 Task: Design a presentation showcasing the major breakthroughs in medical science
Action: Mouse moved to (676, 404)
Screenshot: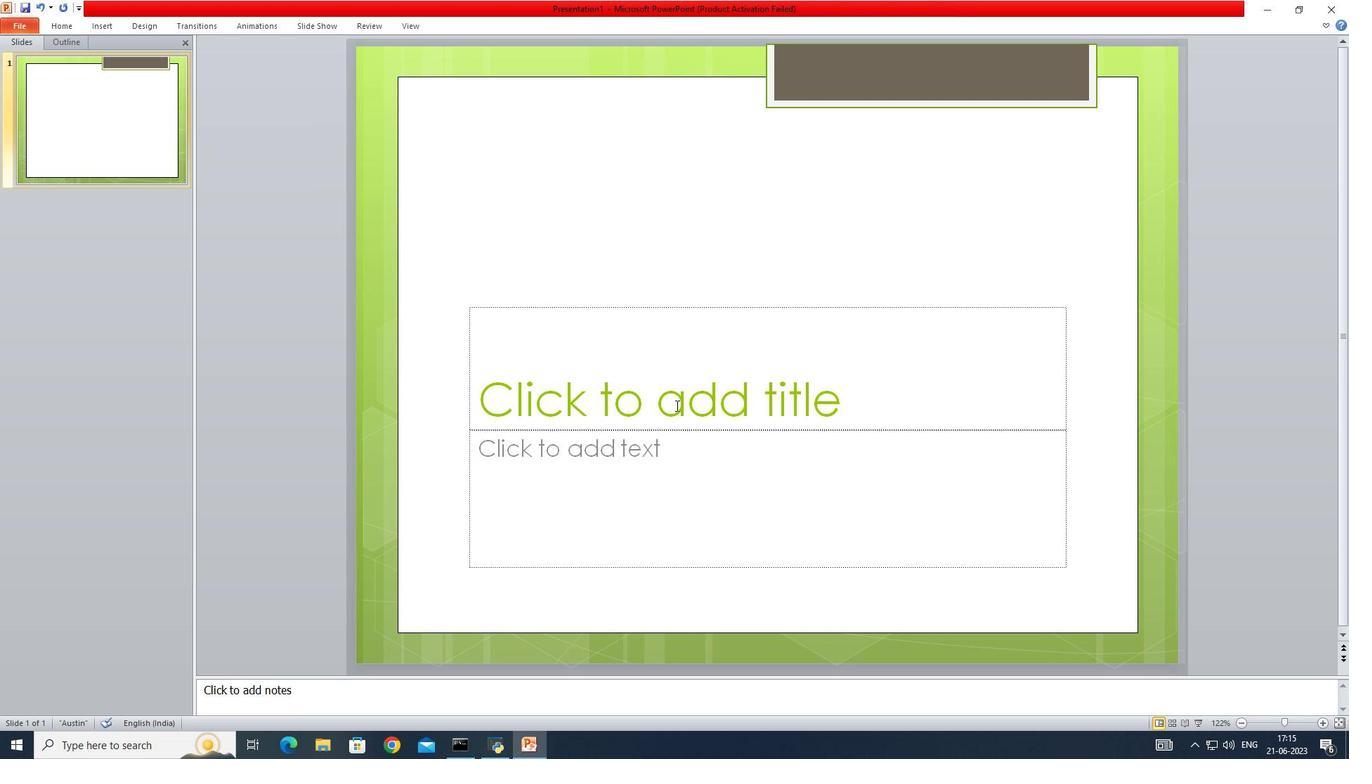 
Action: Mouse pressed left at (676, 404)
Screenshot: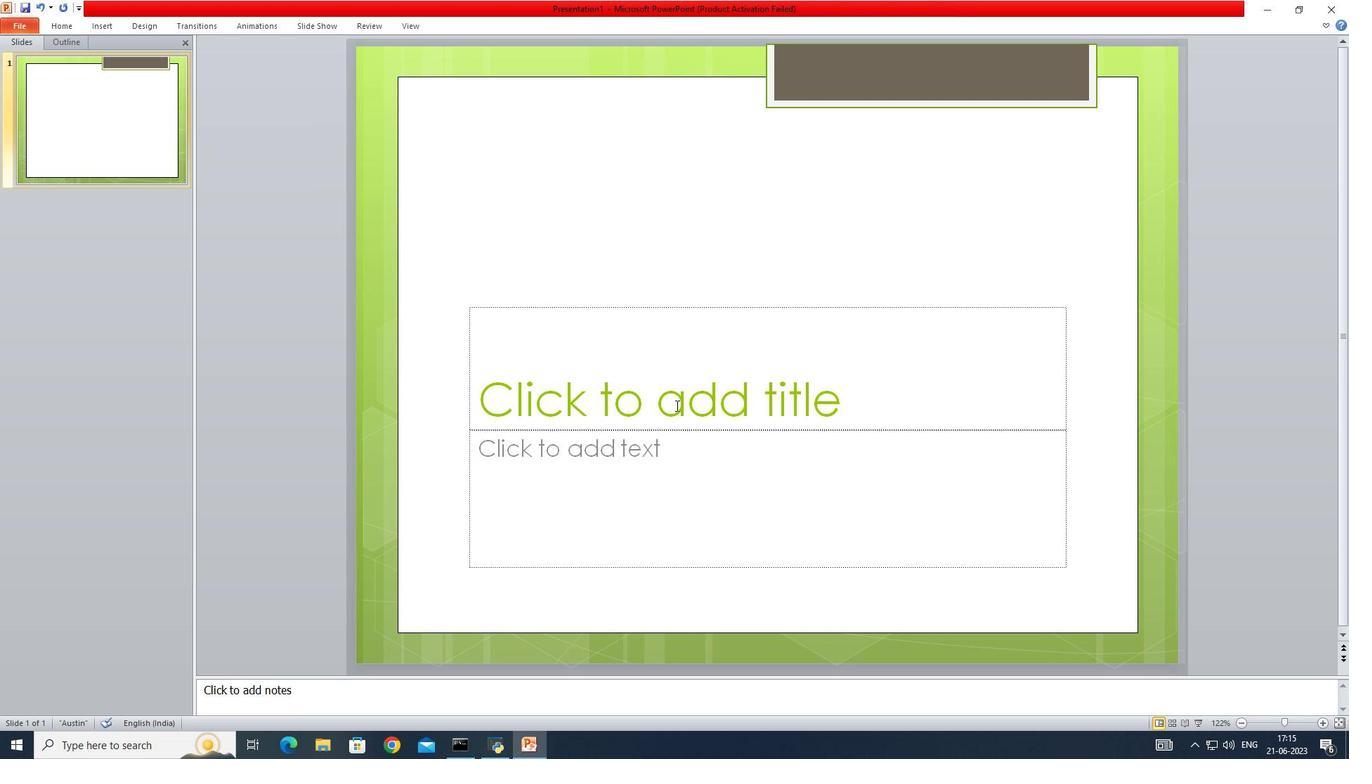 
Action: Mouse moved to (676, 402)
Screenshot: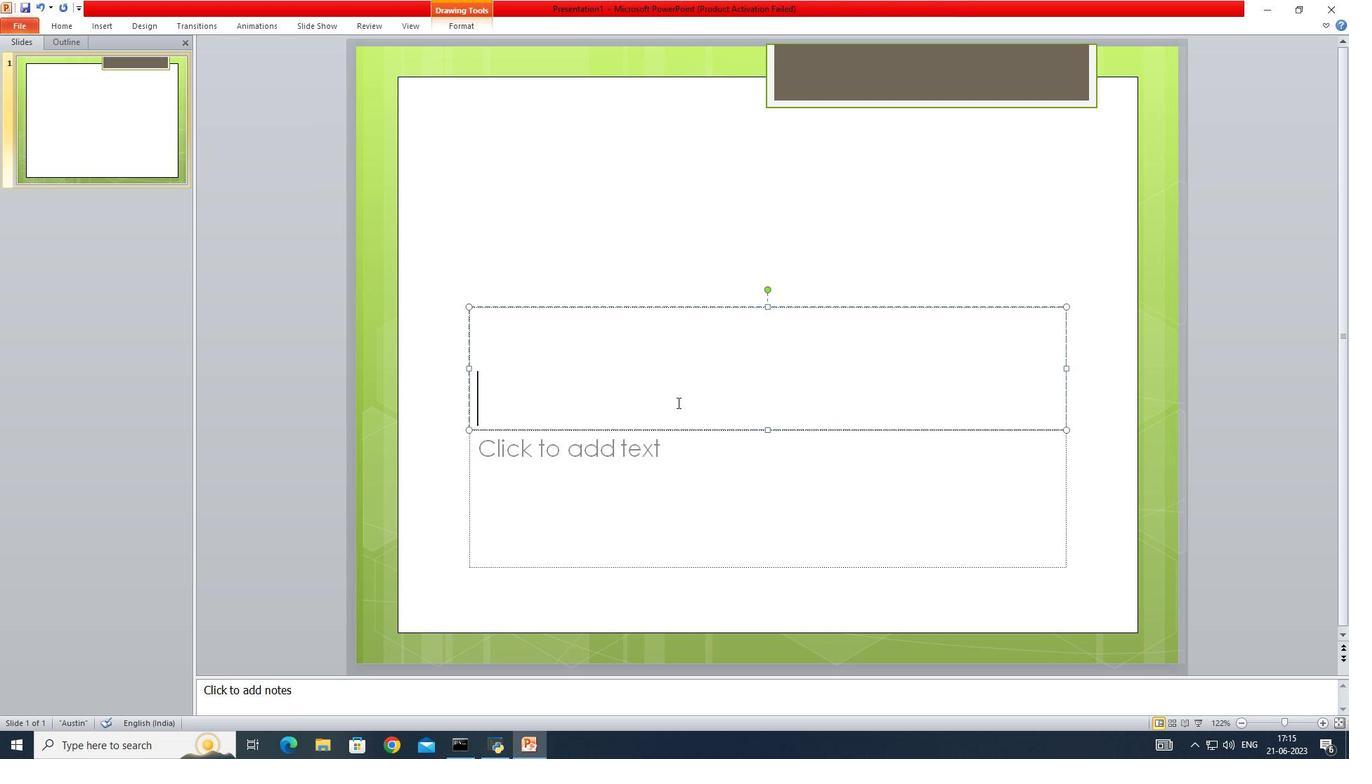 
Action: Key pressed <Key.shift><Key.shift><Key.shift><Key.shift><Key.shift><Key.shift><Key.shift><Key.shift><Key.shift><Key.shift><Key.shift><Key.shift><Key.shift><Key.shift><Key.shift><Key.shift><Key.shift><Key.shift><Key.shift><Key.shift><Key.shift><Key.shift><Key.shift><Key.shift><Key.shift><Key.shift><Key.shift><Key.shift><Key.shift><Key.shift><Key.shift><Key.shift><Key.shift><Key.shift><Key.shift><Key.shift><Key.shift><Key.shift><Key.shift><Key.shift><Key.shift><Key.shift><Key.shift><Key.shift>Breakk<Key.backspace><Key.space>through
Screenshot: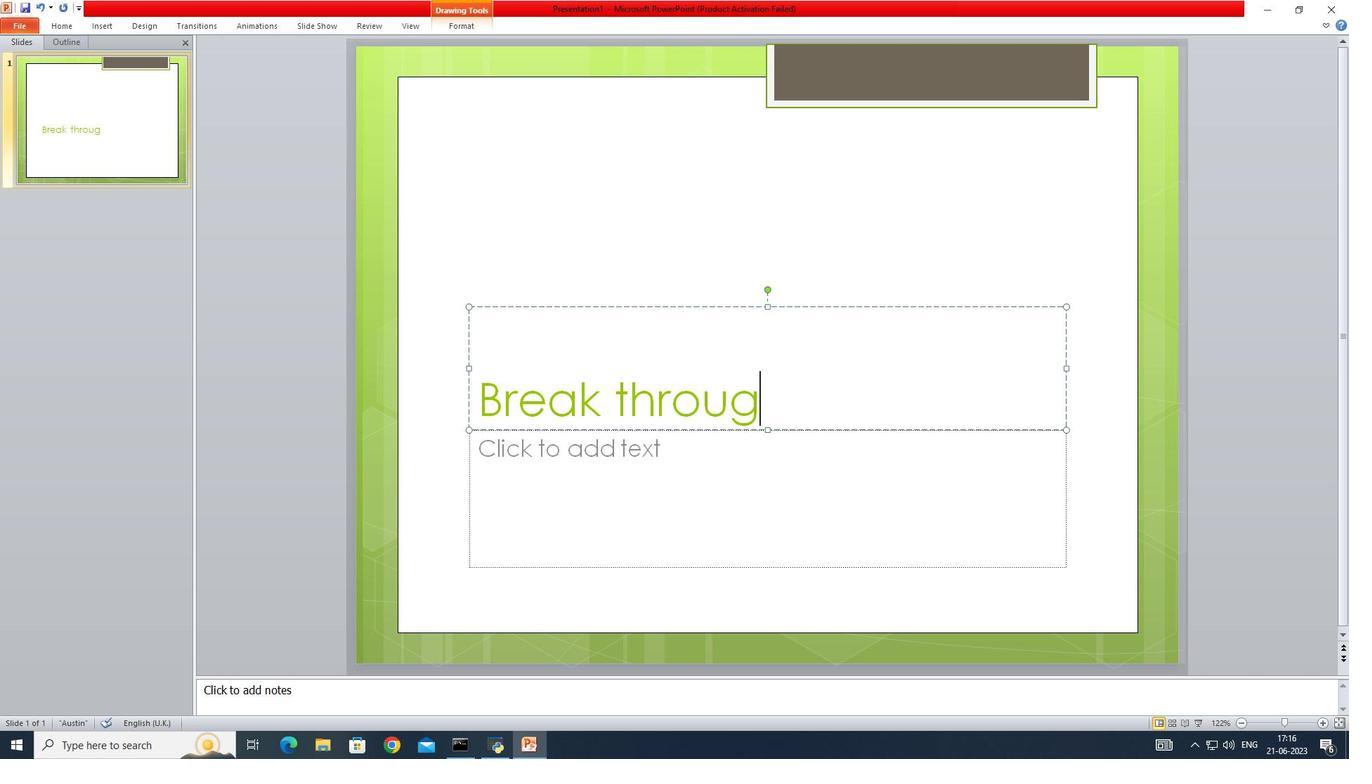 
Action: Mouse moved to (63, 24)
Screenshot: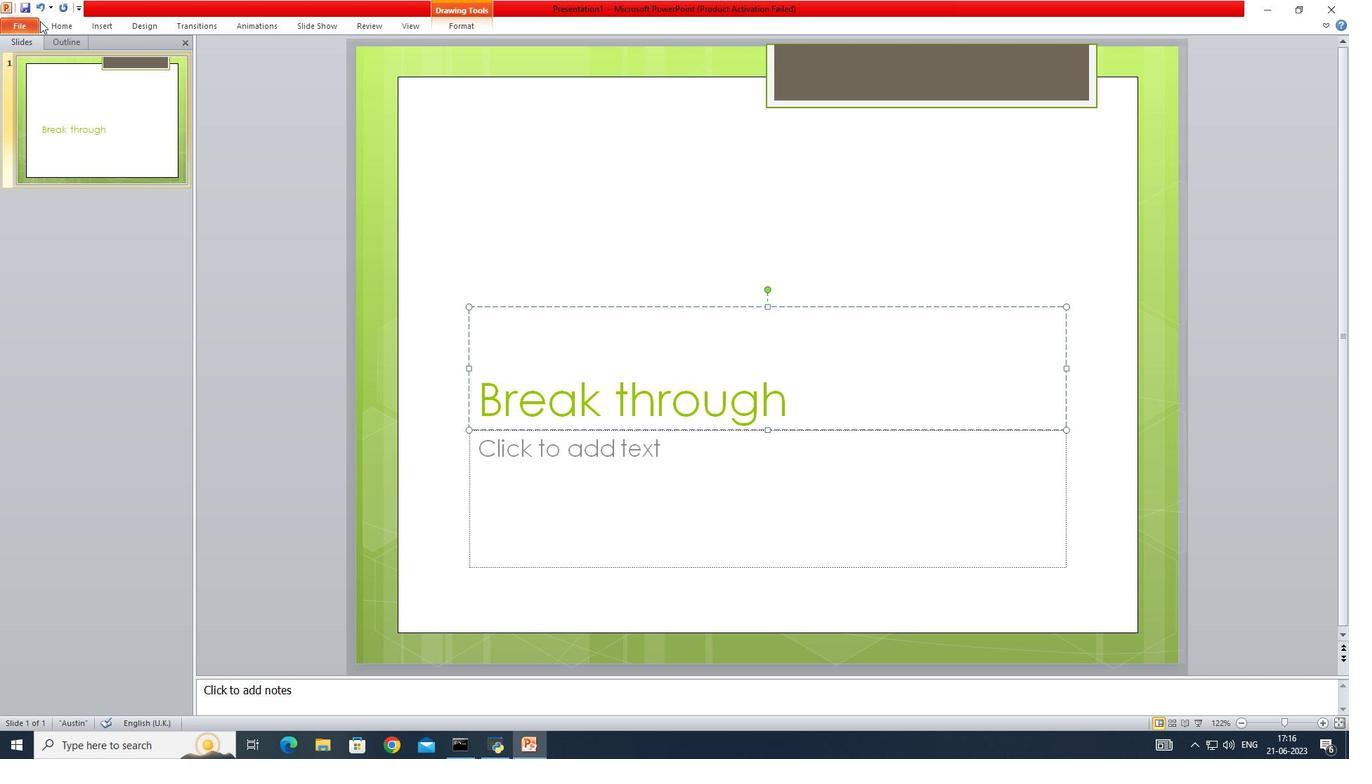 
Action: Mouse pressed left at (63, 24)
Screenshot: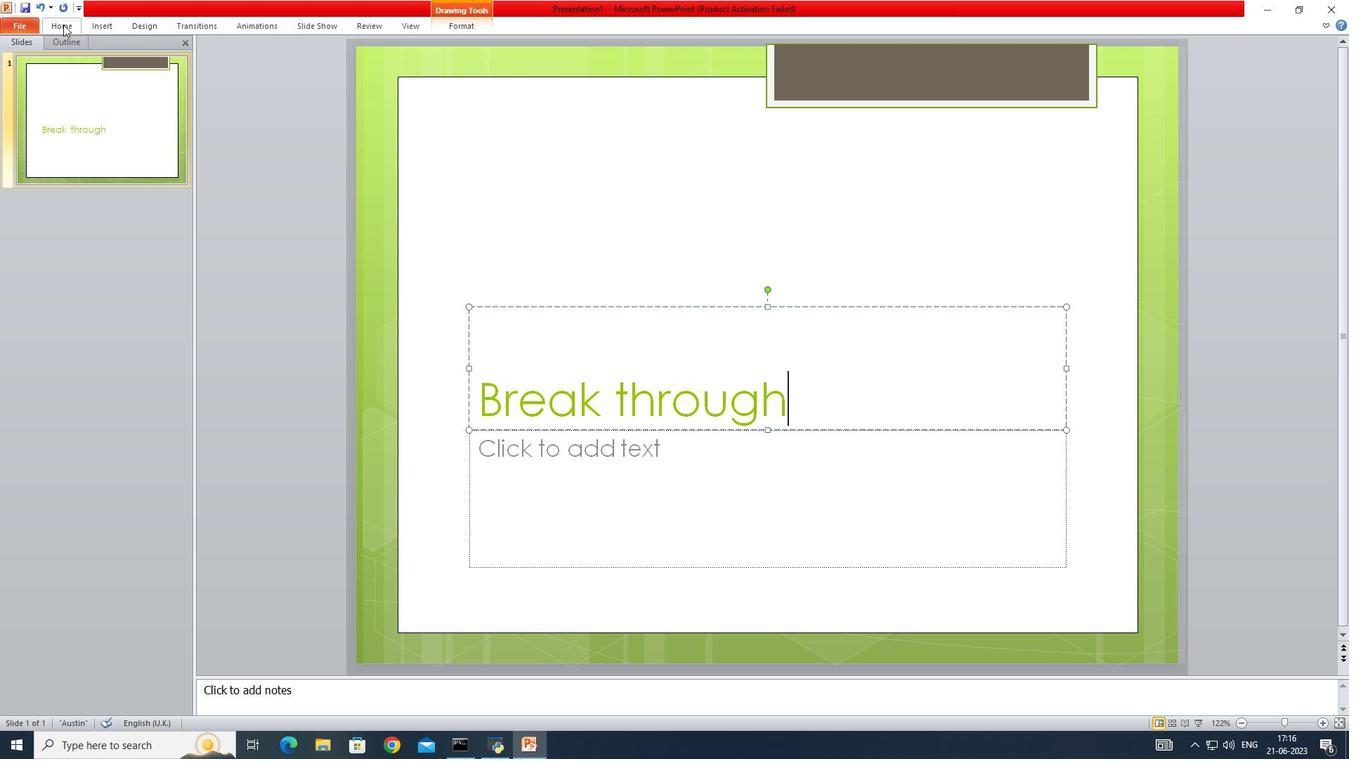 
Action: Mouse moved to (130, 73)
Screenshot: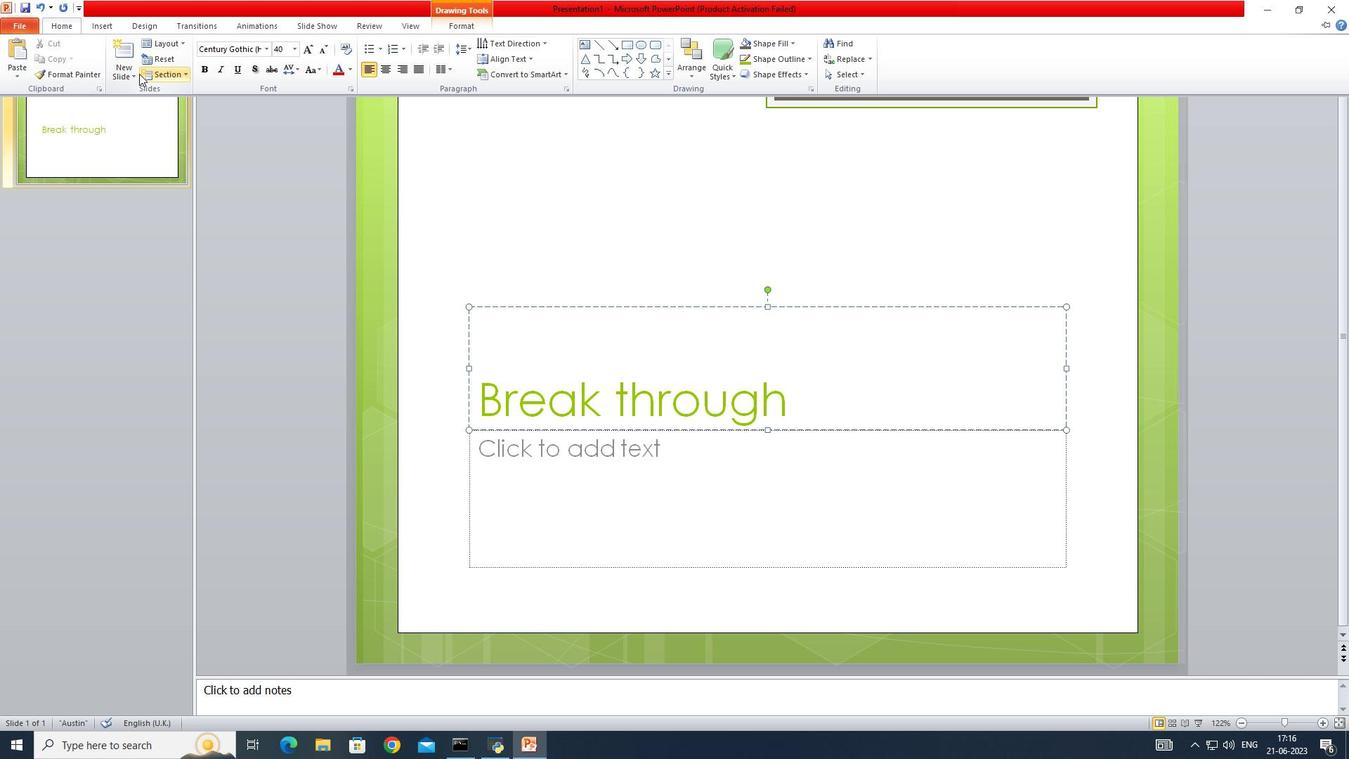 
Action: Mouse pressed left at (130, 73)
Screenshot: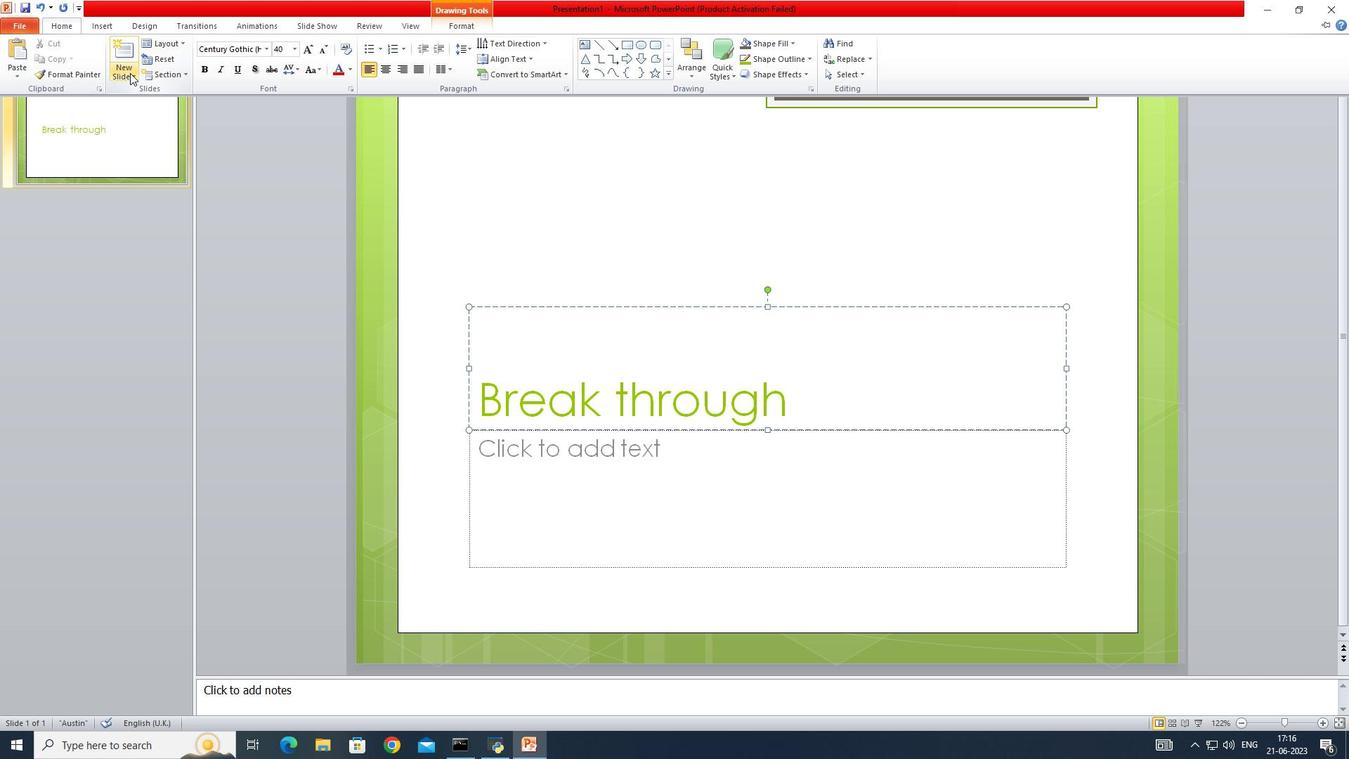 
Action: Mouse moved to (229, 135)
Screenshot: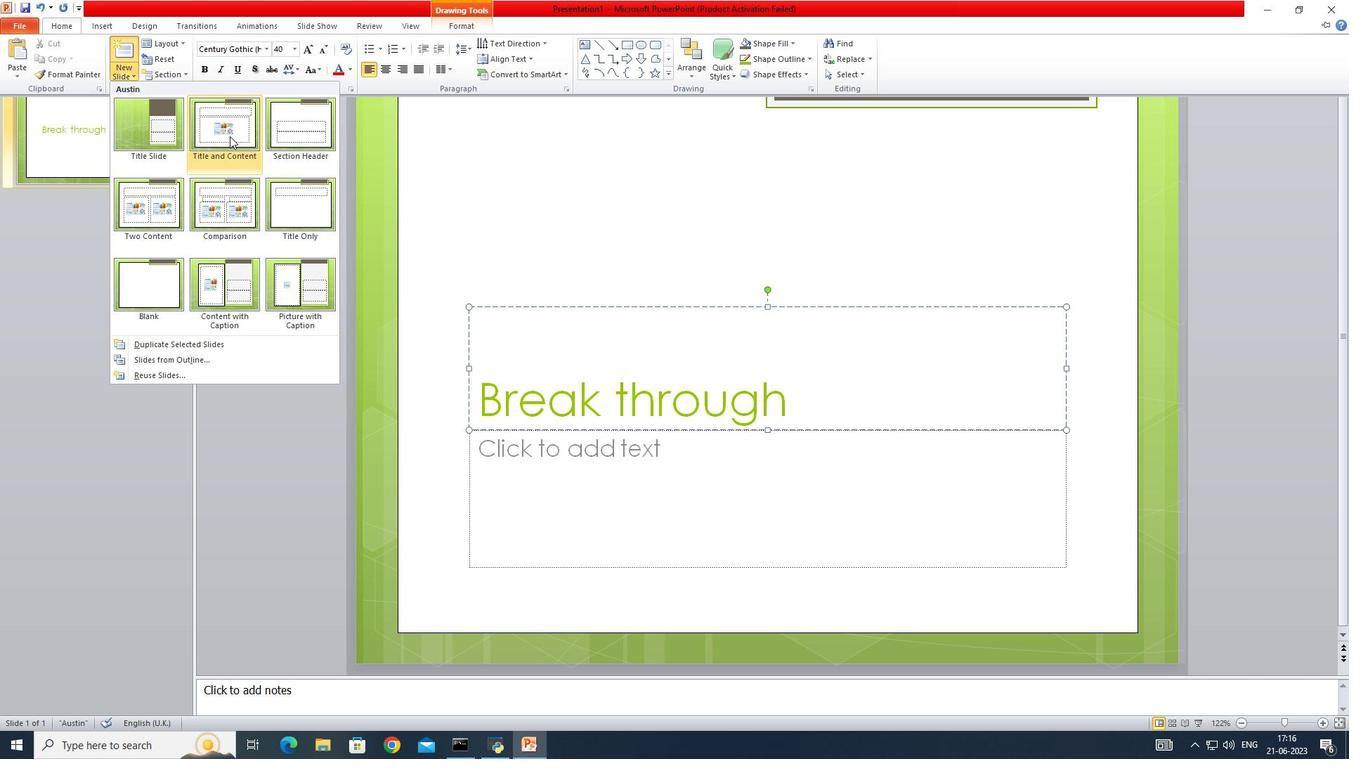 
Action: Mouse pressed left at (229, 135)
Screenshot: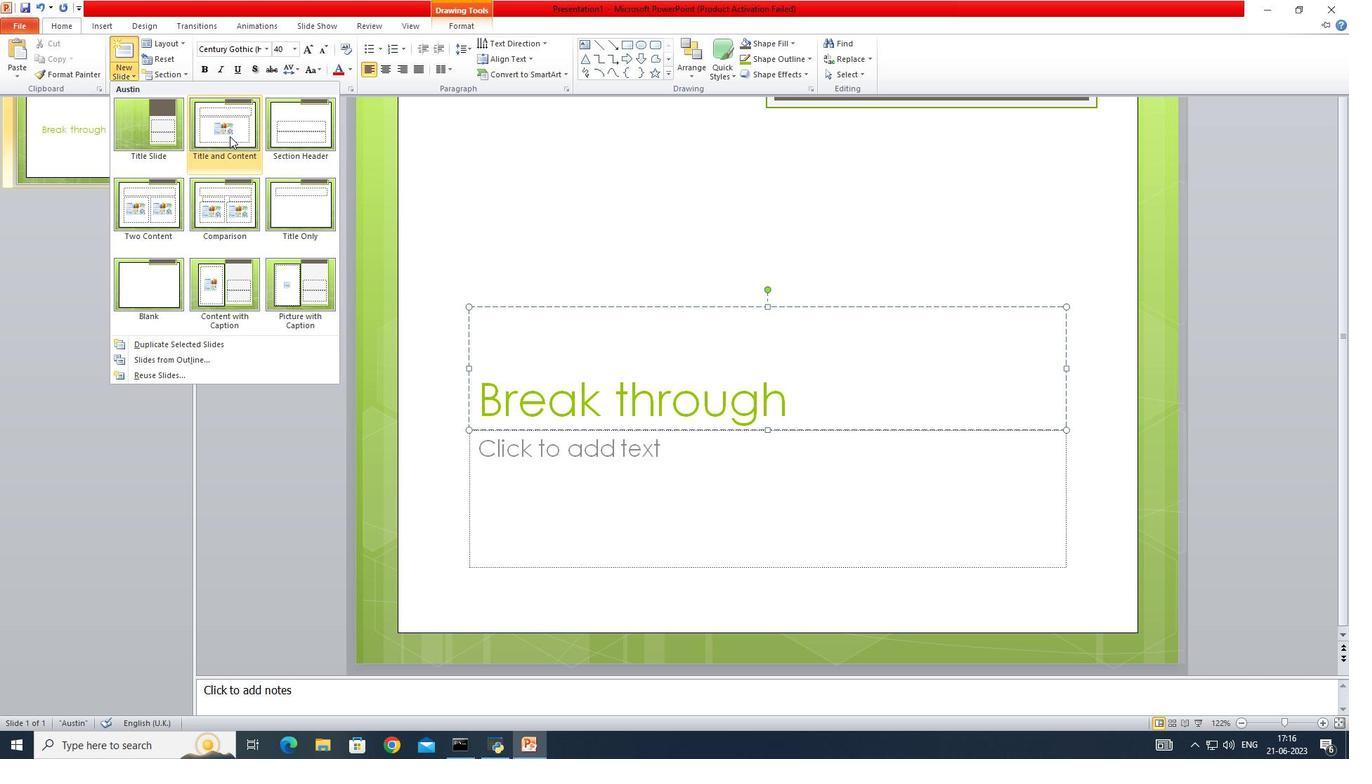 
Action: Mouse moved to (618, 218)
Screenshot: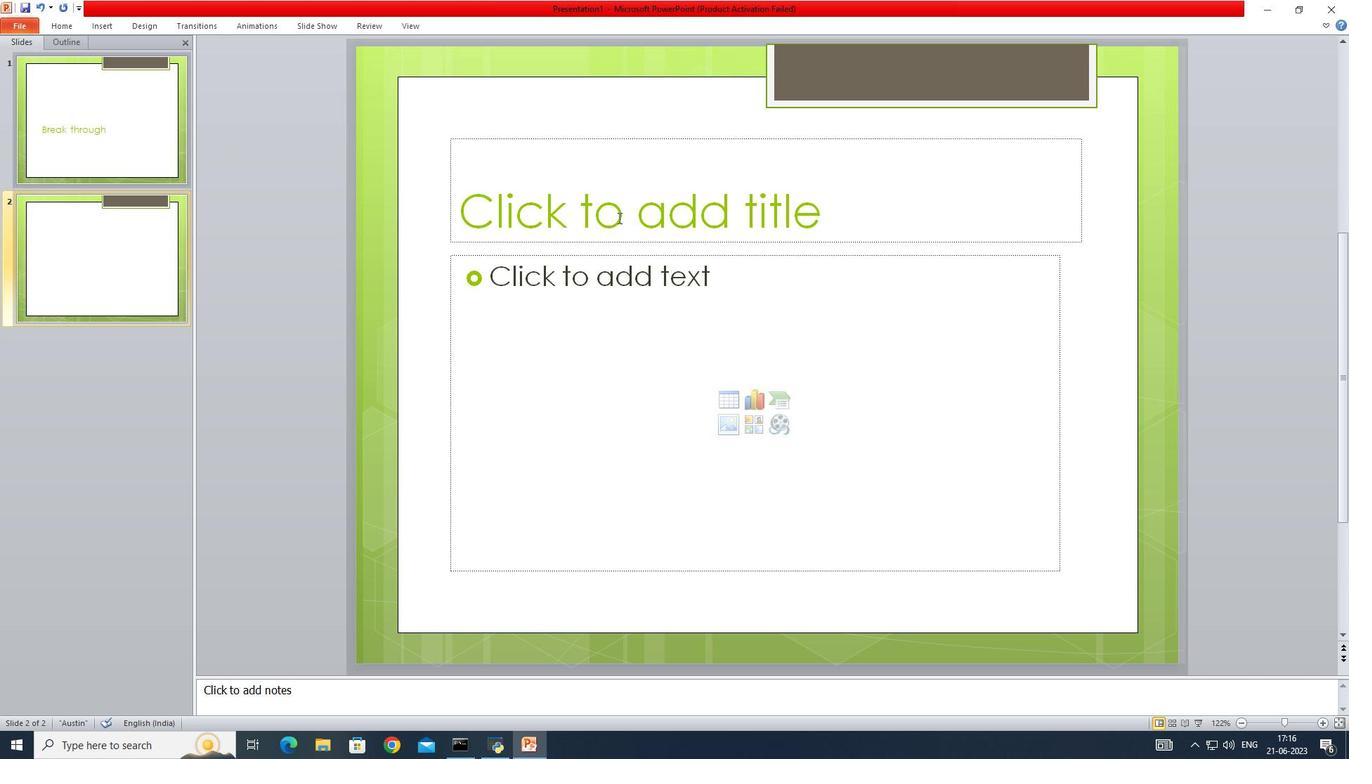 
Action: Mouse pressed left at (618, 218)
Screenshot: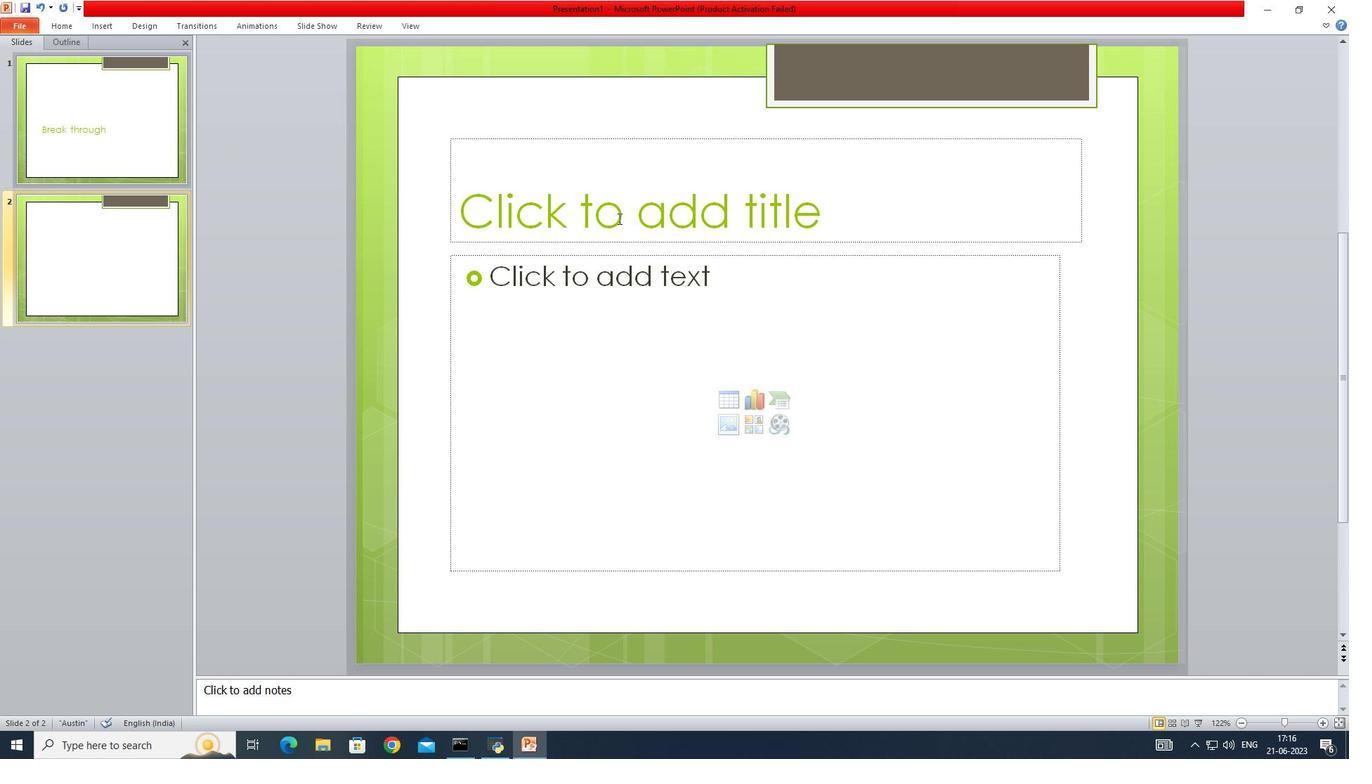 
Action: Mouse moved to (616, 218)
Screenshot: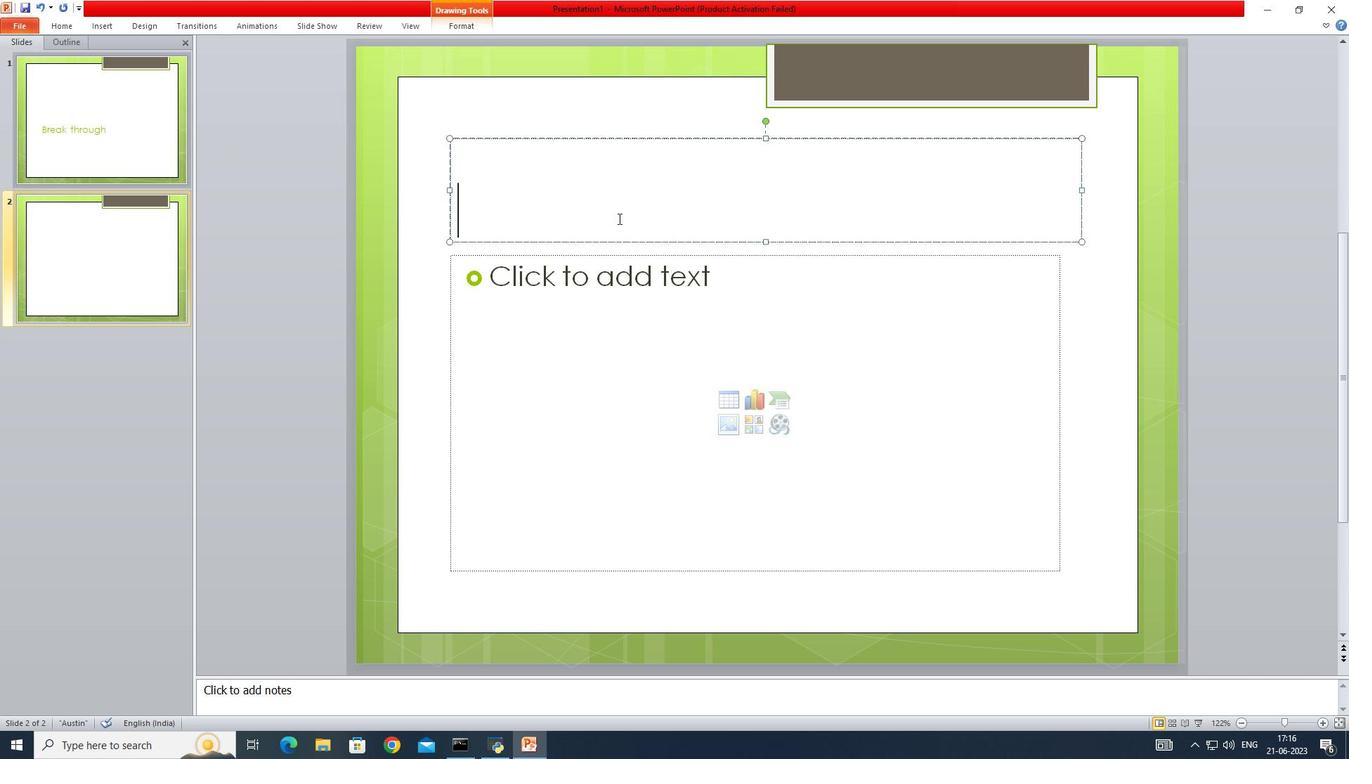 
Action: Key pressed <Key.shift>Table<Key.space>of<Key.space>contents
Screenshot: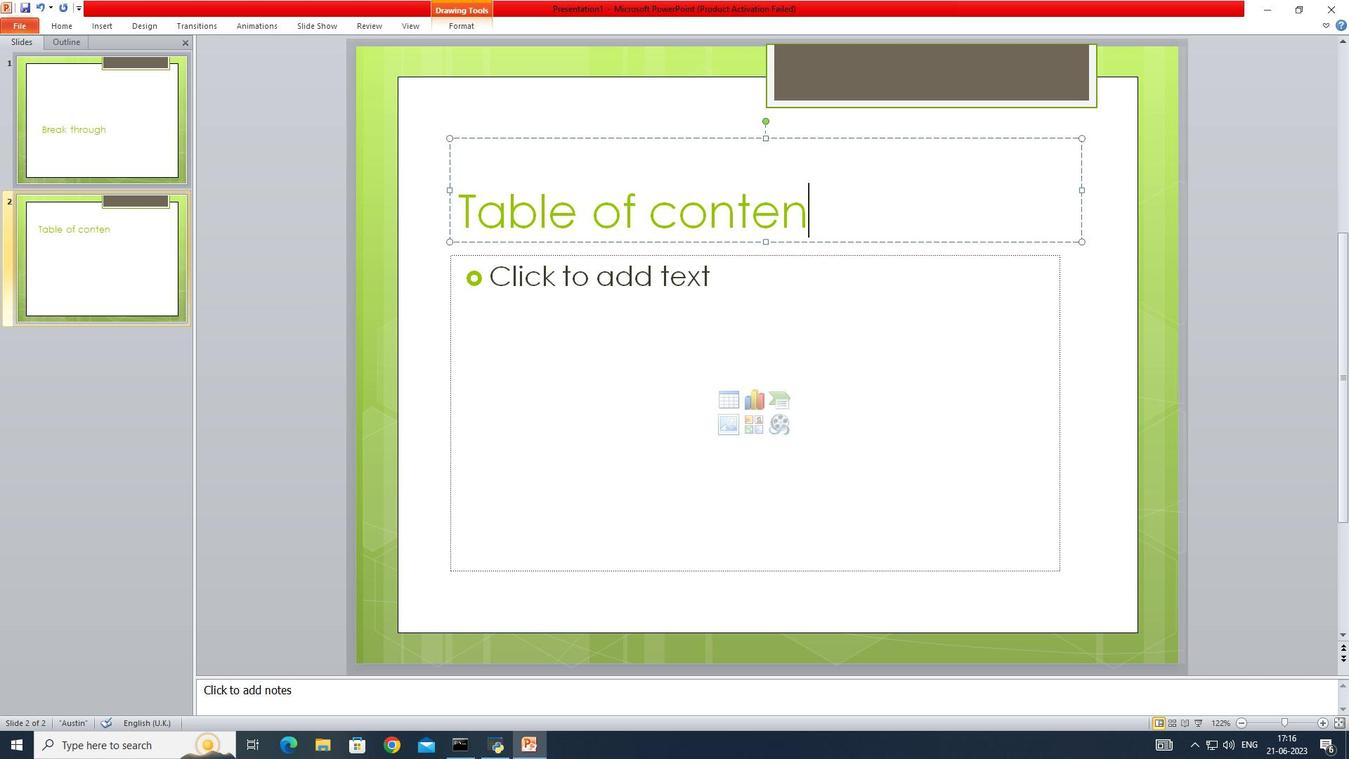 
Action: Mouse moved to (632, 277)
Screenshot: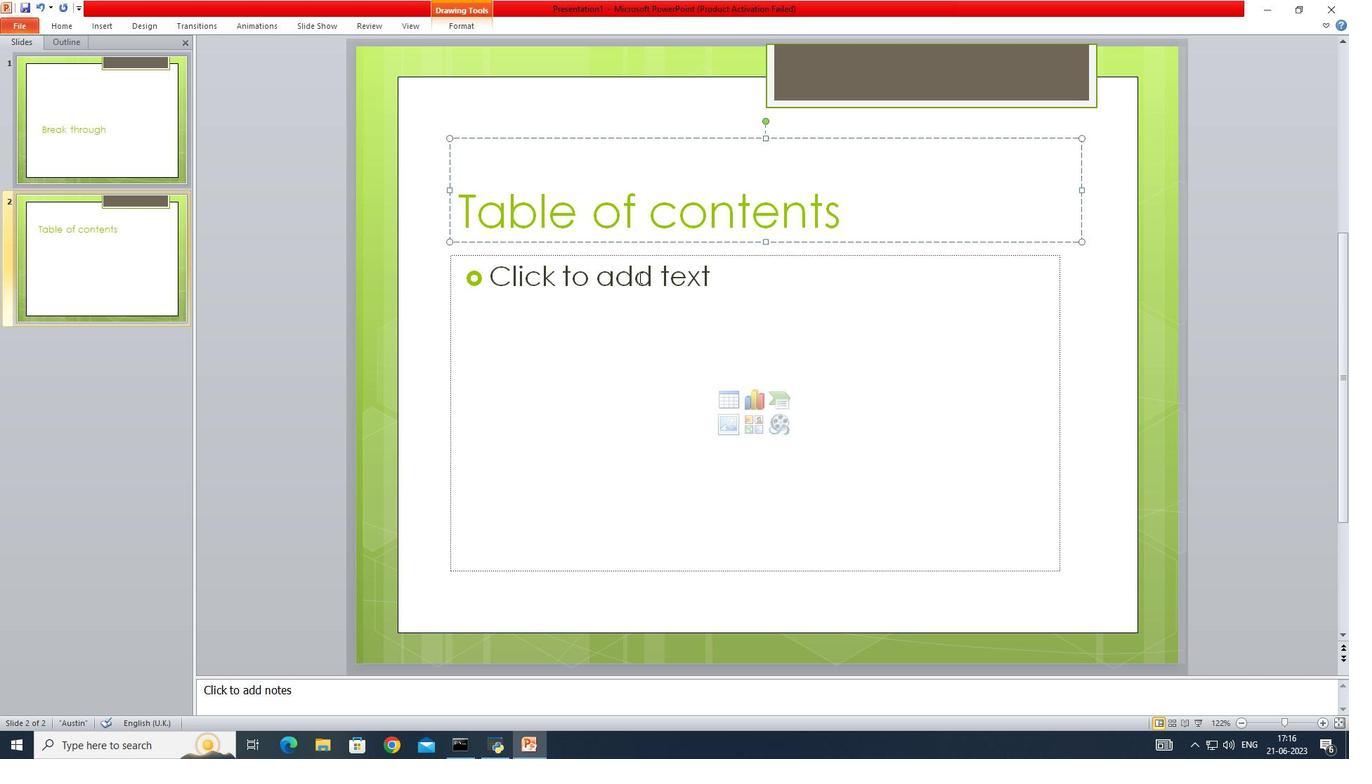 
Action: Mouse pressed left at (632, 277)
Screenshot: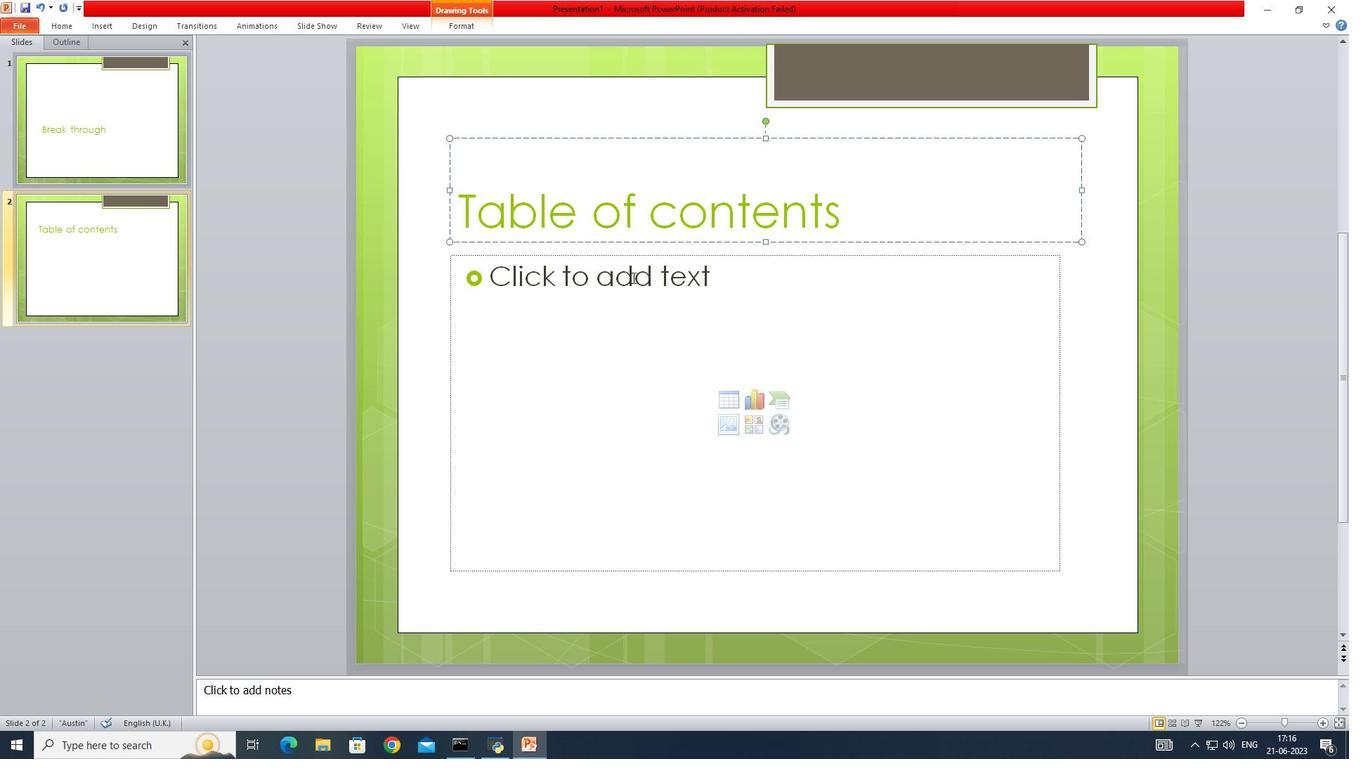 
Action: Mouse moved to (105, 23)
Screenshot: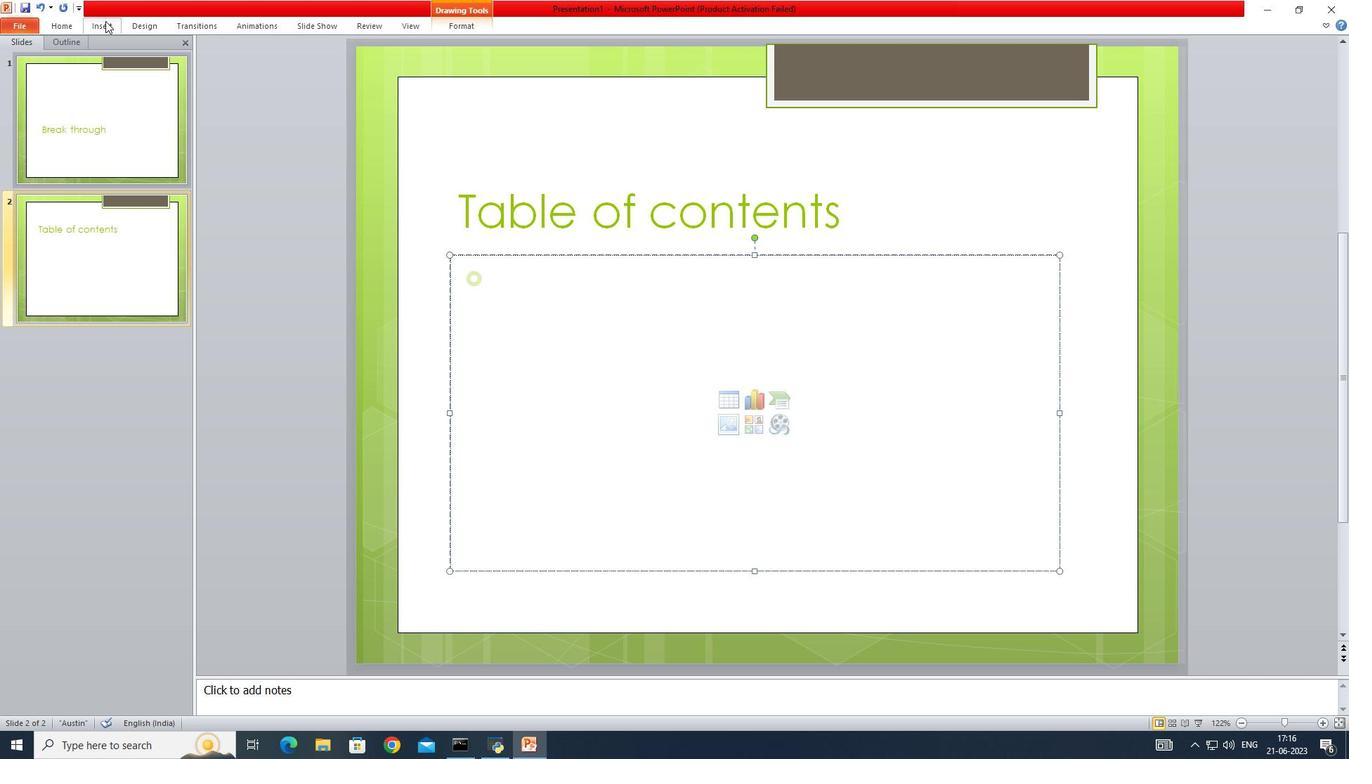 
Action: Mouse pressed left at (105, 23)
Screenshot: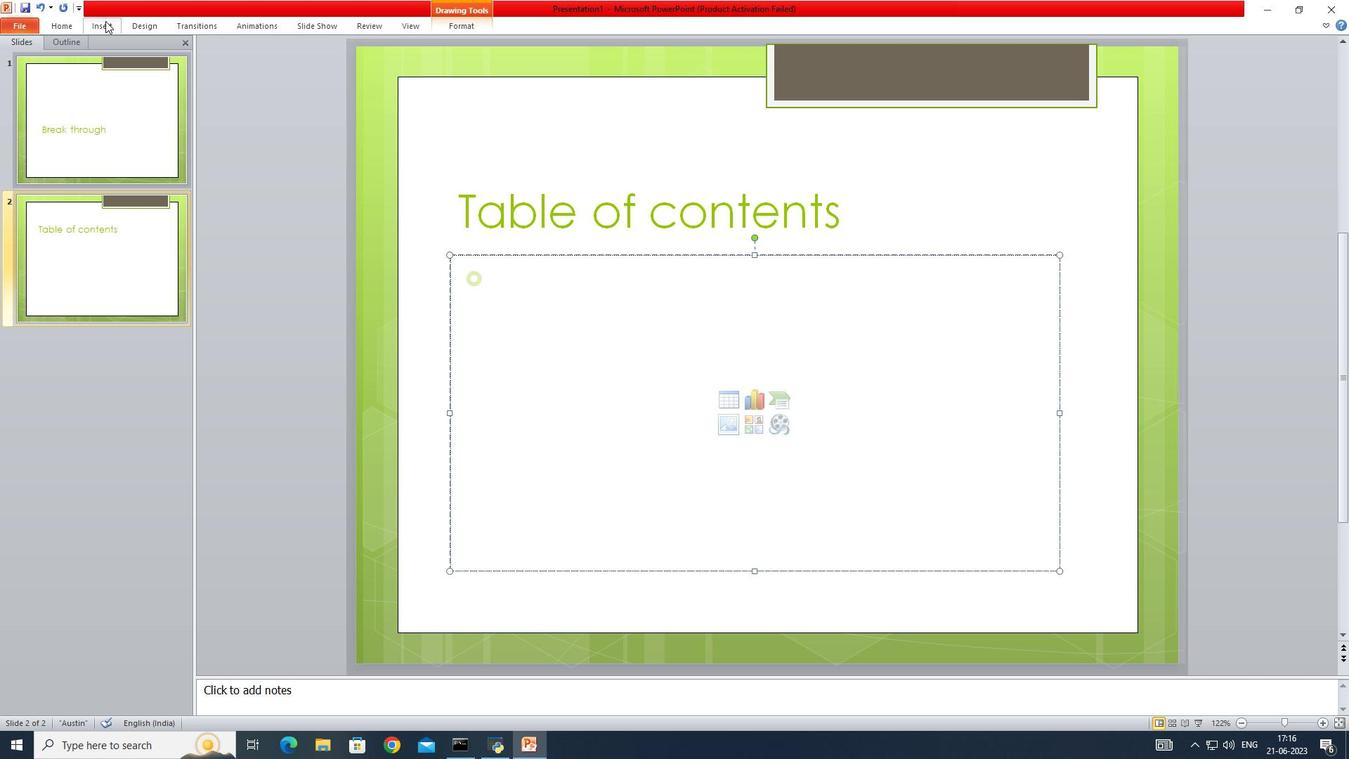 
Action: Mouse moved to (65, 23)
Screenshot: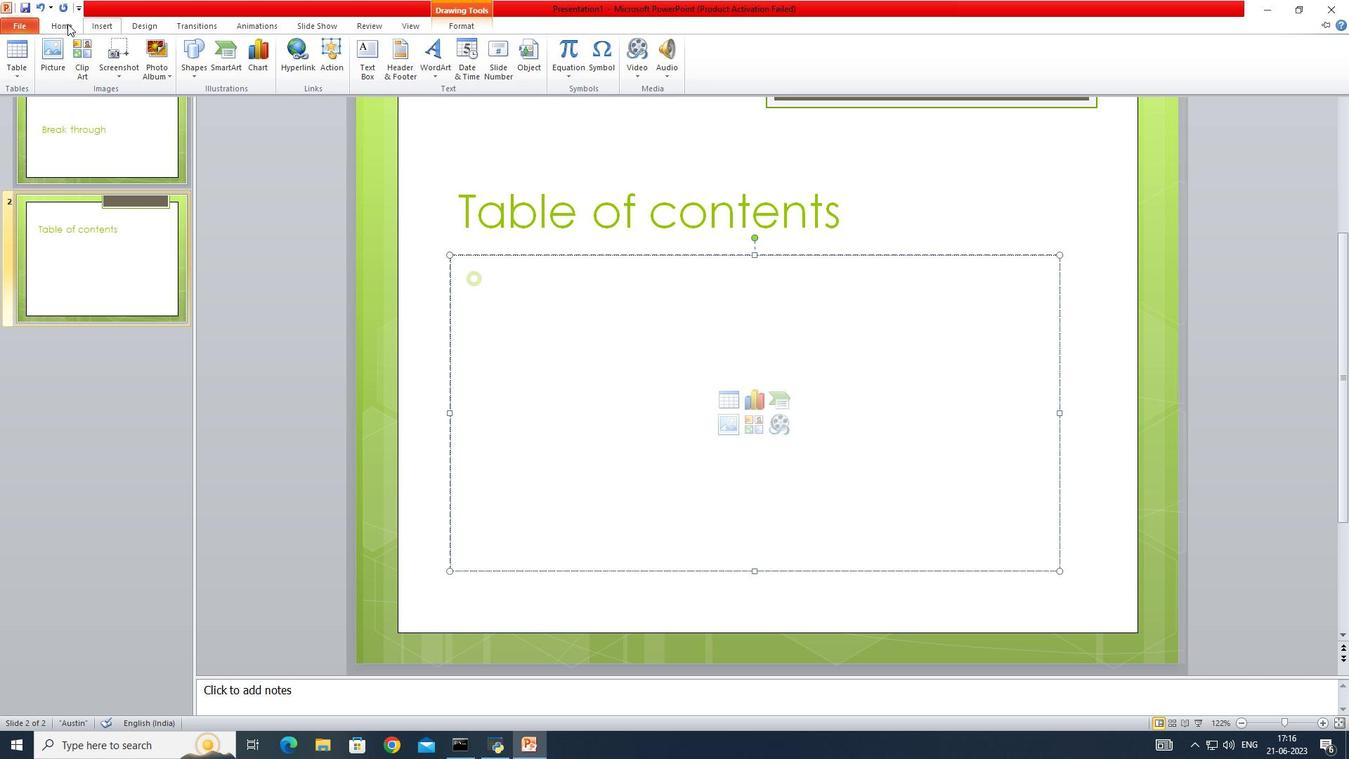 
Action: Mouse pressed left at (65, 23)
Screenshot: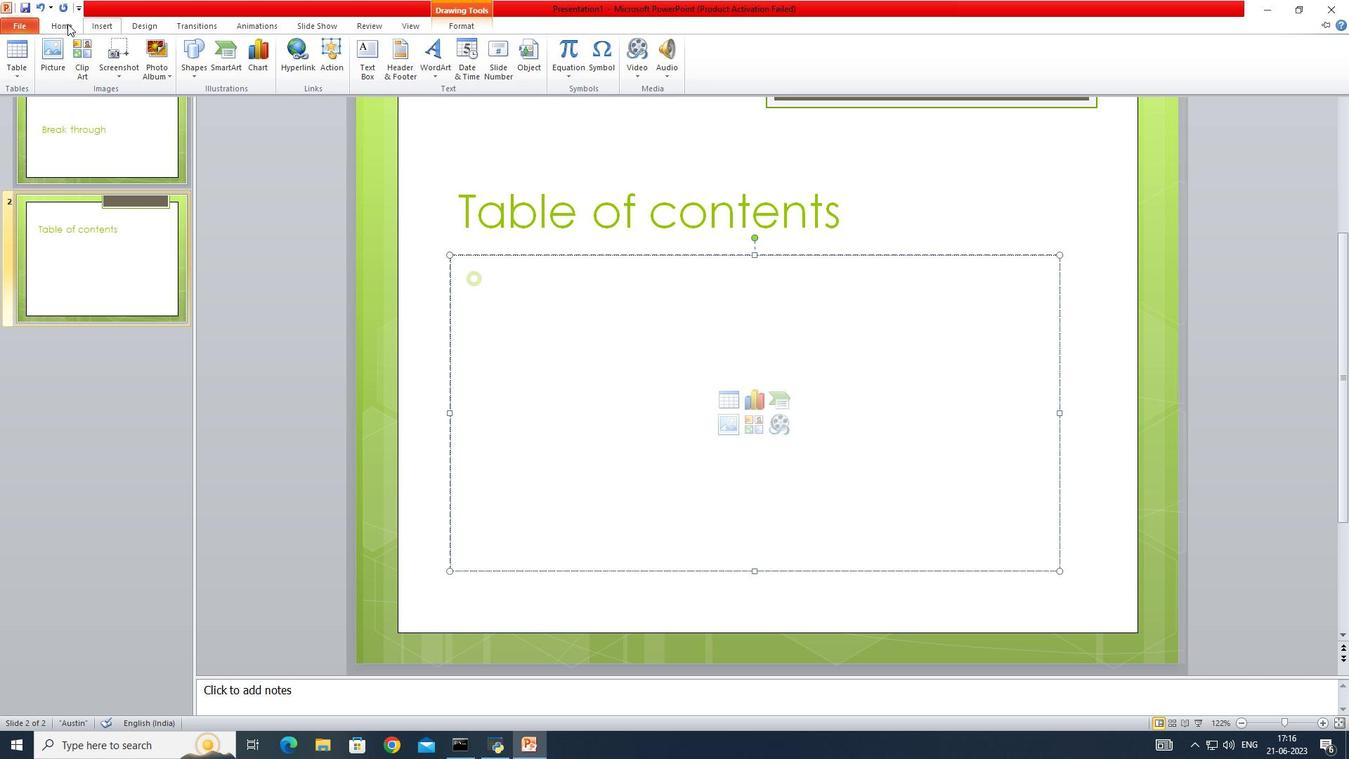
Action: Mouse moved to (399, 52)
Screenshot: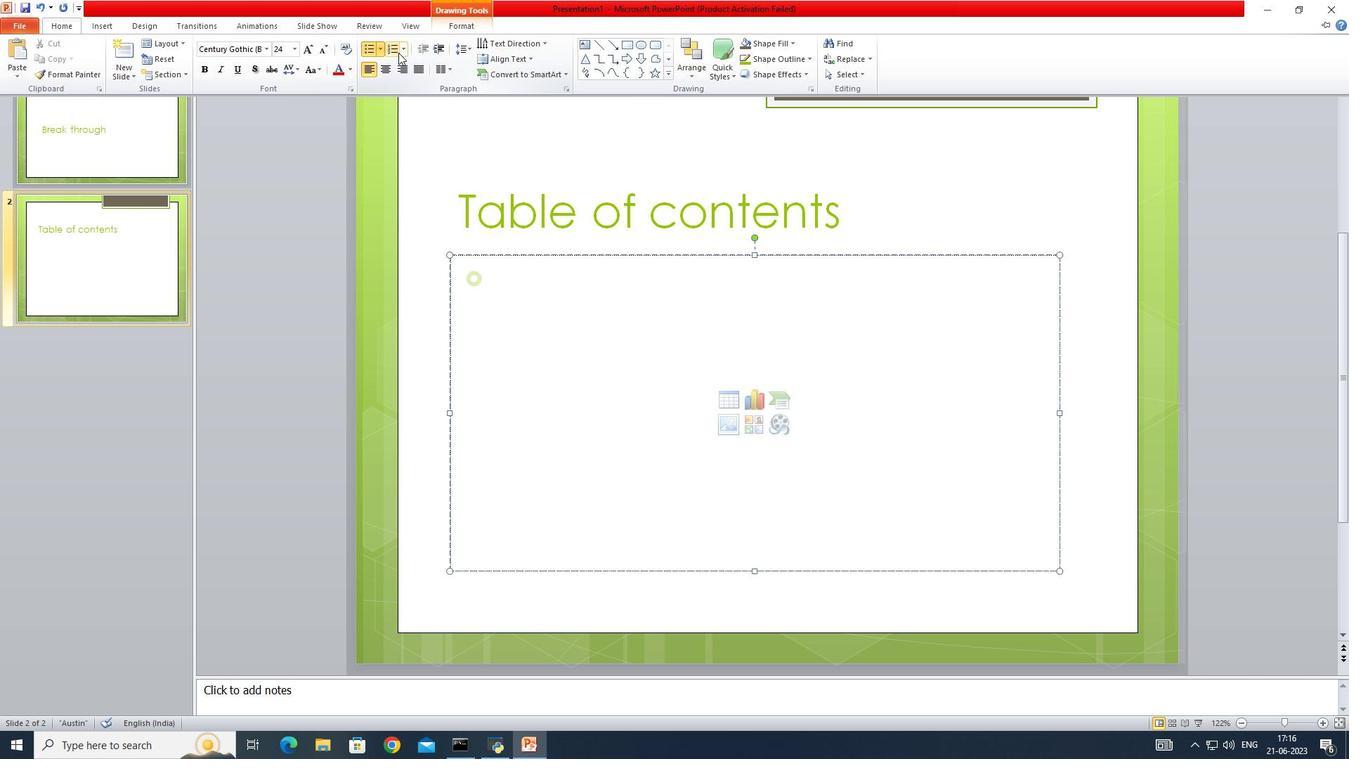 
Action: Mouse pressed left at (399, 52)
Screenshot: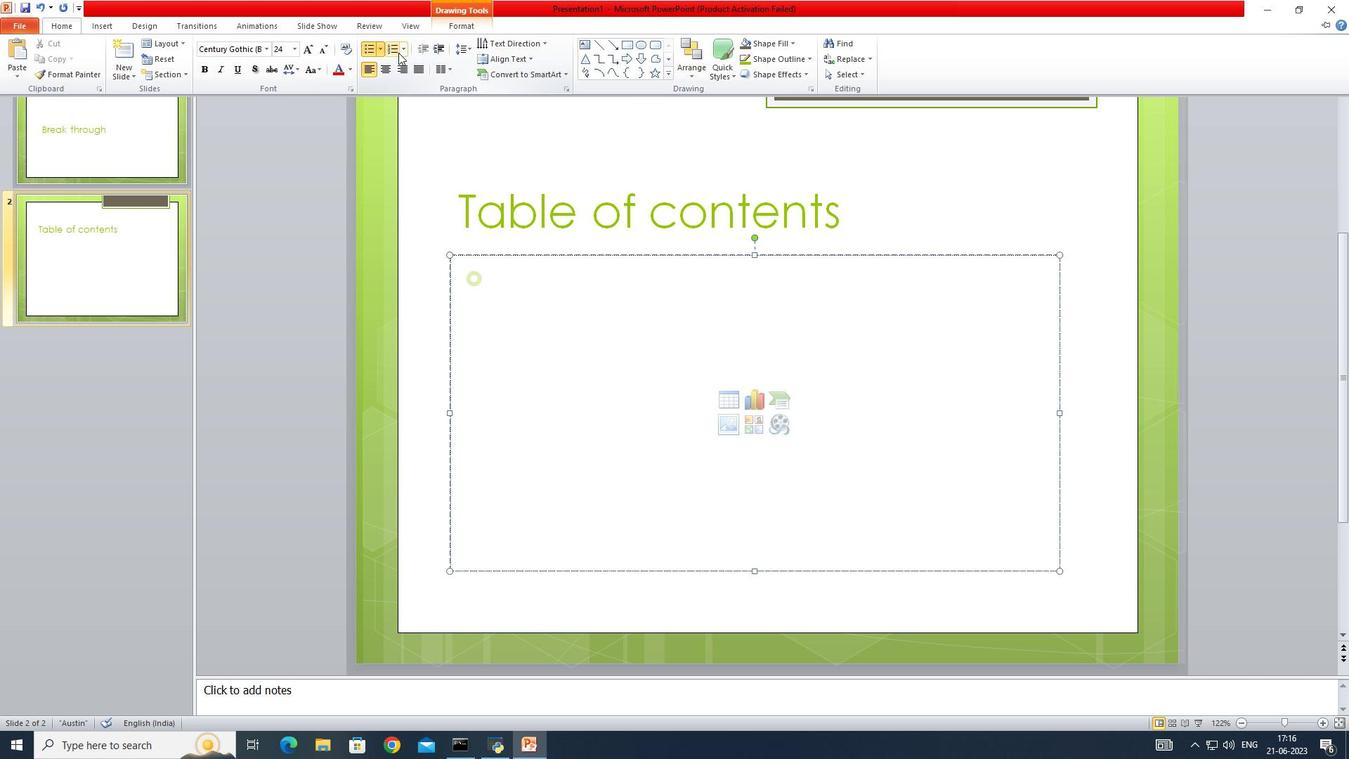 
Action: Mouse moved to (56, 22)
Screenshot: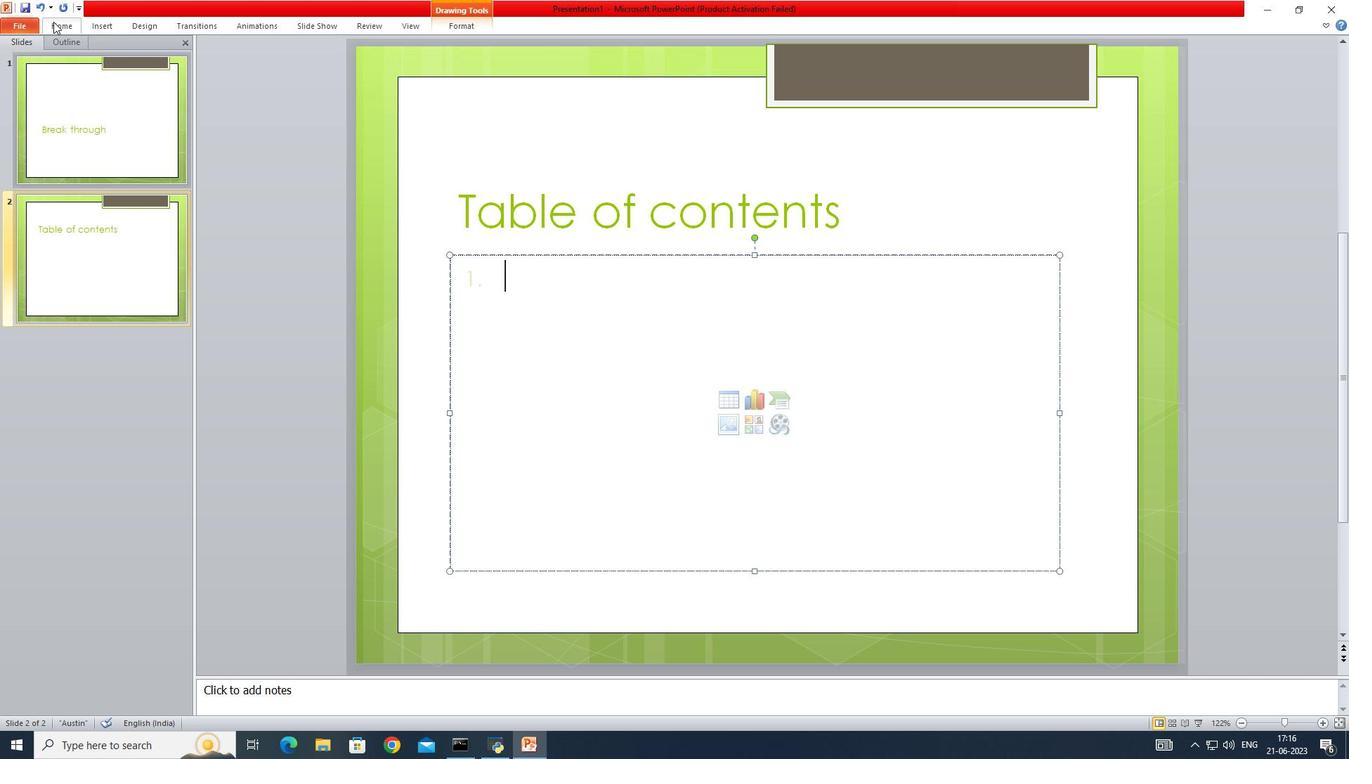 
Action: Mouse pressed left at (56, 22)
Screenshot: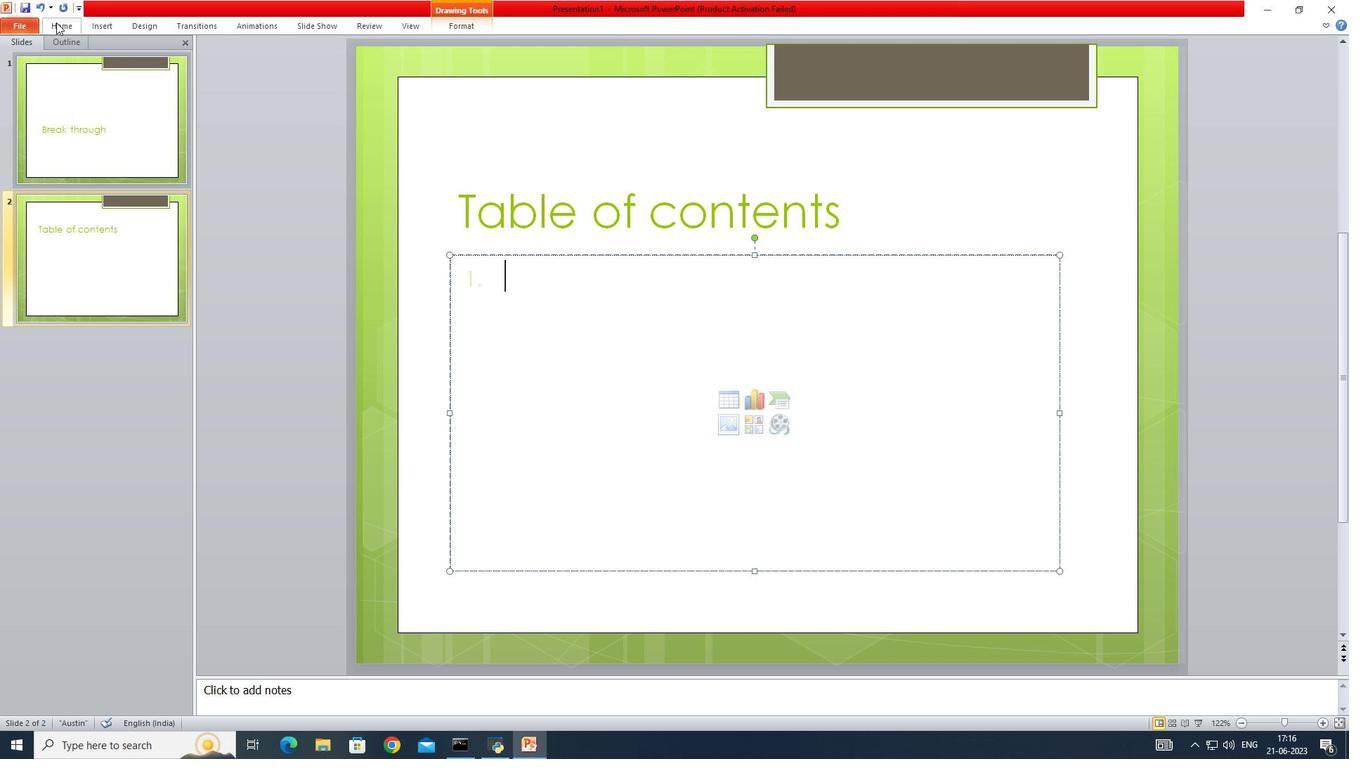 
Action: Mouse moved to (406, 51)
Screenshot: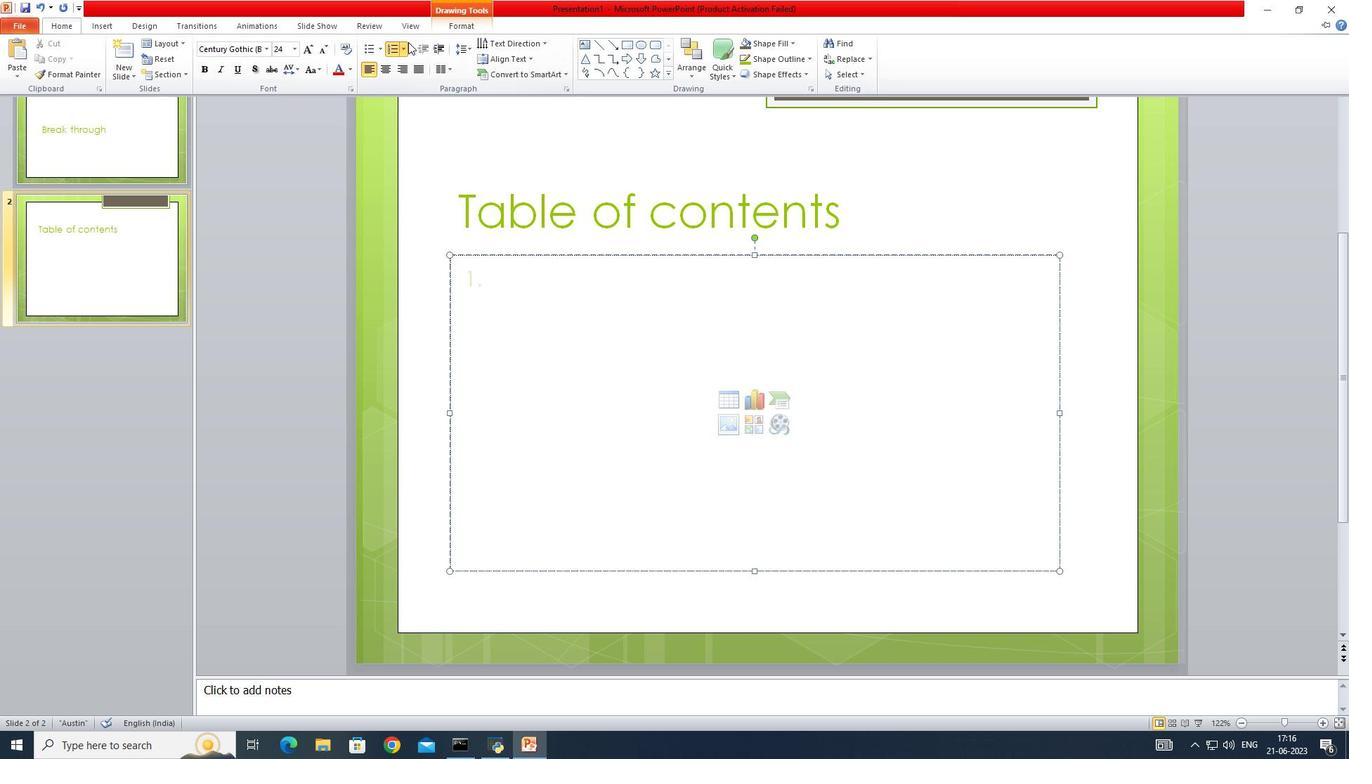 
Action: Mouse pressed left at (406, 51)
Screenshot: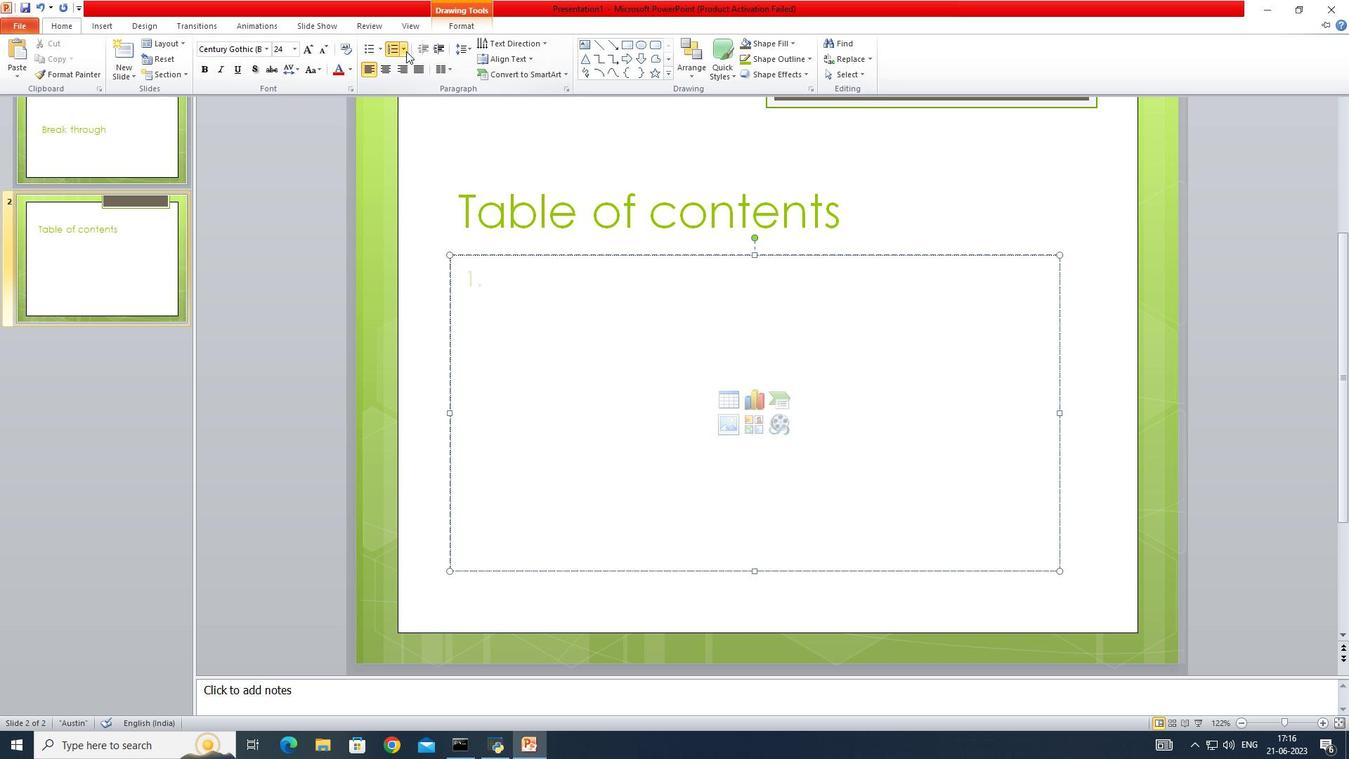 
Action: Mouse moved to (481, 105)
Screenshot: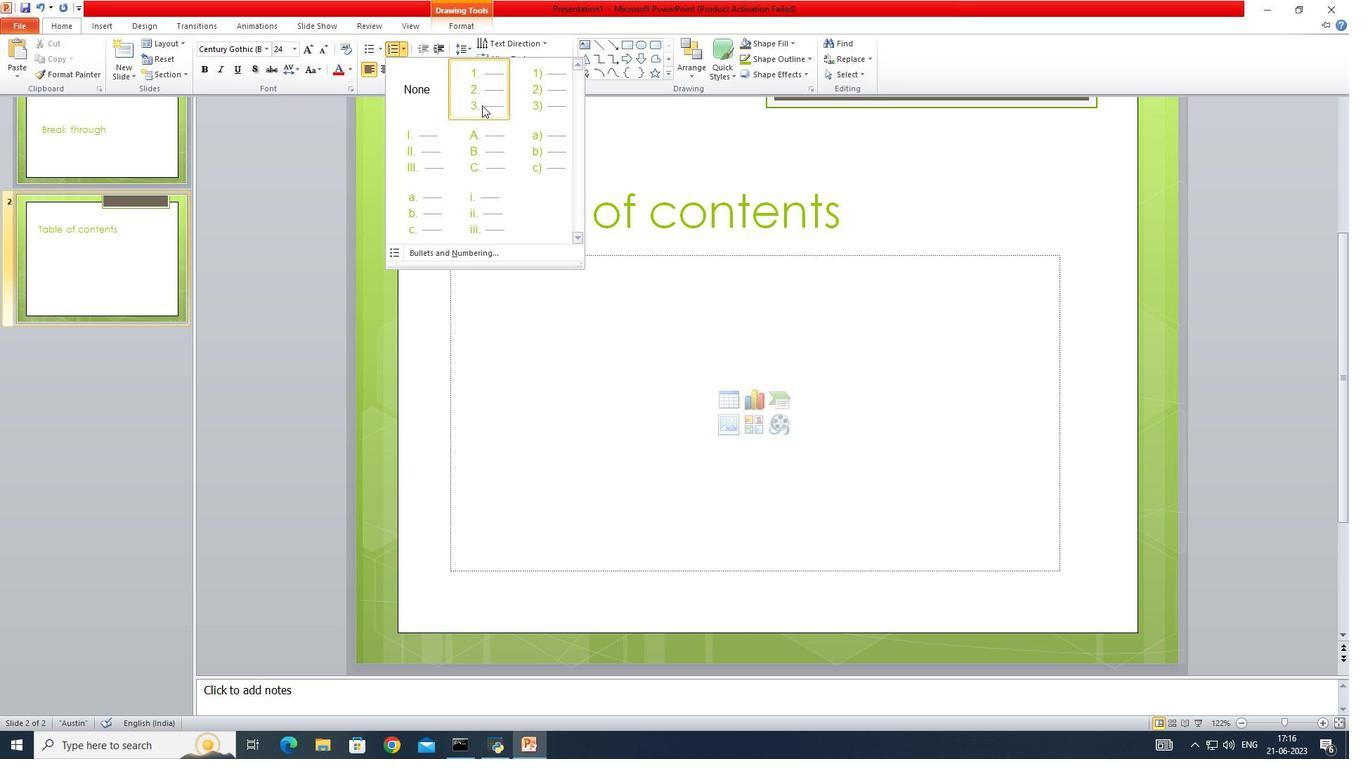 
Action: Mouse pressed left at (481, 105)
Screenshot: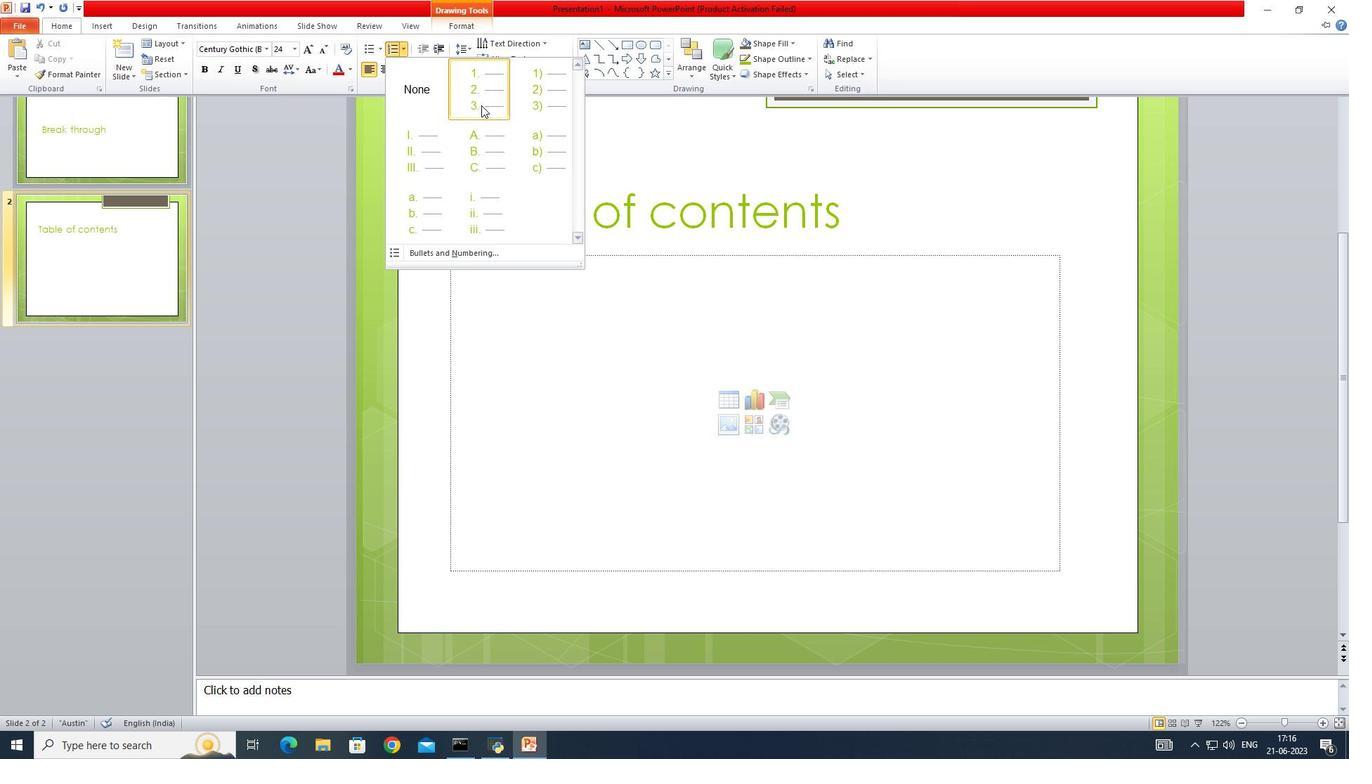 
Action: Mouse moved to (510, 151)
Screenshot: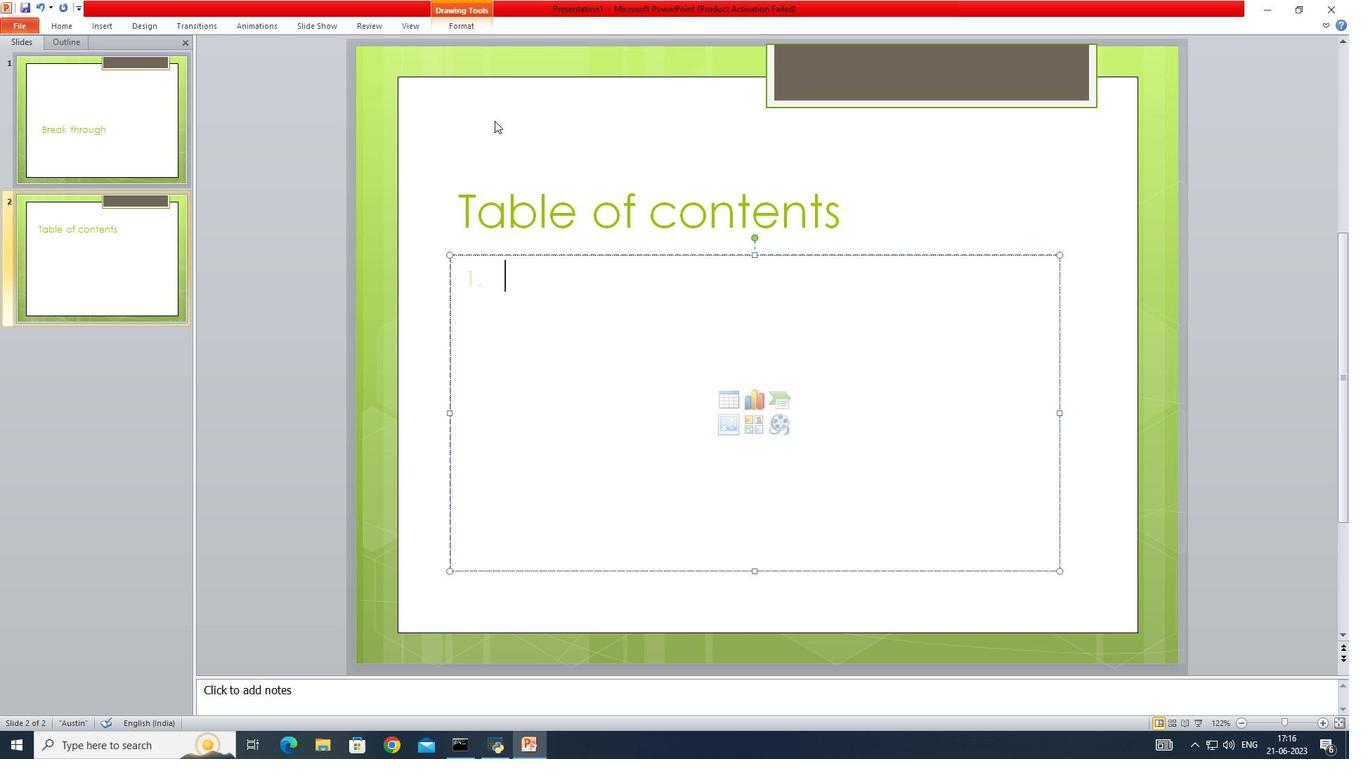 
Action: Key pressed <Key.shift>Introduction<Key.enter><Key.shift>ba<Key.backspace><Key.backspace><Key.shift>Backgroung<Key.enter><Key.shift>Methodology<Key.enter>
Screenshot: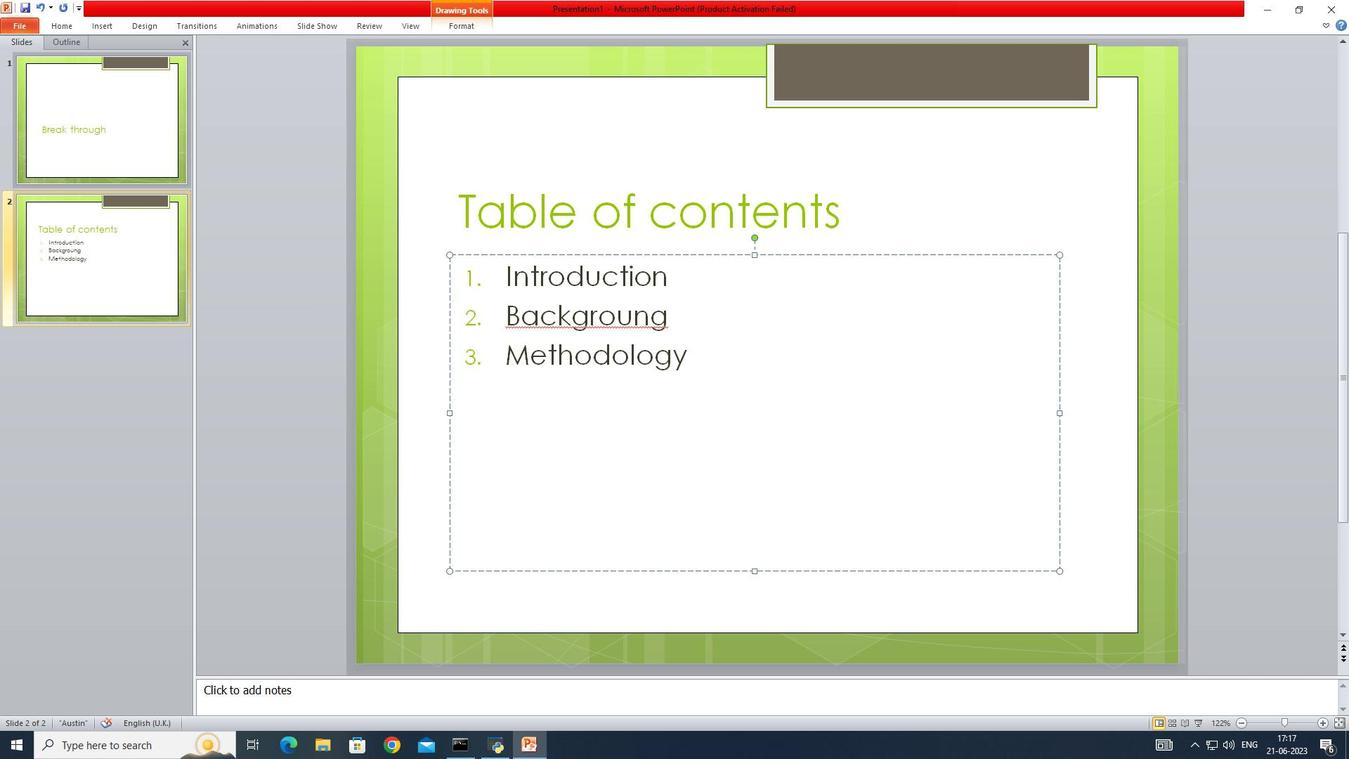 
Action: Mouse moved to (669, 321)
Screenshot: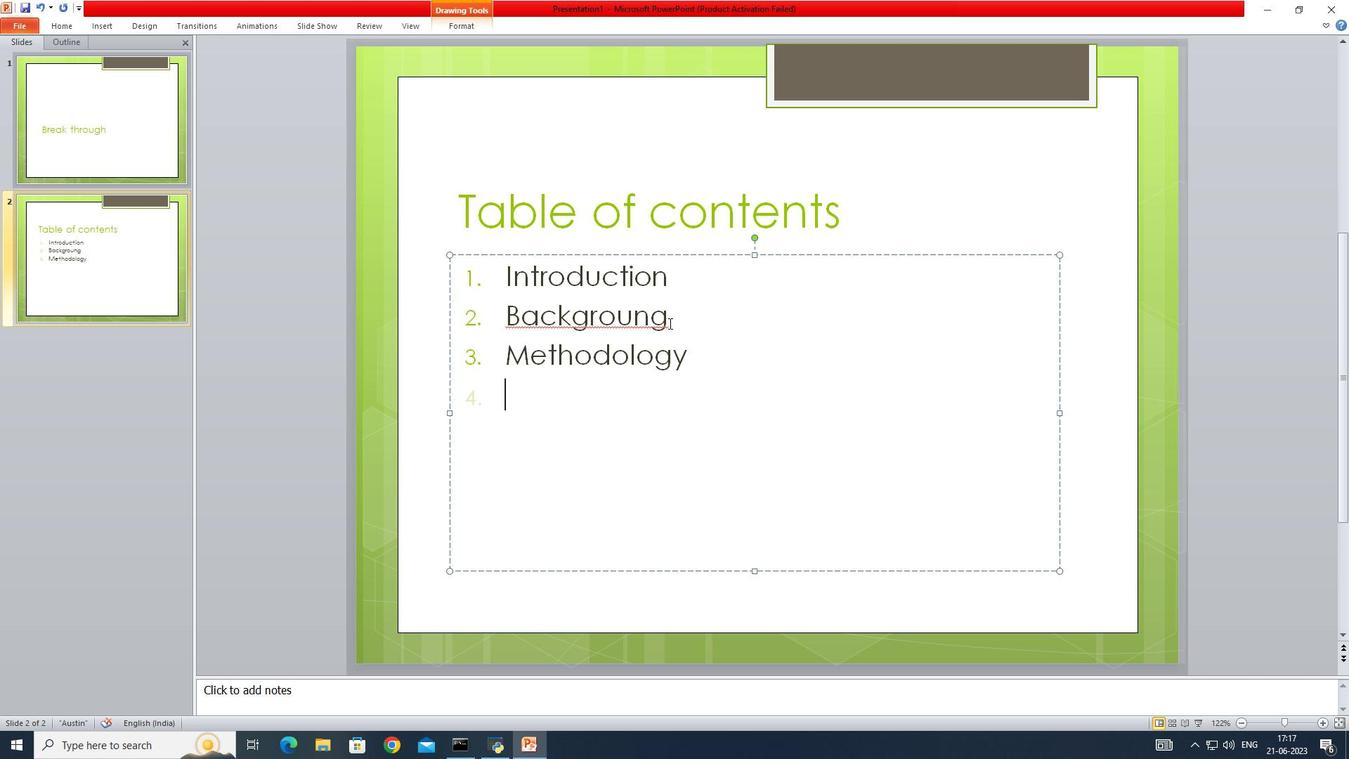 
Action: Mouse pressed left at (669, 321)
Screenshot: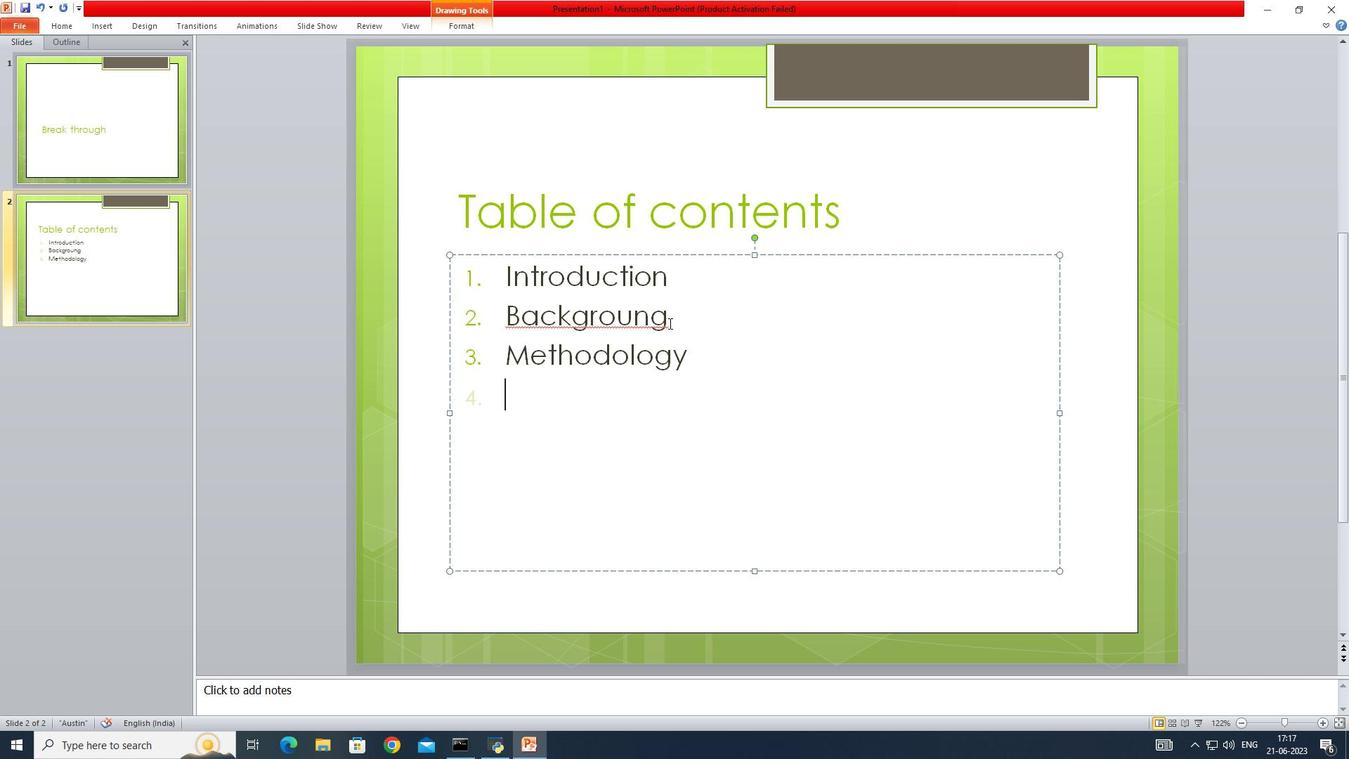 
Action: Mouse moved to (669, 321)
Screenshot: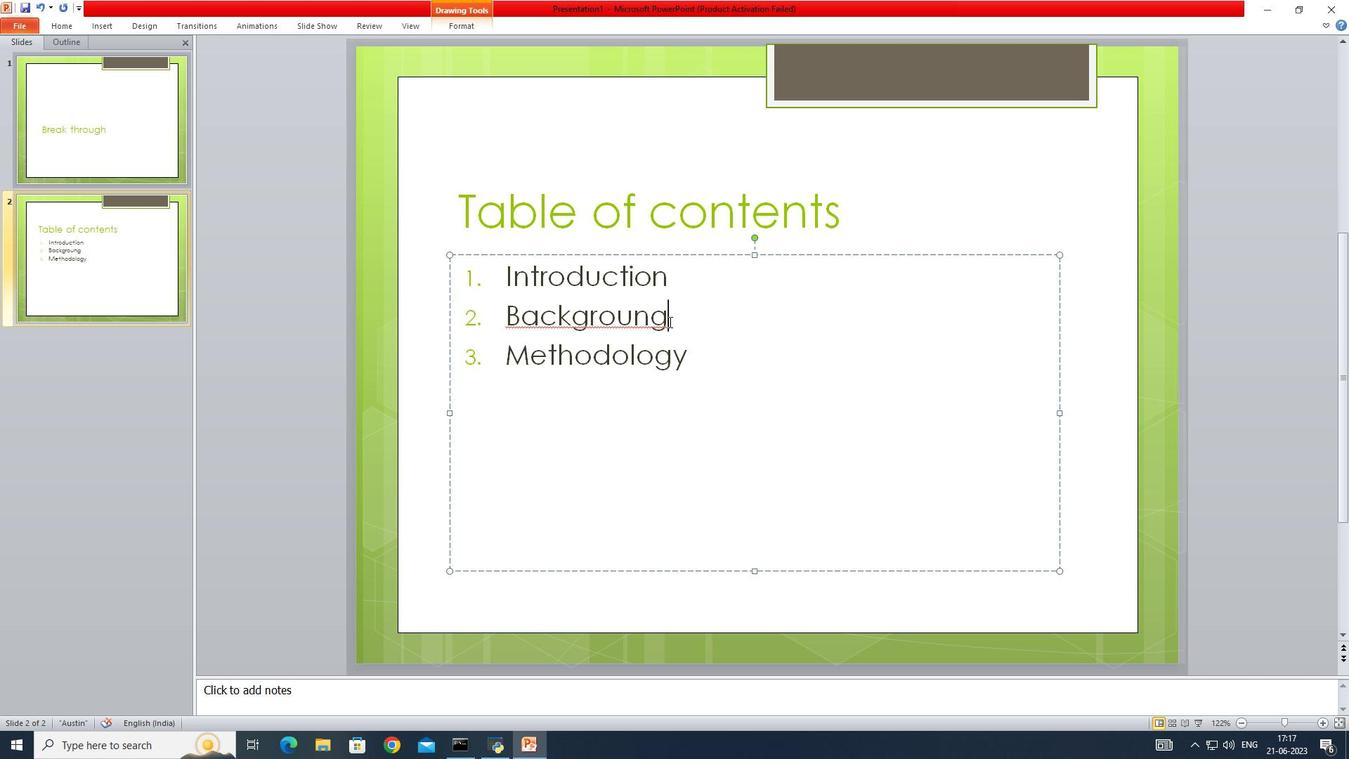 
Action: Key pressed <Key.backspace><Key.backspace>d
Screenshot: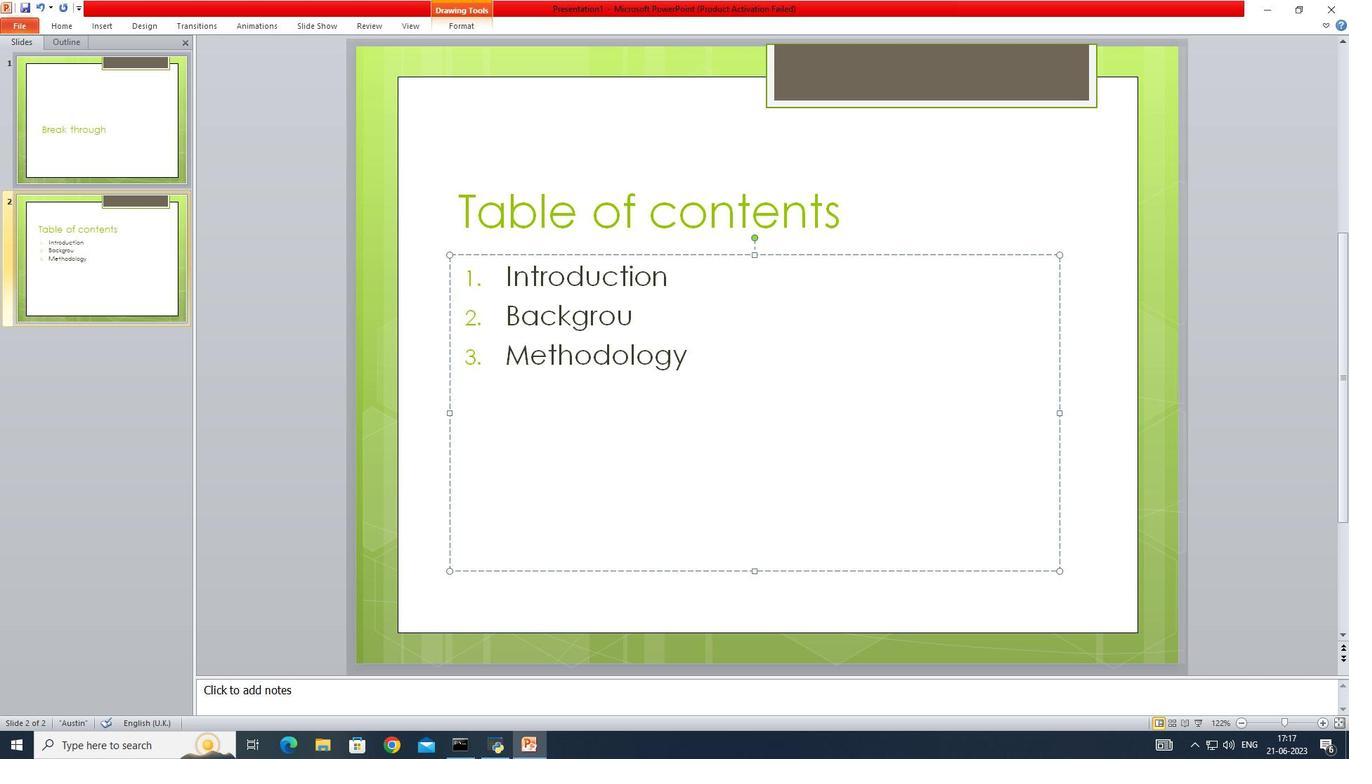 
Action: Mouse moved to (685, 364)
Screenshot: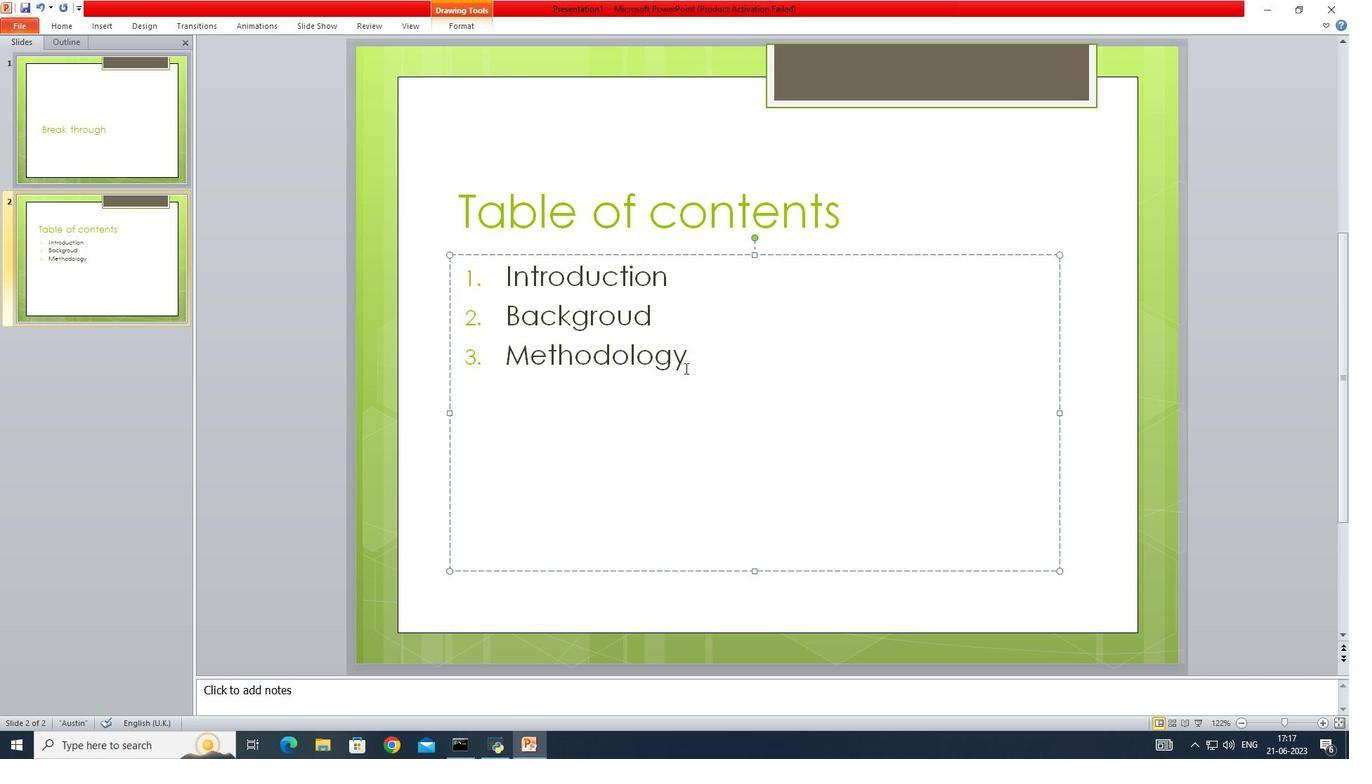 
Action: Mouse pressed left at (685, 364)
Screenshot: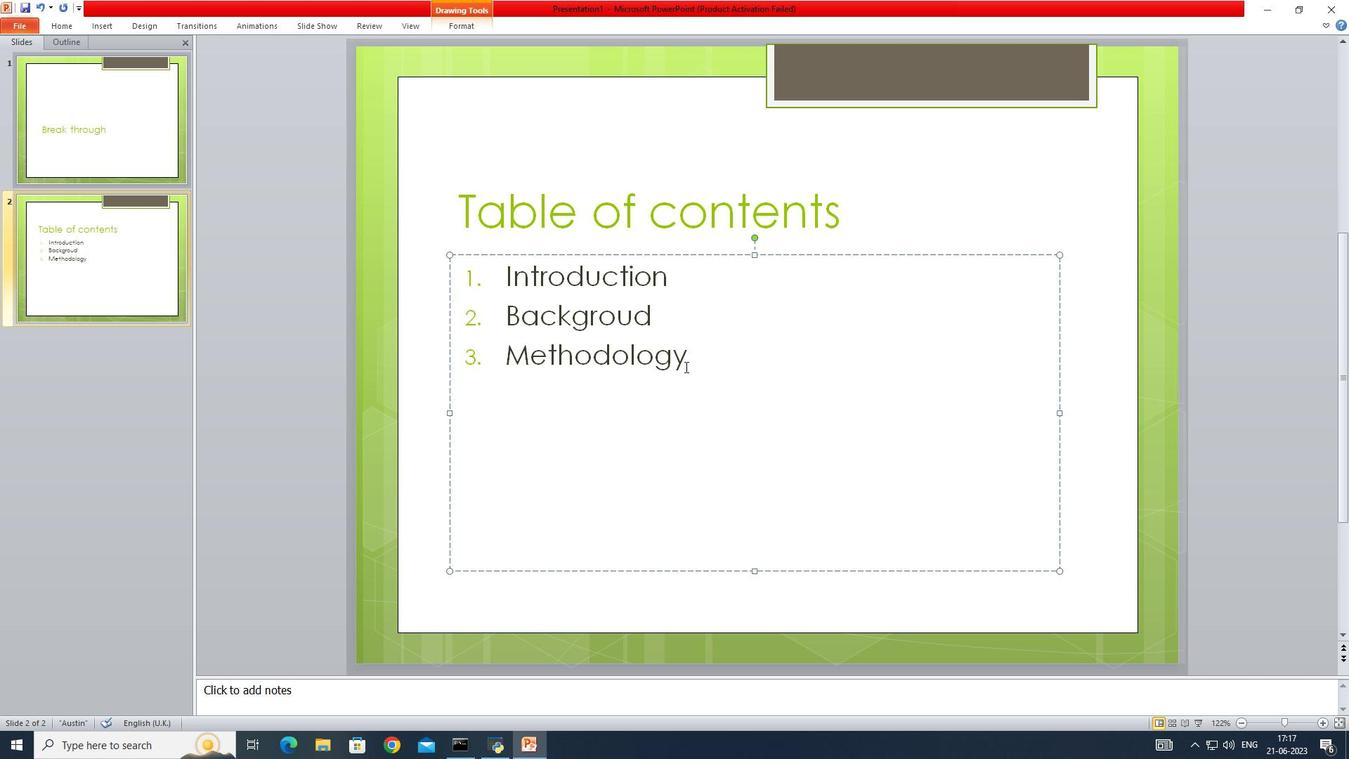 
Action: Mouse moved to (684, 364)
Screenshot: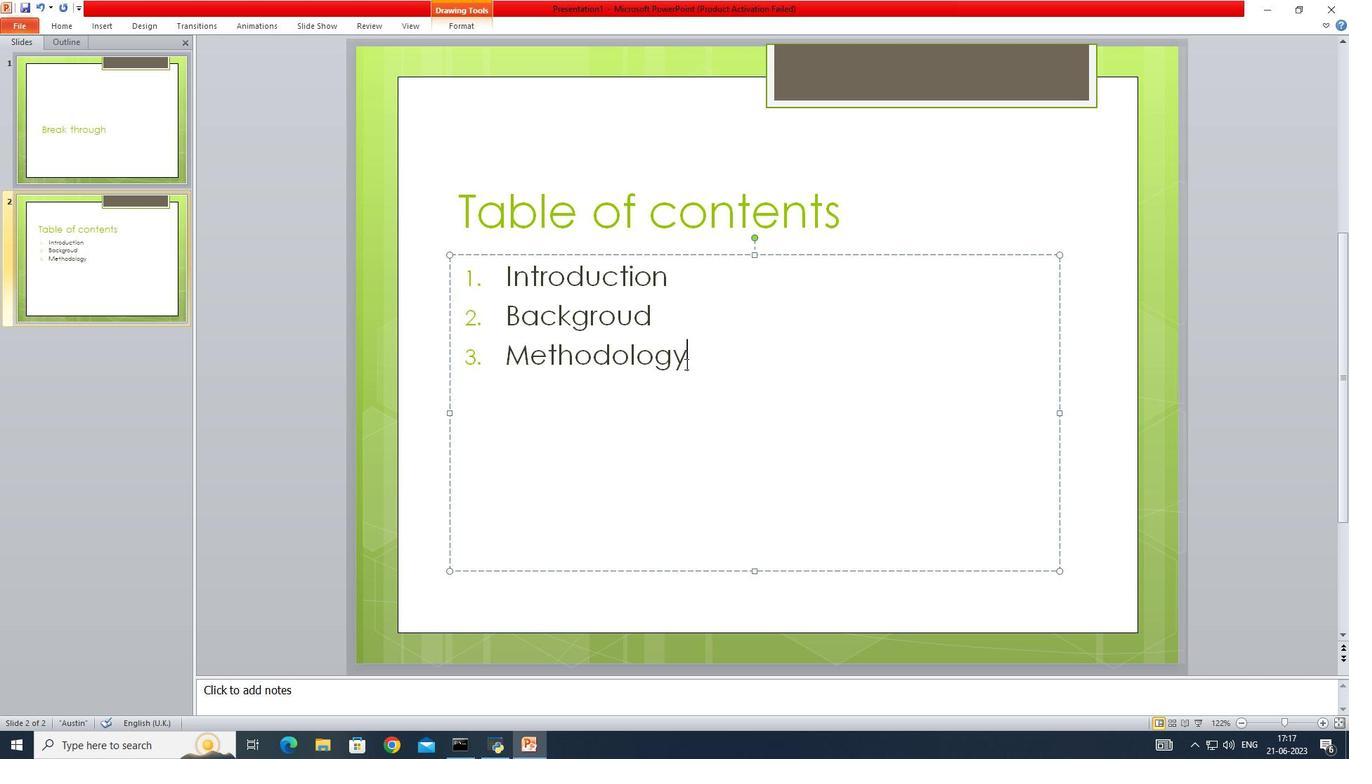 
Action: Key pressed <Key.enter>
Screenshot: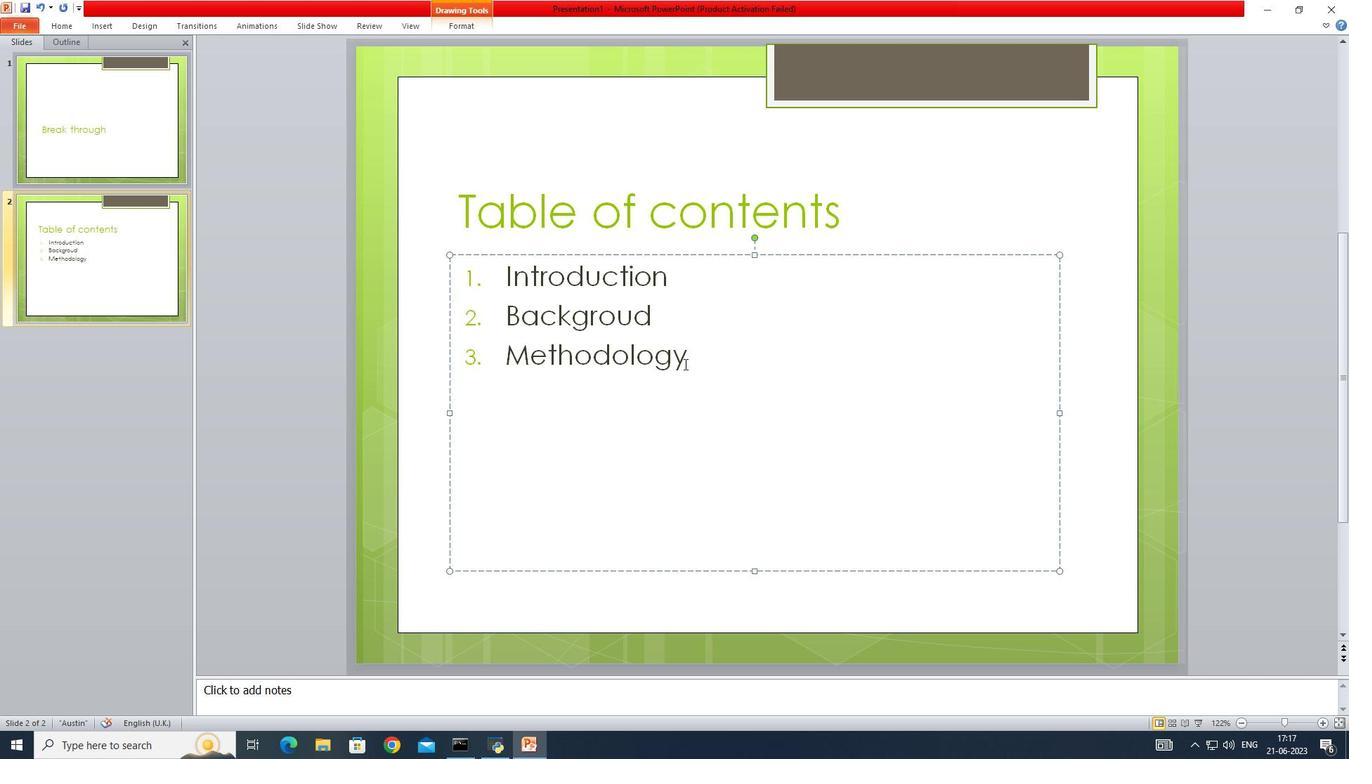 
Action: Mouse moved to (686, 320)
Screenshot: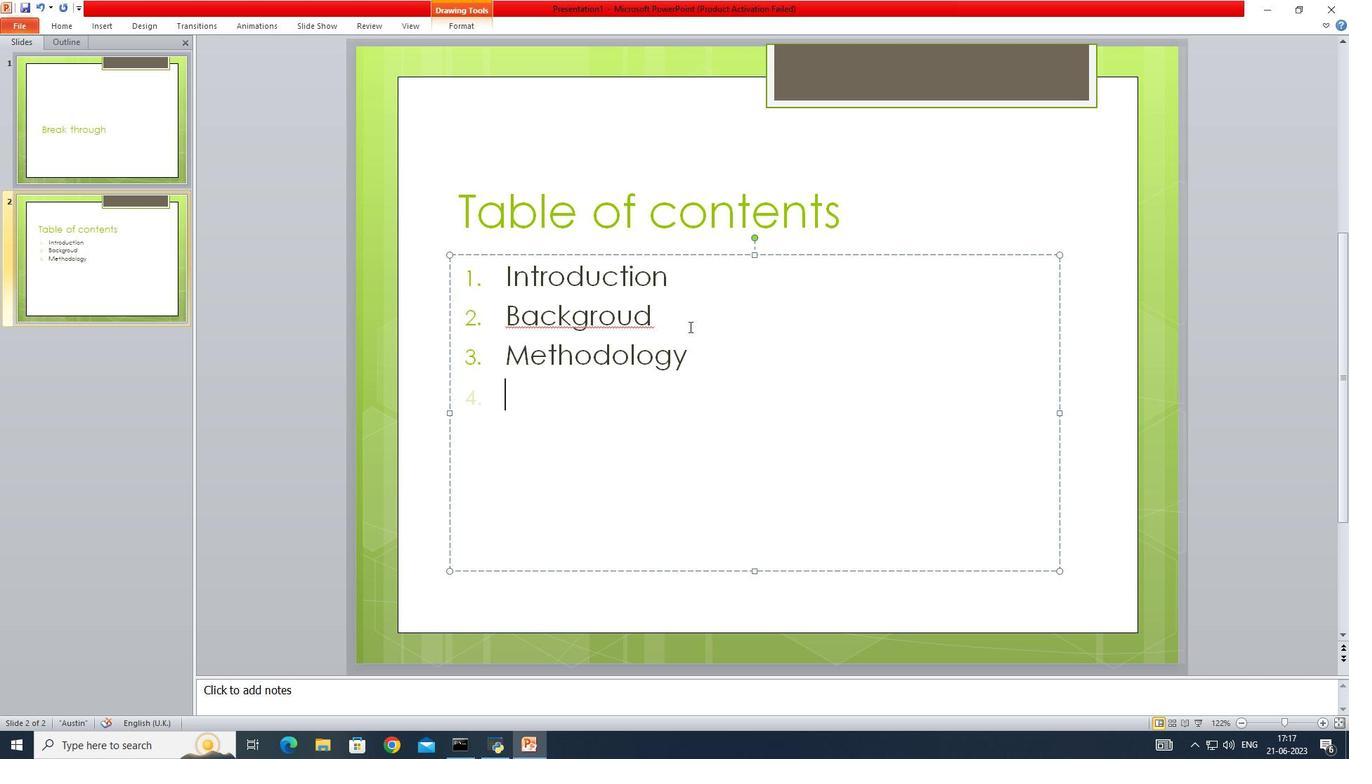 
Action: Mouse pressed left at (686, 320)
Screenshot: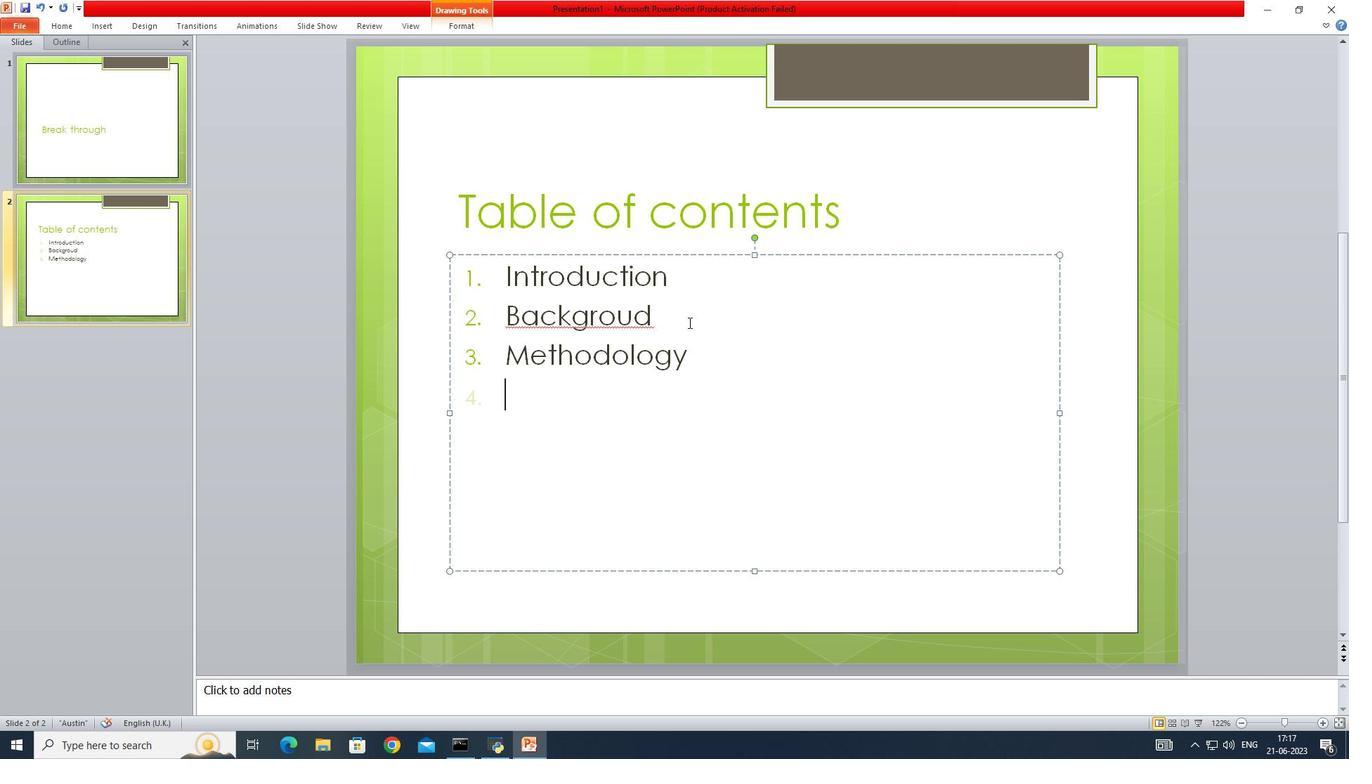
Action: Mouse moved to (680, 320)
Screenshot: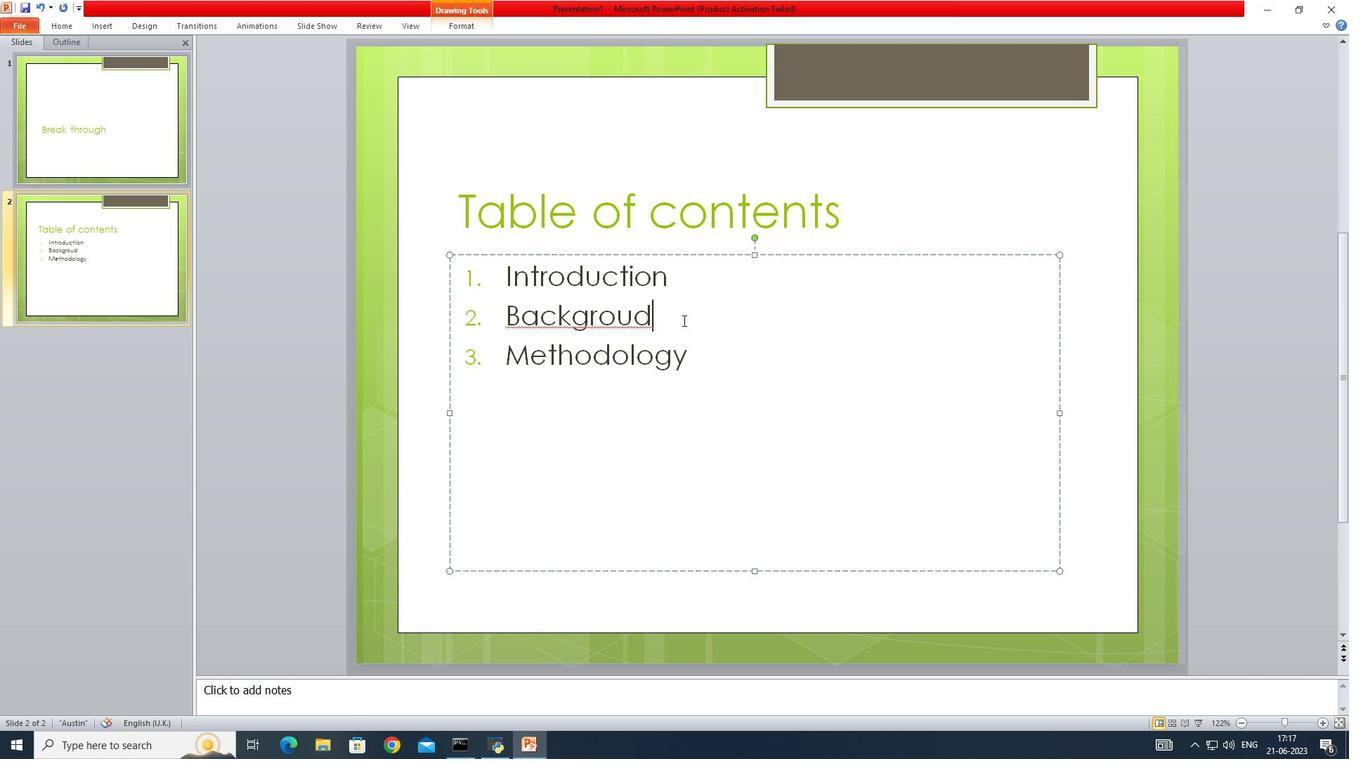 
Action: Key pressed <Key.backspace><Key.backspace><Key.backspace><Key.backspace><Key.backspace><Key.space>ground
Screenshot: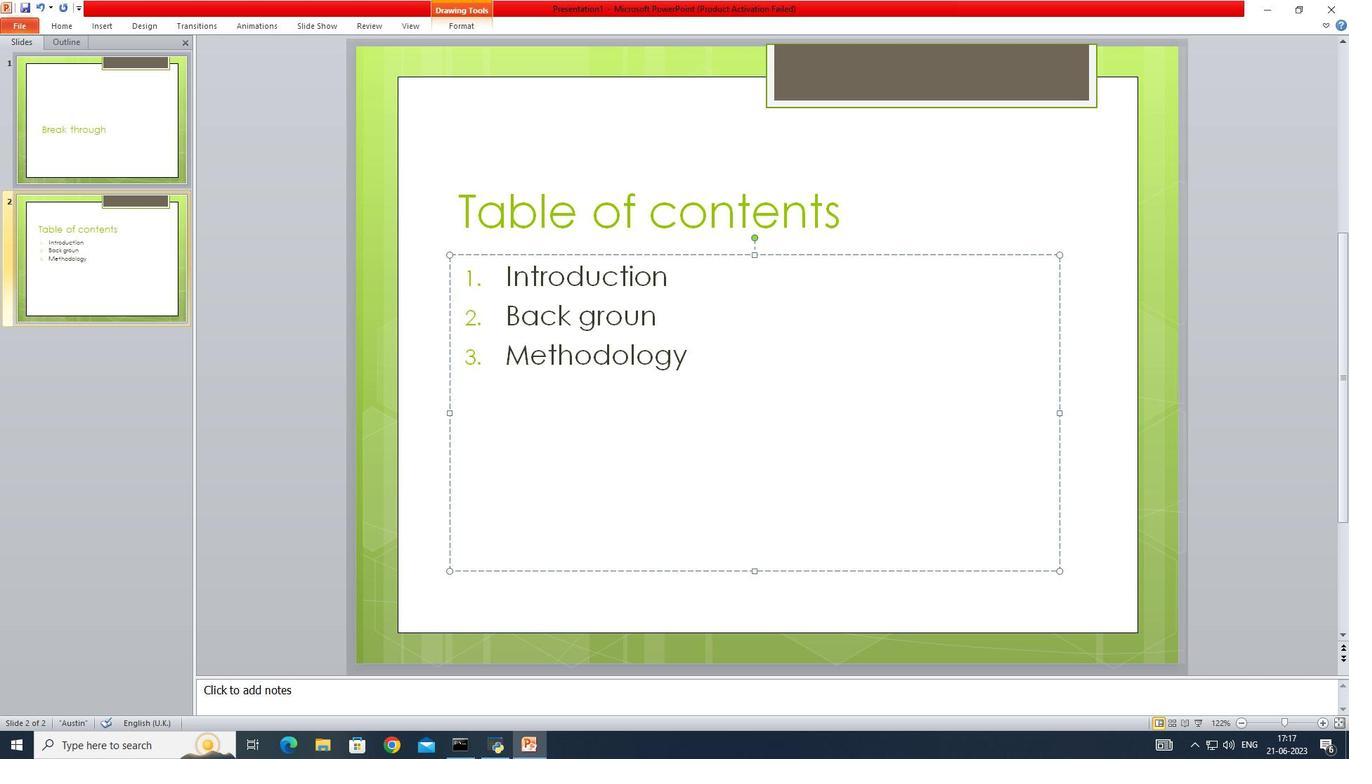 
Action: Mouse moved to (692, 364)
Screenshot: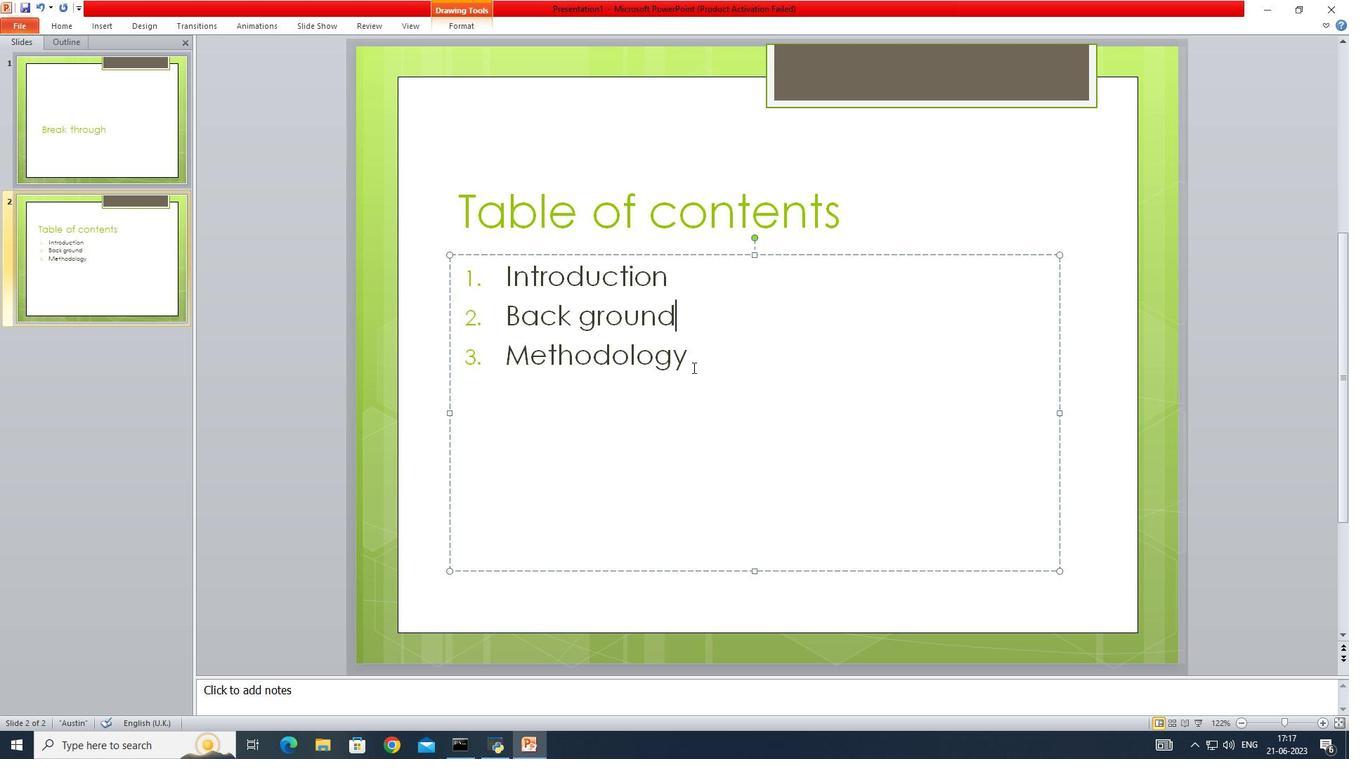 
Action: Mouse pressed left at (692, 364)
Screenshot: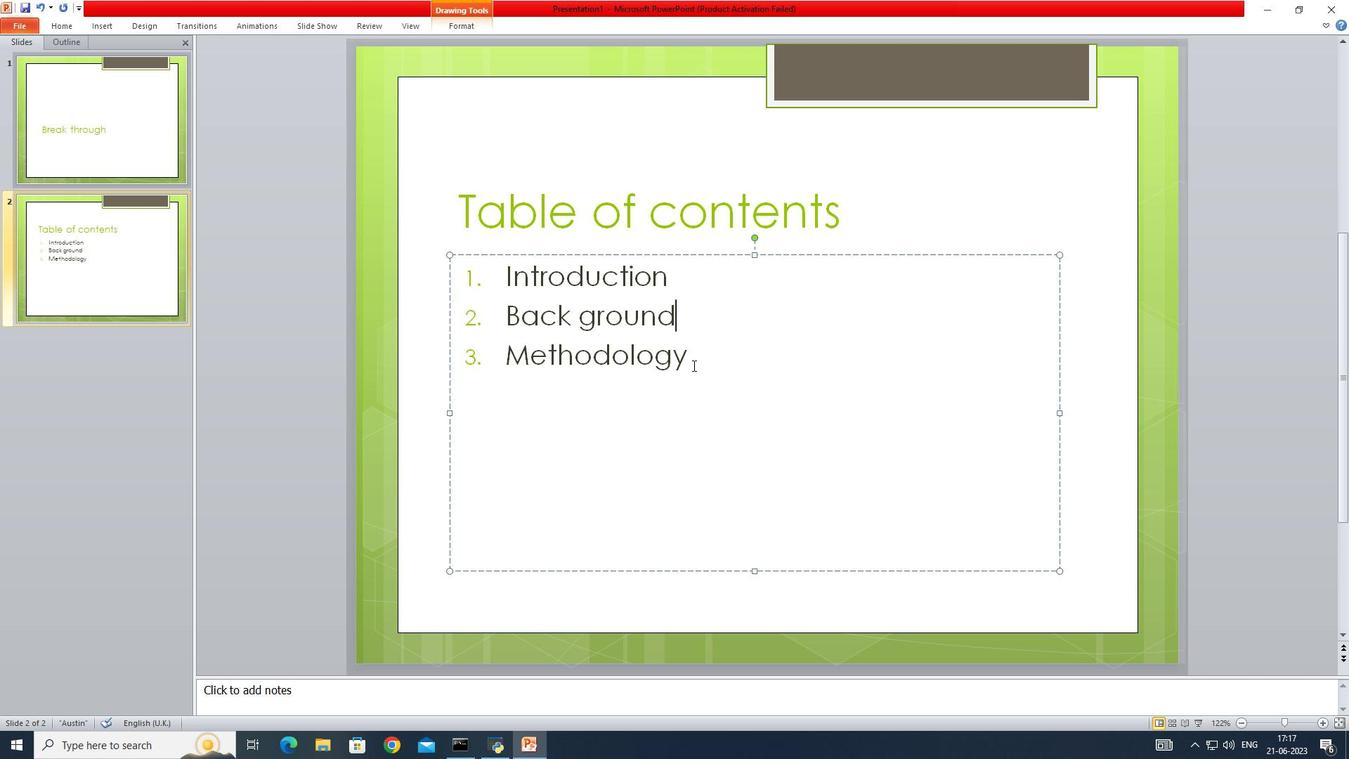 
Action: Key pressed <Key.enter><Key.shift>Results<Key.space><Key.enter><Key.shift>Discussion<Key.enter><Key.shift>Conclusion
Screenshot: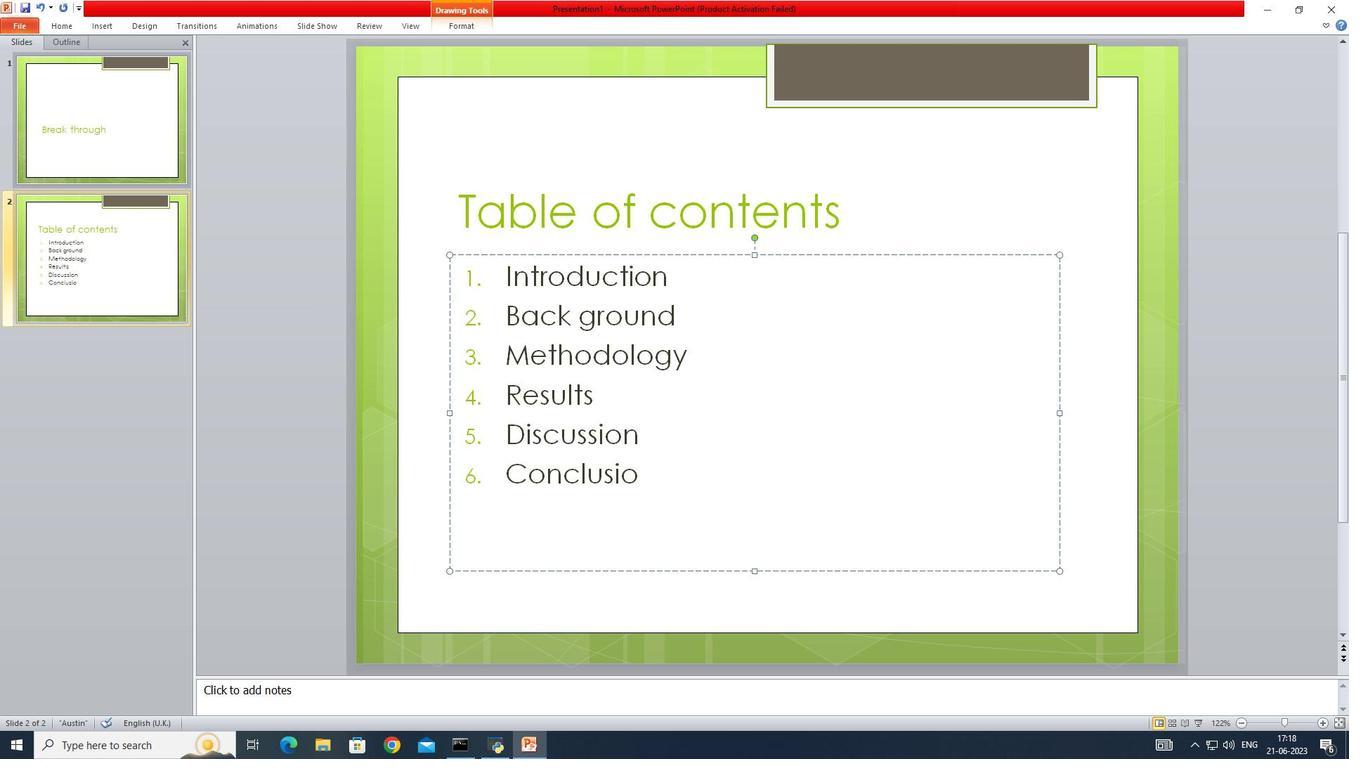 
Action: Mouse moved to (52, 30)
Screenshot: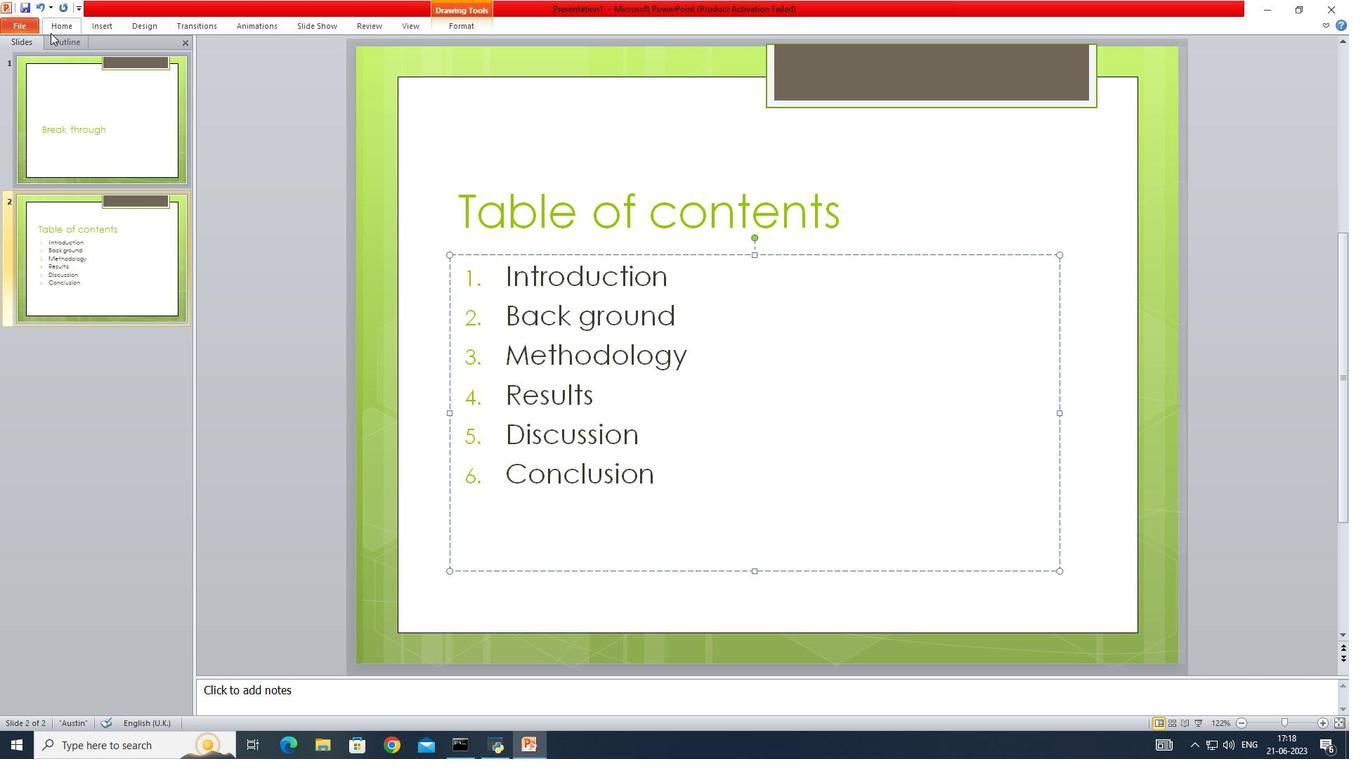 
Action: Mouse pressed left at (52, 30)
Screenshot: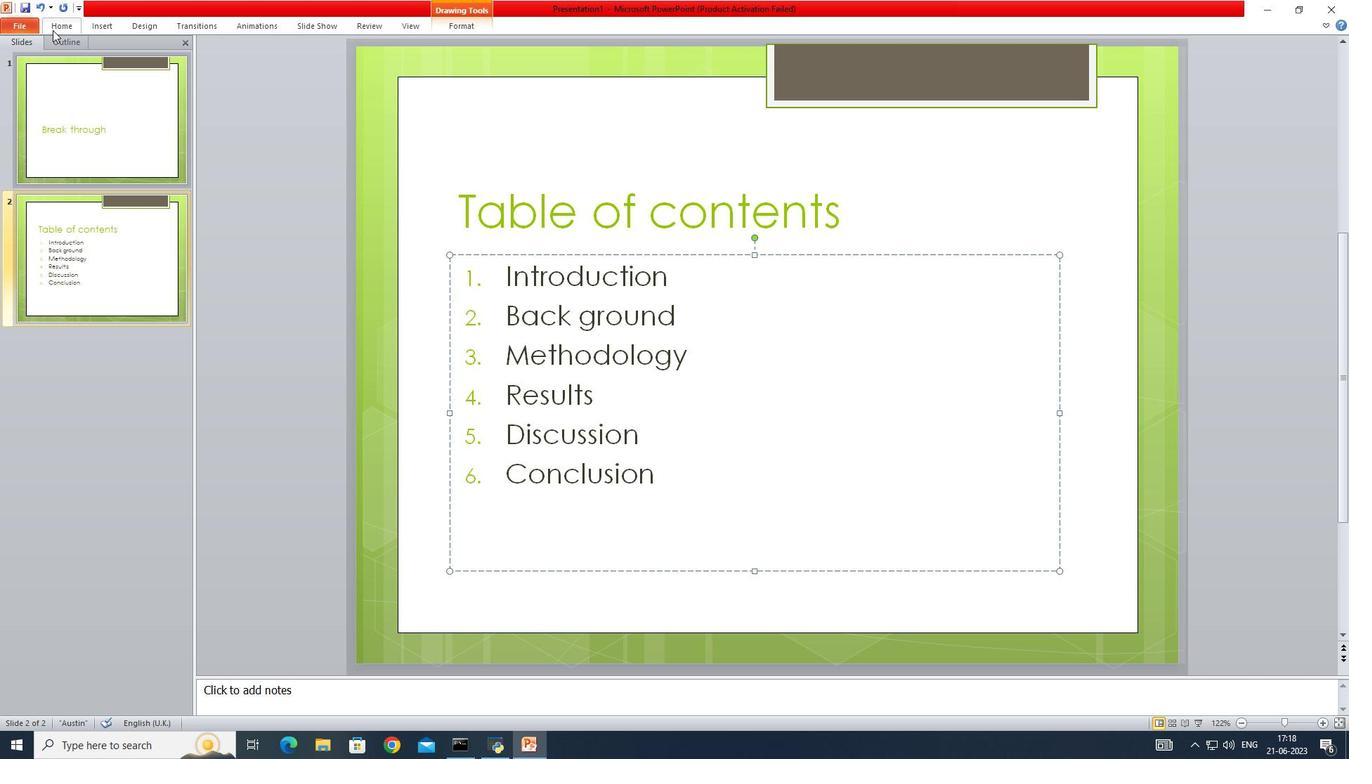 
Action: Mouse moved to (129, 76)
Screenshot: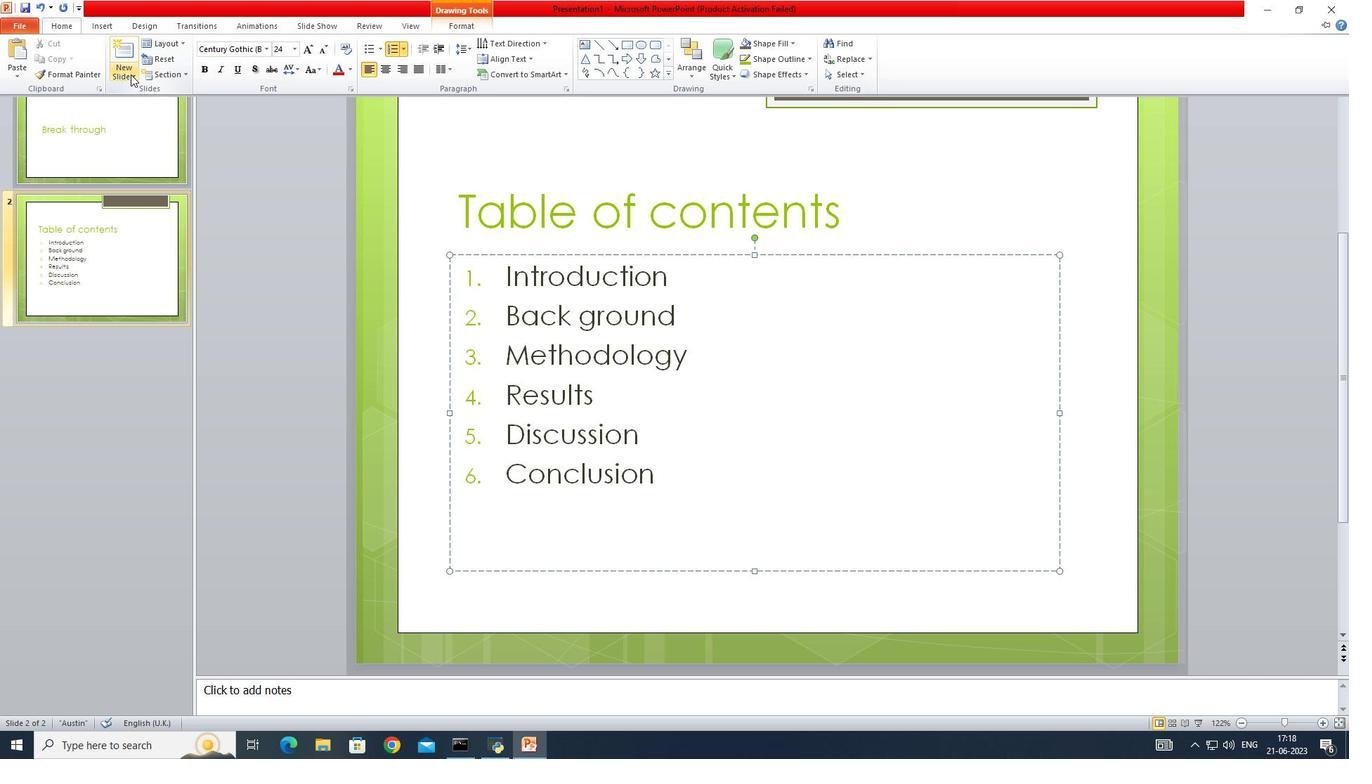 
Action: Mouse pressed left at (129, 76)
Screenshot: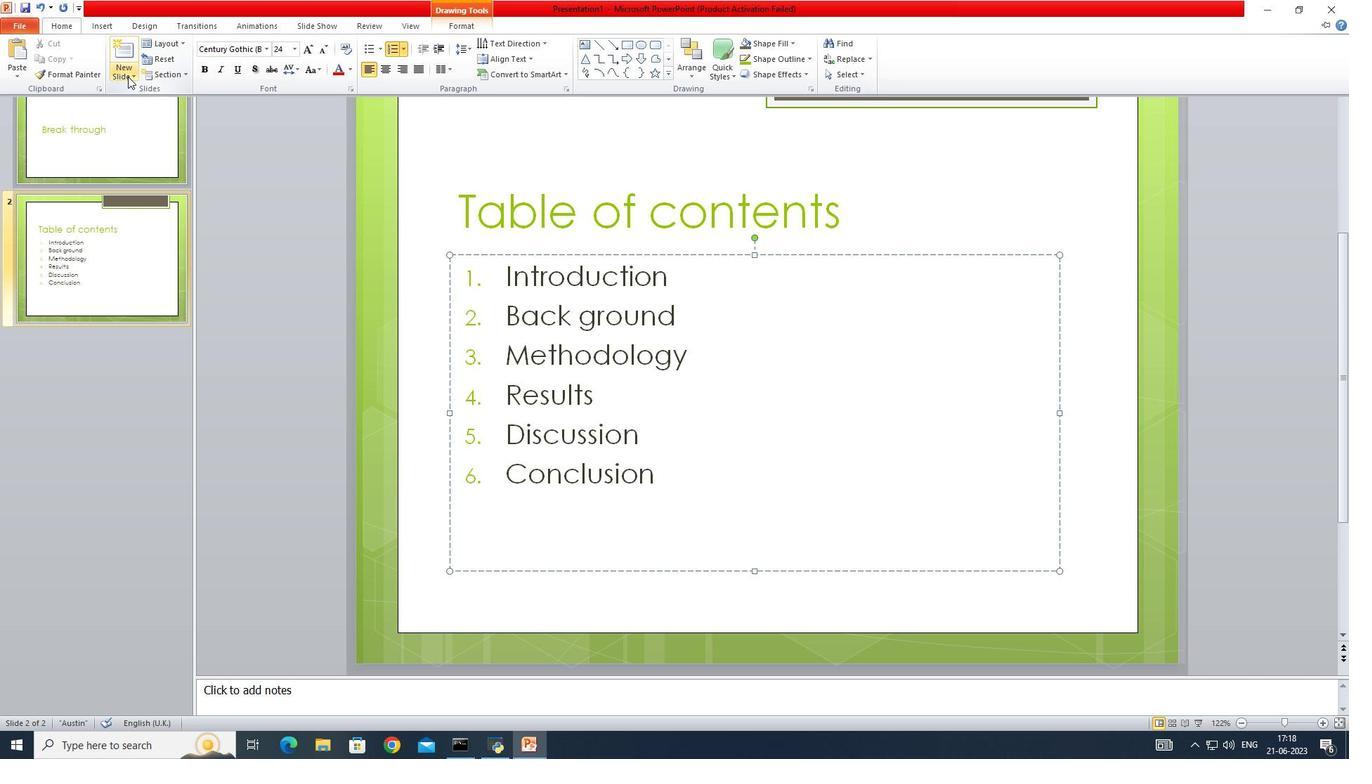 
Action: Mouse moved to (216, 124)
Screenshot: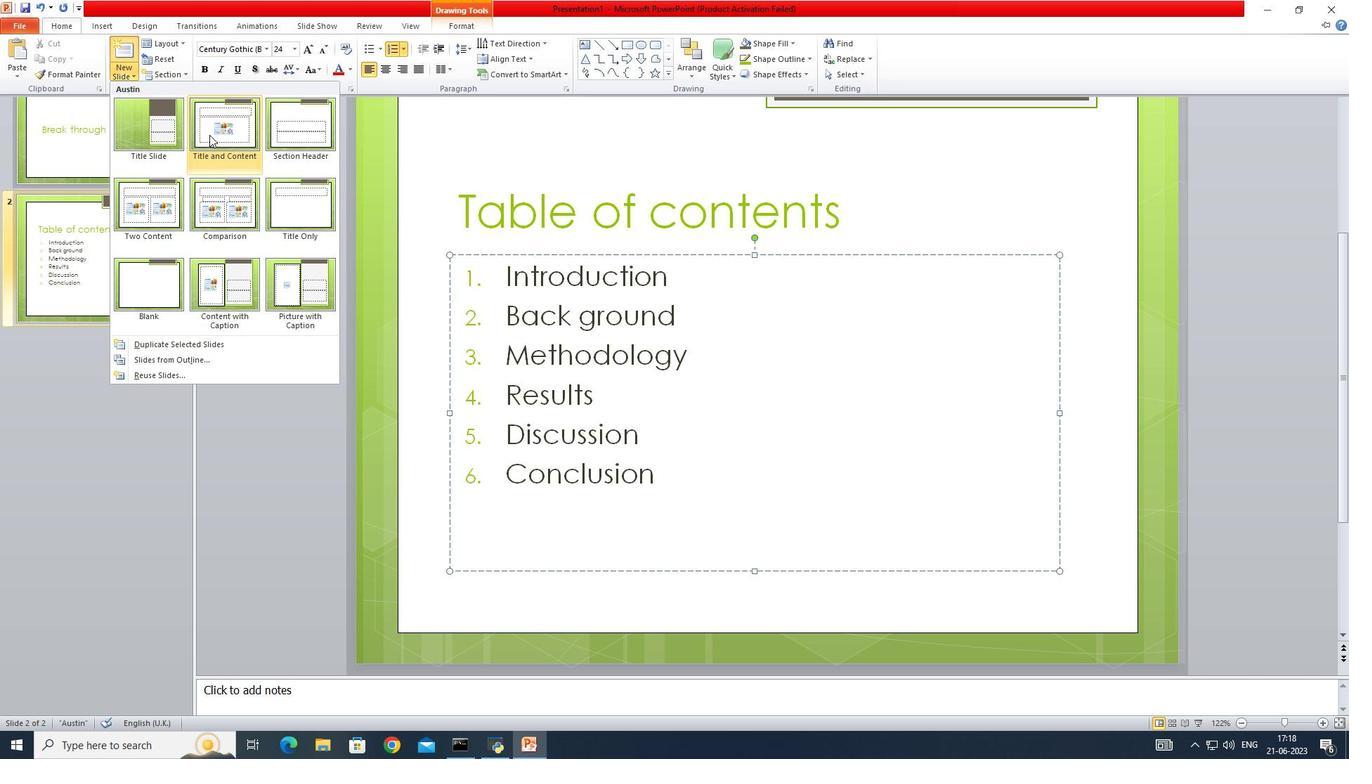 
Action: Mouse pressed left at (216, 124)
Screenshot: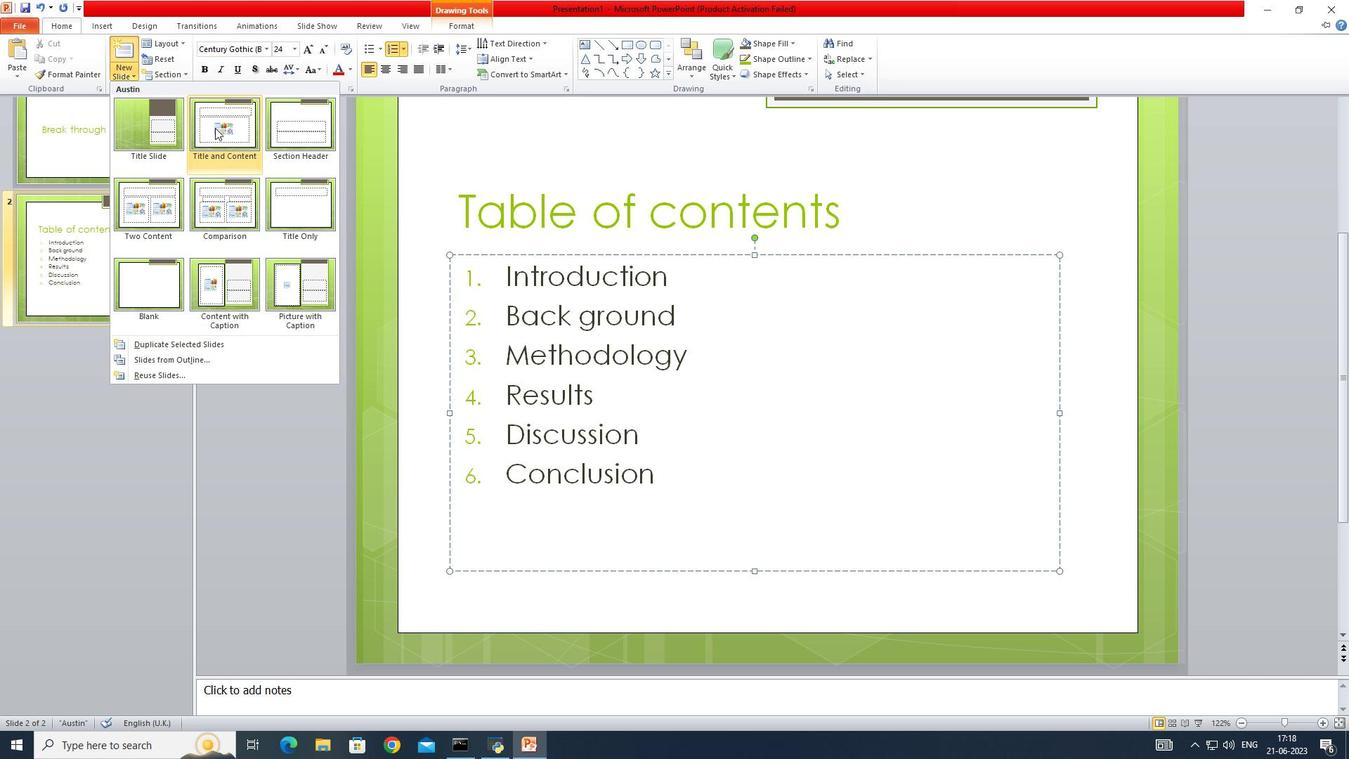 
Action: Mouse moved to (555, 220)
Screenshot: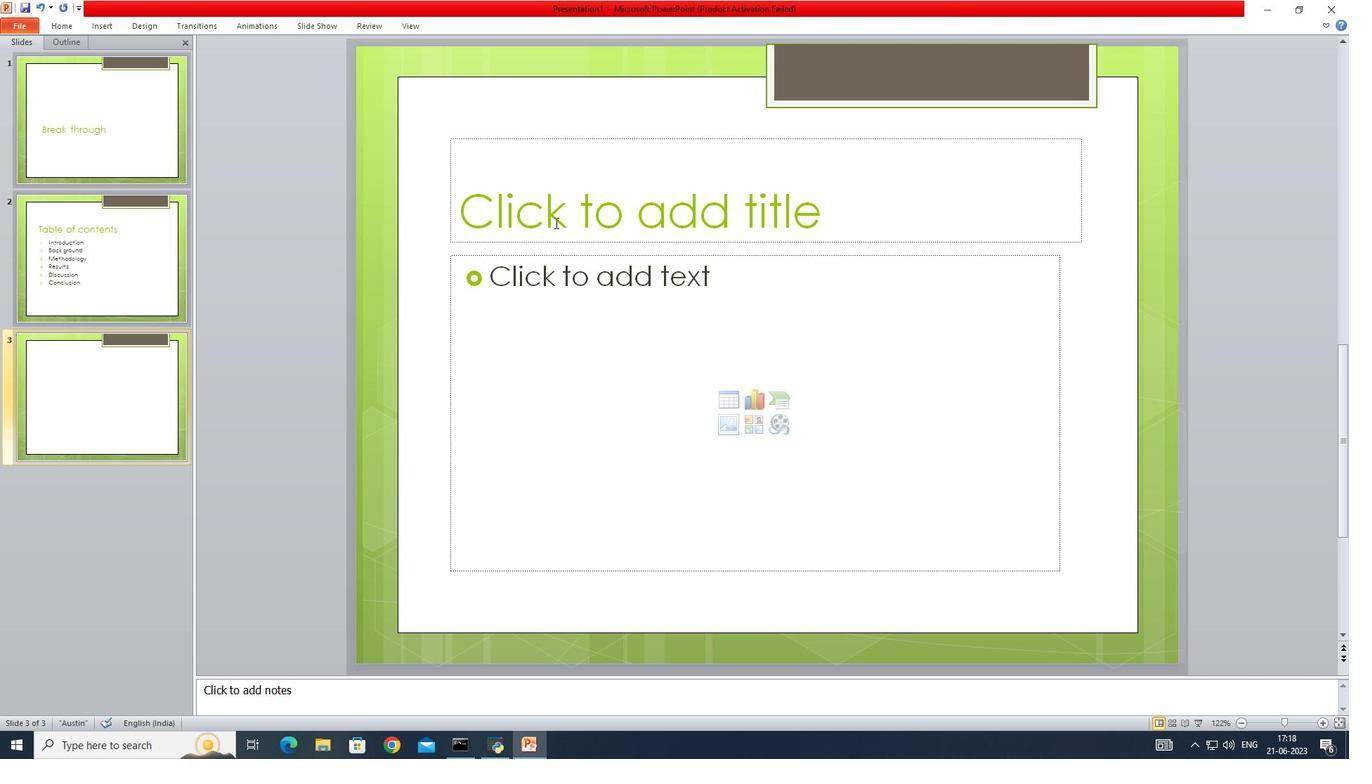 
Action: Mouse pressed left at (555, 220)
Screenshot: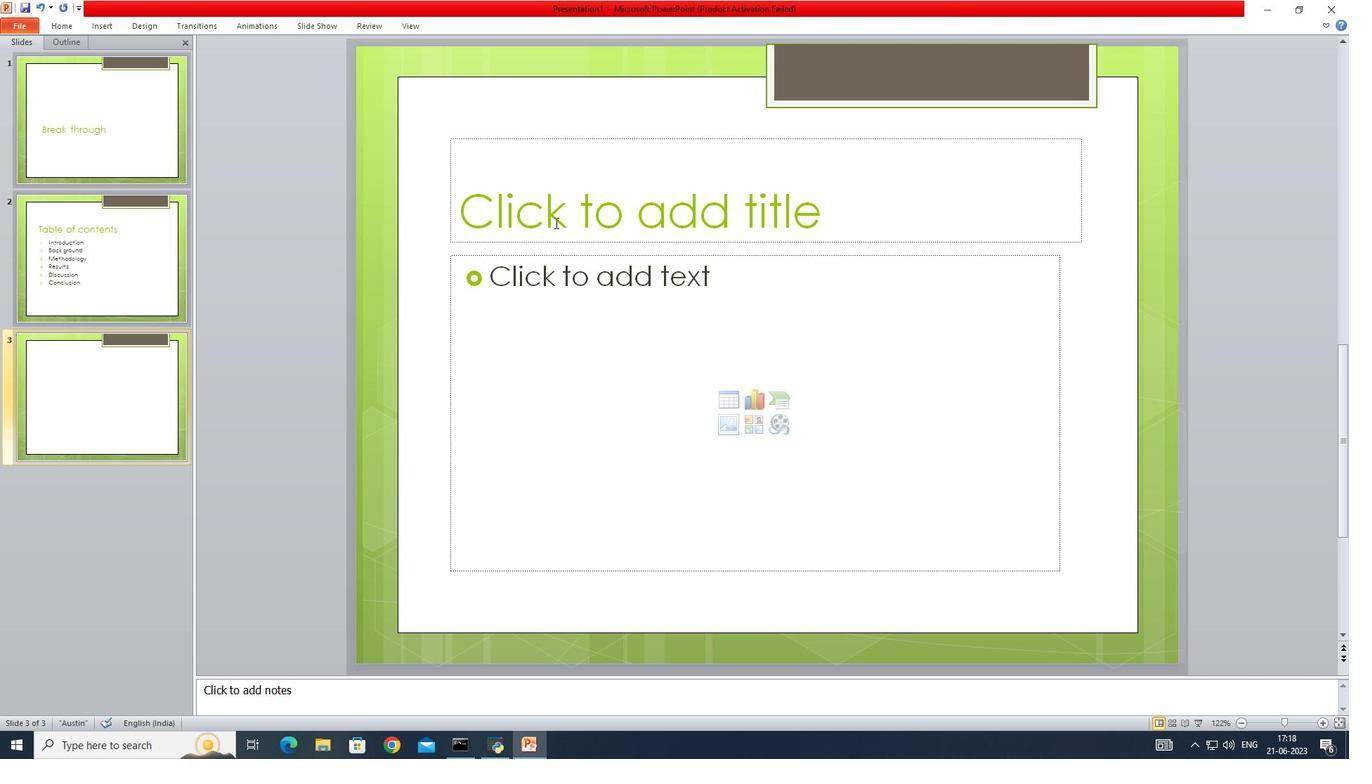 
Action: Mouse moved to (554, 220)
Screenshot: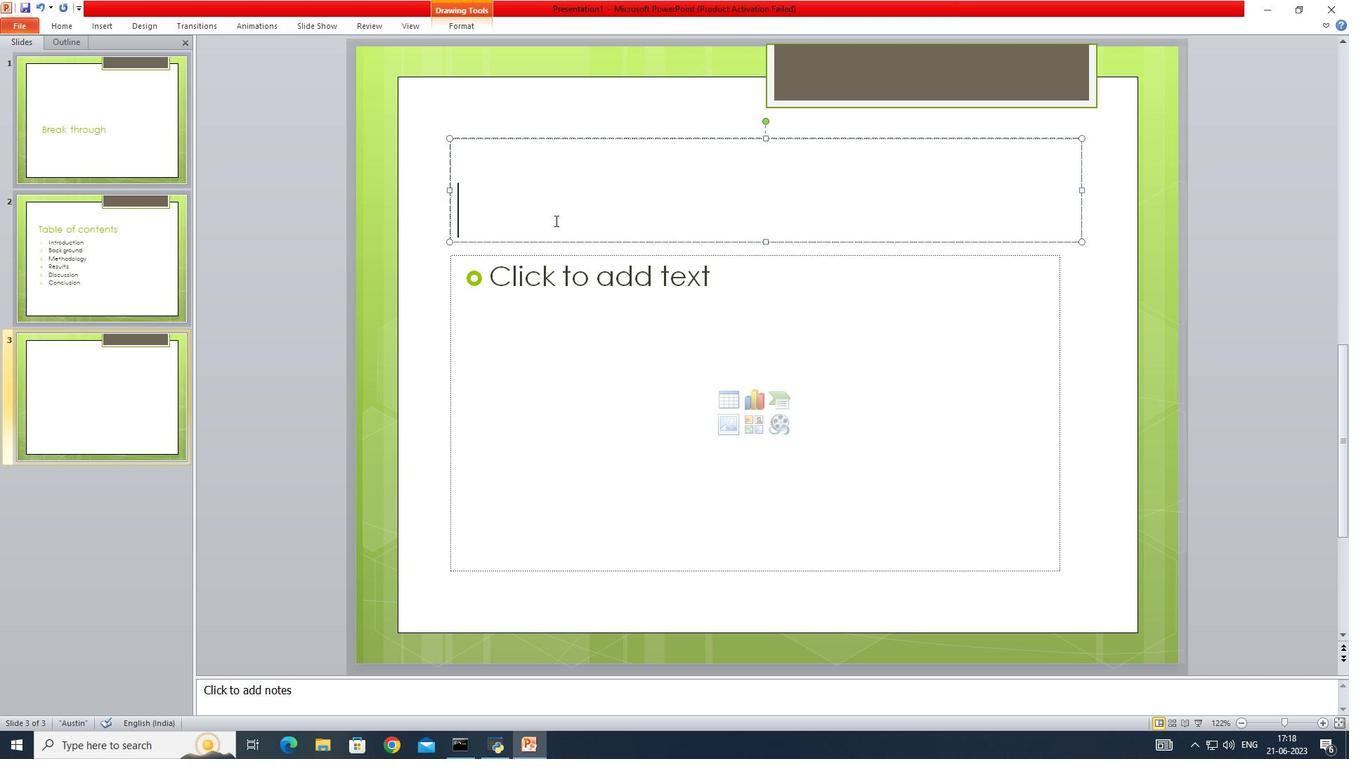 
Action: Key pressed <Key.shift>Whate<Key.space>is<Key.space><Key.backspace><Key.backspace><Key.backspace><Key.backspace><Key.backspace><Key.backspace>t<Key.space>is<Key.space>a<Key.space>,<Key.backspace>medical<Key.space>brakthrough<Key.shift><Key.shift><Key.shift><Key.shift><Key.shift><Key.shift><Key.shift><Key.shift><Key.shift><Key.shift><Key.shift><Key.shift><Key.shift><Key.shift><Key.shift><Key.shift><Key.shift><Key.shift><Key.shift><Key.shift><Key.shift><Key.shift><Key.shift><Key.shift><Key.shift><Key.shift><Key.shift><Key.shift><Key.backspace>h
Screenshot: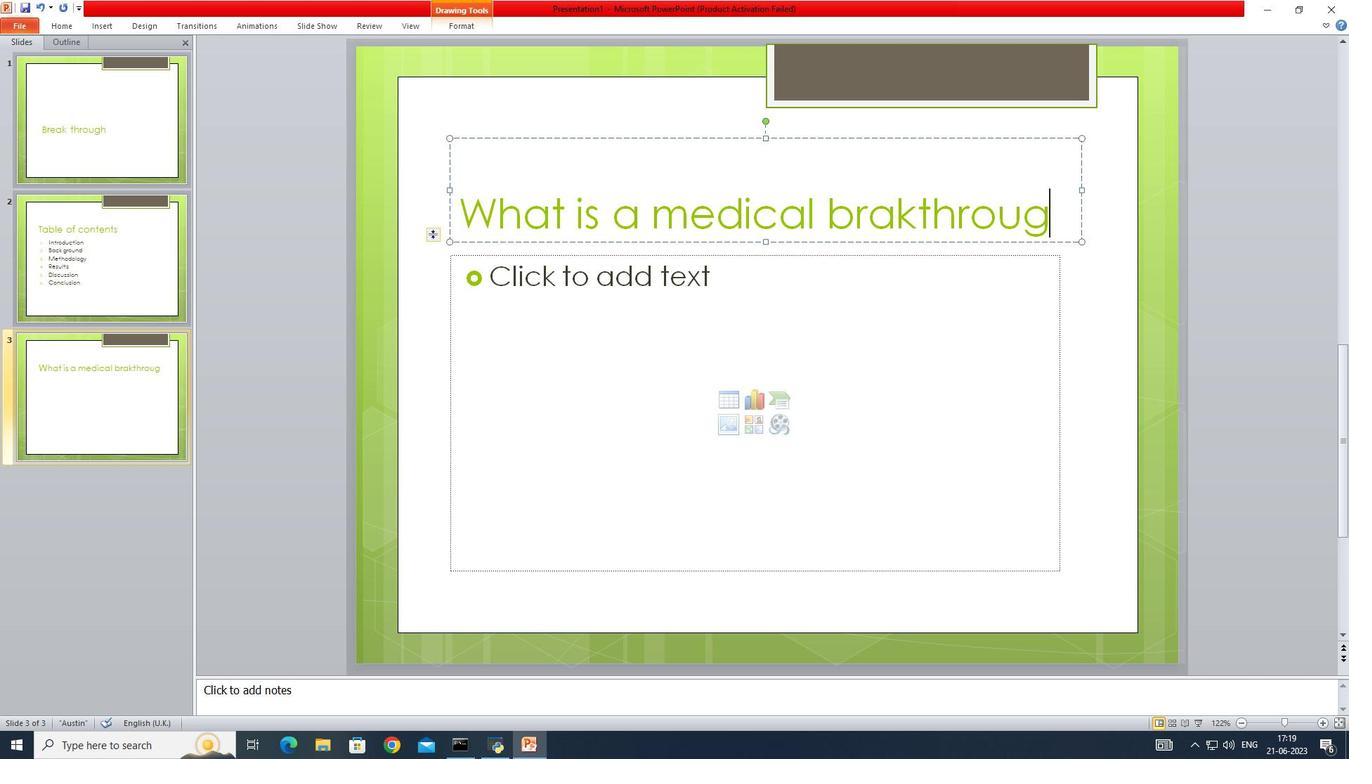 
Action: Mouse moved to (561, 286)
Screenshot: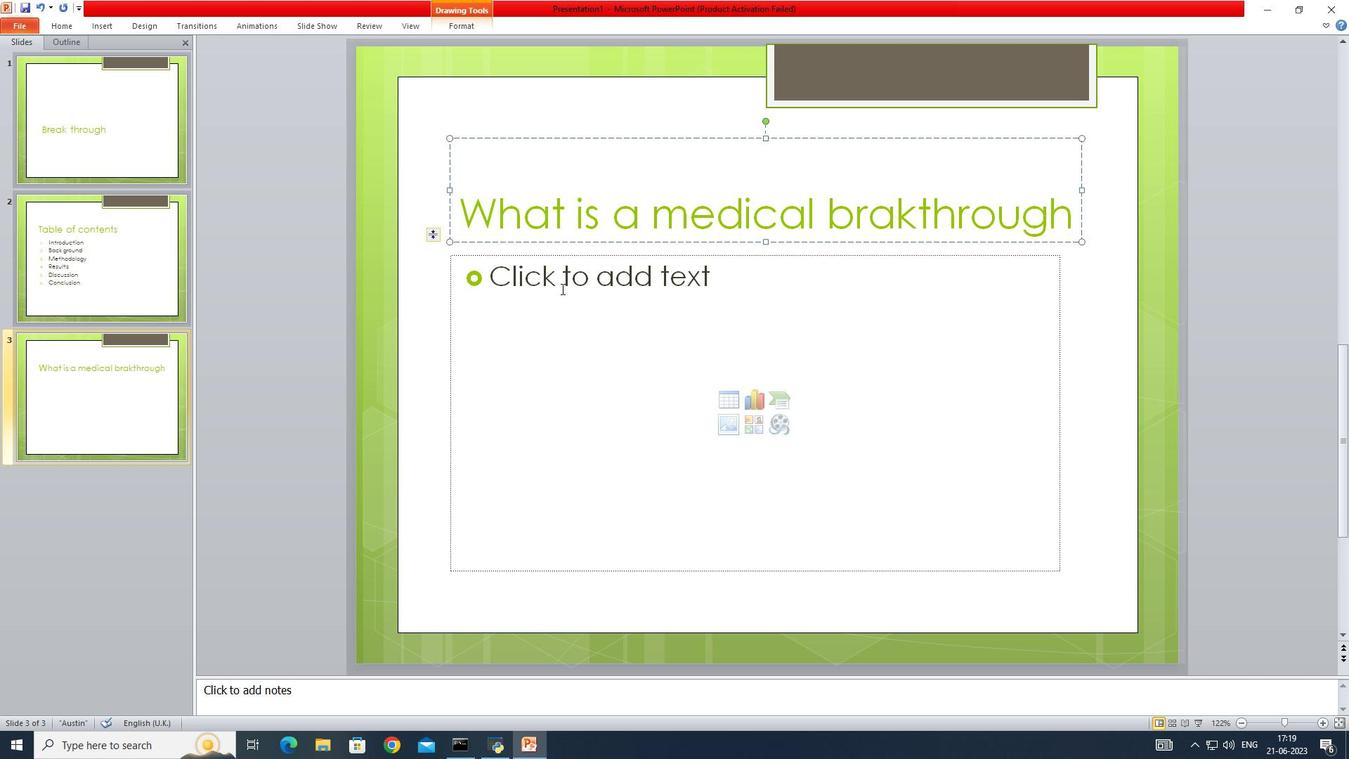 
Action: Mouse pressed left at (561, 286)
Screenshot: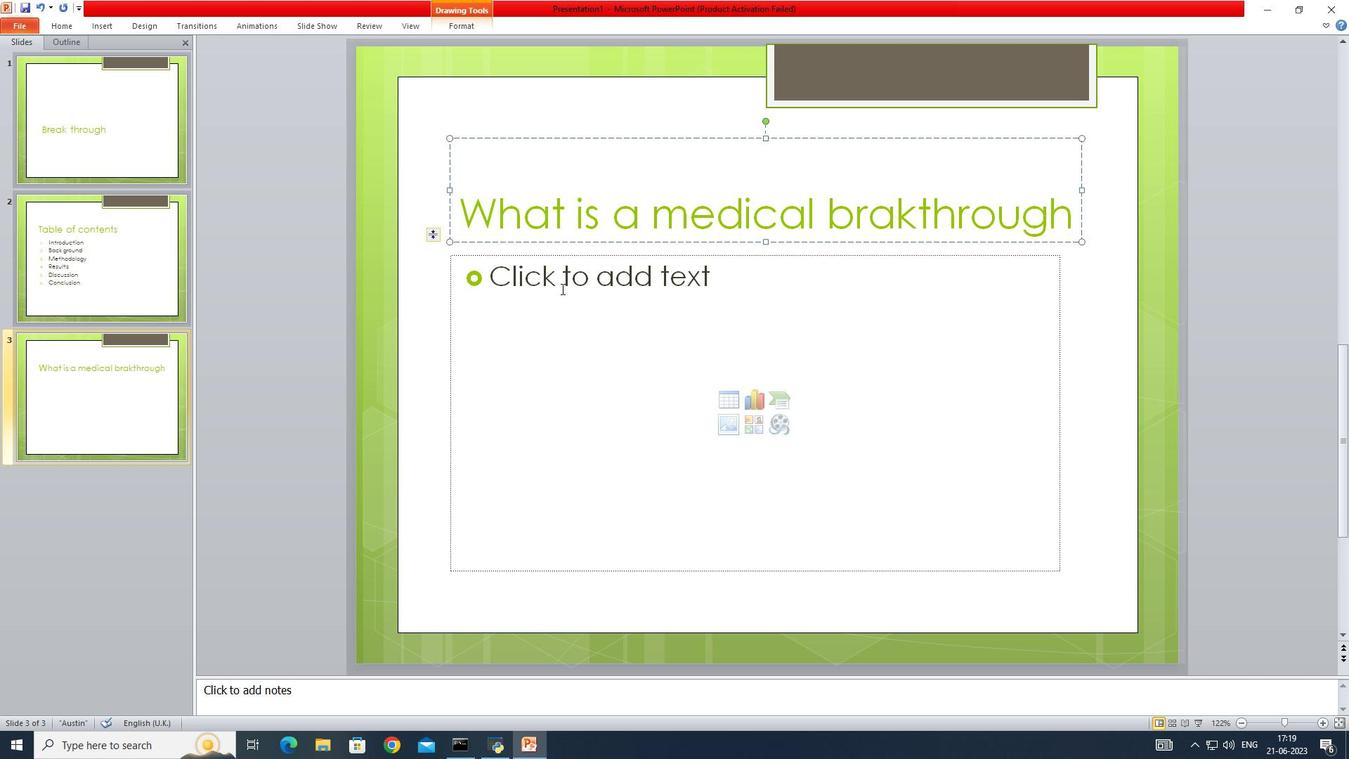 
Action: Mouse moved to (560, 286)
Screenshot: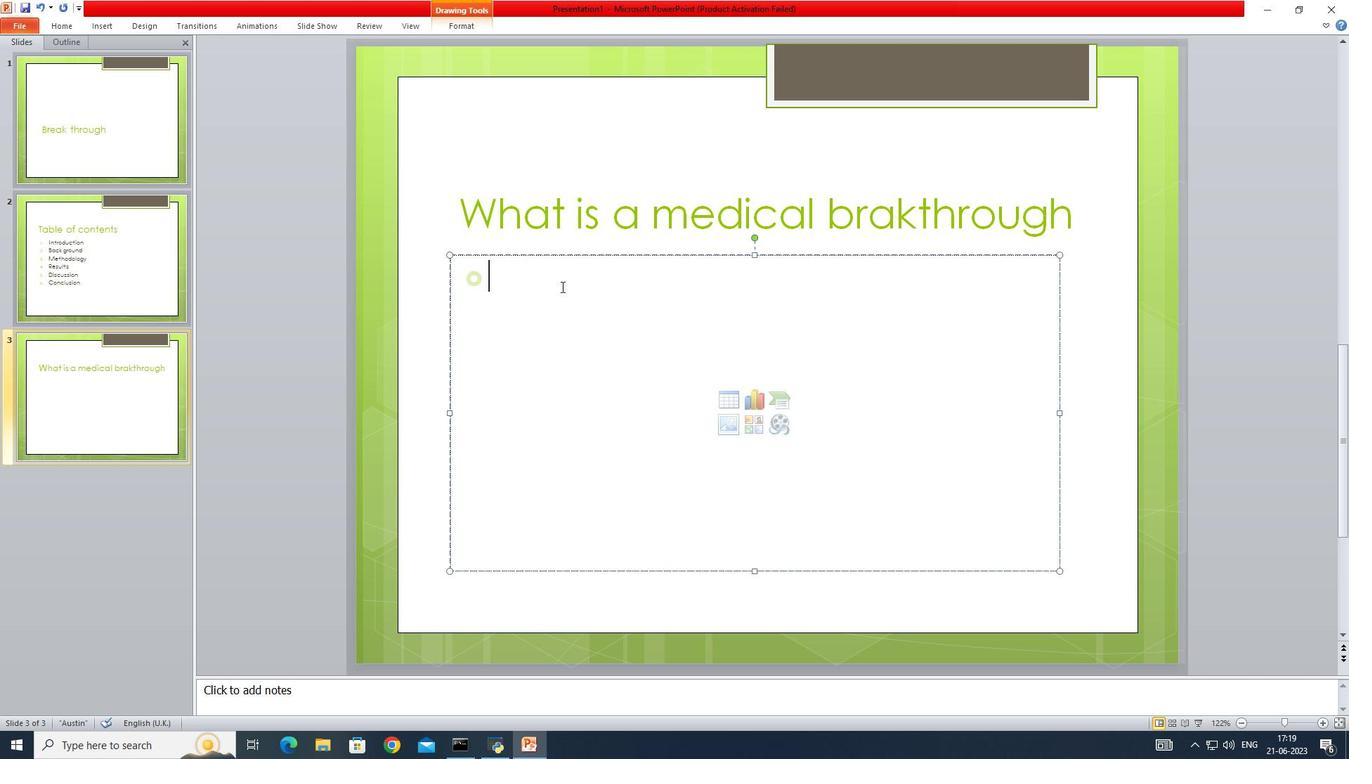 
Action: Key pressed <Key.shift>A<Key.space>medical<Key.space>breakth
Screenshot: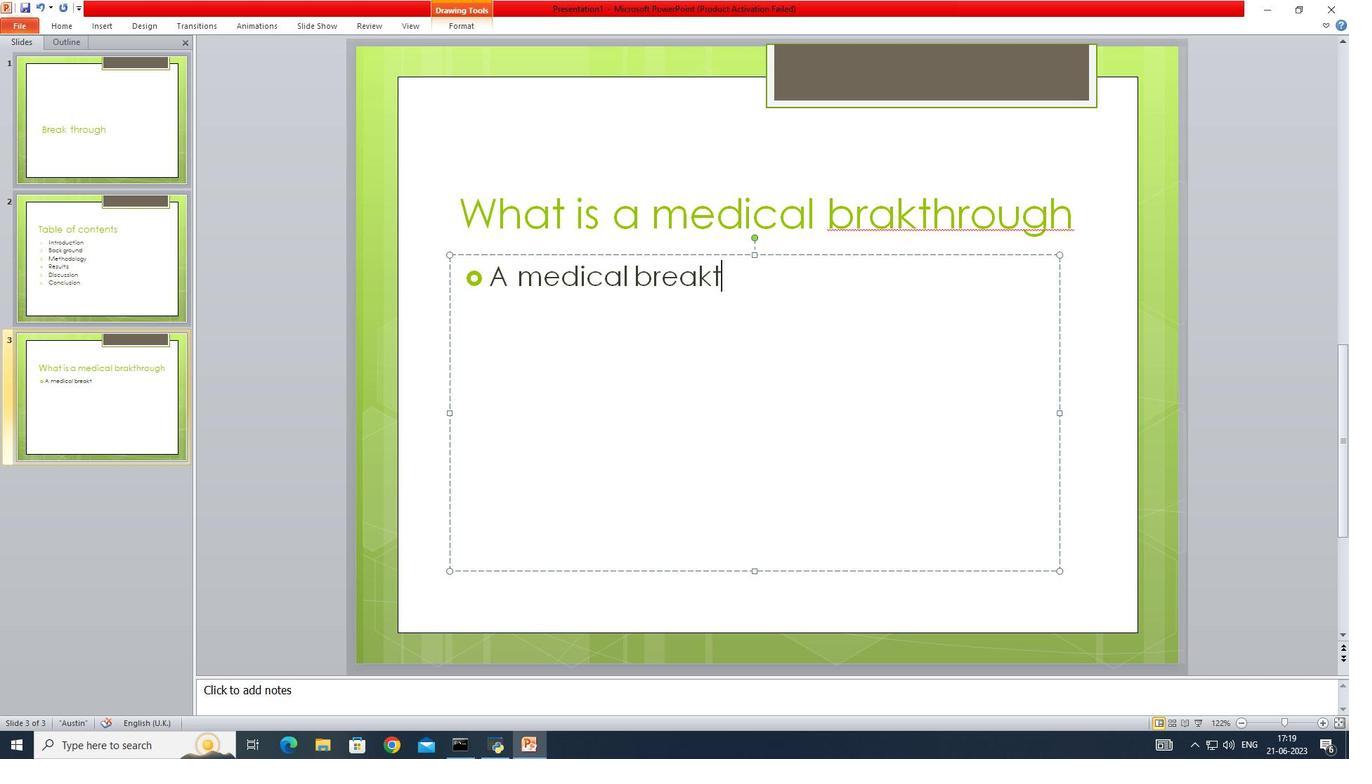 
Action: Mouse moved to (917, 206)
Screenshot: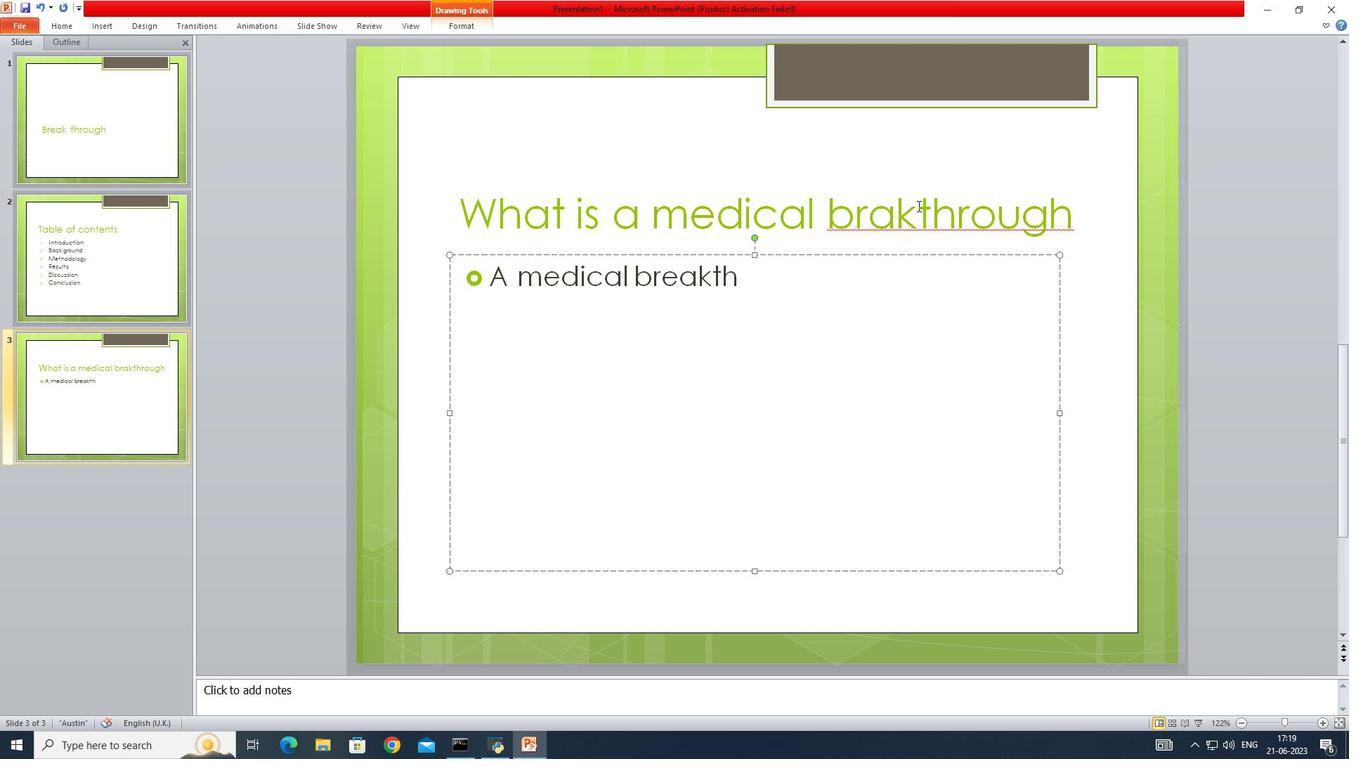 
Action: Mouse pressed left at (917, 206)
Screenshot: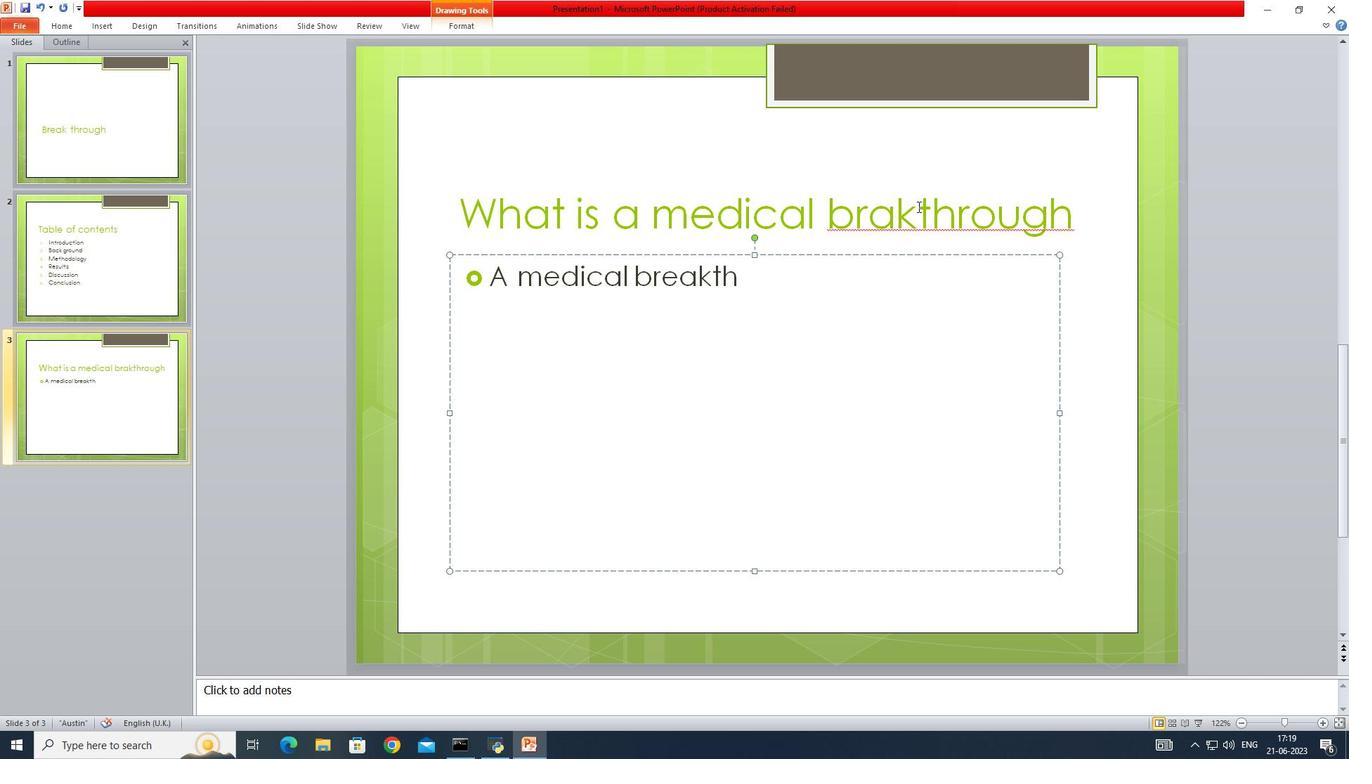 
Action: Key pressed <Key.space>
Screenshot: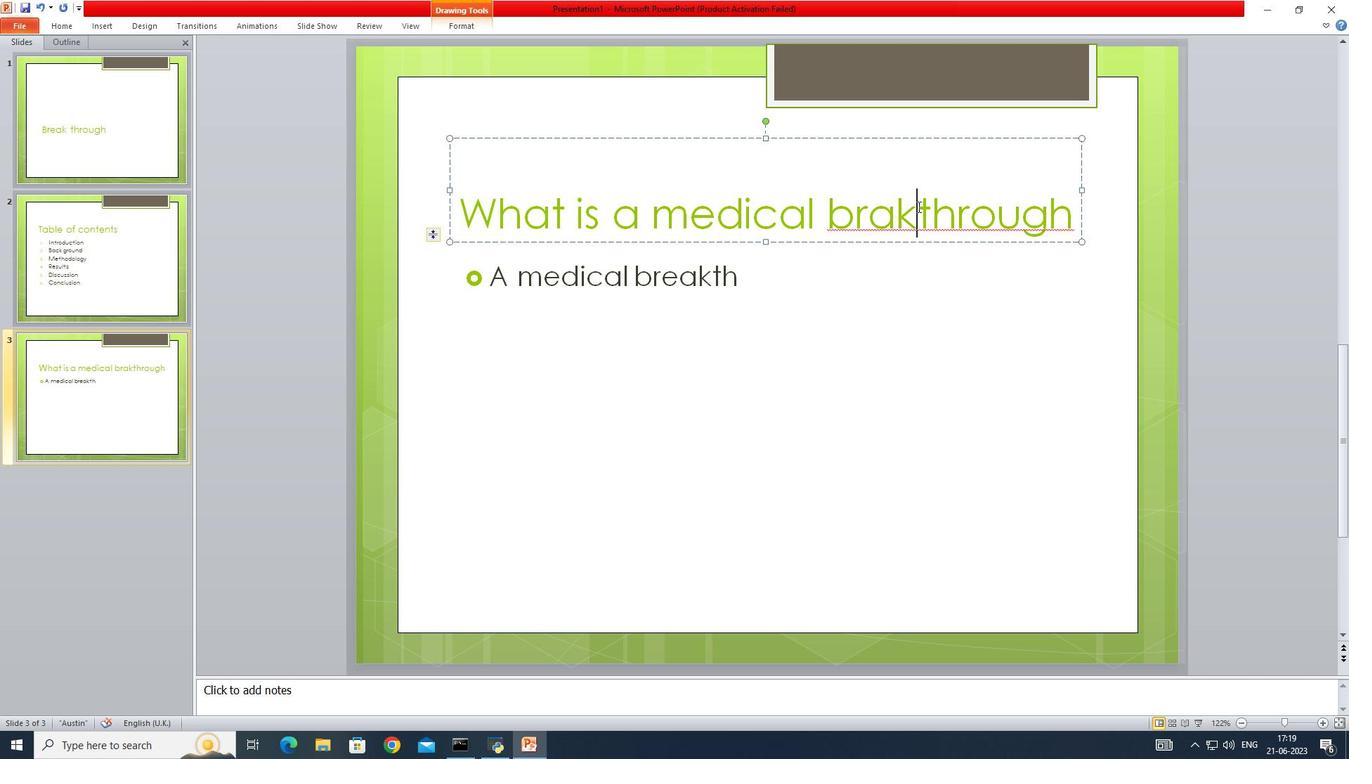 
Action: Mouse moved to (746, 270)
Screenshot: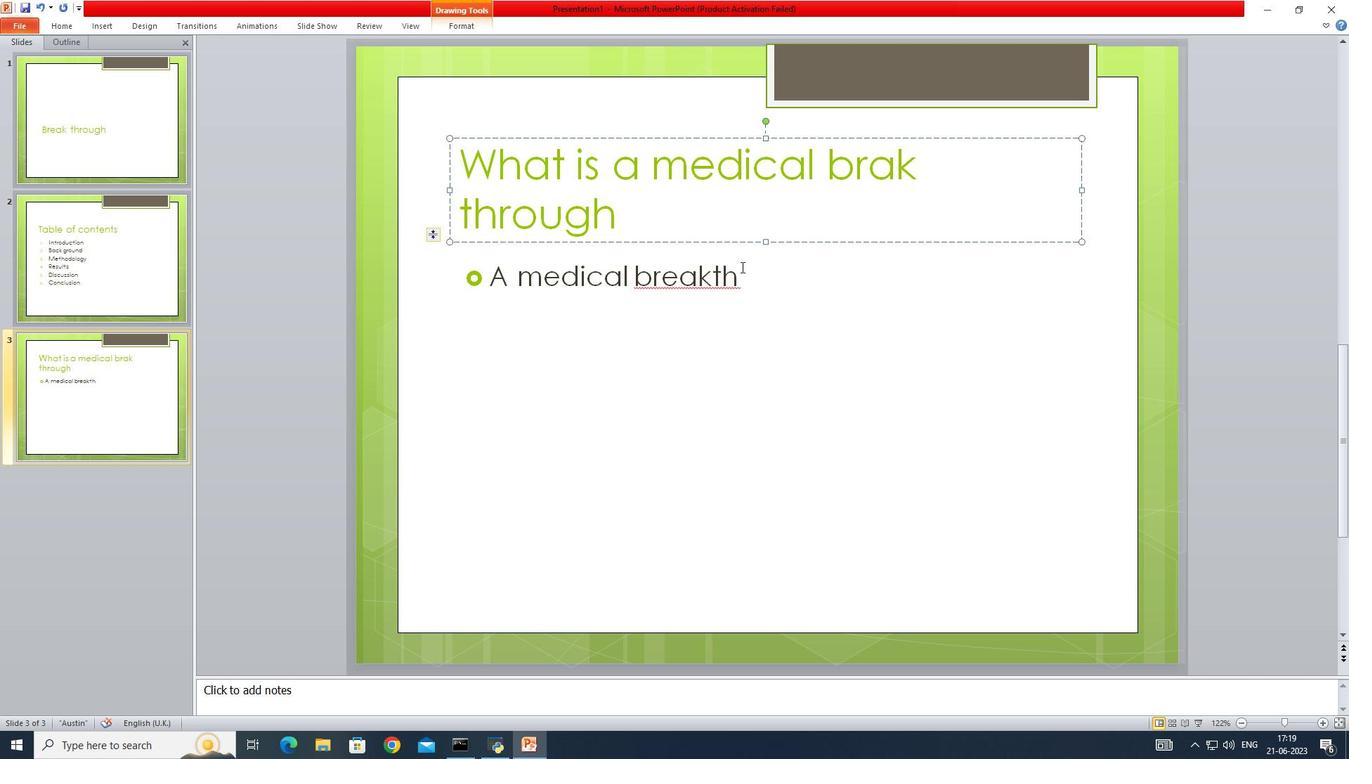 
Action: Mouse pressed left at (746, 270)
Screenshot: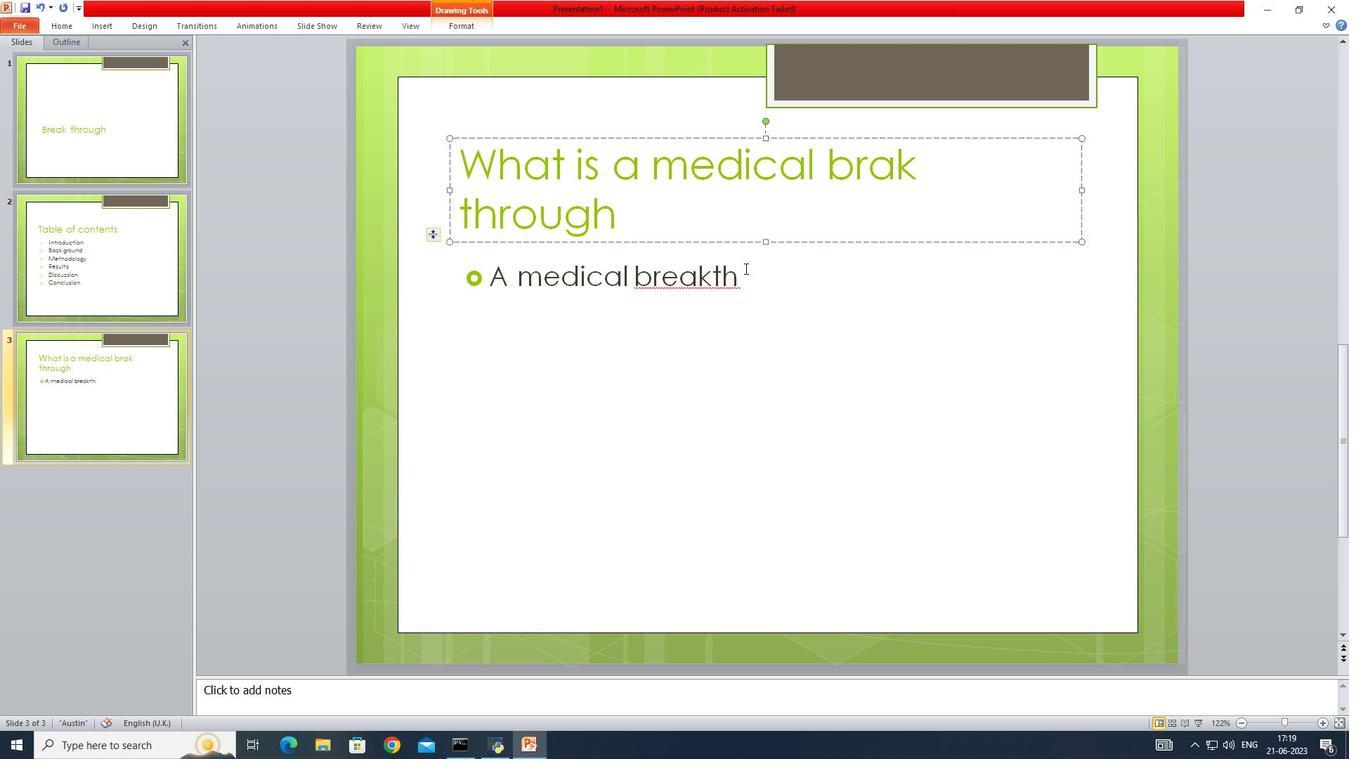 
Action: Mouse moved to (711, 274)
Screenshot: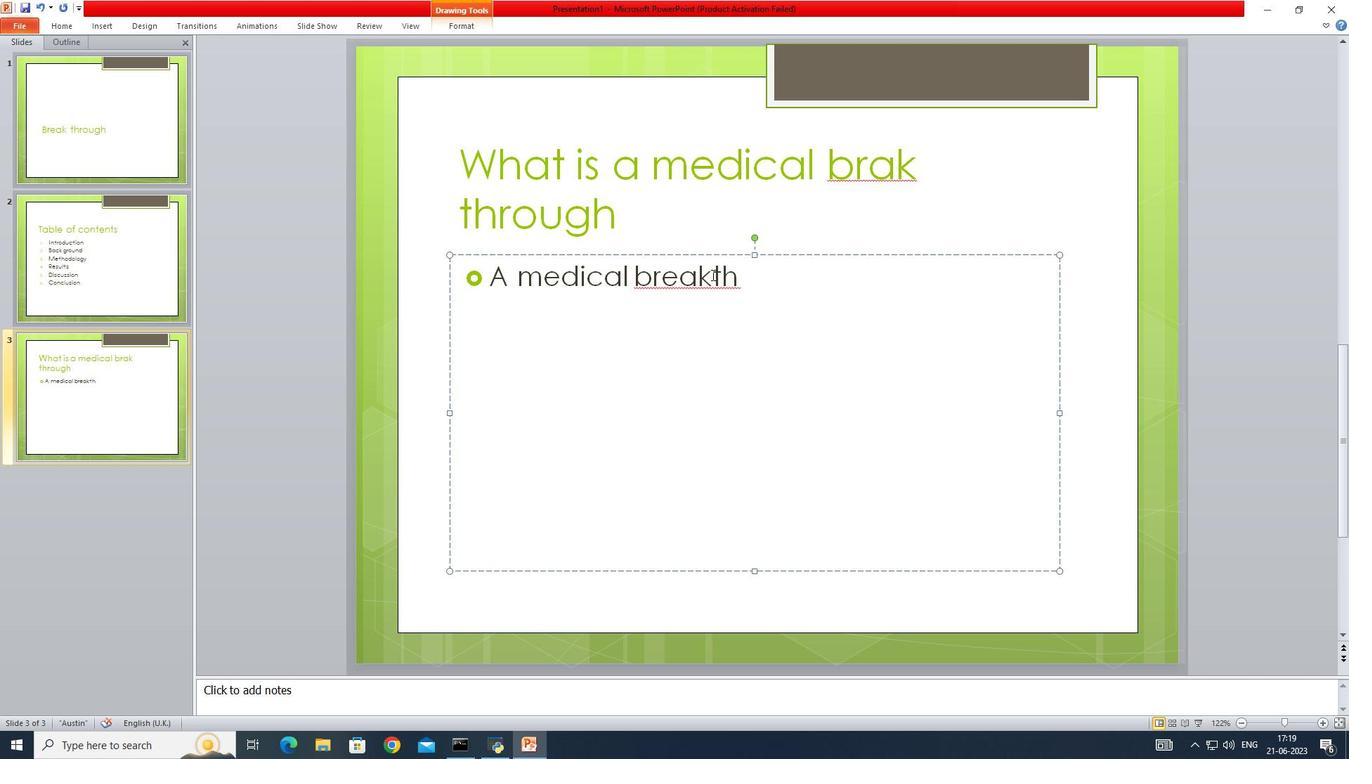 
Action: Mouse pressed left at (711, 274)
Screenshot: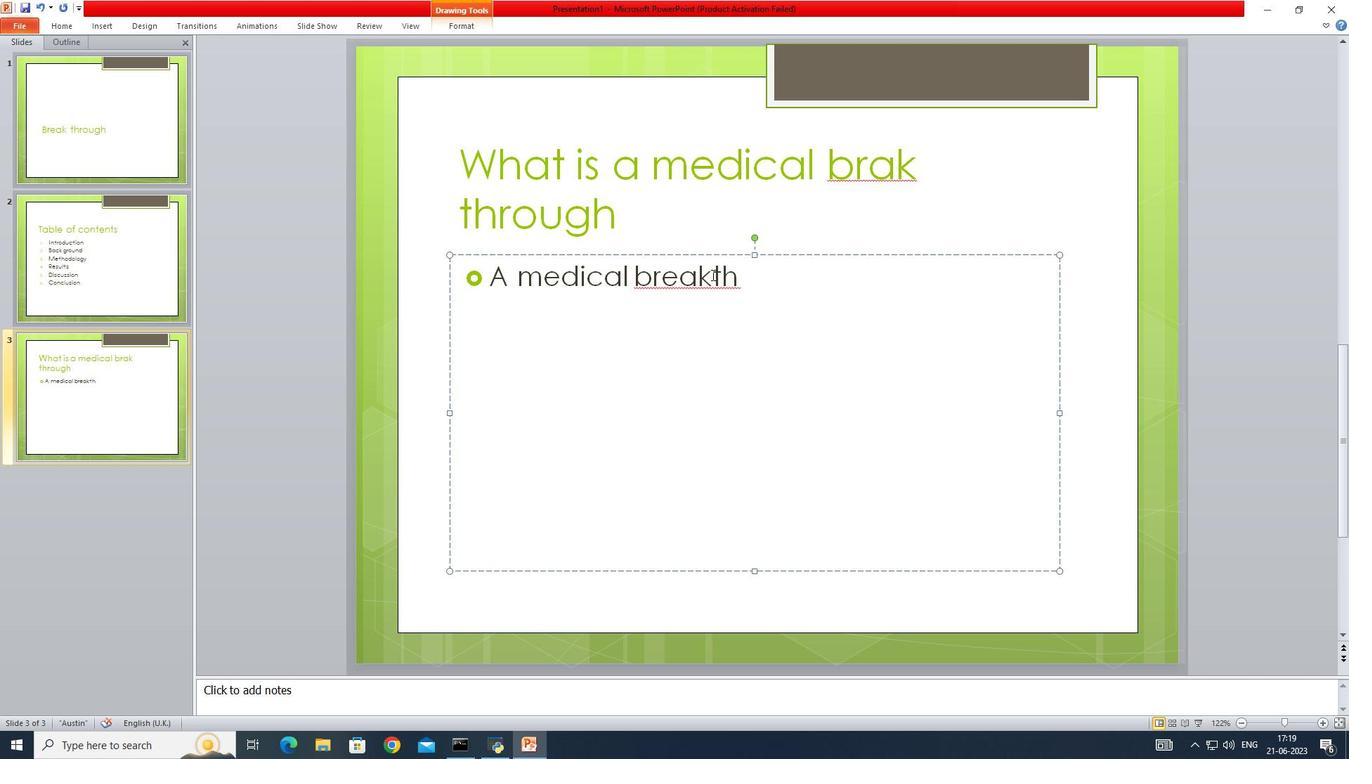 
Action: Mouse moved to (711, 274)
Screenshot: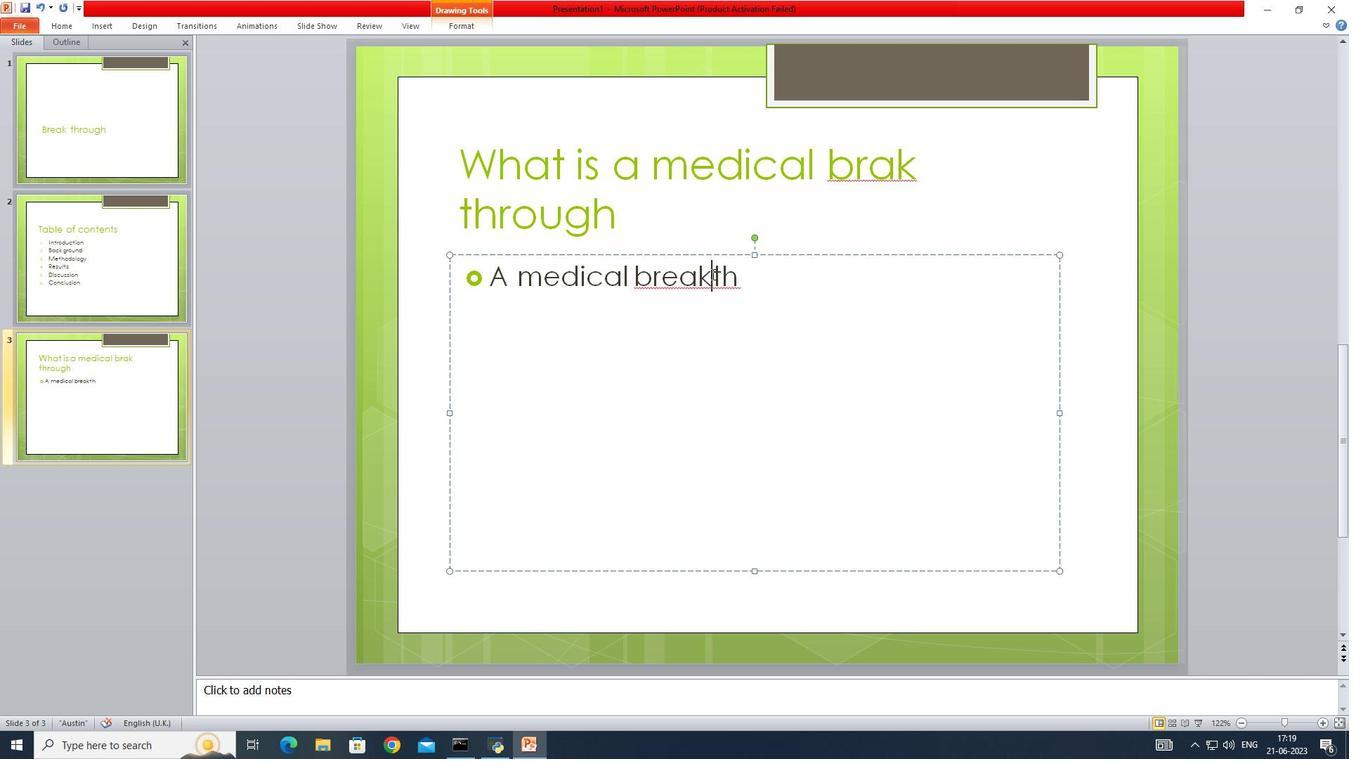 
Action: Key pressed <Key.space>
Screenshot: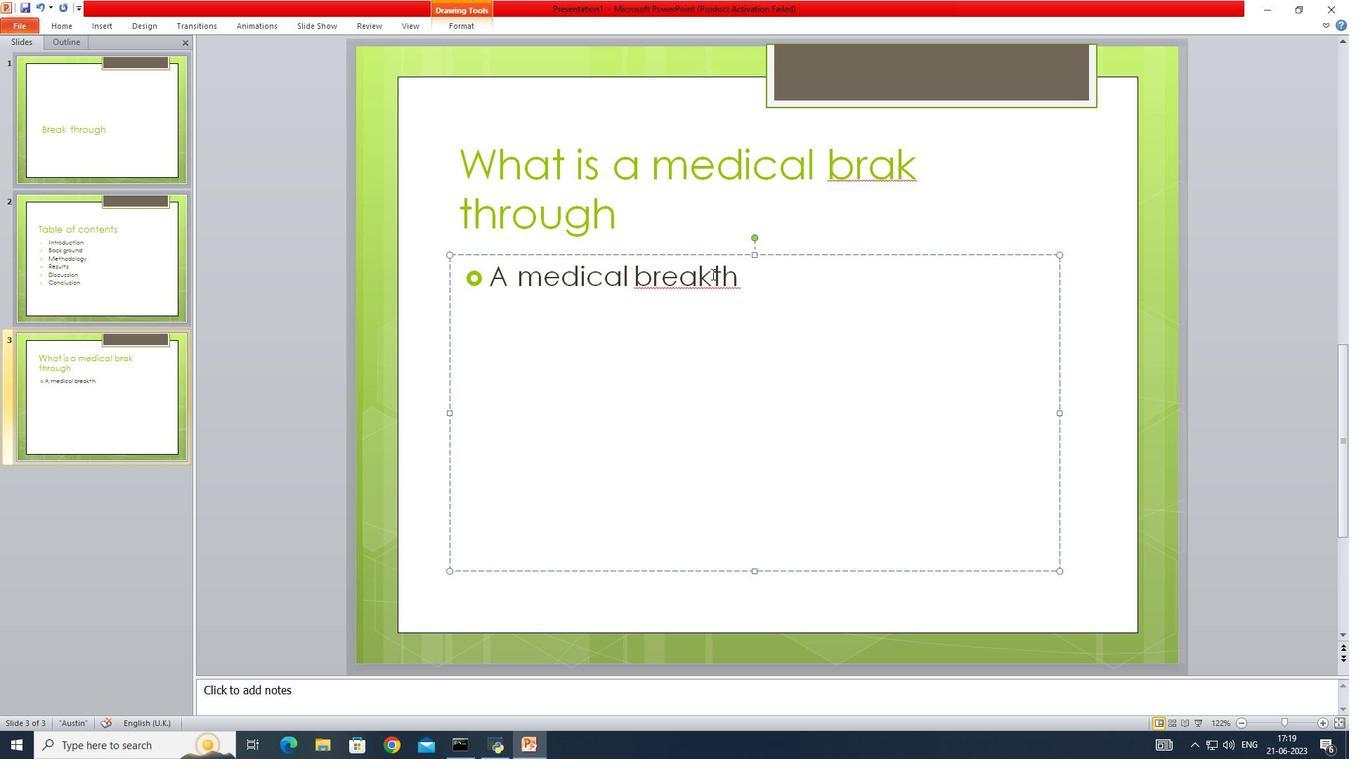 
Action: Mouse moved to (750, 270)
Screenshot: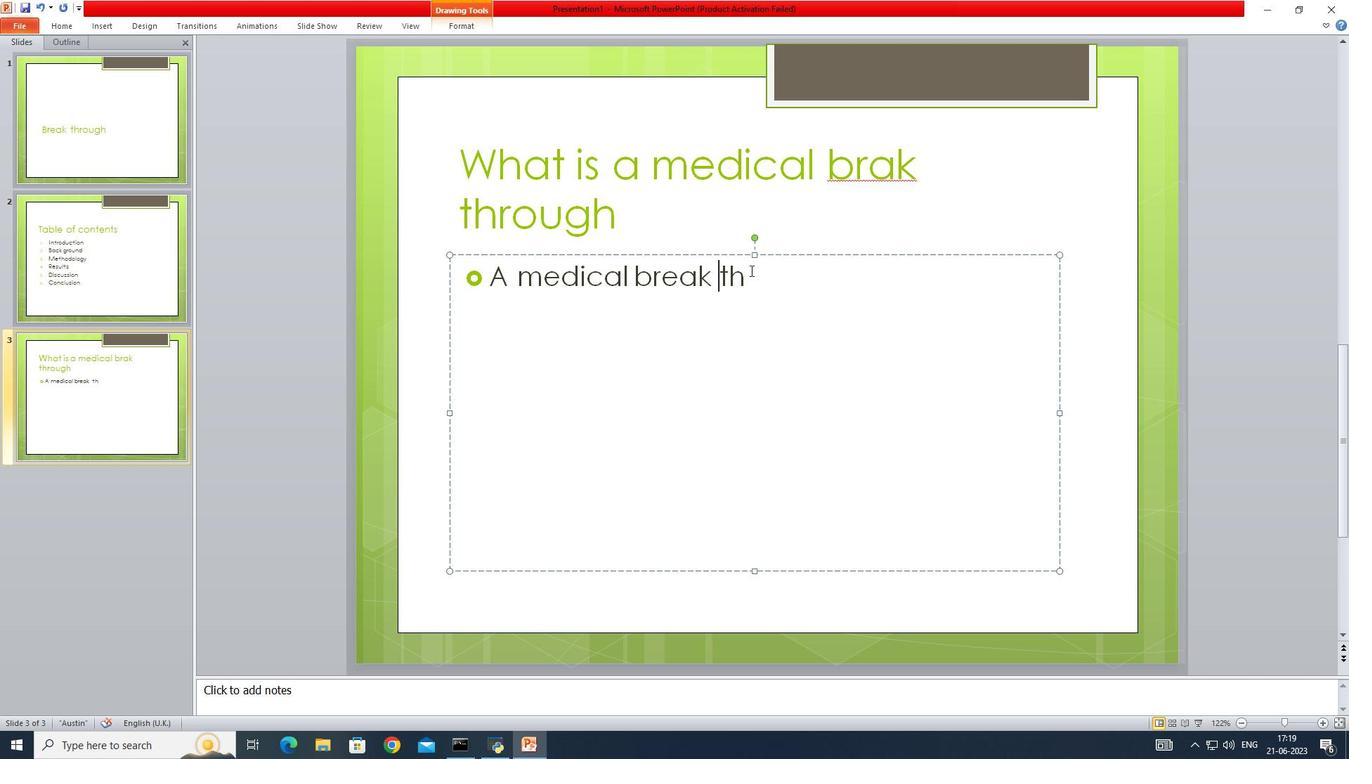
Action: Mouse pressed left at (750, 270)
Screenshot: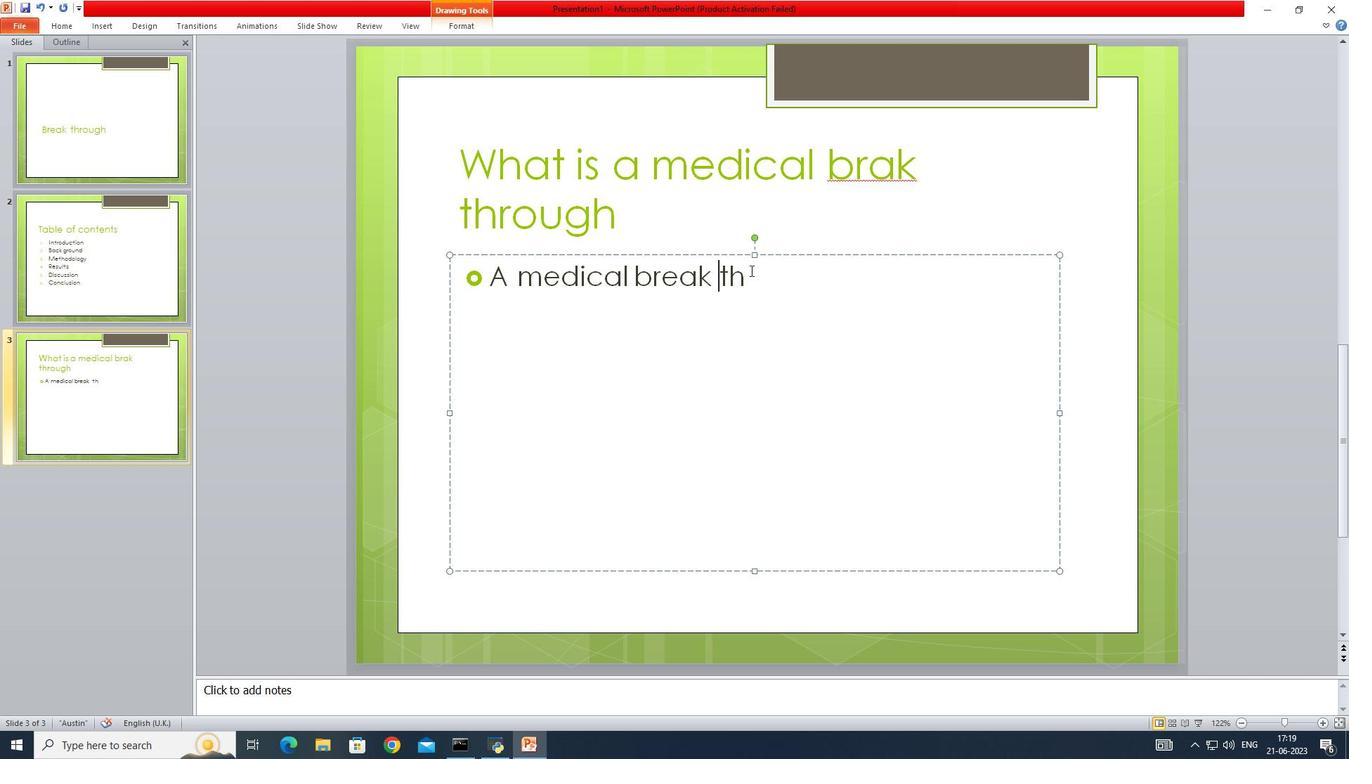 
Action: Mouse moved to (761, 270)
Screenshot: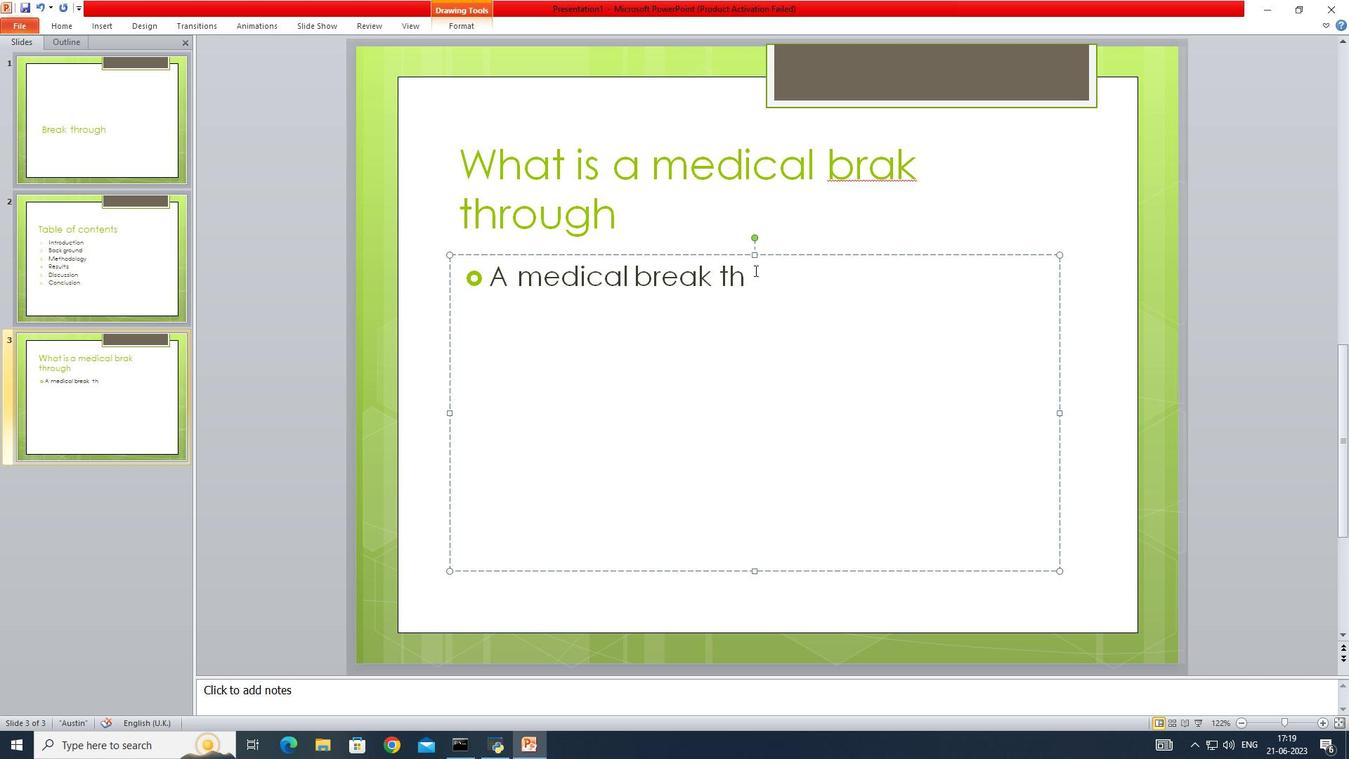 
Action: Key pressed rough<Key.shift>:<Key.enter>
Screenshot: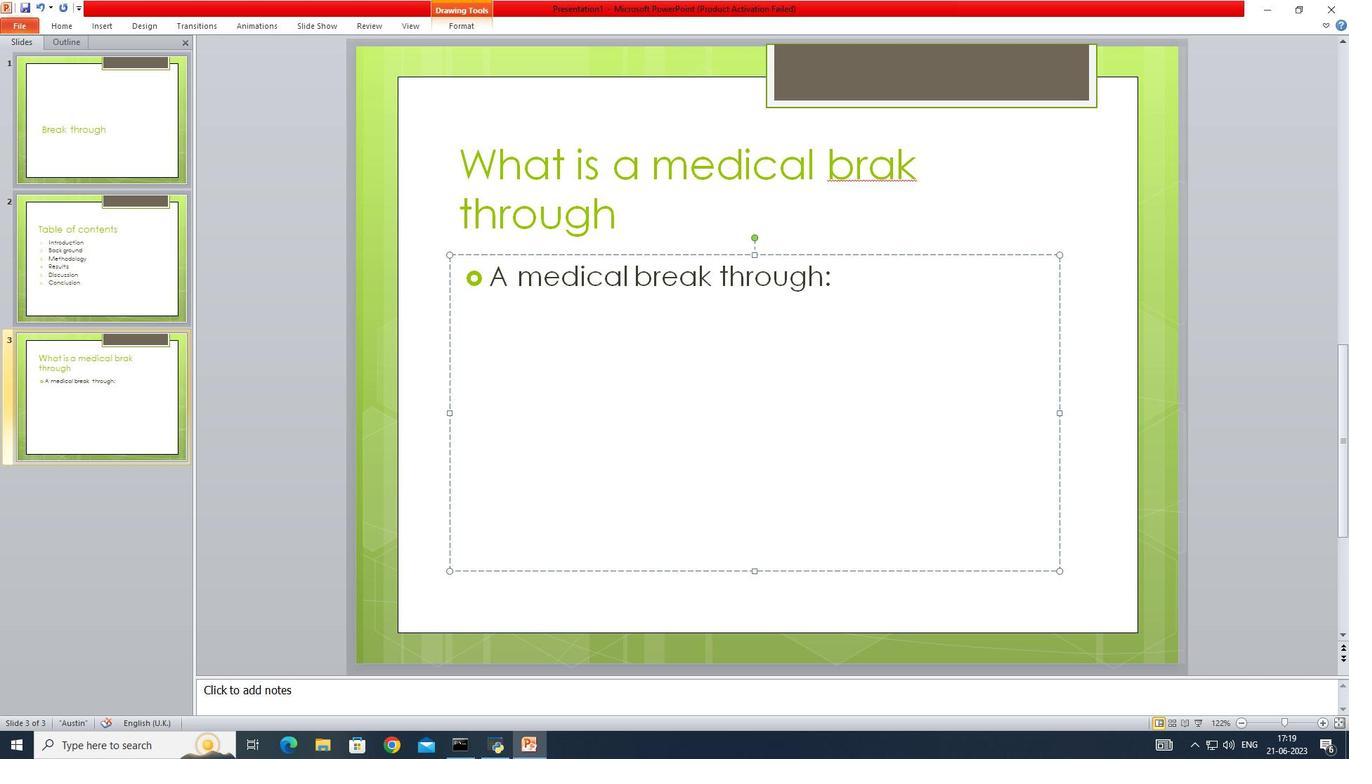 
Action: Mouse moved to (523, 352)
Screenshot: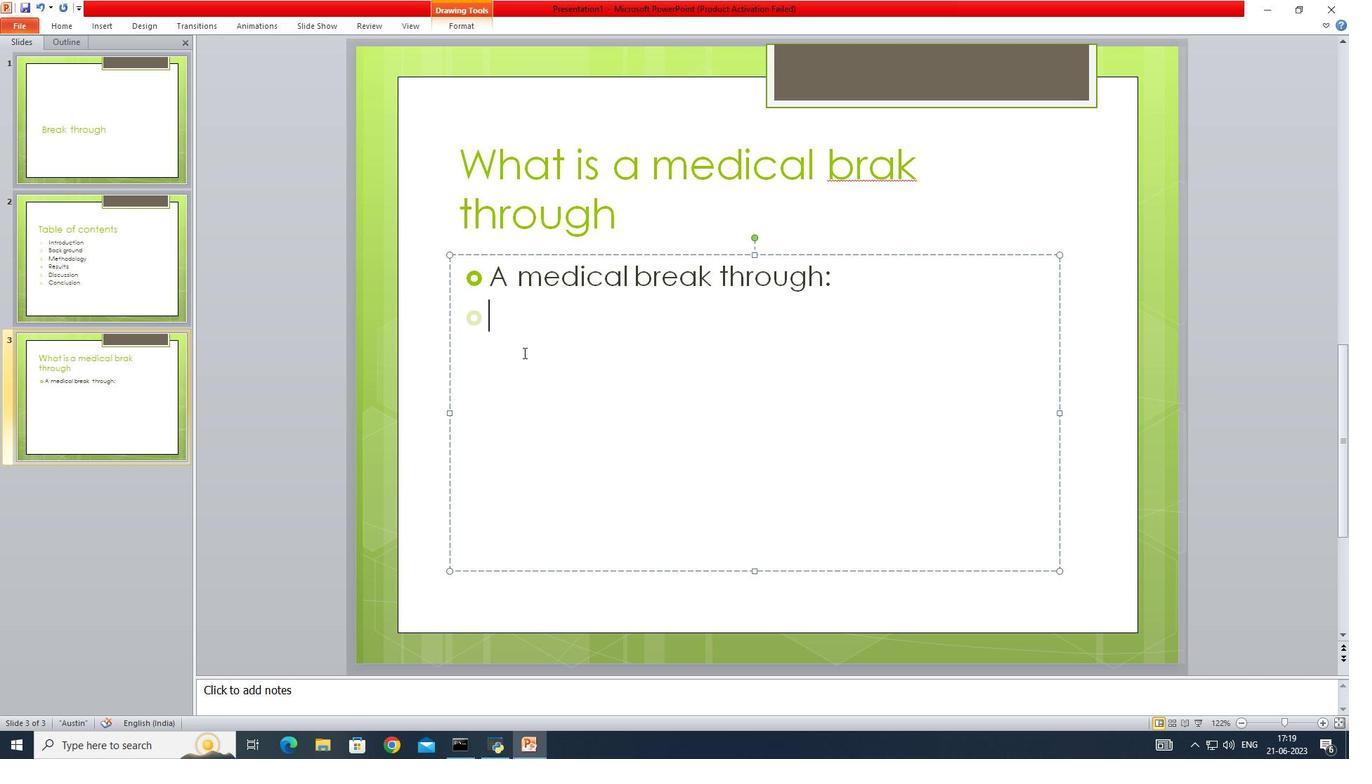 
Action: Key pressed <Key.backspace>
Screenshot: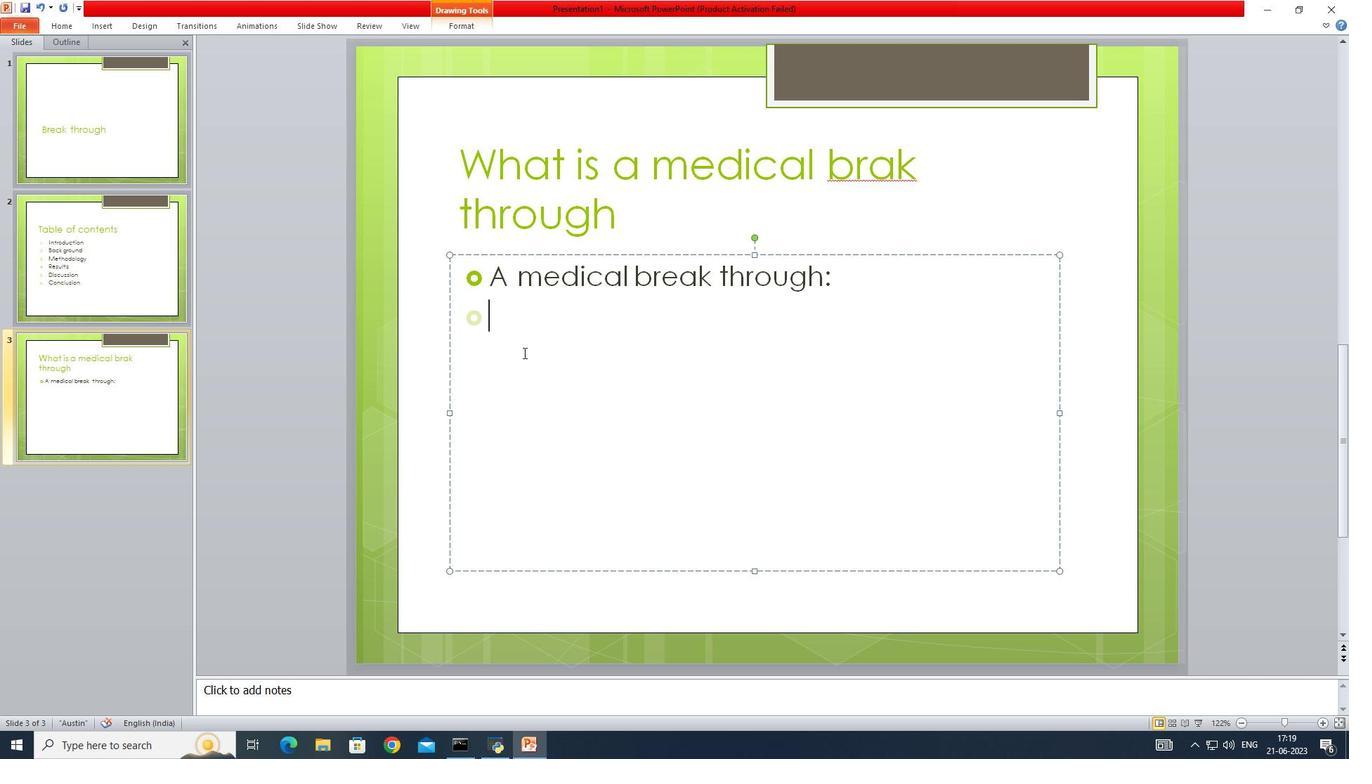 
Action: Mouse moved to (484, 276)
Screenshot: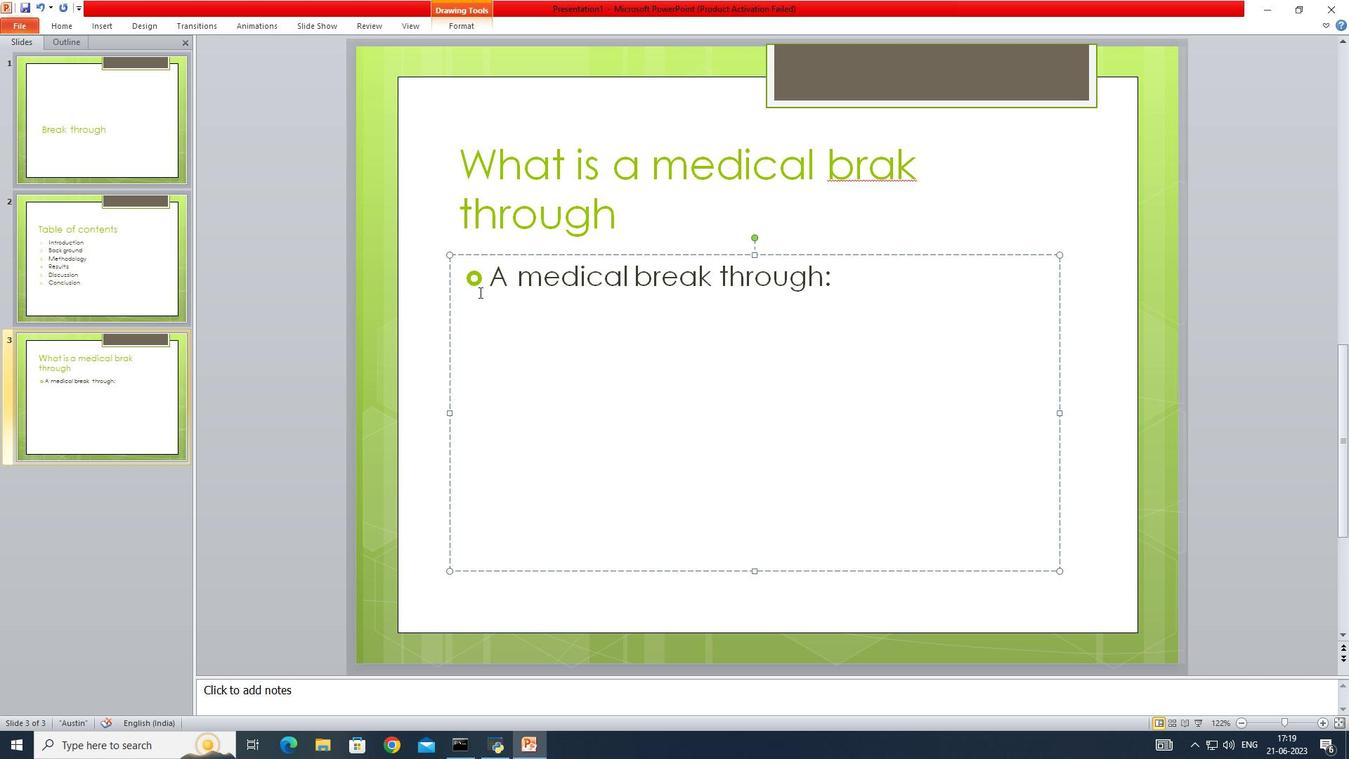 
Action: Mouse pressed left at (484, 276)
Screenshot: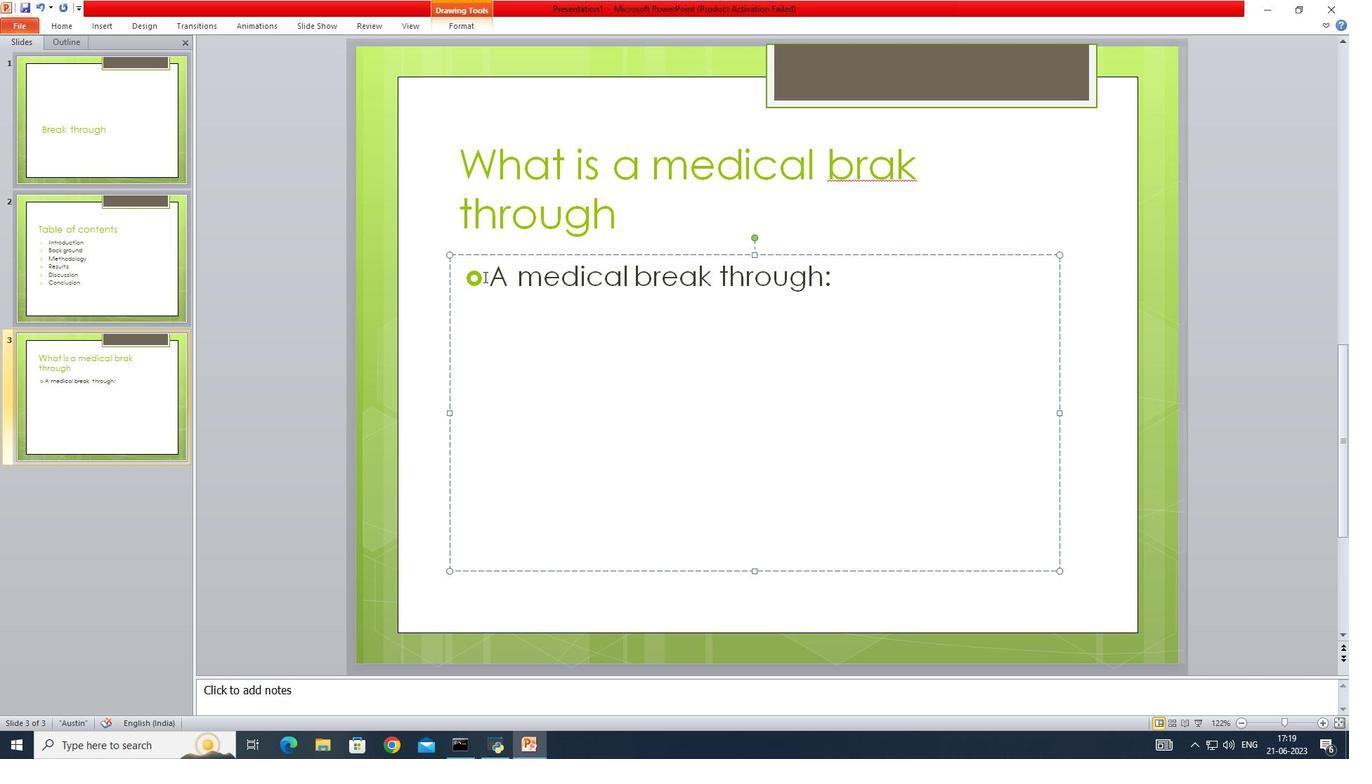 
Action: Mouse moved to (106, 24)
Screenshot: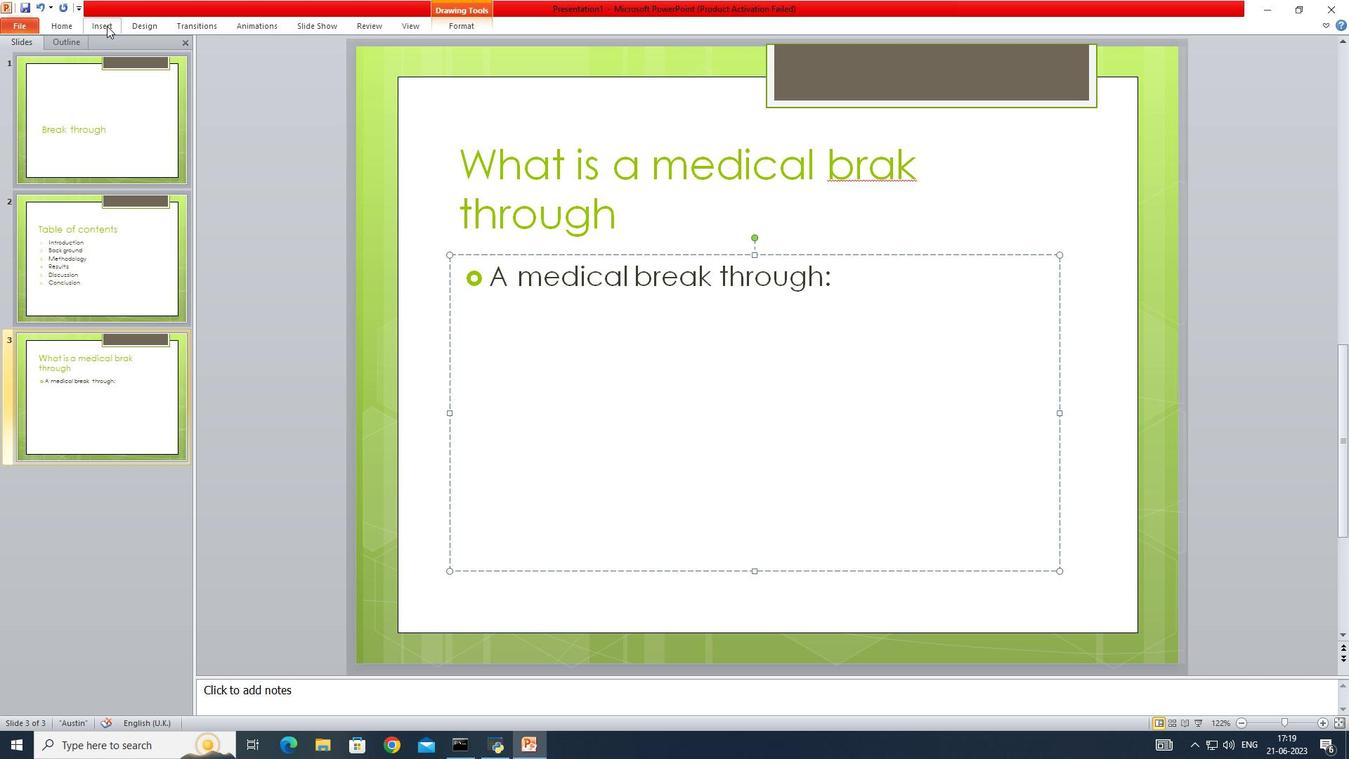 
Action: Mouse pressed left at (106, 24)
Screenshot: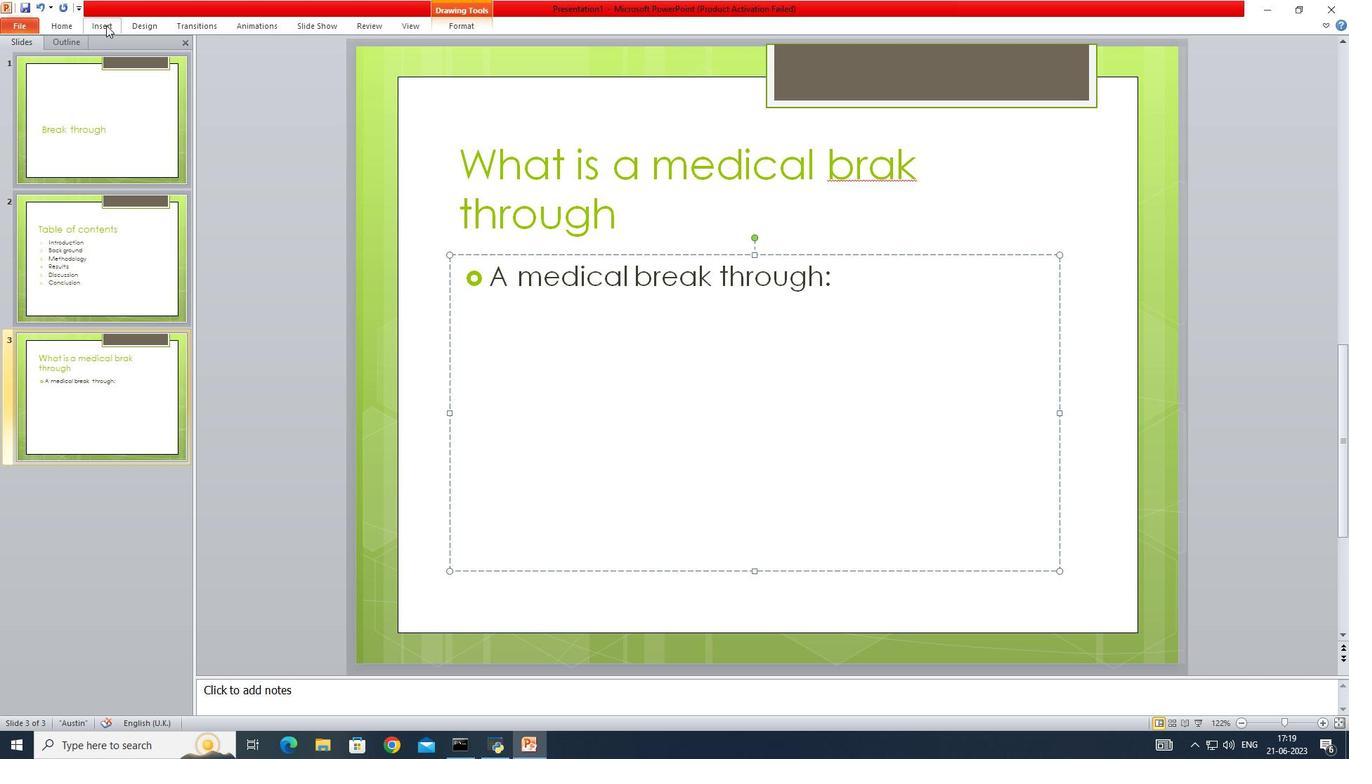 
Action: Mouse moved to (68, 23)
Screenshot: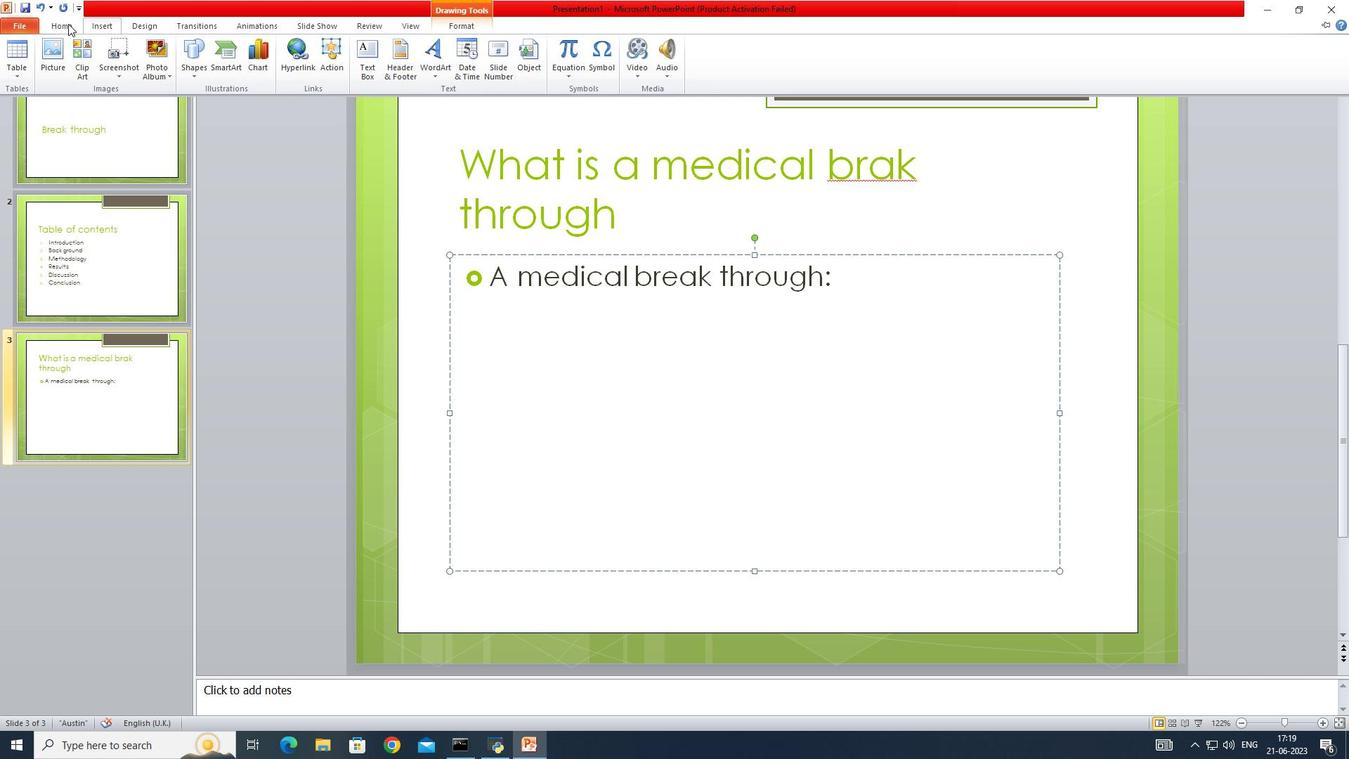 
Action: Mouse pressed left at (68, 23)
Screenshot: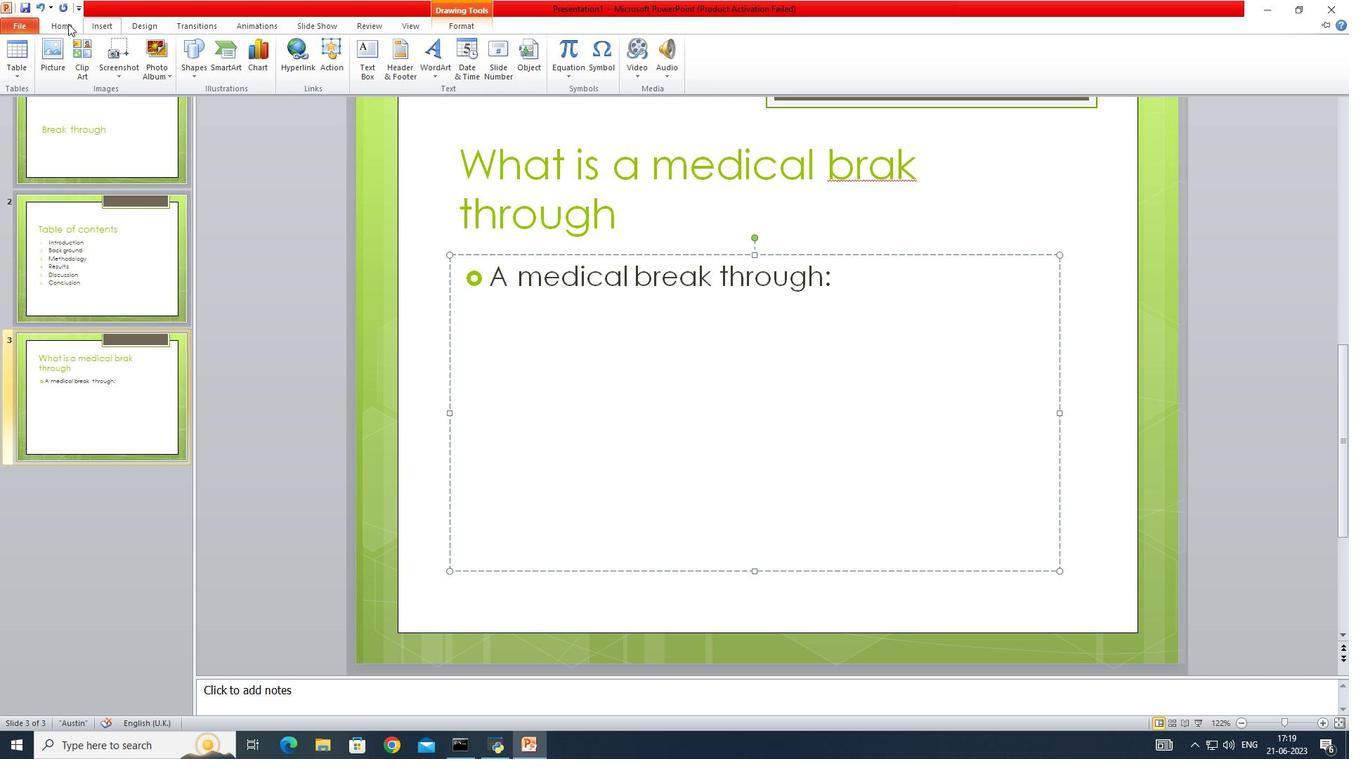
Action: Mouse moved to (379, 49)
Screenshot: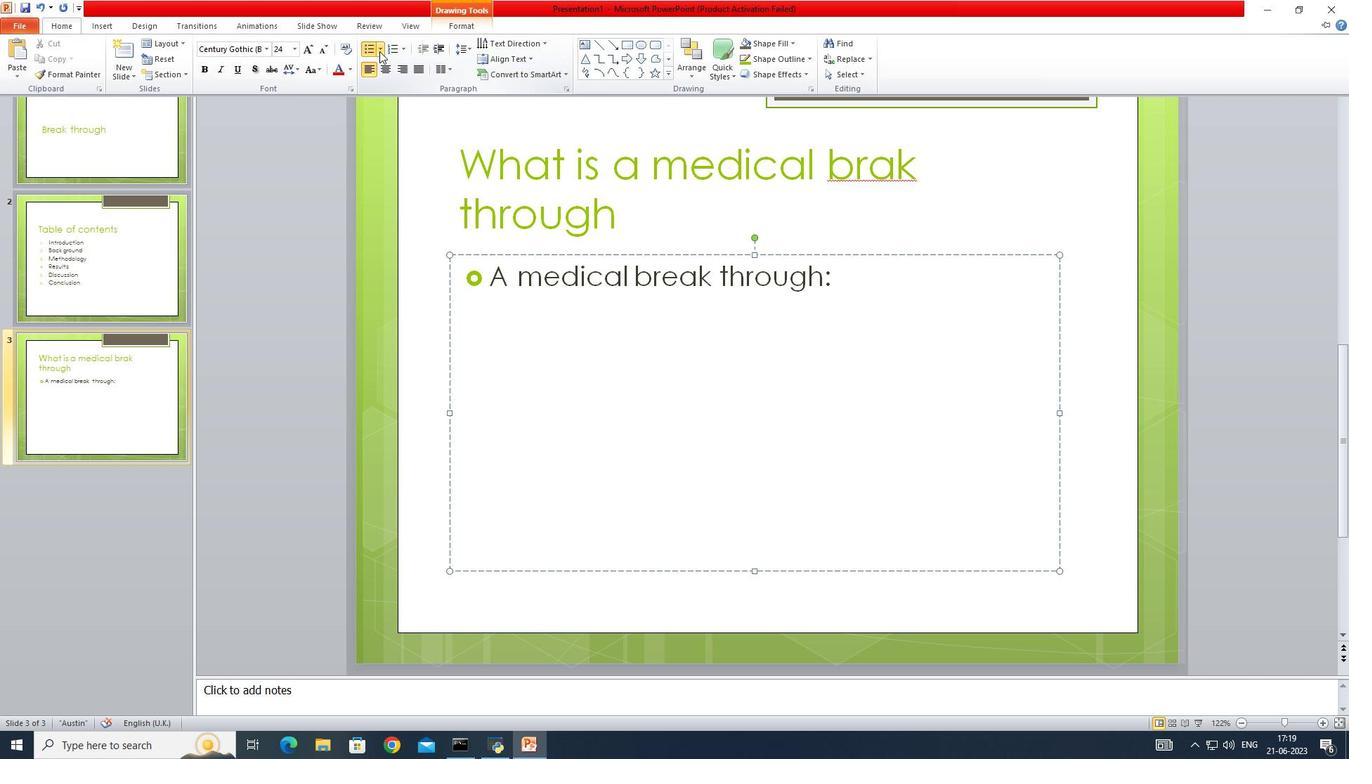
Action: Mouse pressed left at (379, 49)
Screenshot: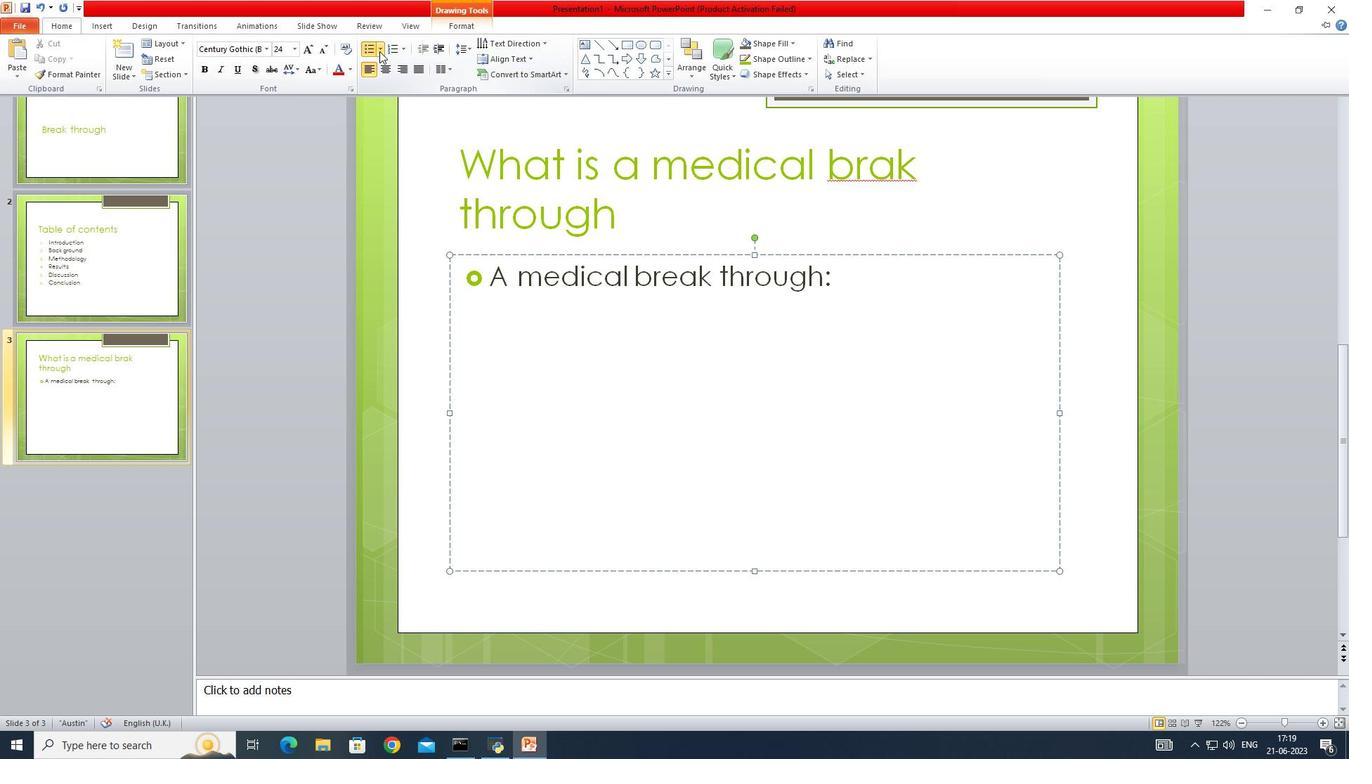 
Action: Mouse moved to (380, 90)
Screenshot: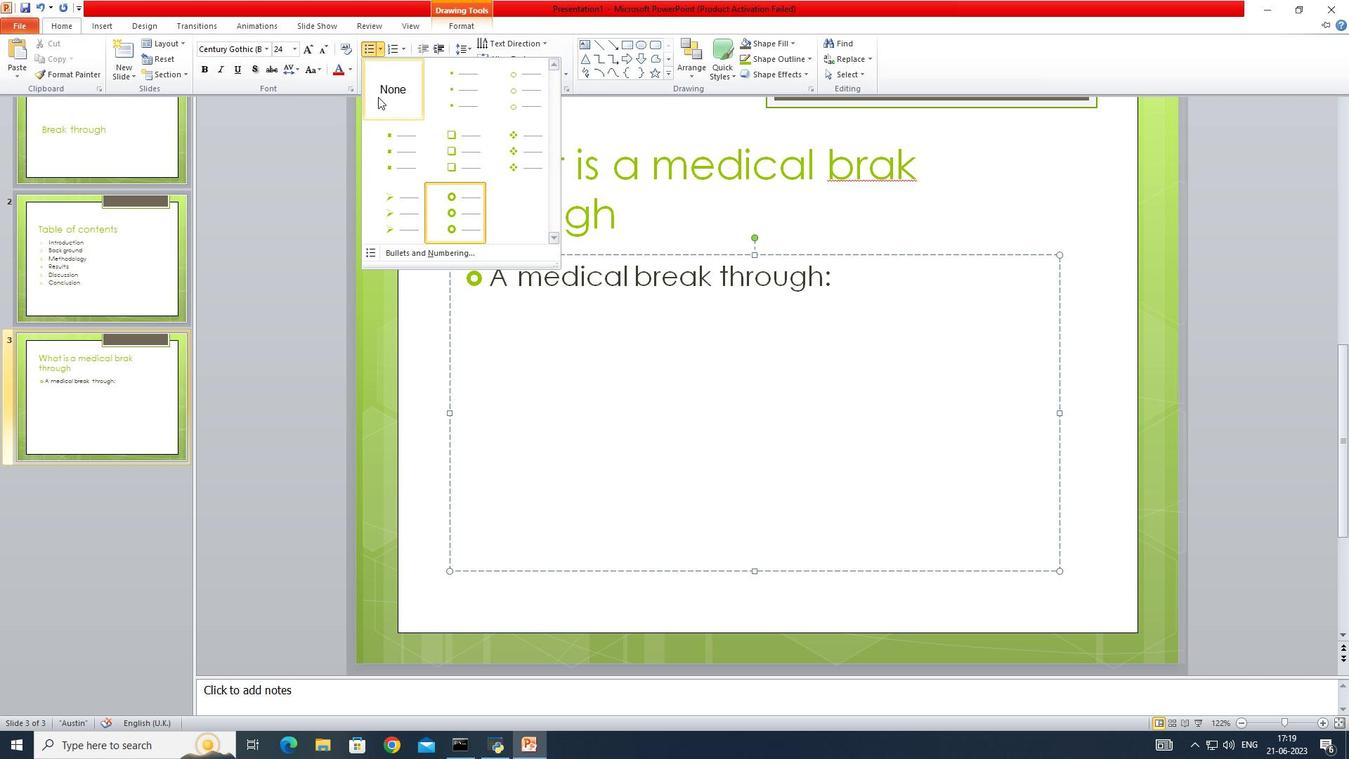 
Action: Mouse pressed left at (380, 90)
Screenshot: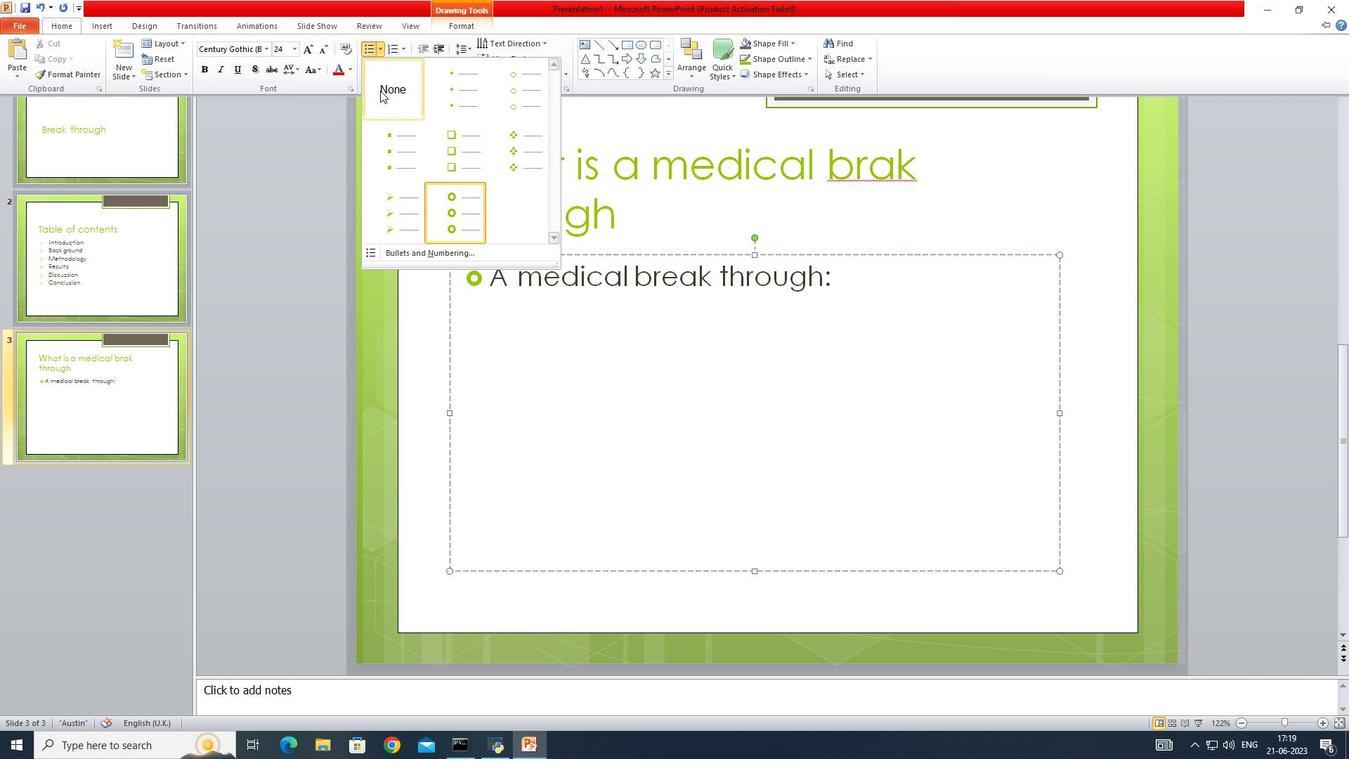 
Action: Mouse moved to (821, 274)
Screenshot: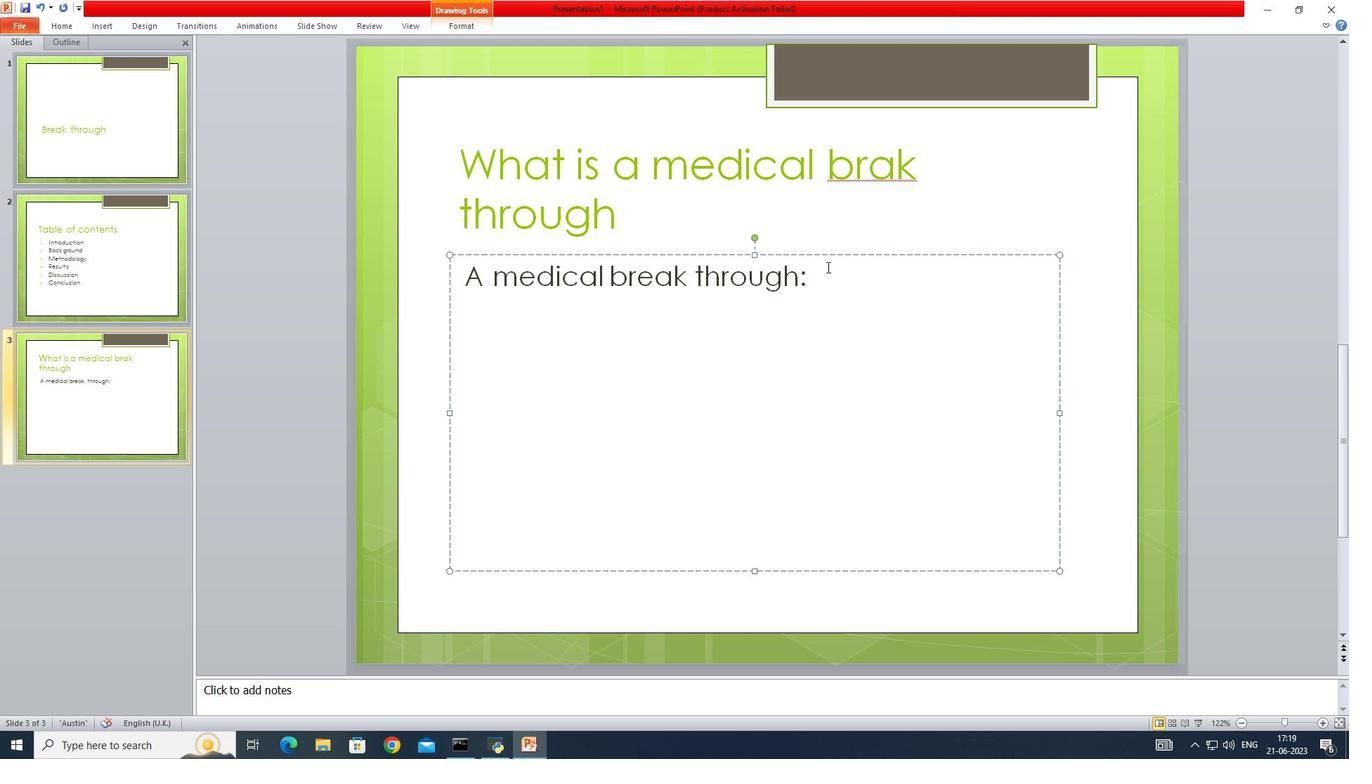 
Action: Mouse pressed left at (821, 274)
Screenshot: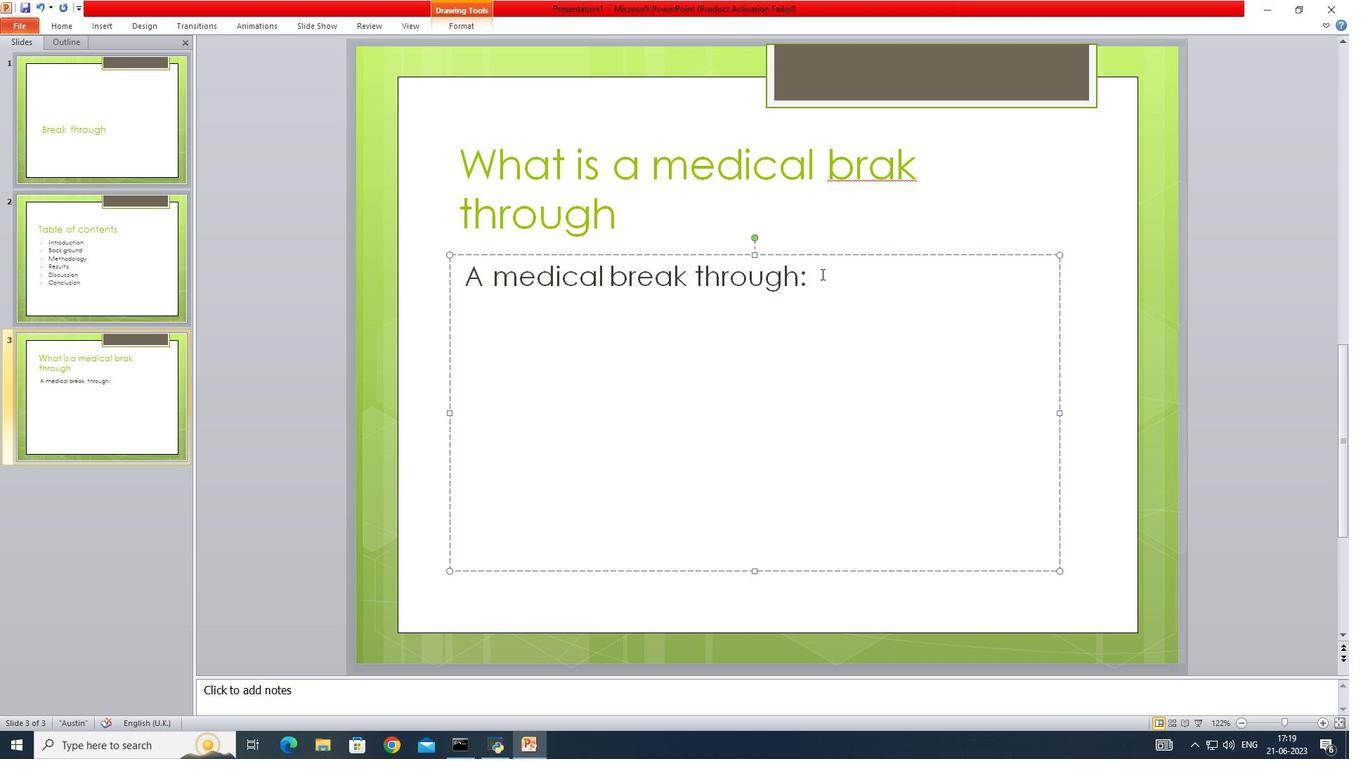 
Action: Mouse moved to (819, 274)
Screenshot: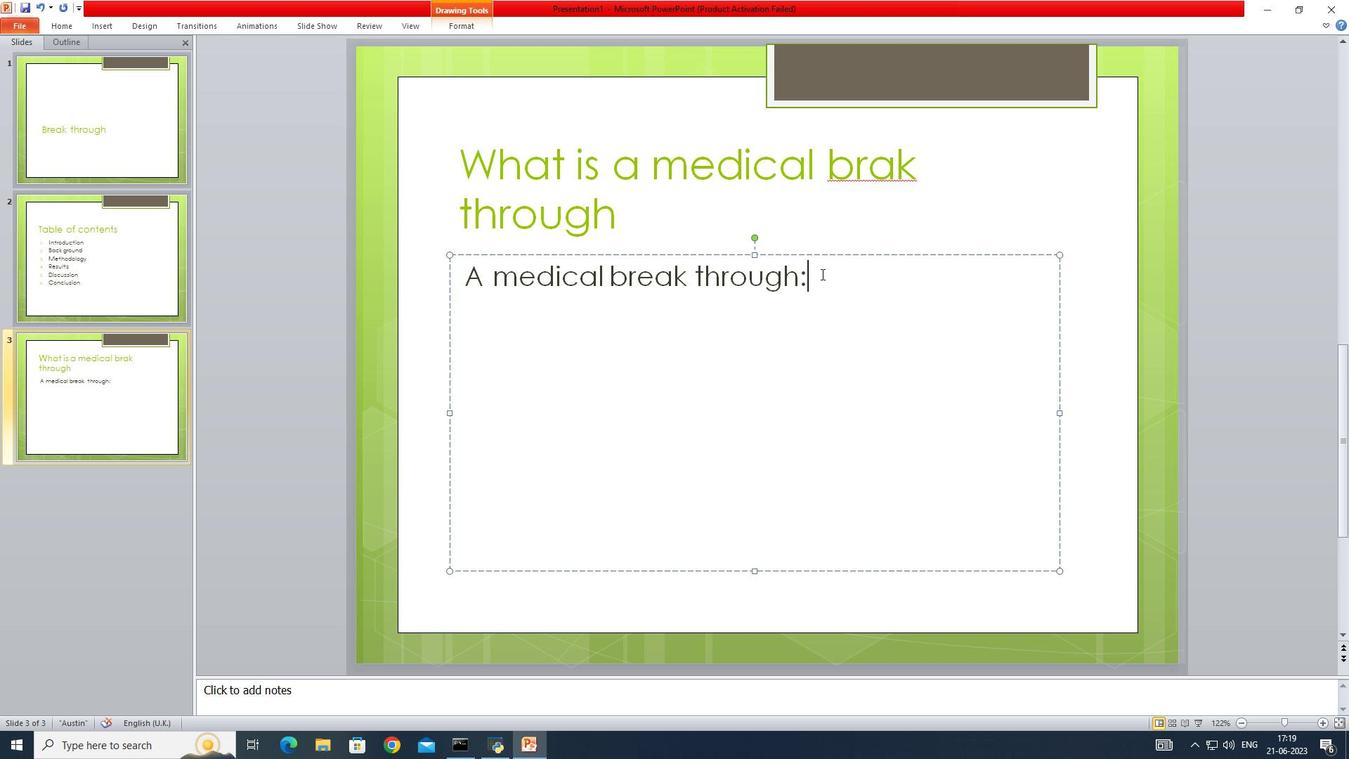 
Action: Key pressed <Key.enter>
Screenshot: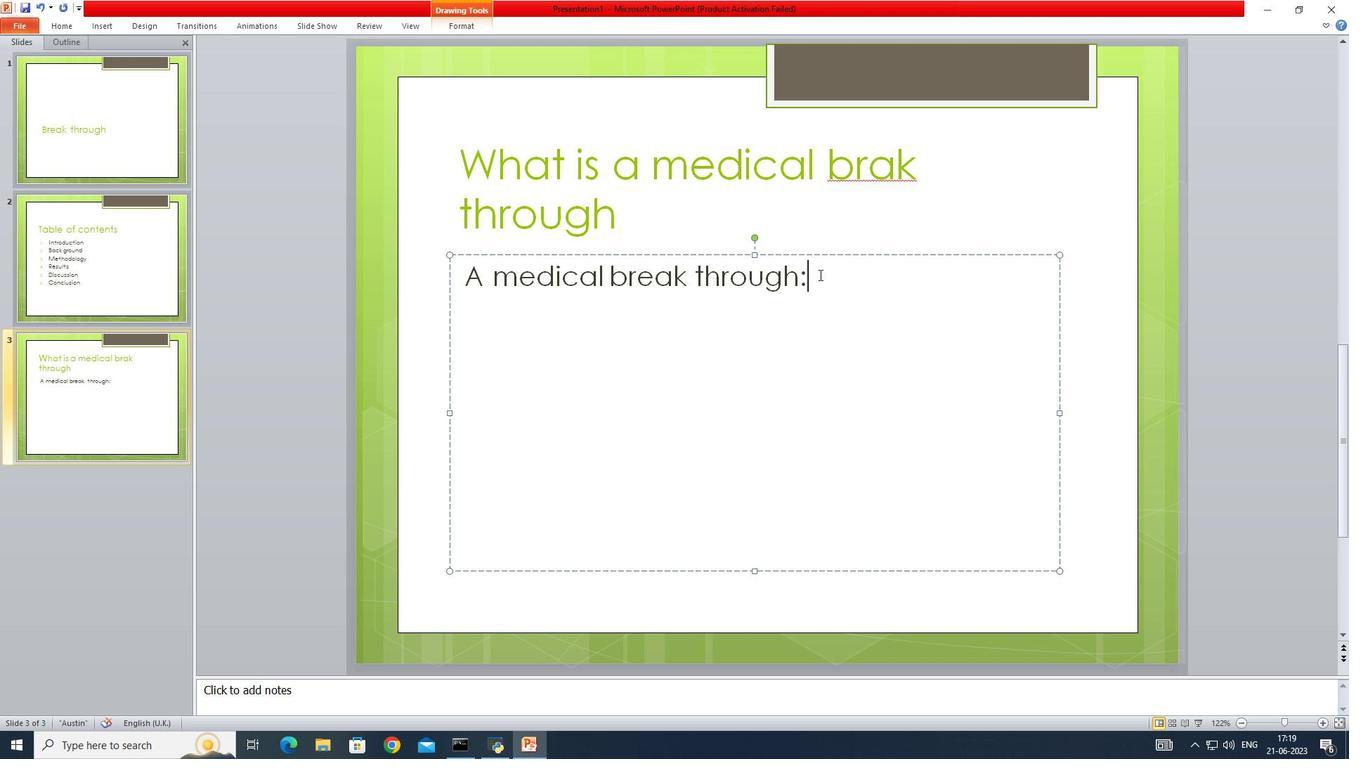 
Action: Mouse moved to (52, 19)
Screenshot: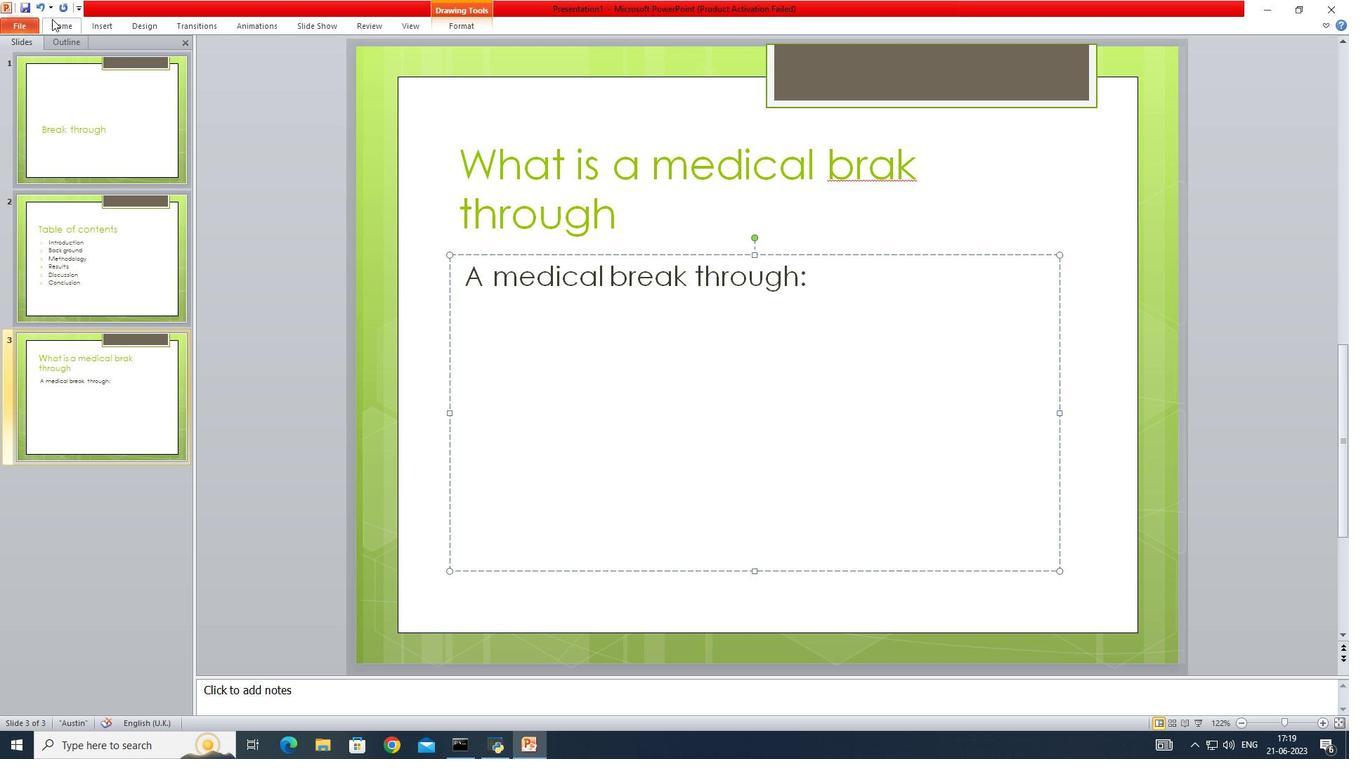 
Action: Mouse pressed left at (52, 19)
Screenshot: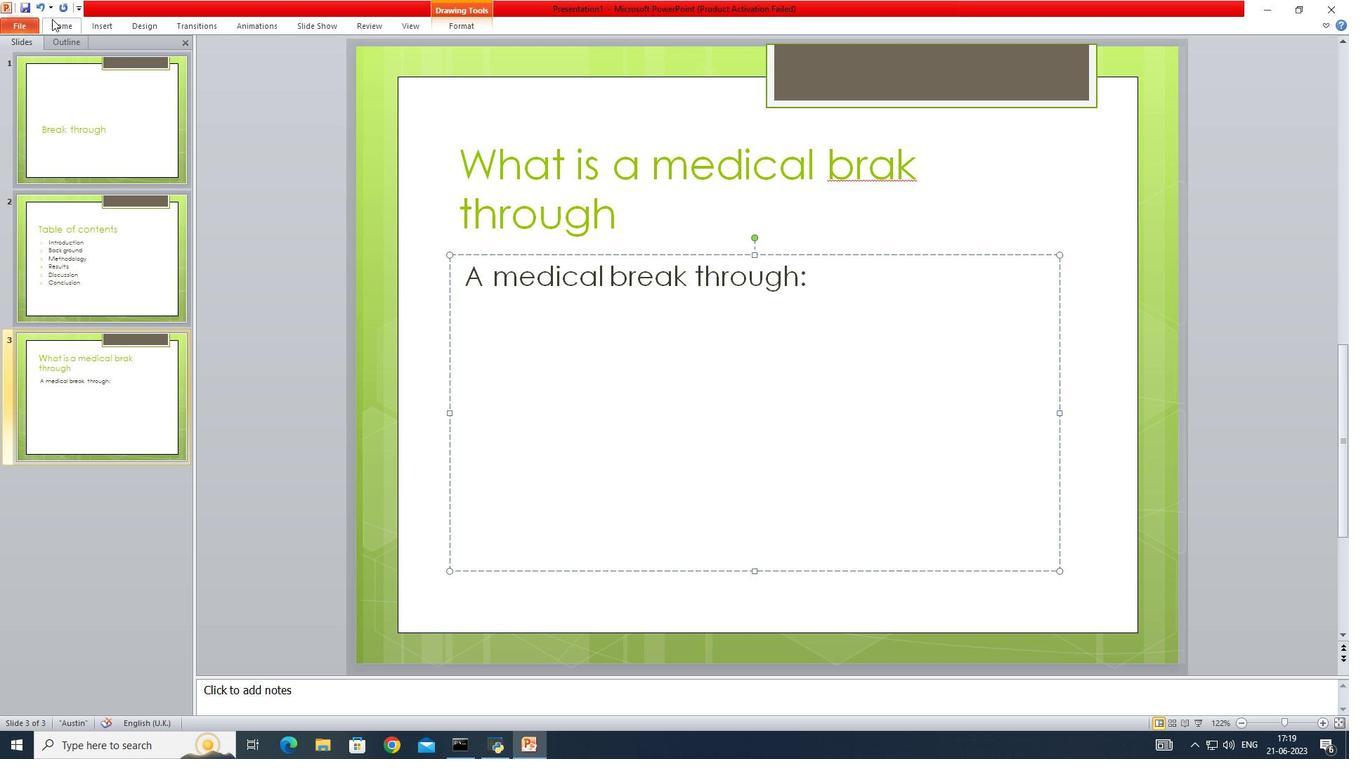 
Action: Mouse moved to (378, 48)
Screenshot: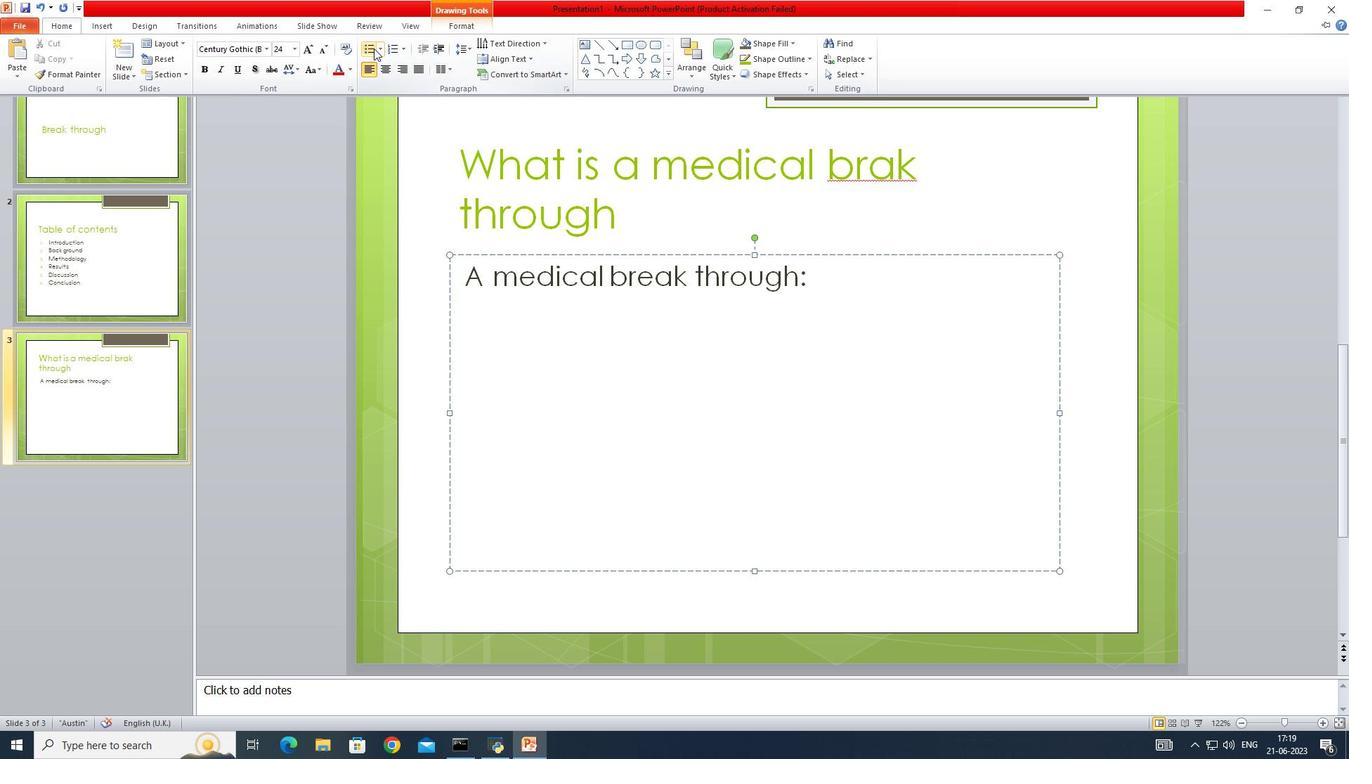 
Action: Mouse pressed left at (378, 48)
Screenshot: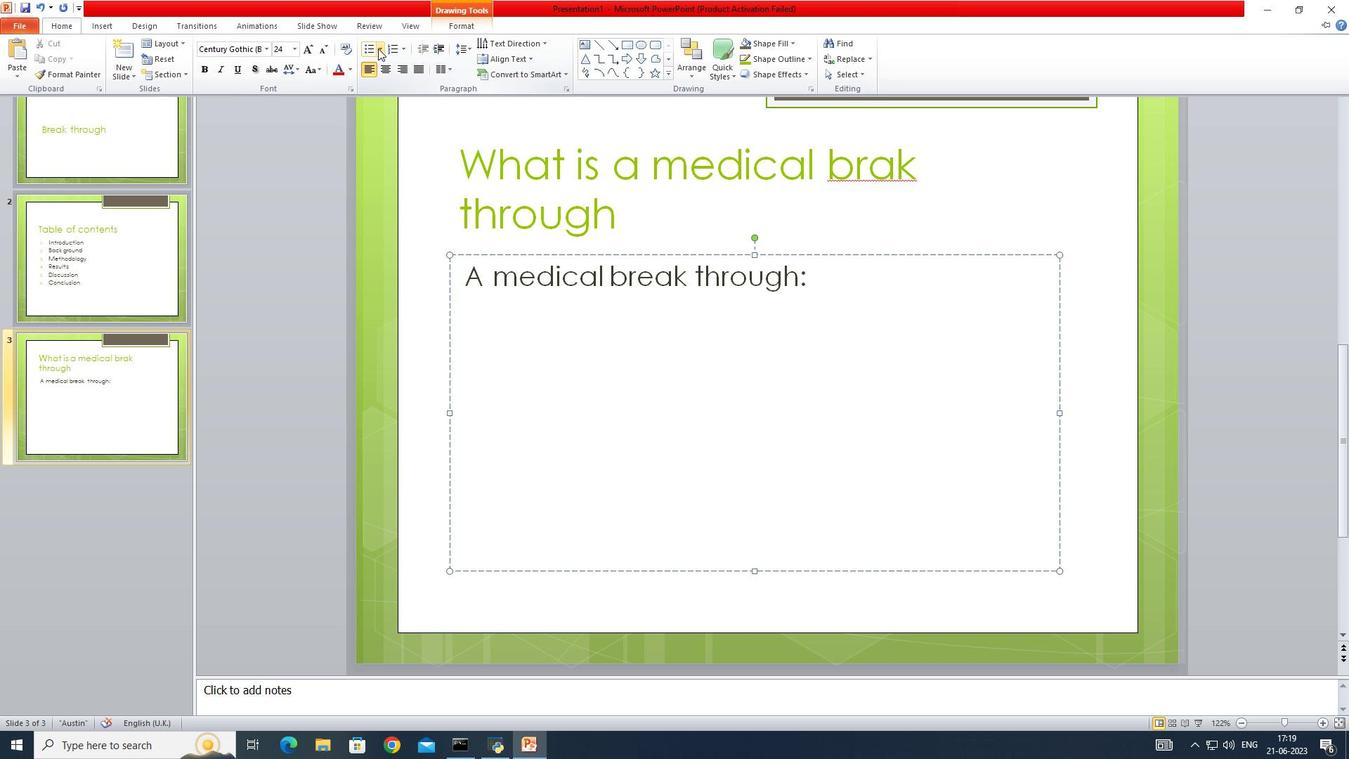 
Action: Mouse moved to (520, 87)
Screenshot: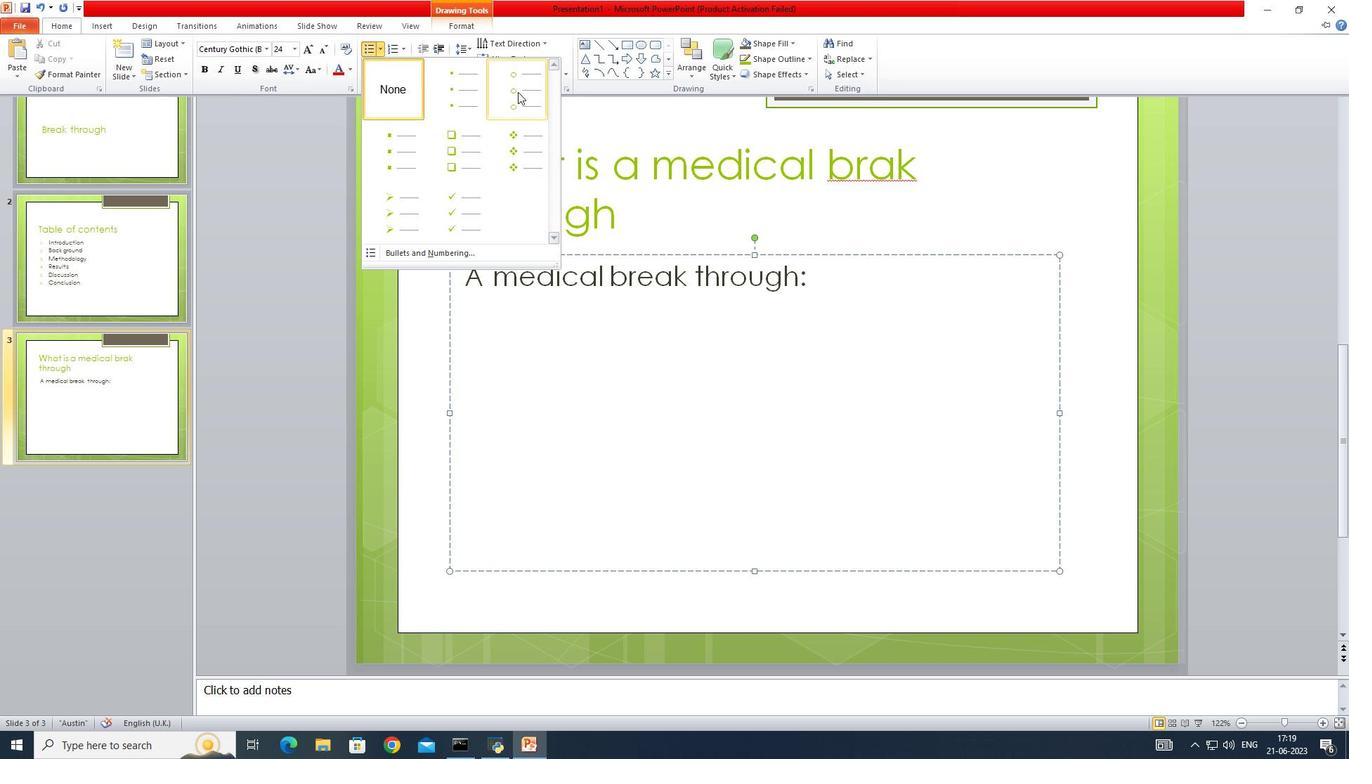 
Action: Mouse pressed left at (520, 87)
Screenshot: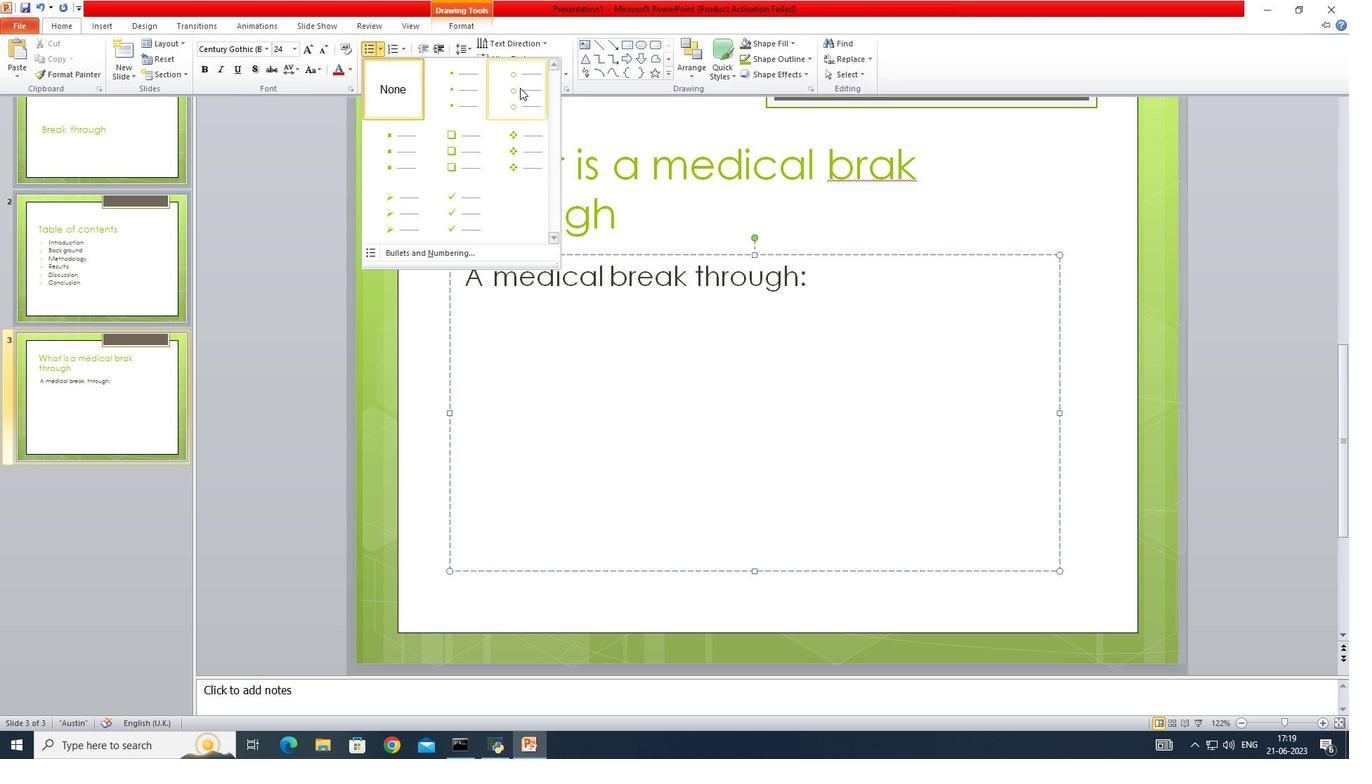 
Action: Mouse moved to (565, 157)
Screenshot: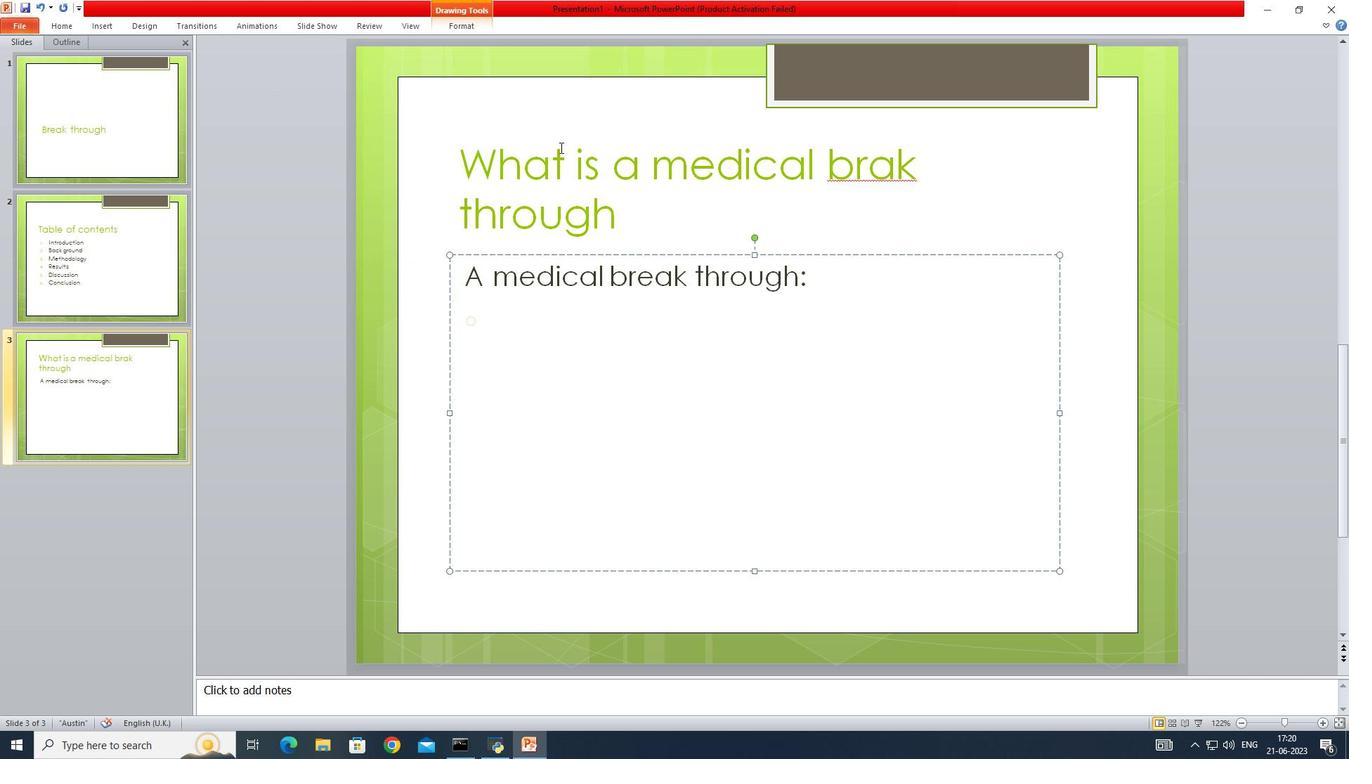 
Action: Key pressed <Key.shift>Represents<Key.space>a<Key.space>significant<Key.space>advancement<Key.space>in<Key.space>h<Key.backspace>the<Key.space>fields<Key.space>of<Key.space>mef<Key.backspace>dicine<Key.space><Key.enter><Key.shift>Challenges<Key.space>conventional<Key.space>medical<Key.space>practices<Key.space>and<Key.space>belir<Key.backspace>efs<Key.enter><Key.shift>holds<Key.space>the<Key.space>potential<Key.space>tio<Key.backspace><Key.backspace>o<Key.space>revolutionizw<Key.backspace>e<Key.space>treatments<Key.space><Key.backspace>,<Key.space>improve<Key.space>patients<Key.space>outcomes<Key.space>and<Key.space>save<Key.space>lives<Key.space>
Screenshot: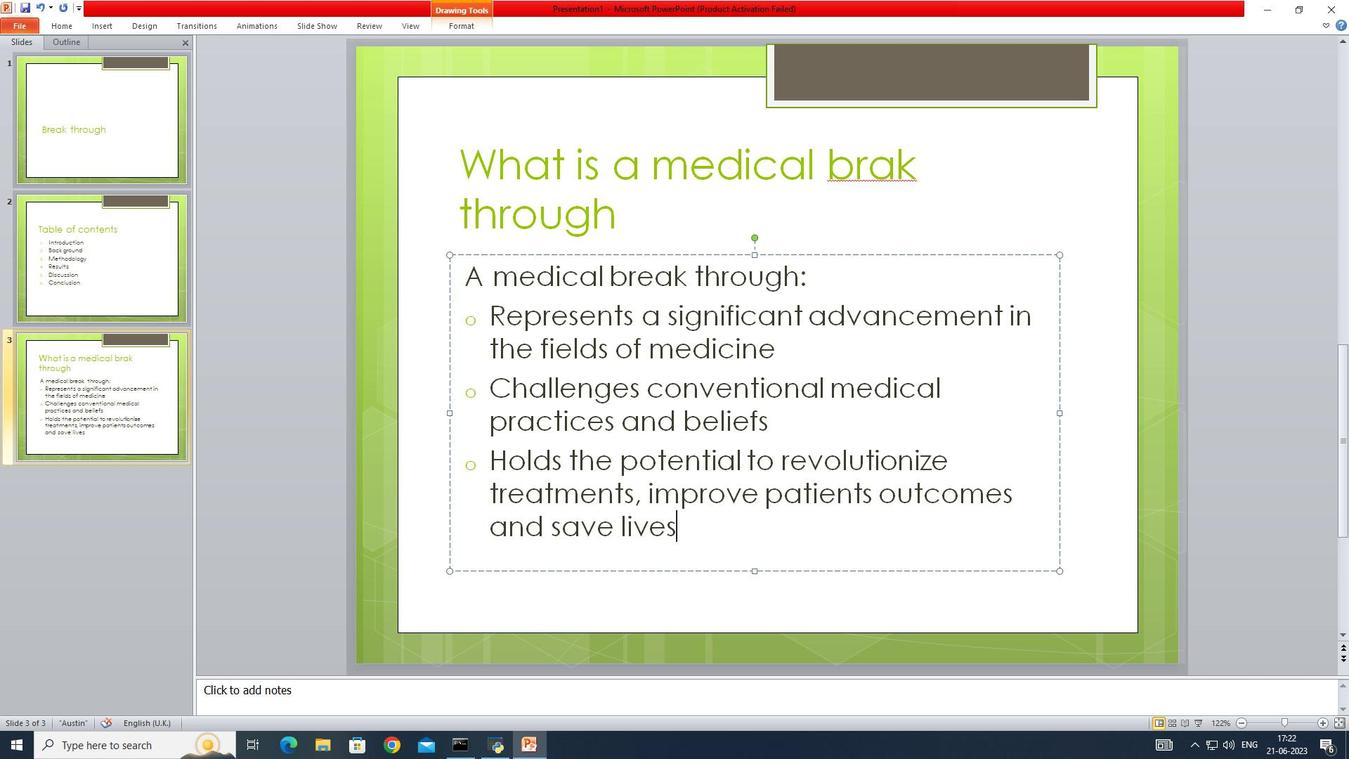 
Action: Mouse moved to (134, 21)
Screenshot: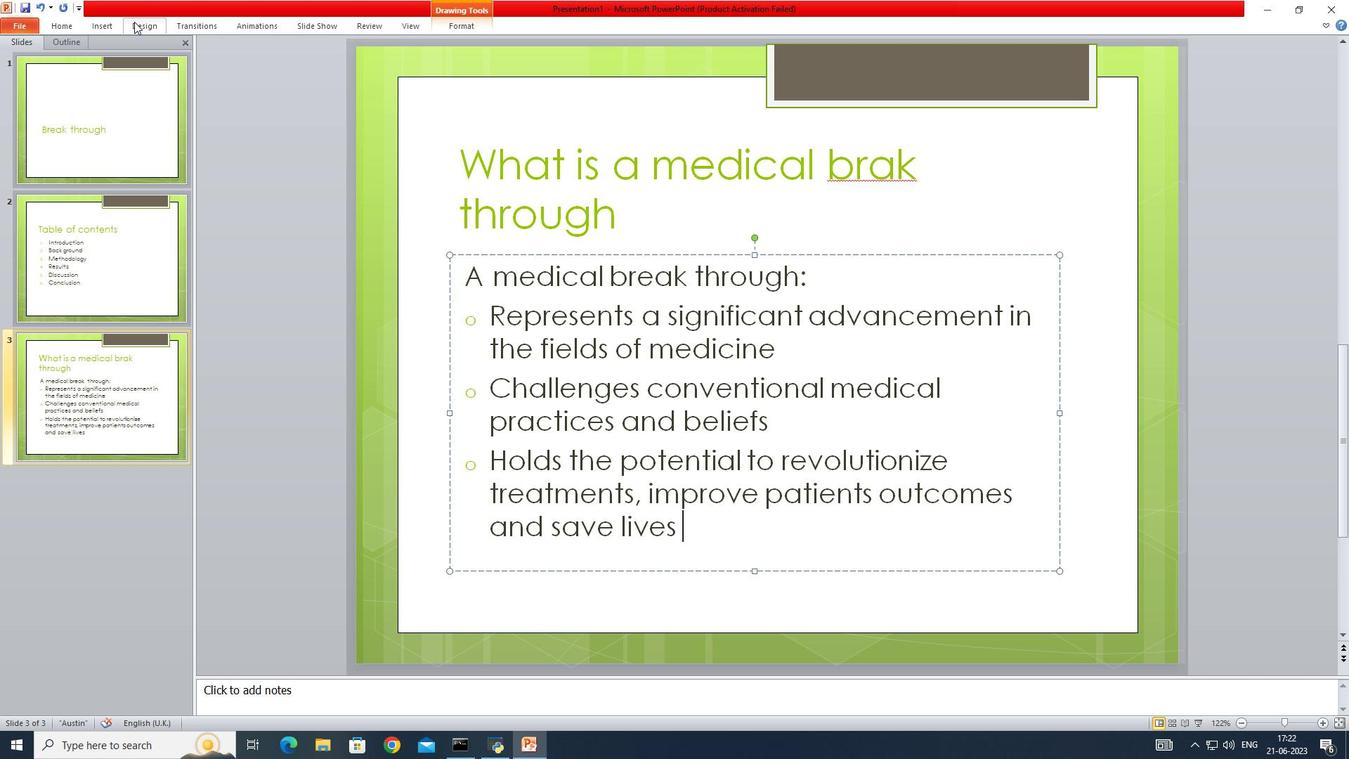 
Action: Mouse pressed left at (134, 21)
Screenshot: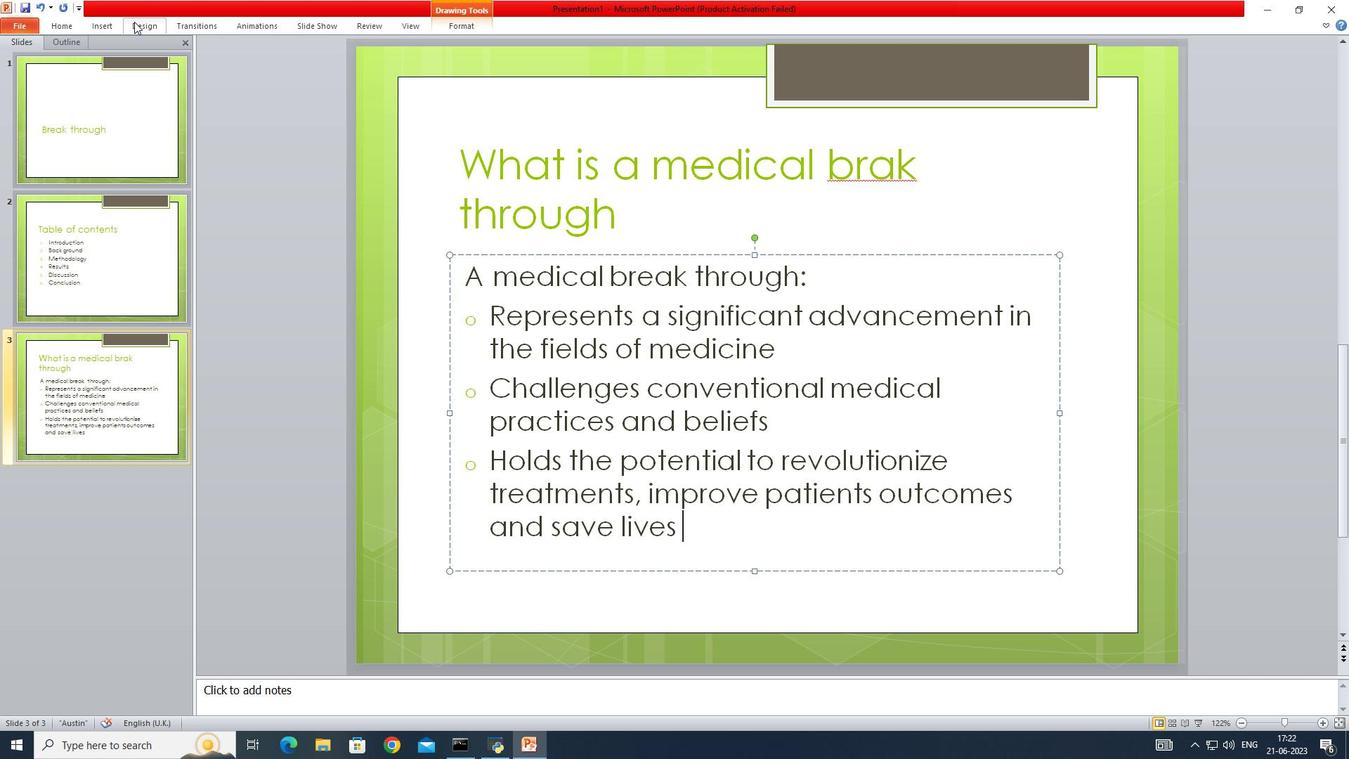 
Action: Mouse moved to (104, 26)
Screenshot: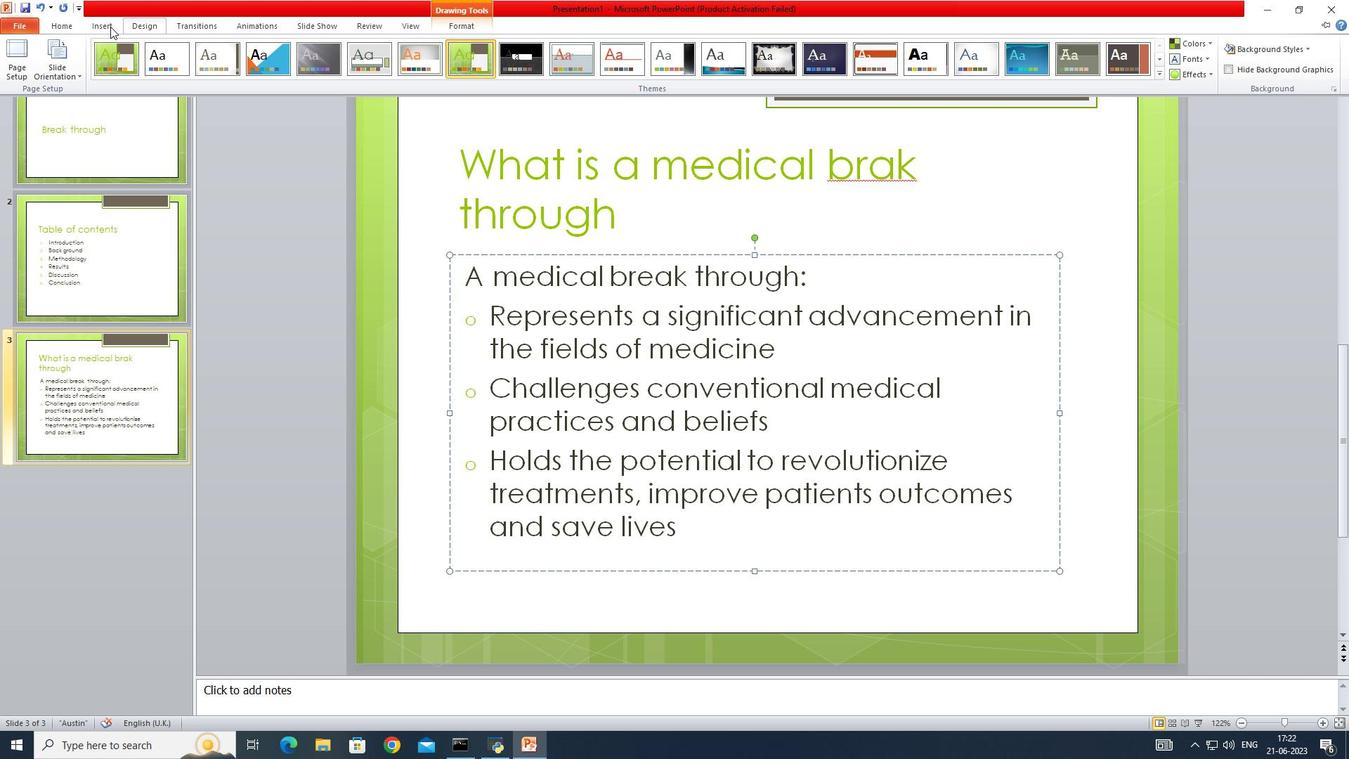 
Action: Mouse pressed left at (104, 26)
Screenshot: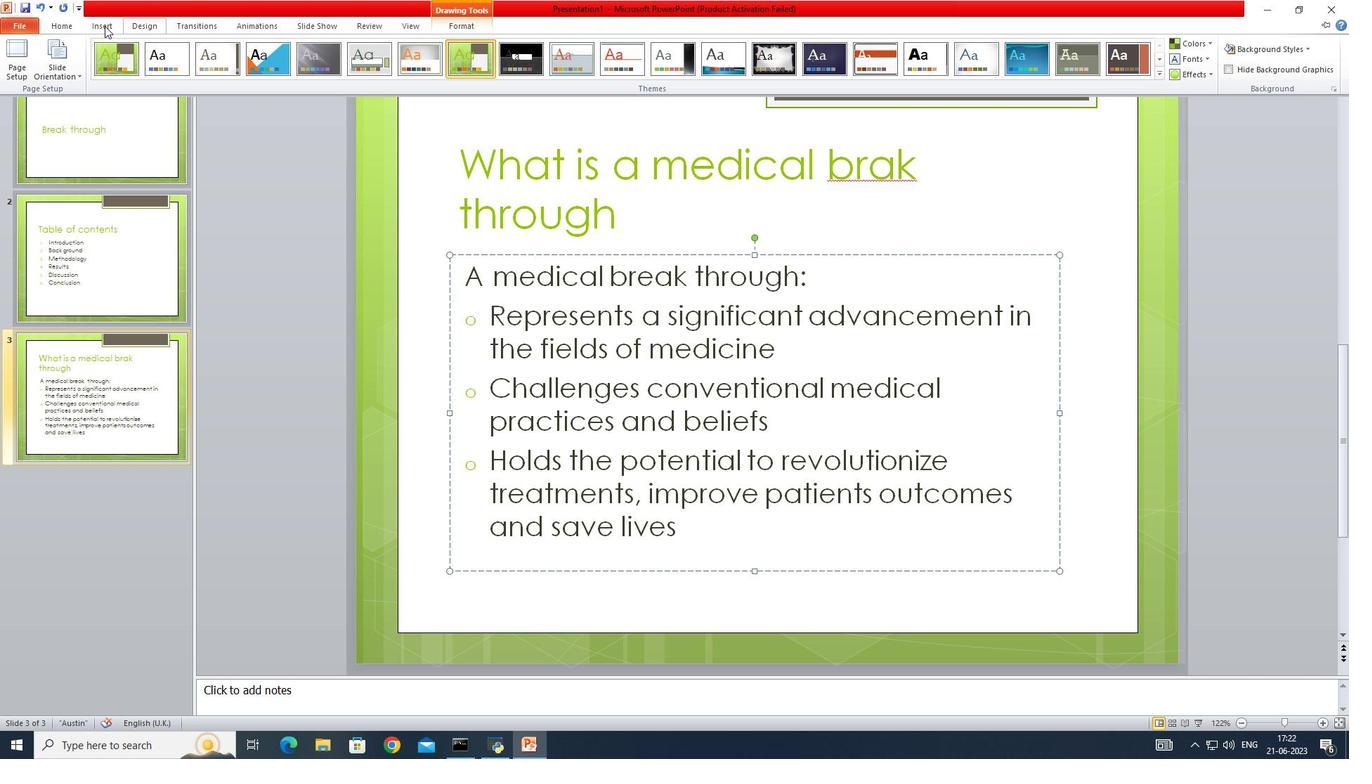 
Action: Mouse moved to (68, 24)
Screenshot: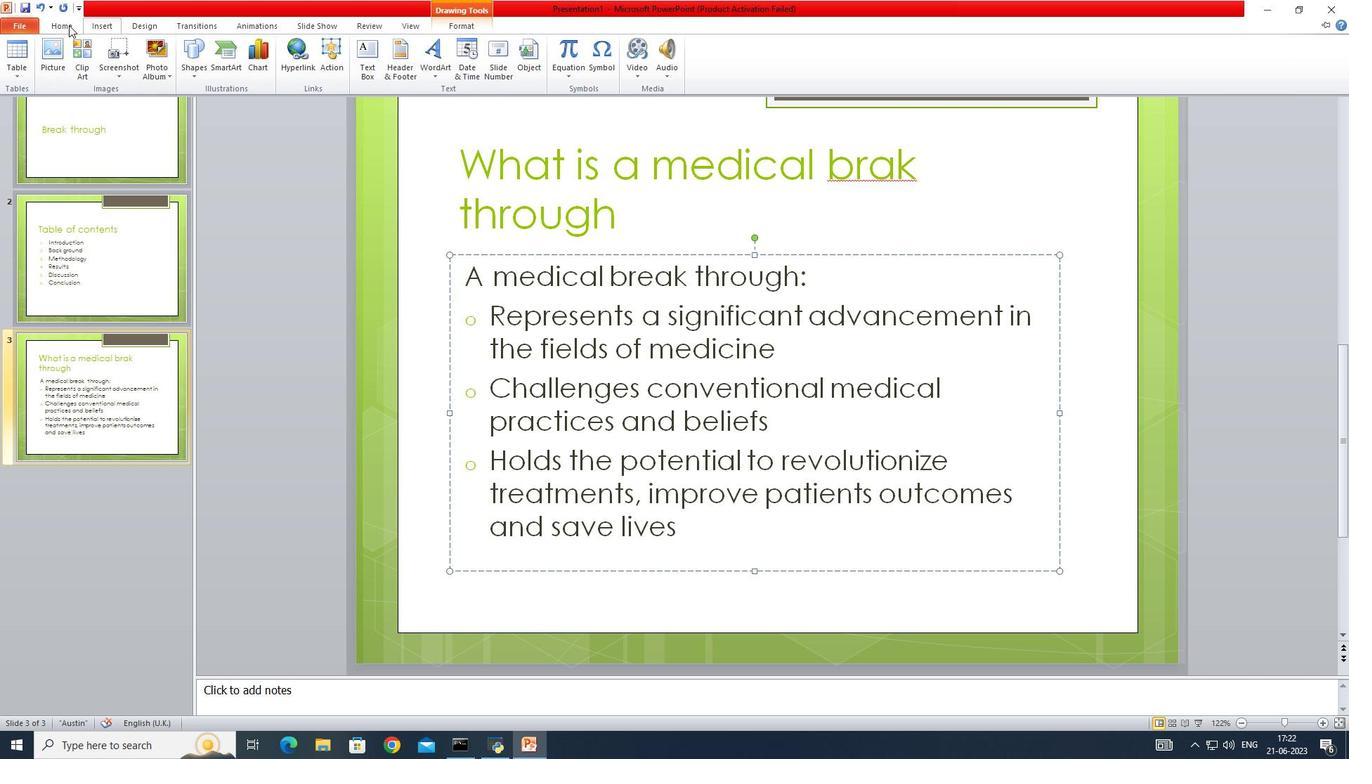 
Action: Mouse pressed left at (68, 24)
Screenshot: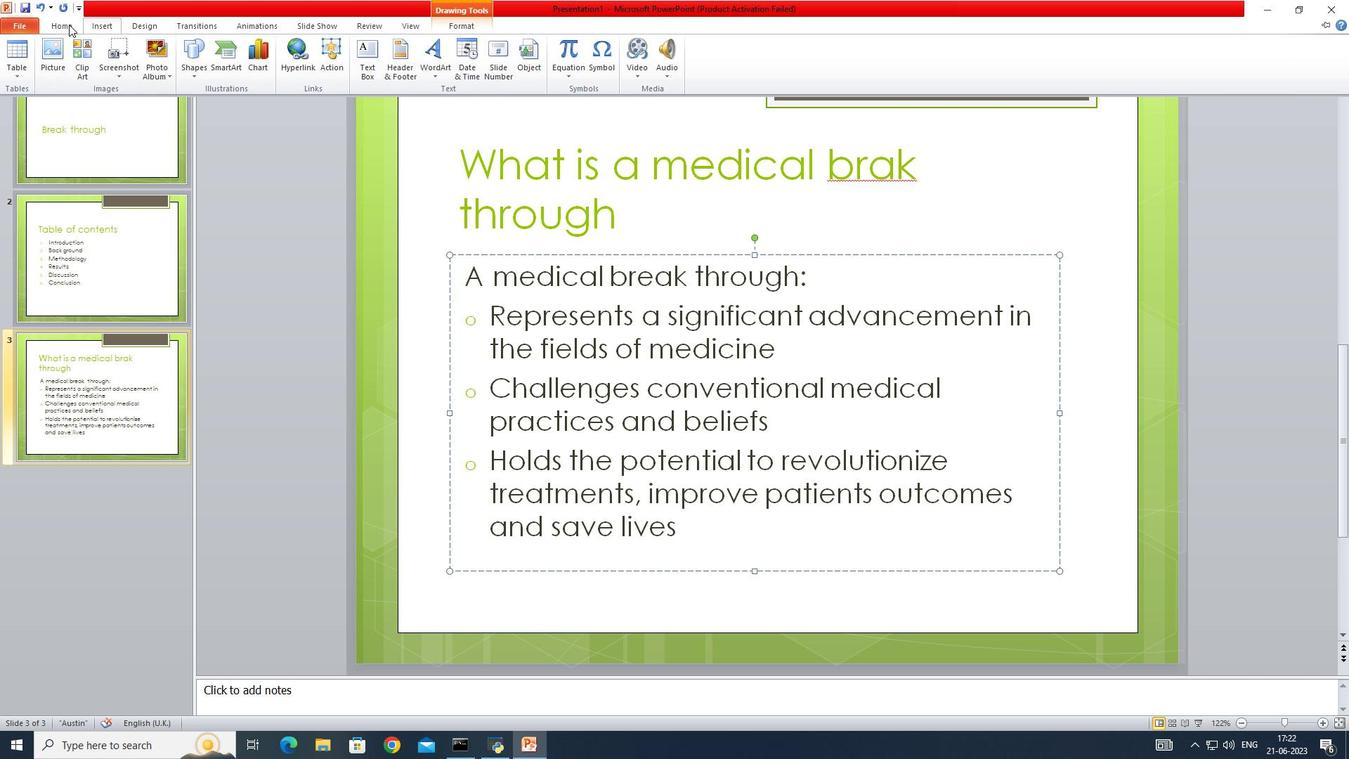 
Action: Mouse moved to (681, 528)
Screenshot: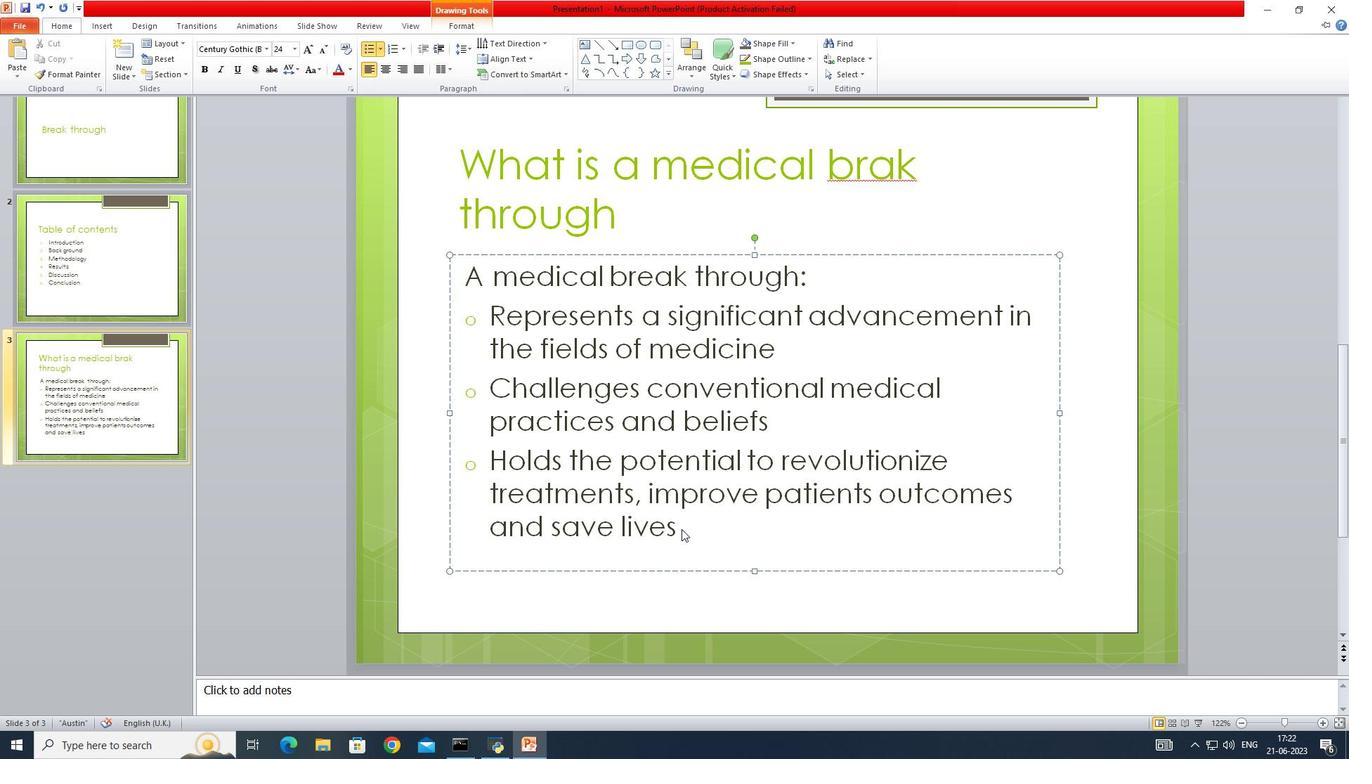 
Action: Mouse pressed left at (681, 528)
Screenshot: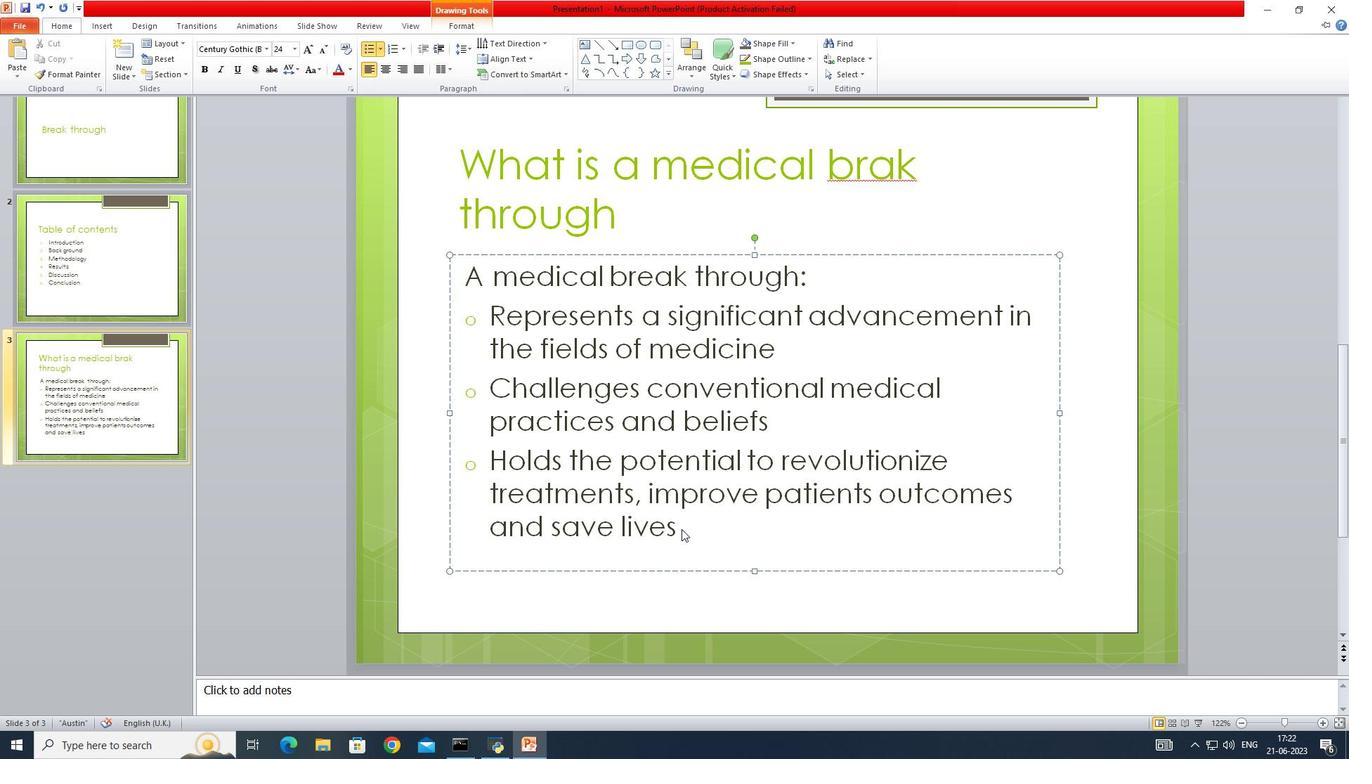 
Action: Mouse moved to (681, 527)
Screenshot: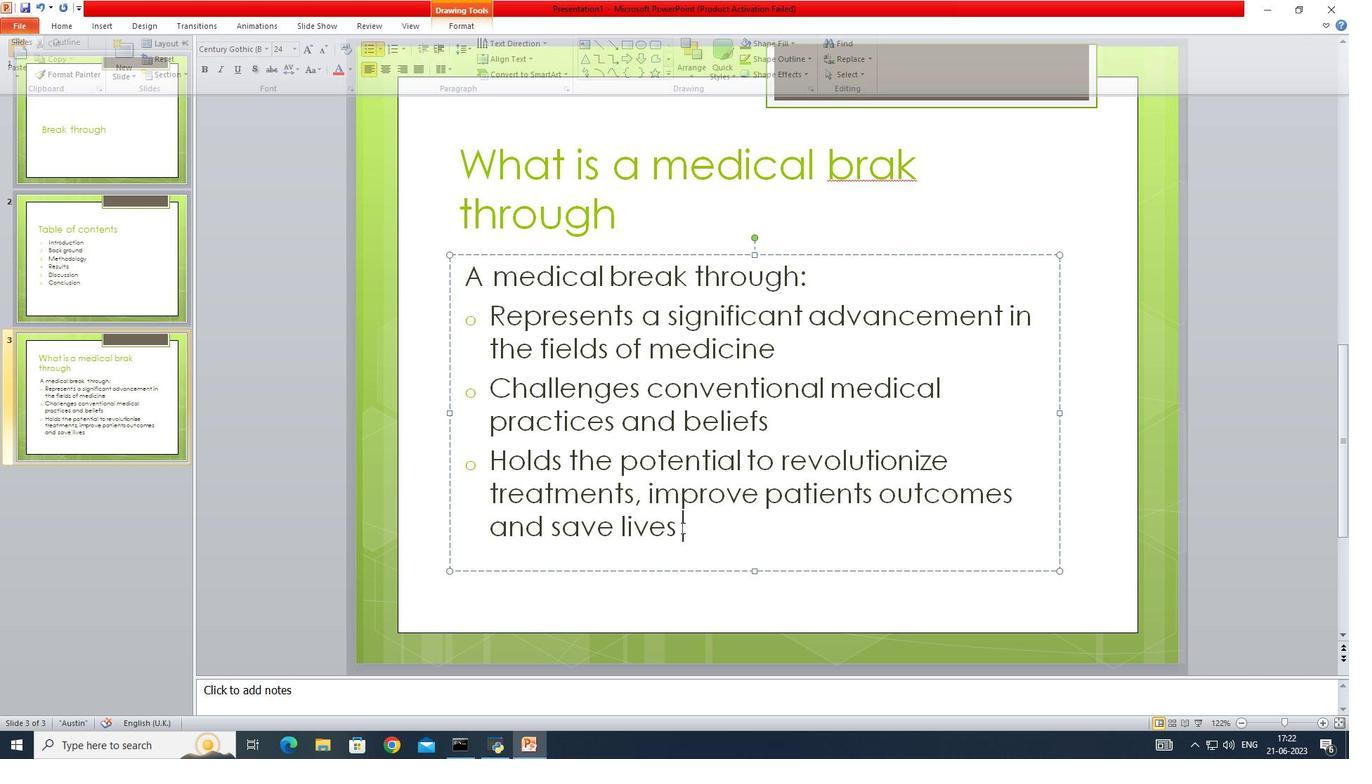 
Action: Key pressed <Key.enter>
Screenshot: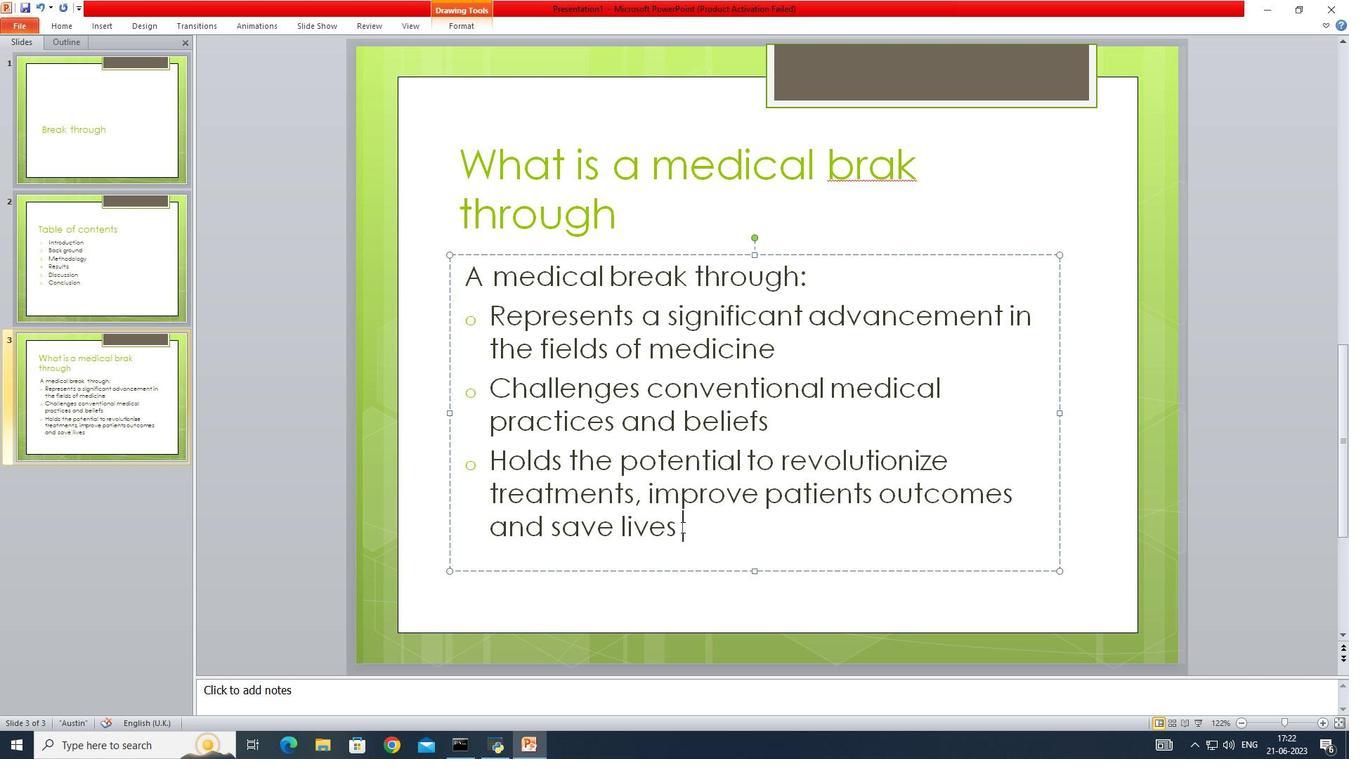
Action: Mouse moved to (68, 25)
Screenshot: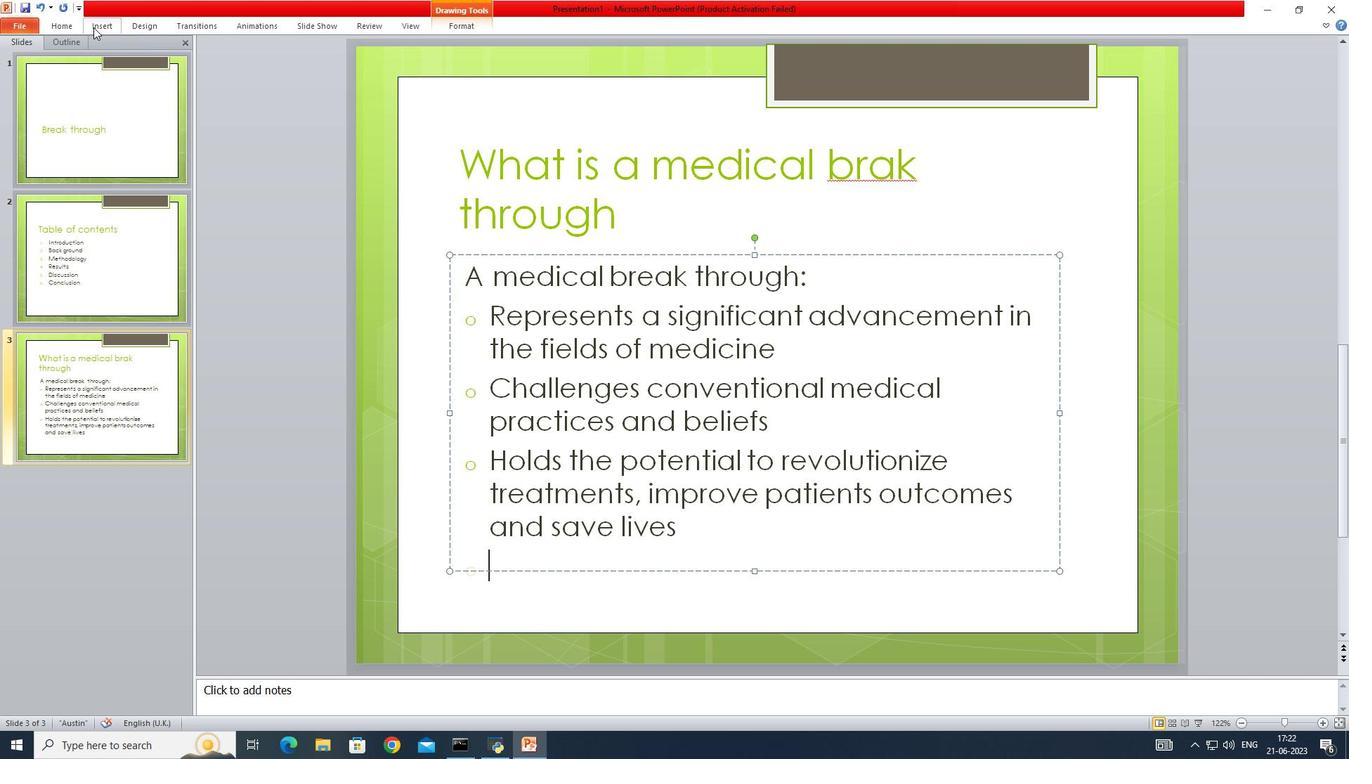 
Action: Mouse pressed left at (68, 25)
Screenshot: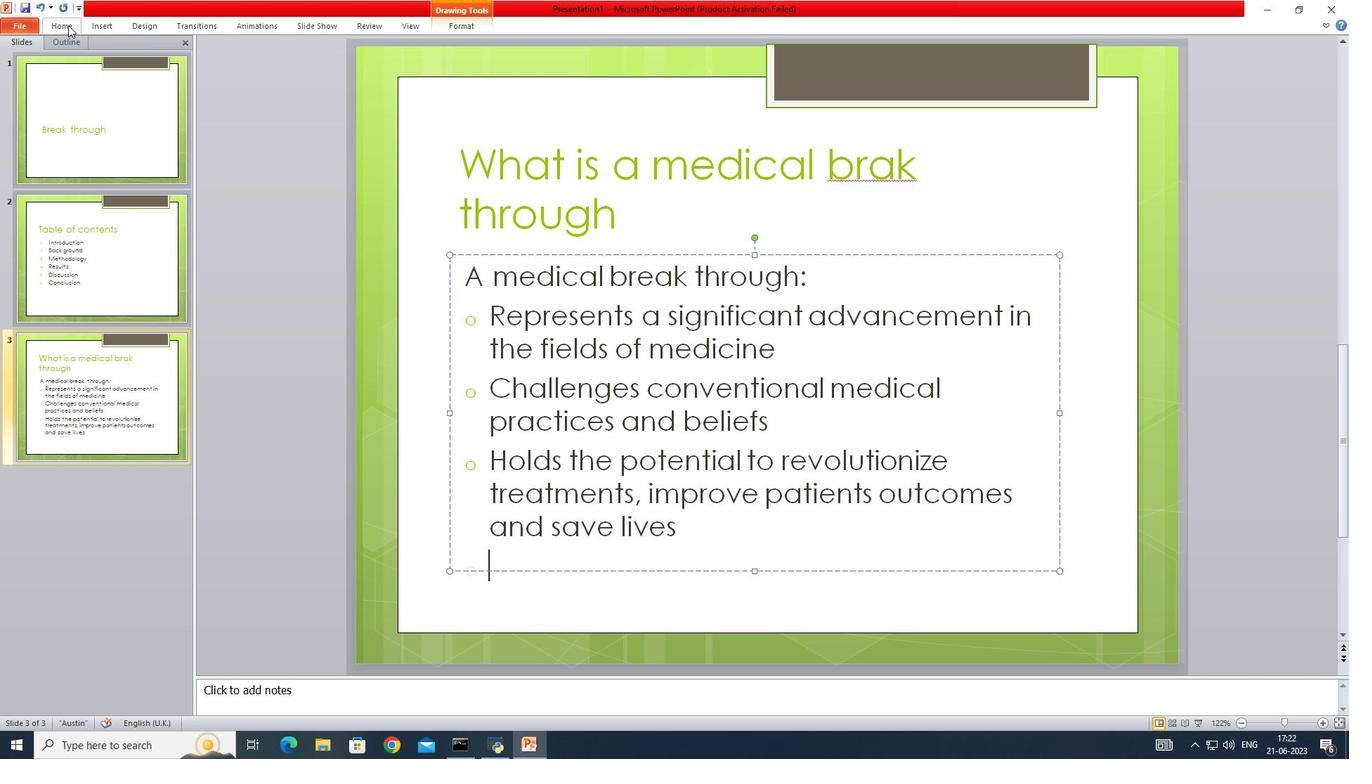 
Action: Mouse moved to (381, 49)
Screenshot: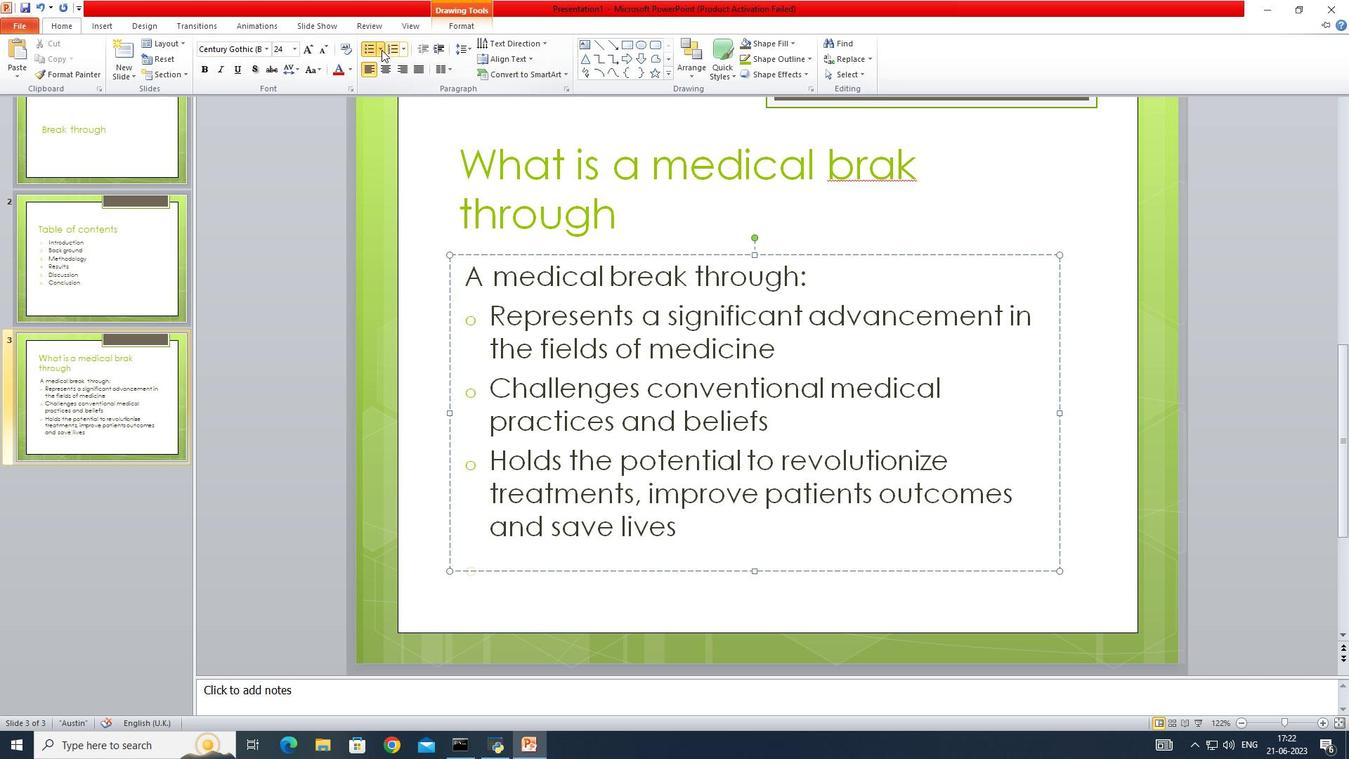 
Action: Mouse pressed left at (381, 49)
Screenshot: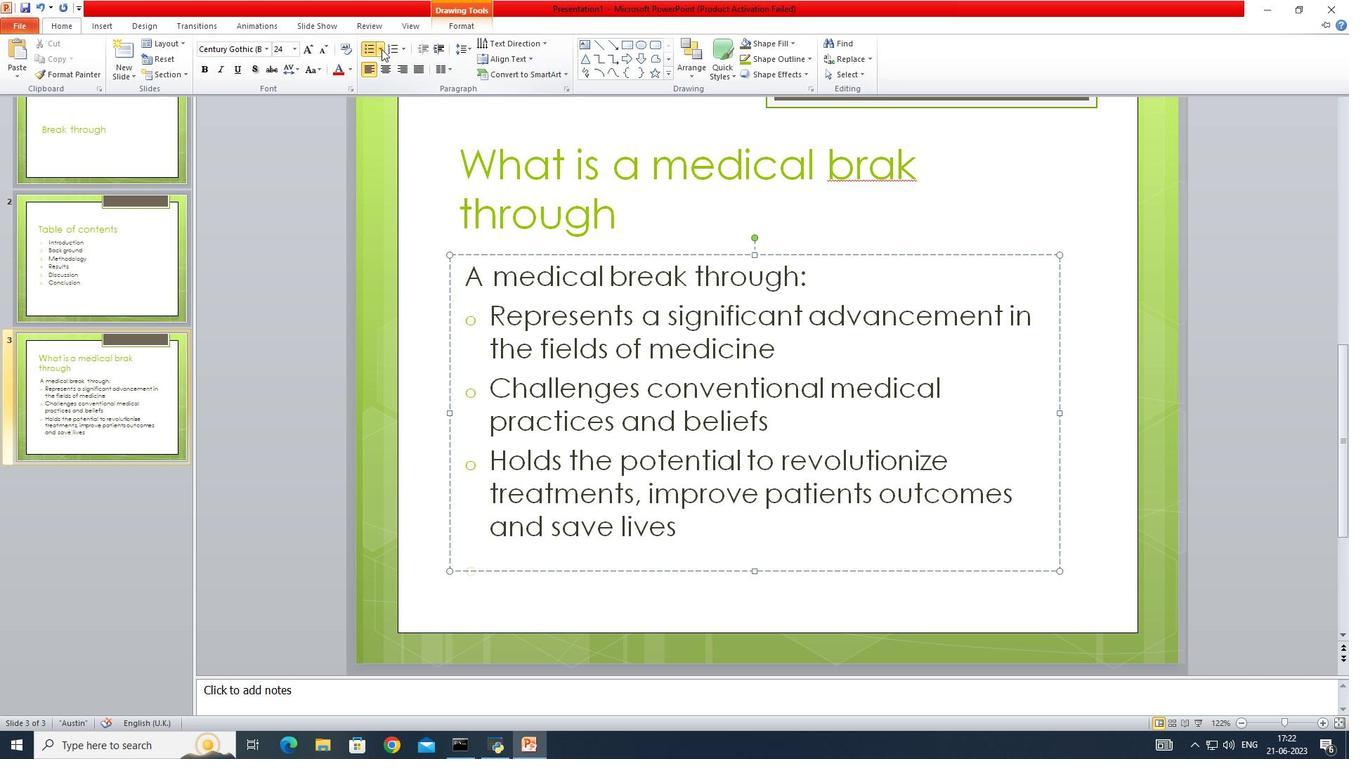 
Action: Mouse moved to (375, 91)
Screenshot: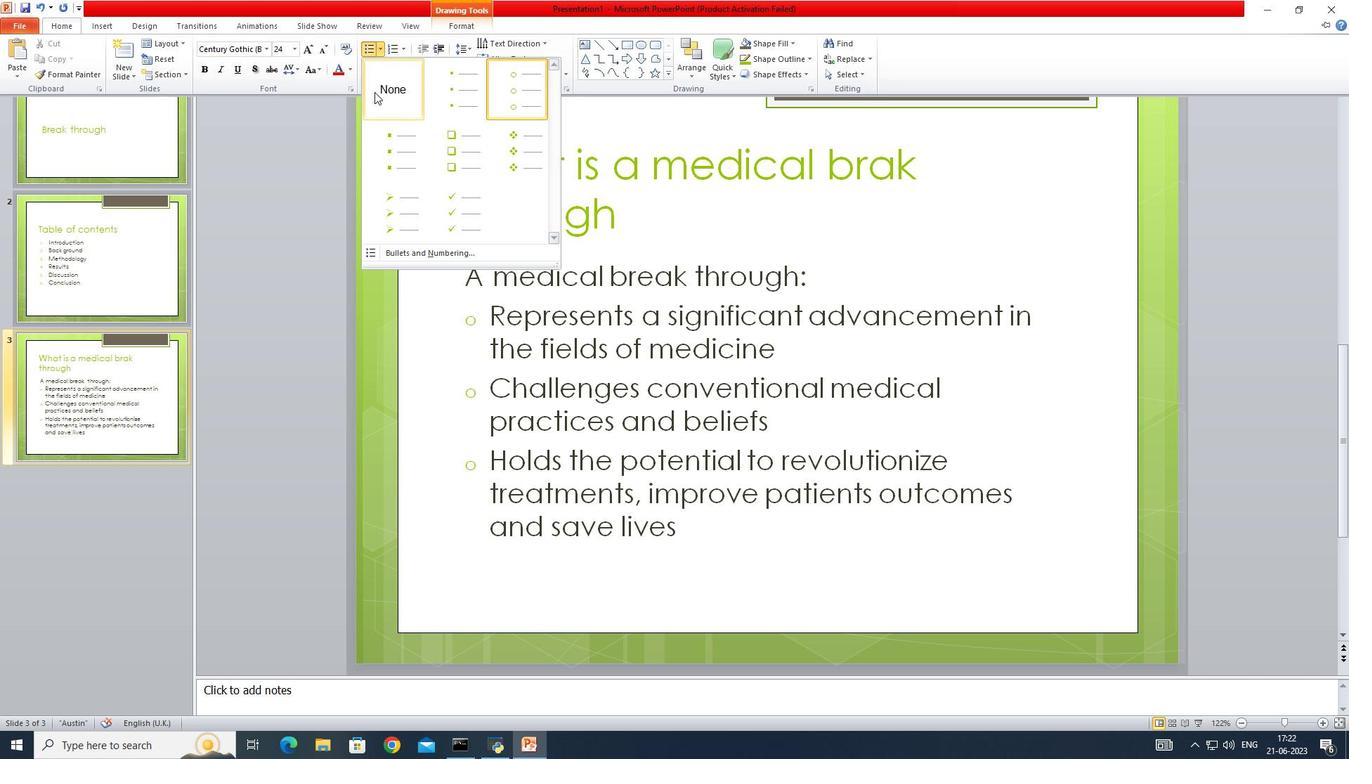 
Action: Mouse pressed left at (375, 91)
Screenshot: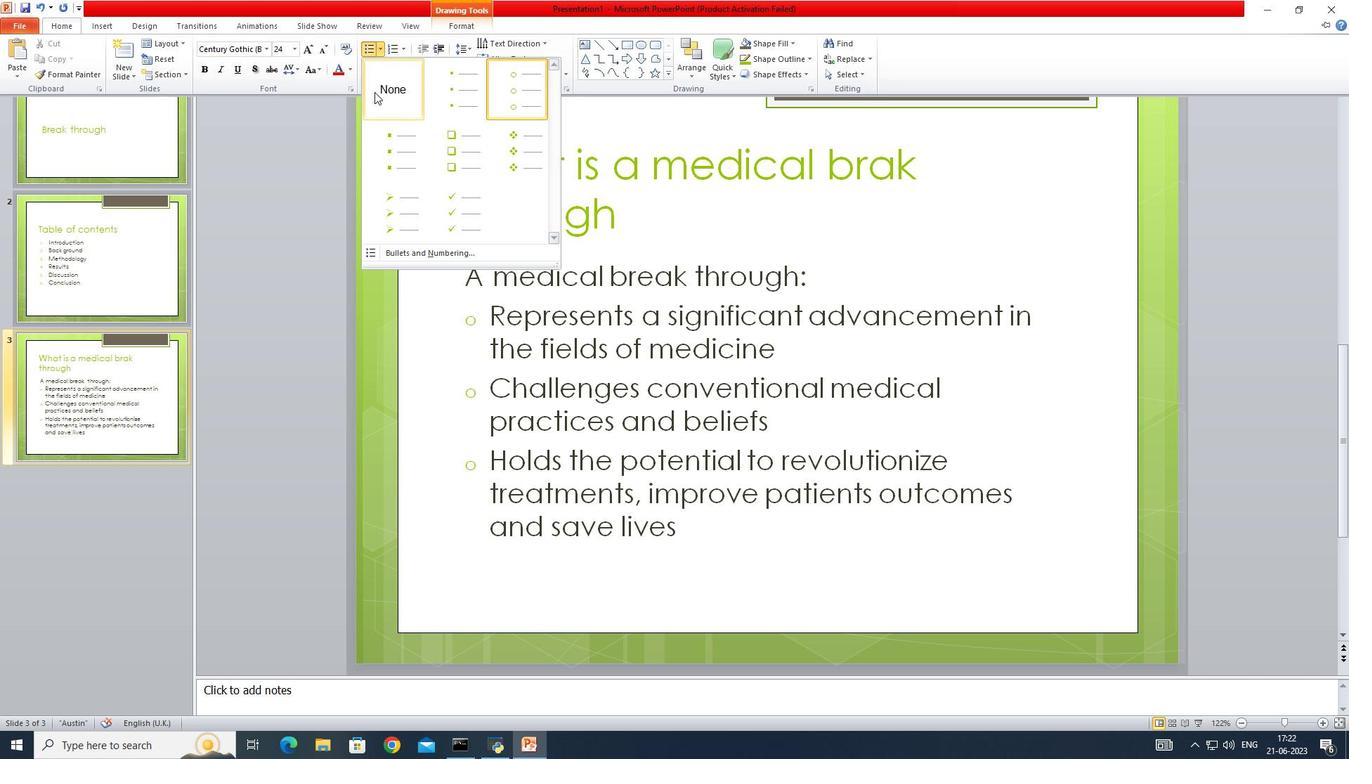 
Action: Mouse moved to (490, 227)
Screenshot: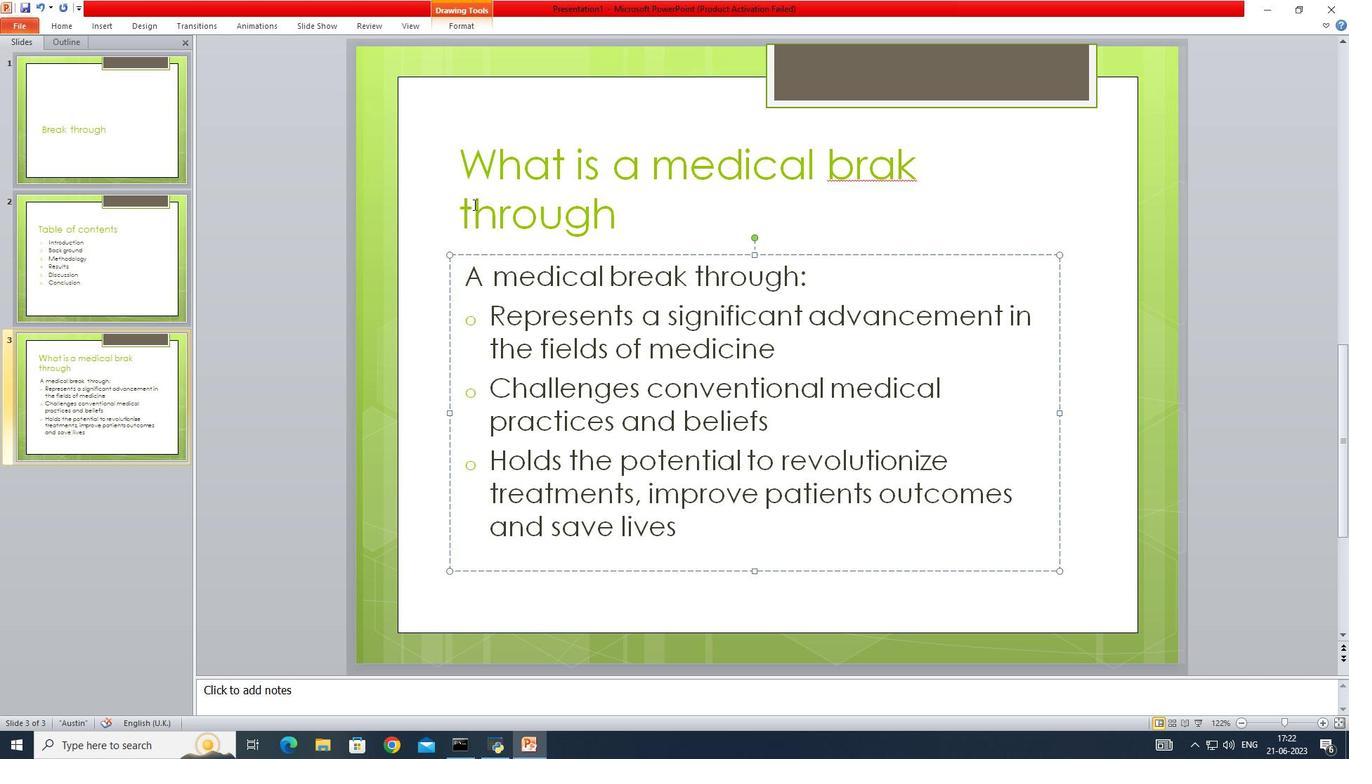 
Action: Key pressed <Key.shift>In<Key.space>summary,<Key.space>a<Key.space>medical<Key.space>break<Key.space>through<Key.space>can<Key.space>revolutionize<Key.space>medical<Key.space>care<Key.space>and<Key.space>improve<Key.space>patient<Key.space>lives
Screenshot: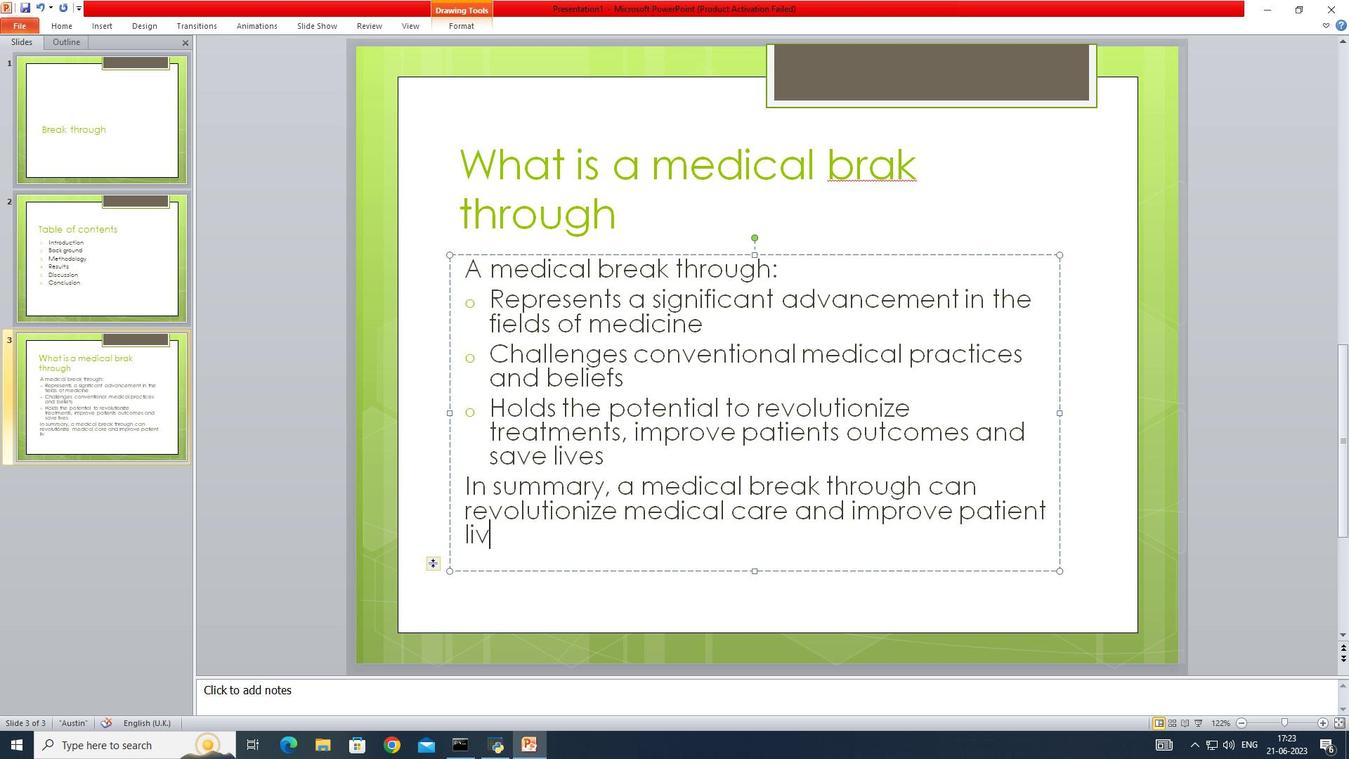 
Action: Mouse moved to (100, 23)
Screenshot: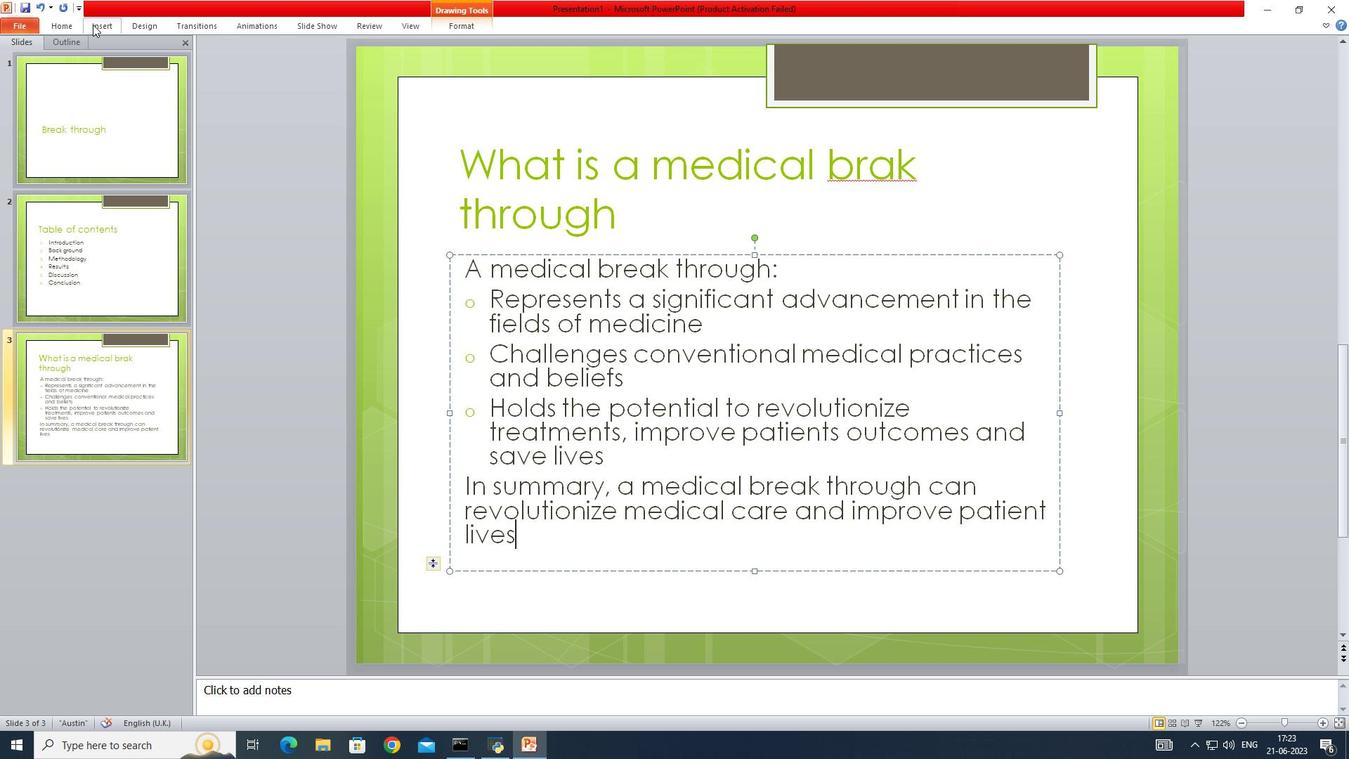 
Action: Mouse pressed left at (100, 23)
Screenshot: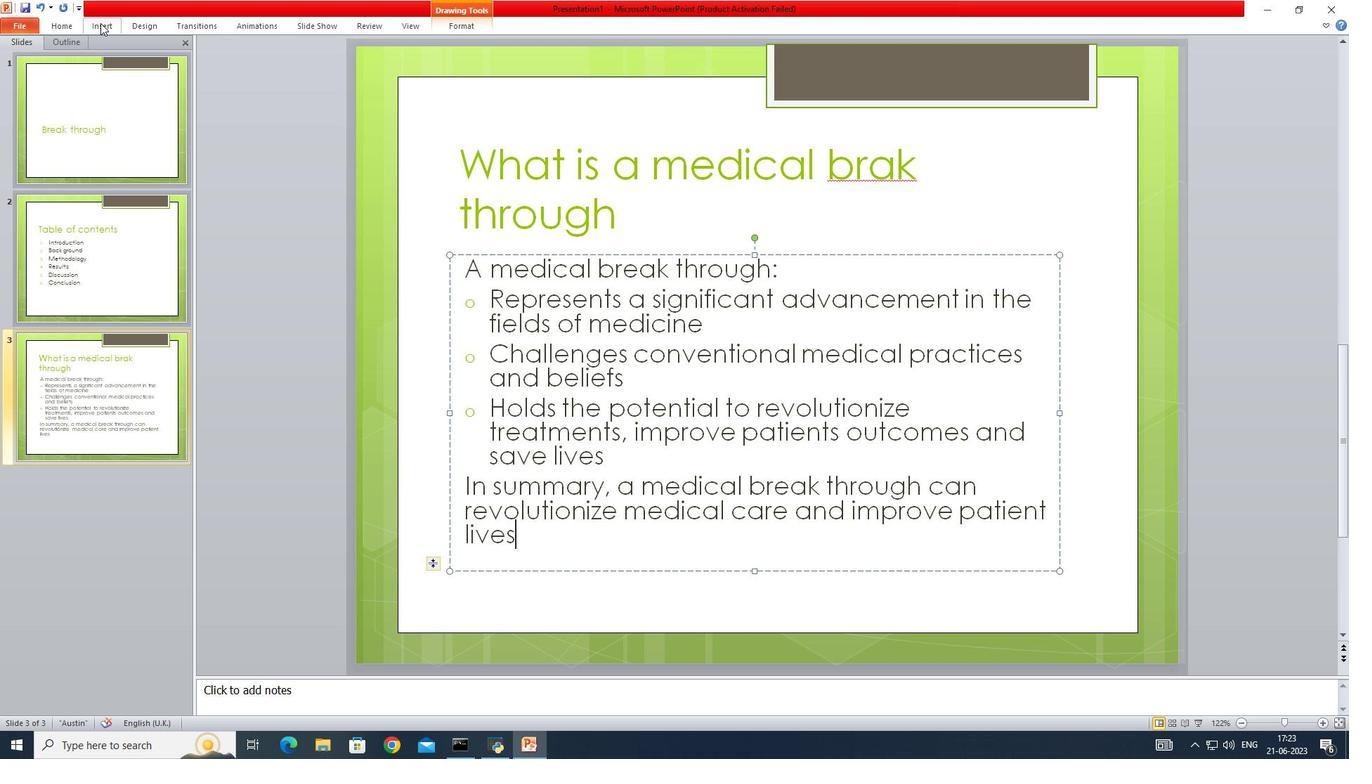
Action: Mouse moved to (53, 28)
Screenshot: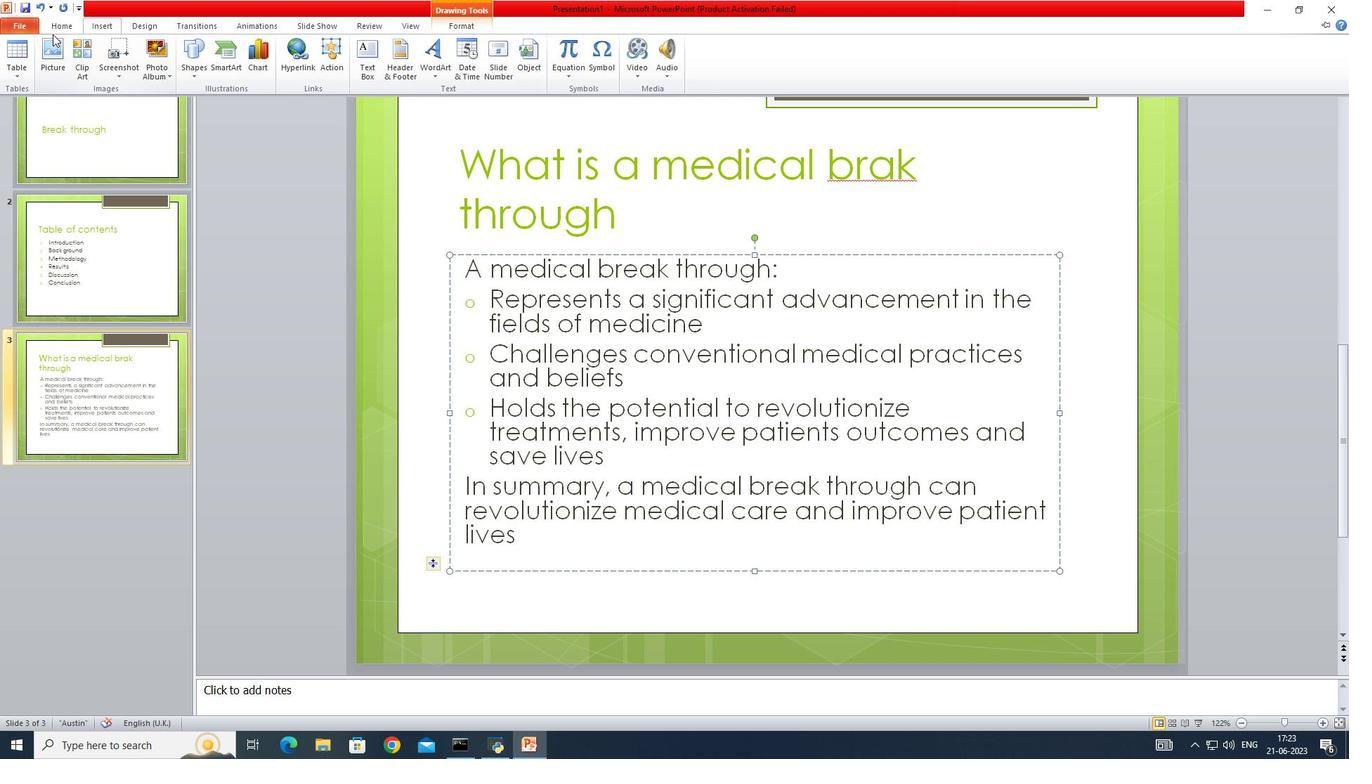 
Action: Mouse pressed left at (53, 28)
Screenshot: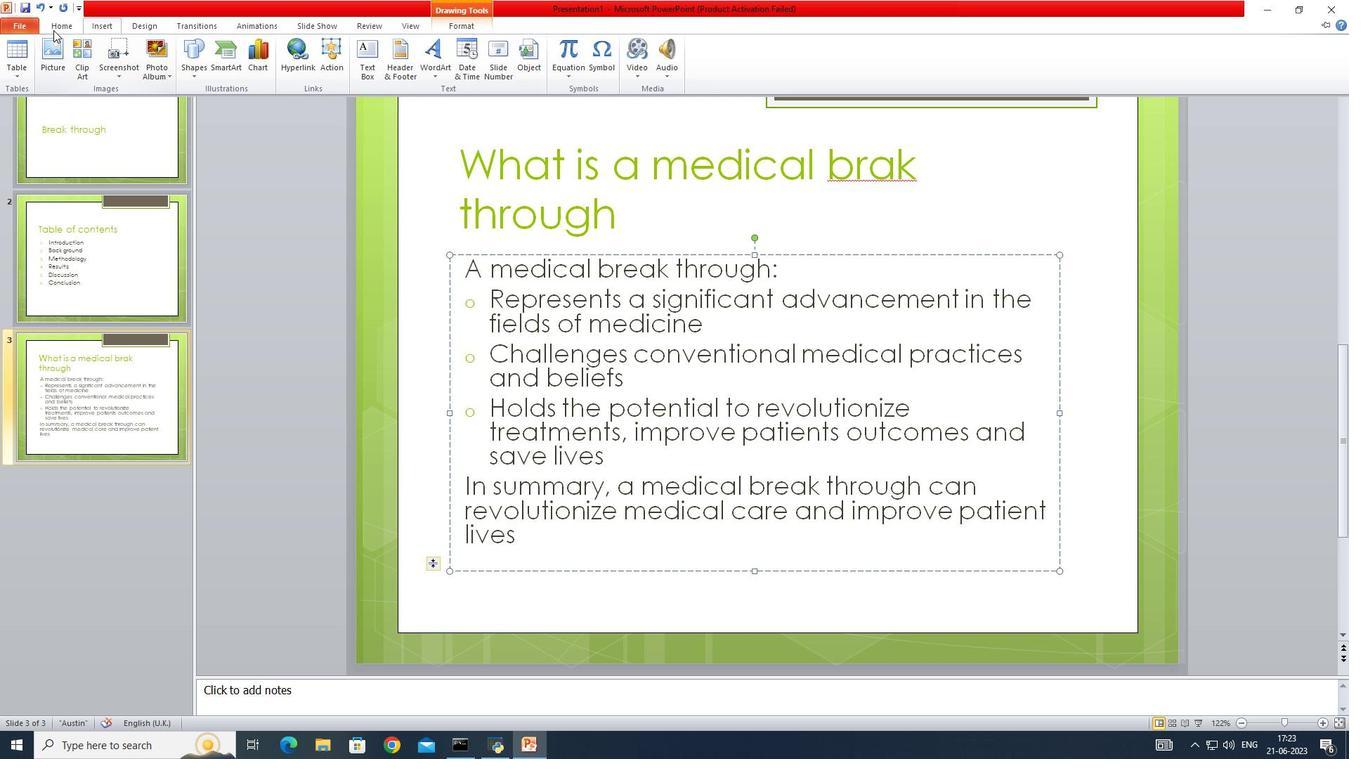 
Action: Mouse moved to (130, 72)
Screenshot: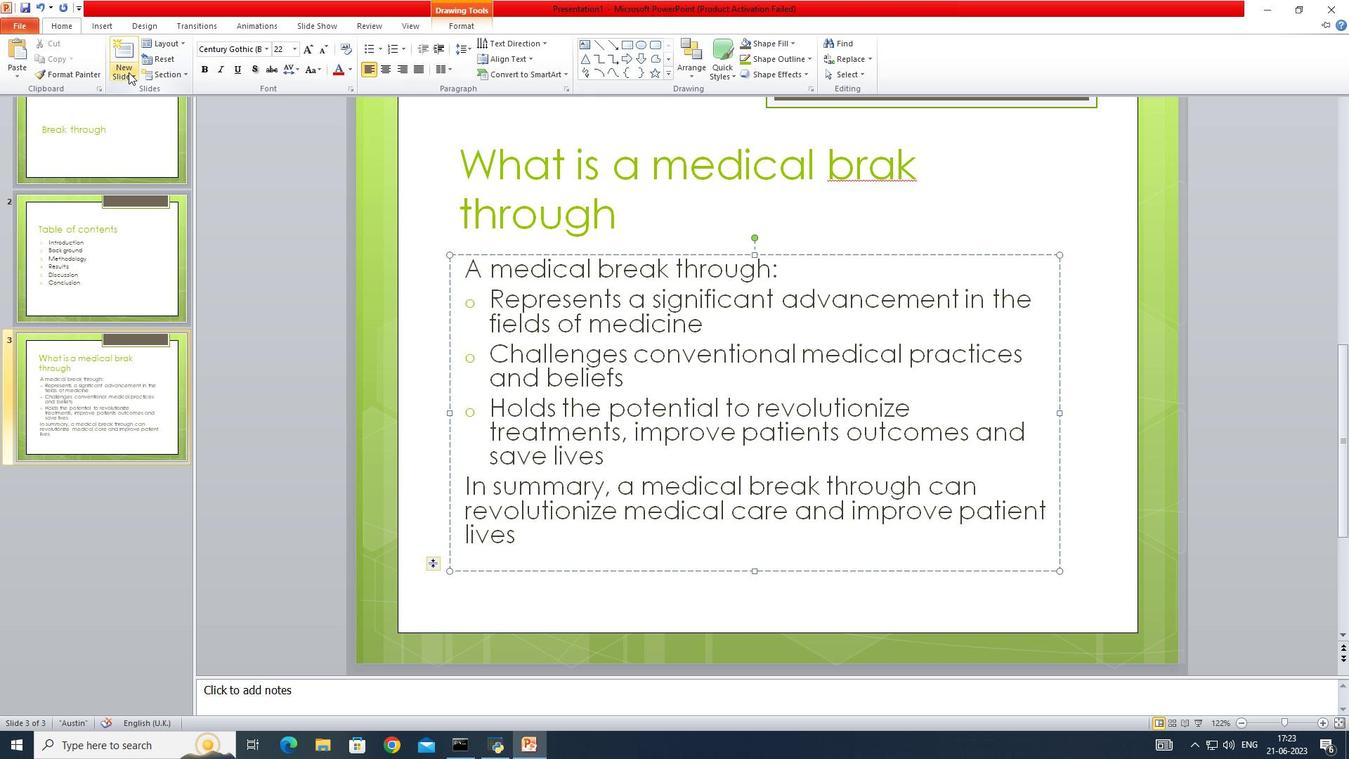 
Action: Mouse pressed left at (129, 72)
Screenshot: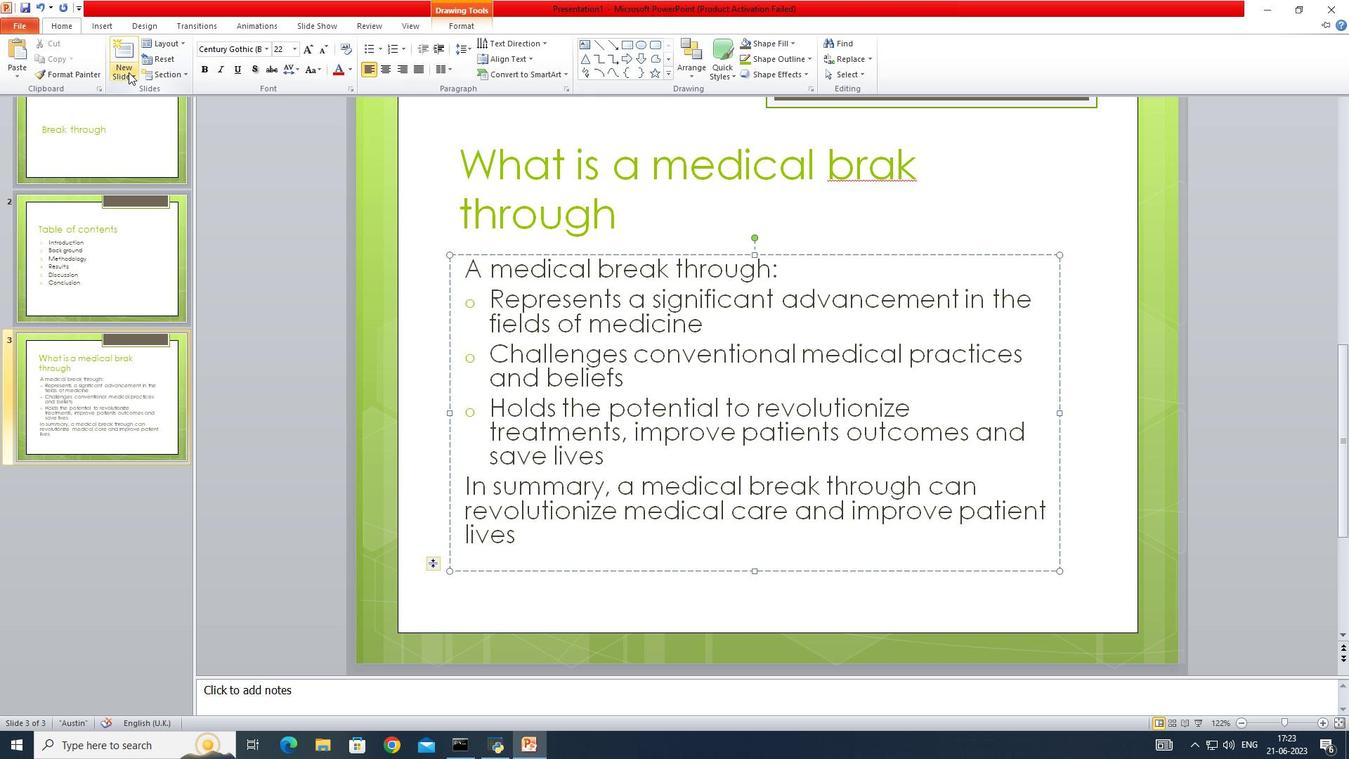 
Action: Mouse moved to (219, 134)
Screenshot: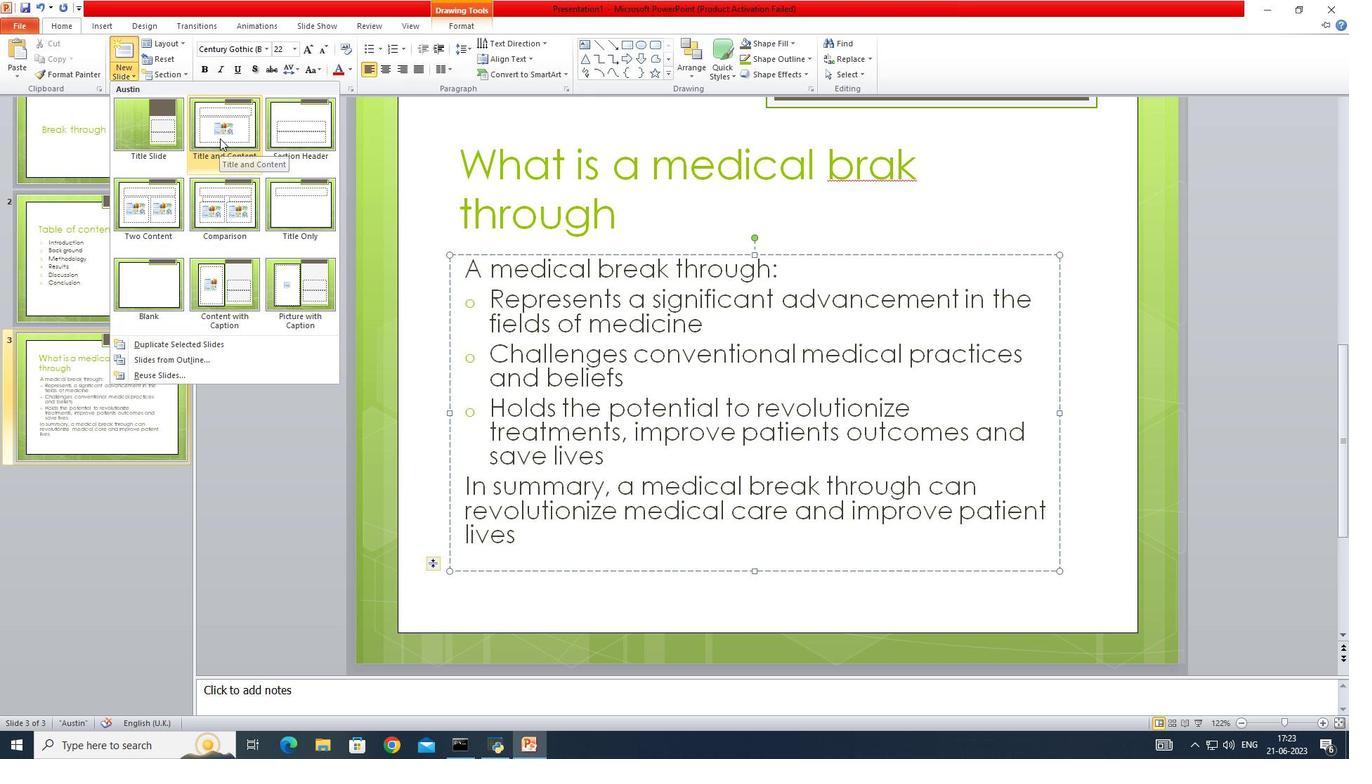 
Action: Mouse pressed left at (219, 134)
Screenshot: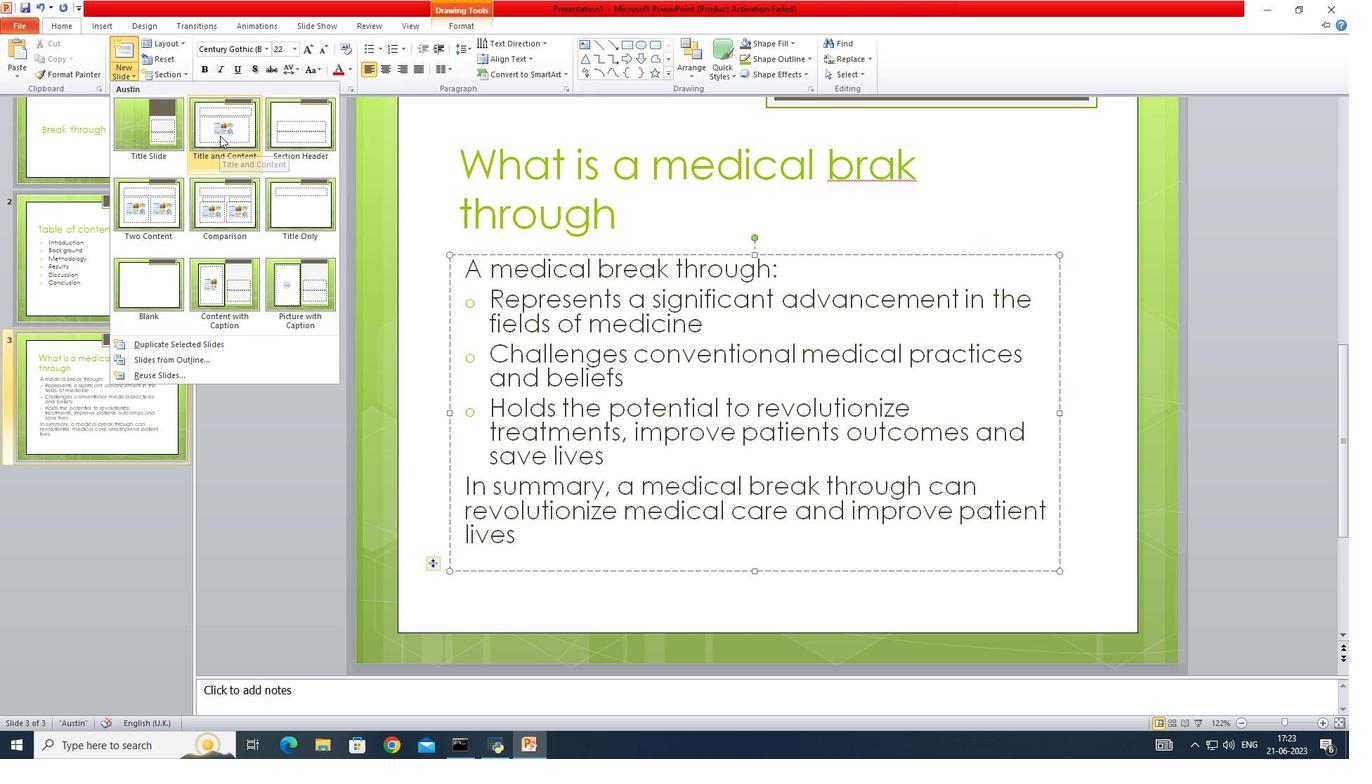 
Action: Mouse moved to (484, 220)
Screenshot: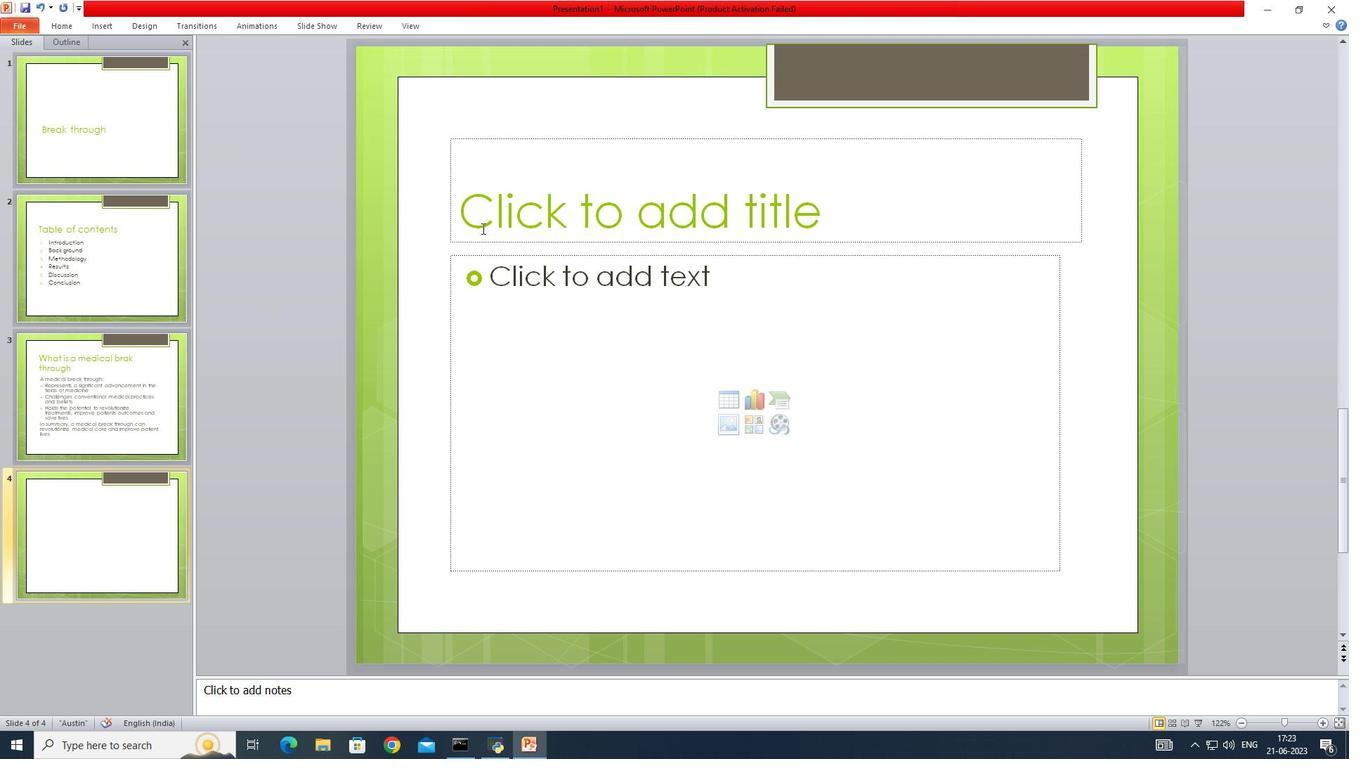 
Action: Mouse pressed left at (484, 220)
Screenshot: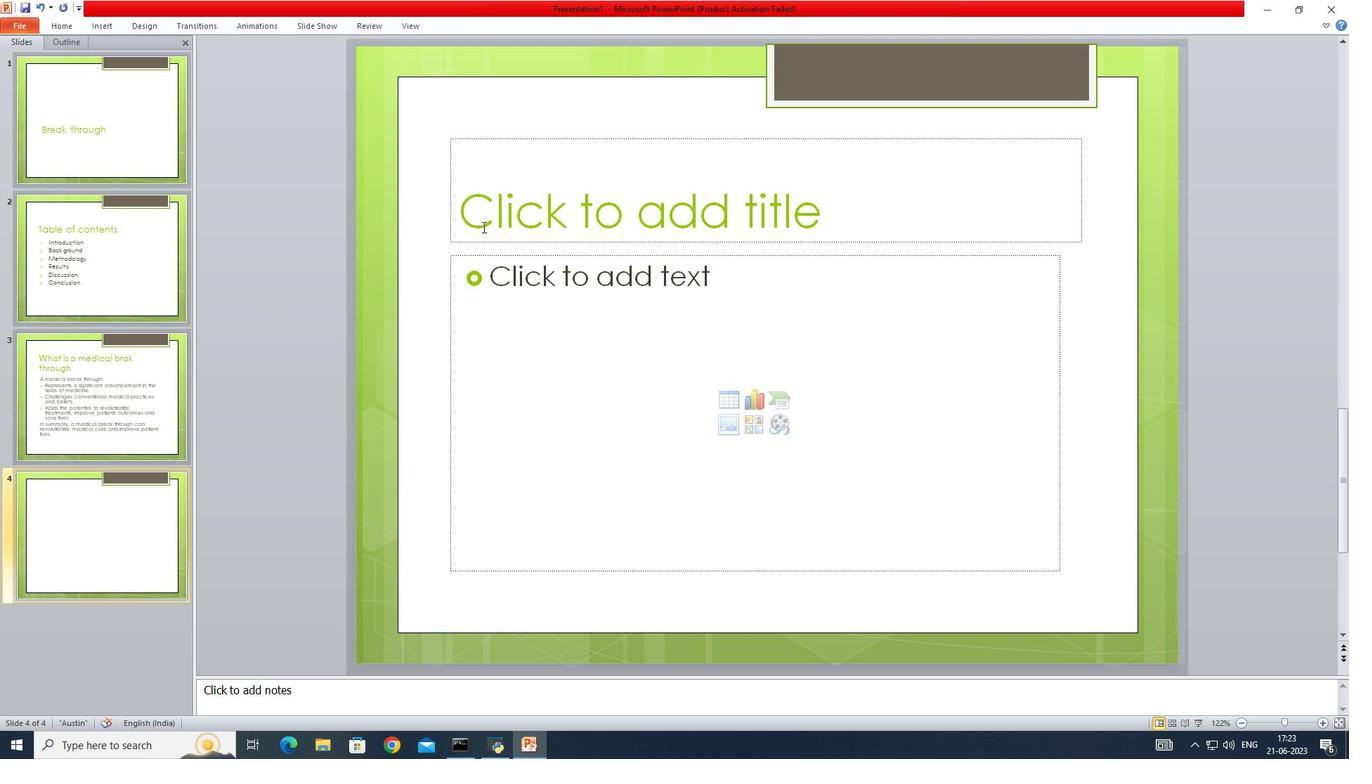 
Action: Mouse moved to (484, 220)
Screenshot: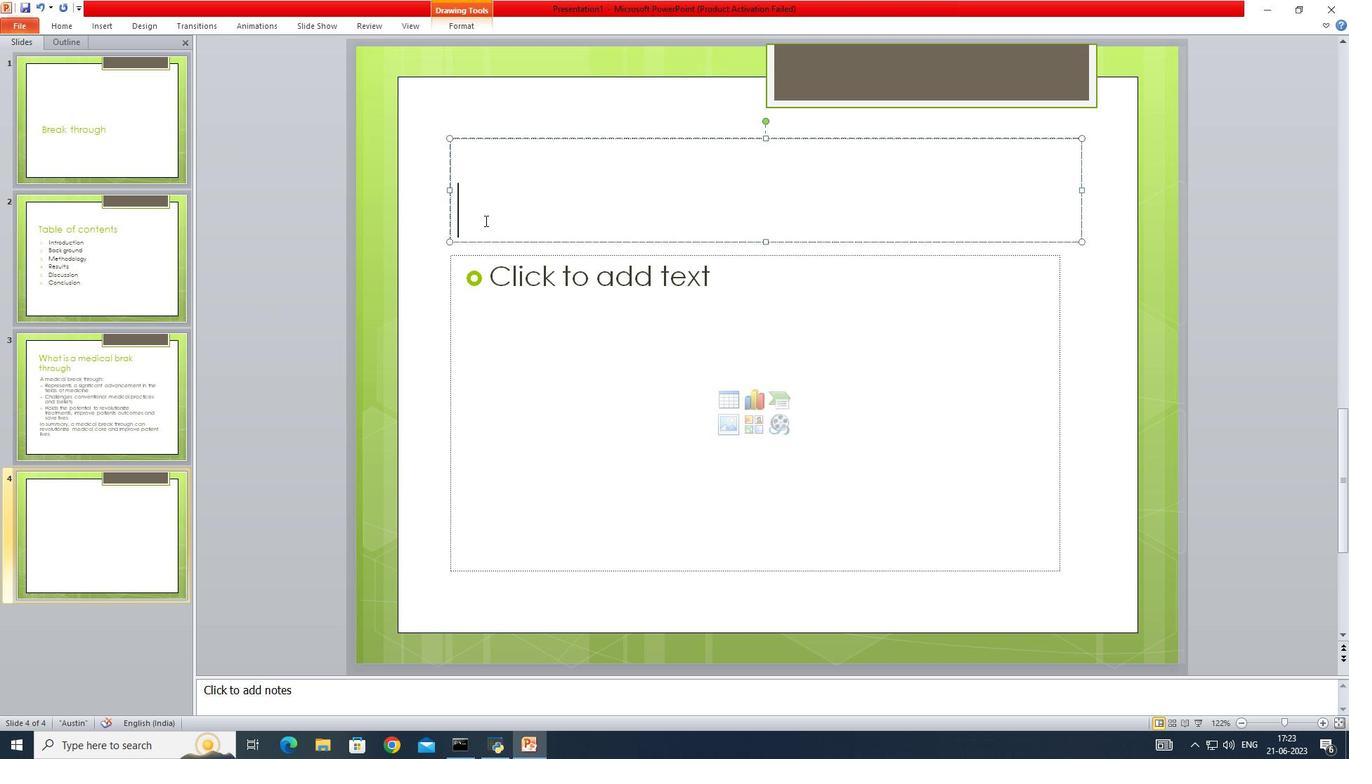 
Action: Key pressed <Key.shift>In<Key.backspace><Key.backspace><Key.shift>Introduction
Screenshot: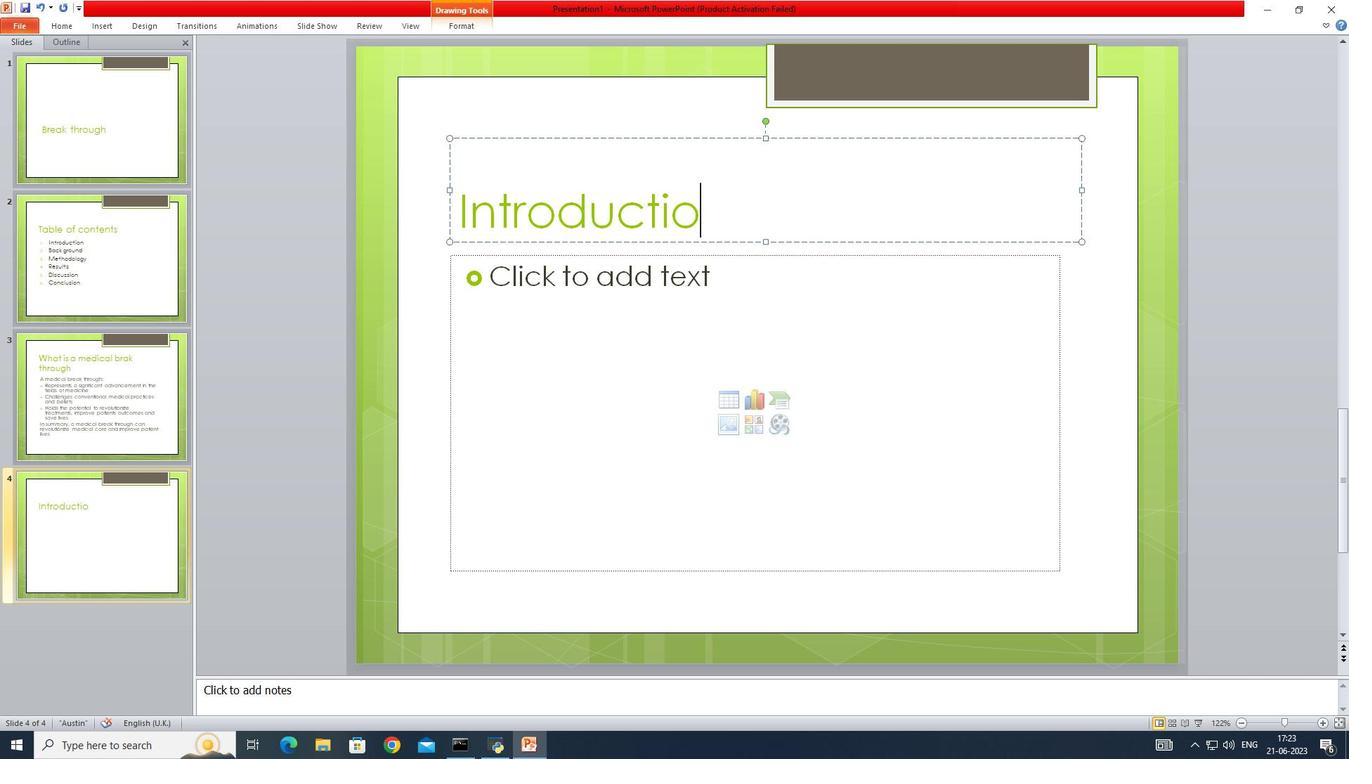
Action: Mouse moved to (526, 276)
Screenshot: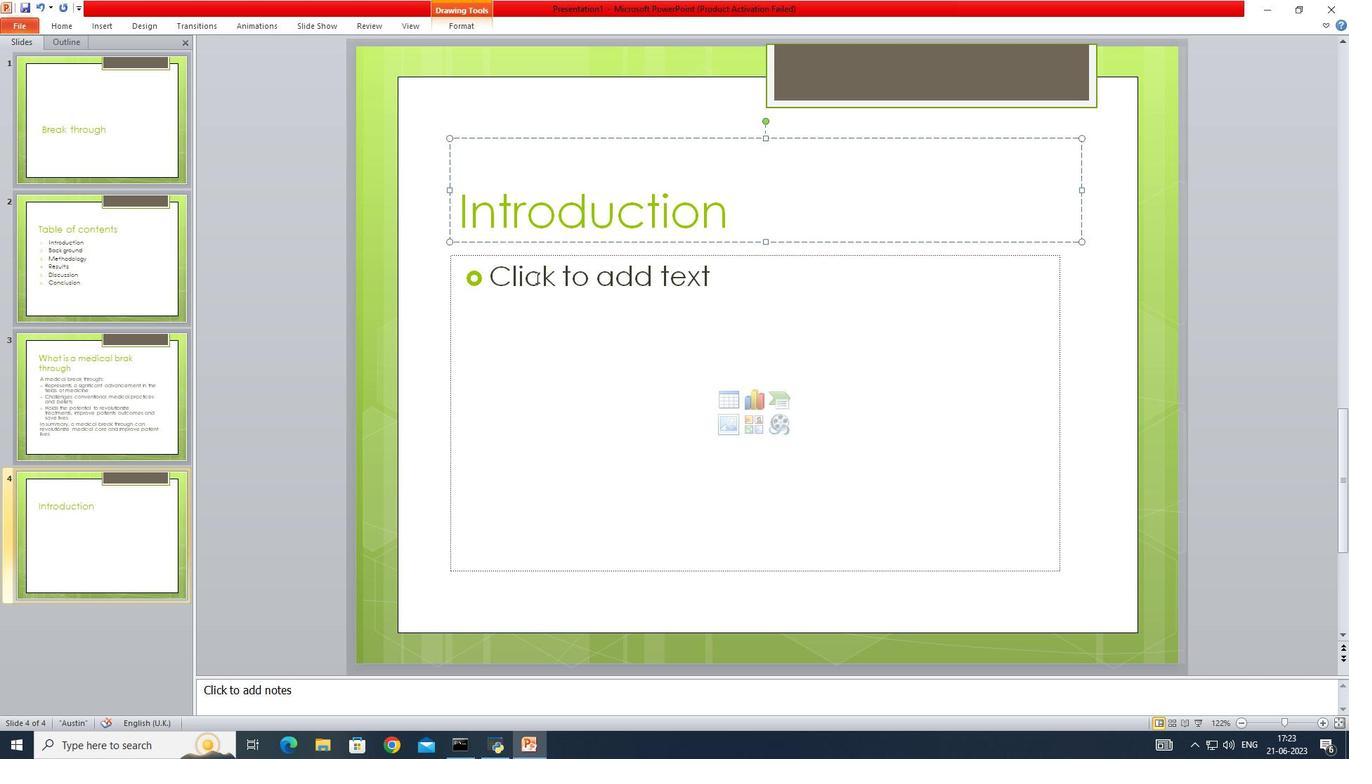 
Action: Mouse pressed left at (526, 276)
Screenshot: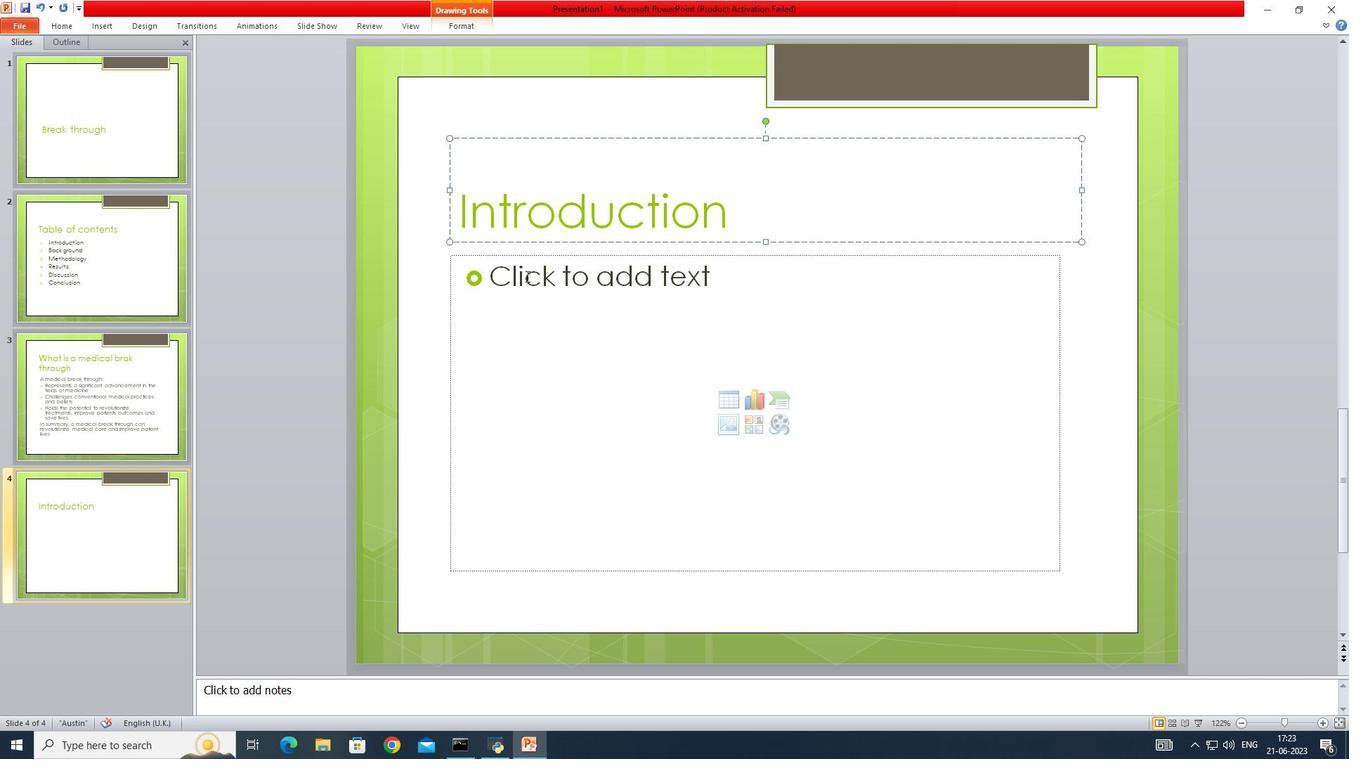 
Action: Mouse moved to (525, 276)
Screenshot: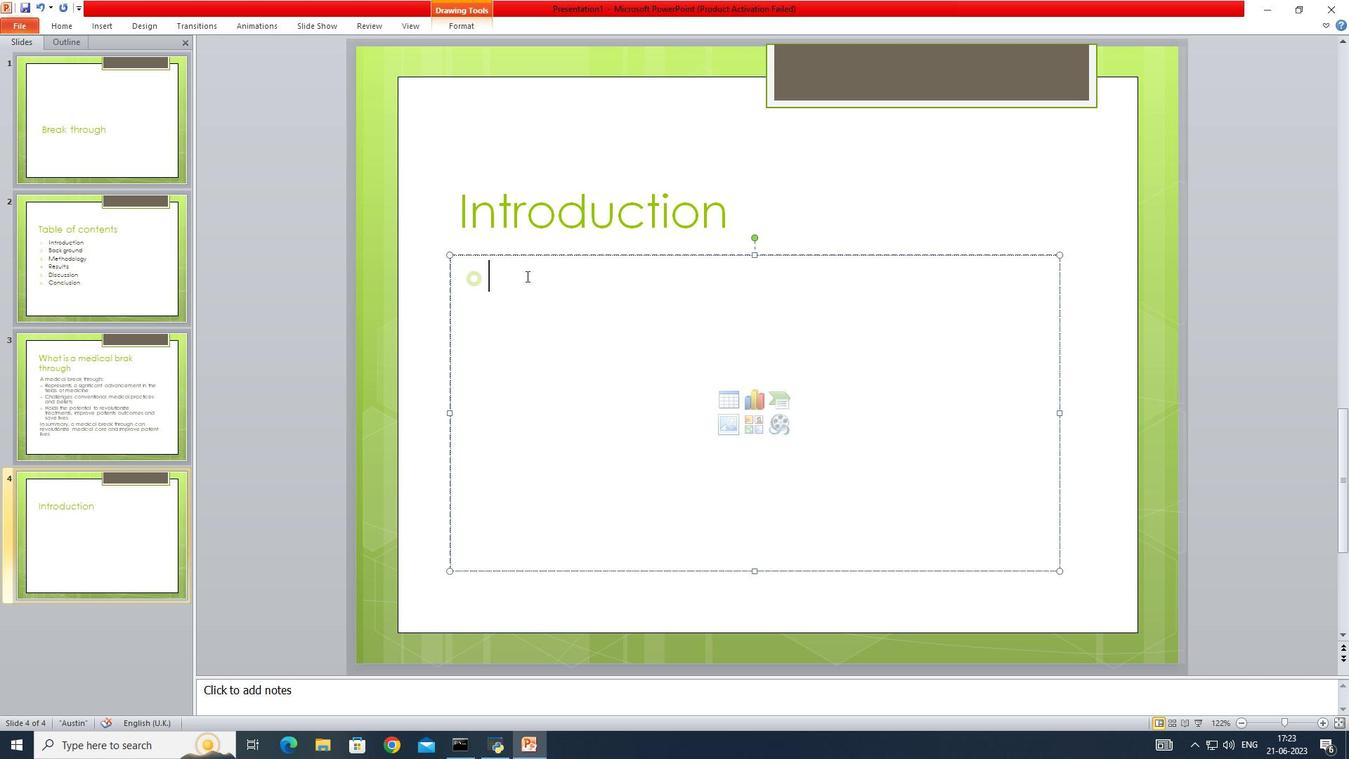 
Action: Key pressed <Key.shift>Problem<Key.space><Key.shift>Statement
Screenshot: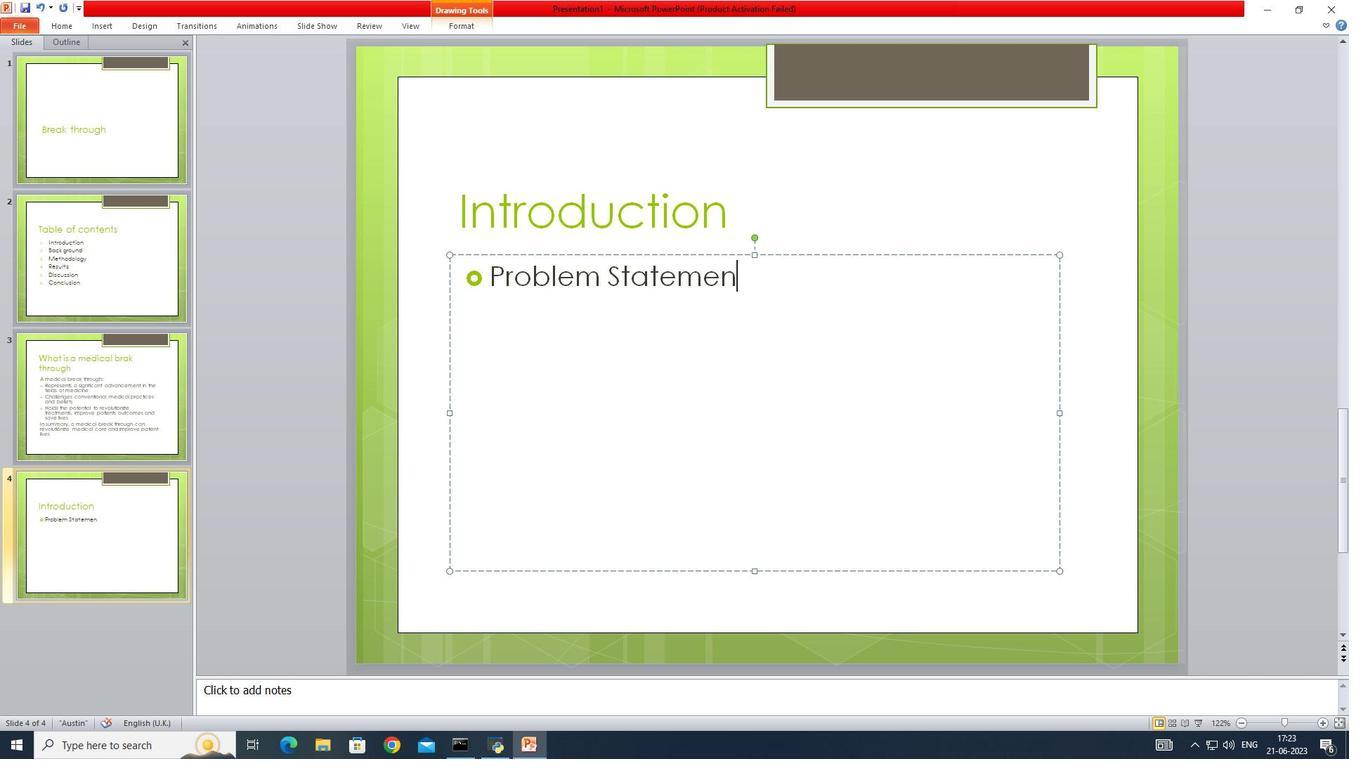 
Action: Mouse moved to (574, 390)
Screenshot: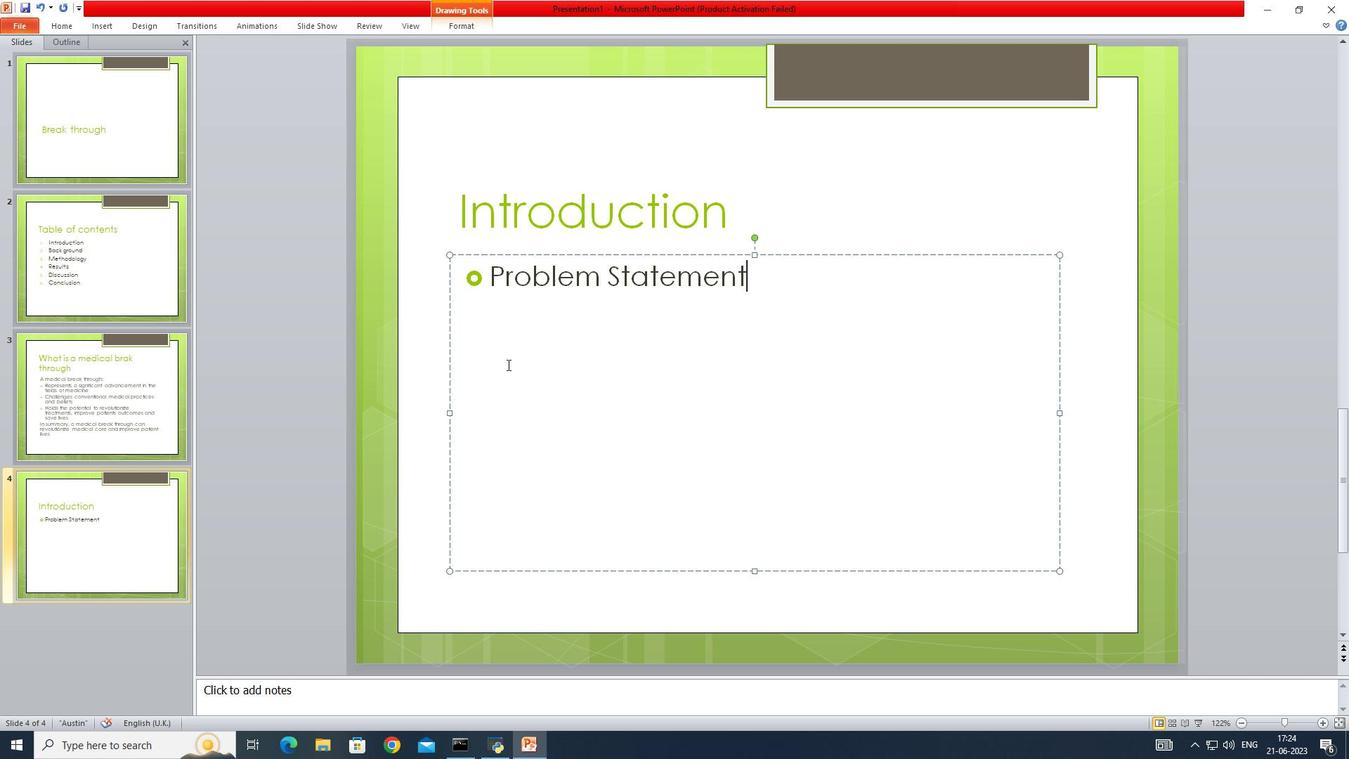 
Action: Key pressed <Key.enter>
Screenshot: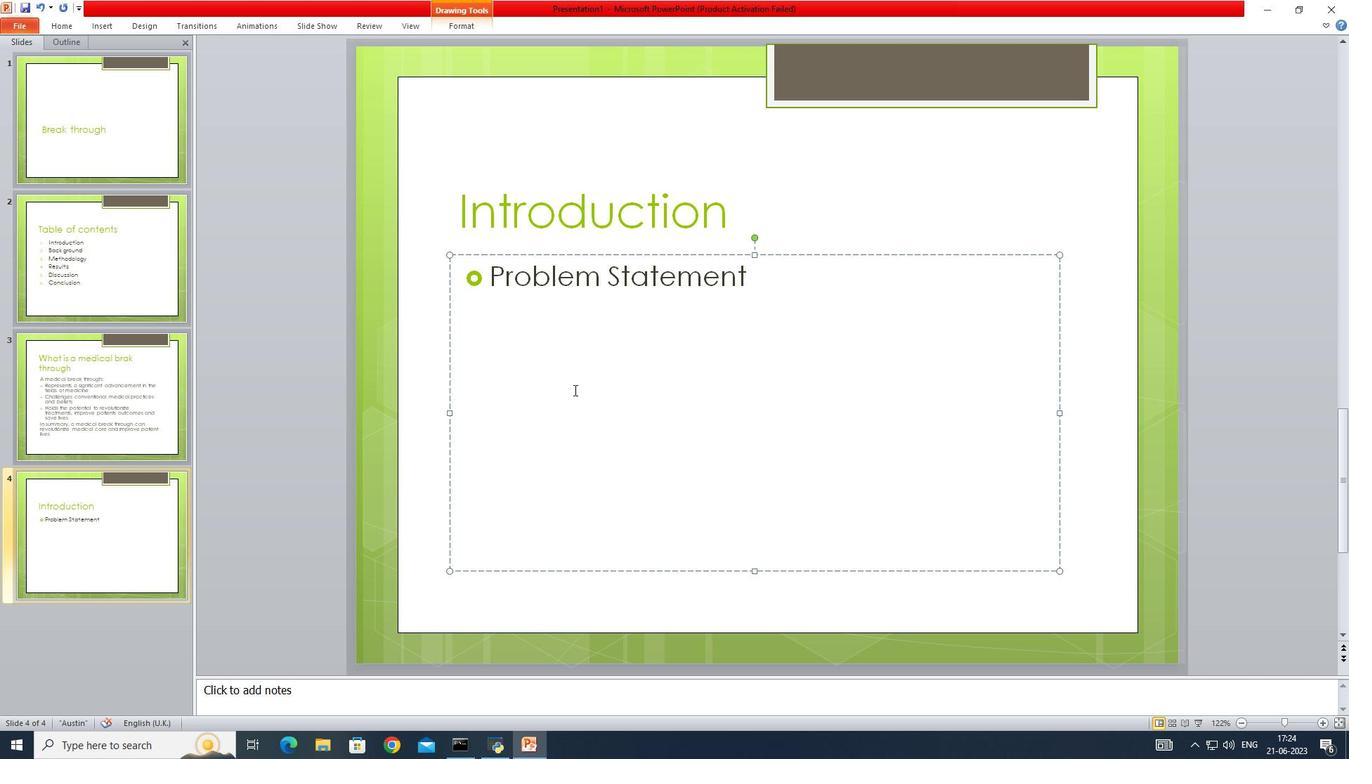 
Action: Mouse moved to (67, 21)
Screenshot: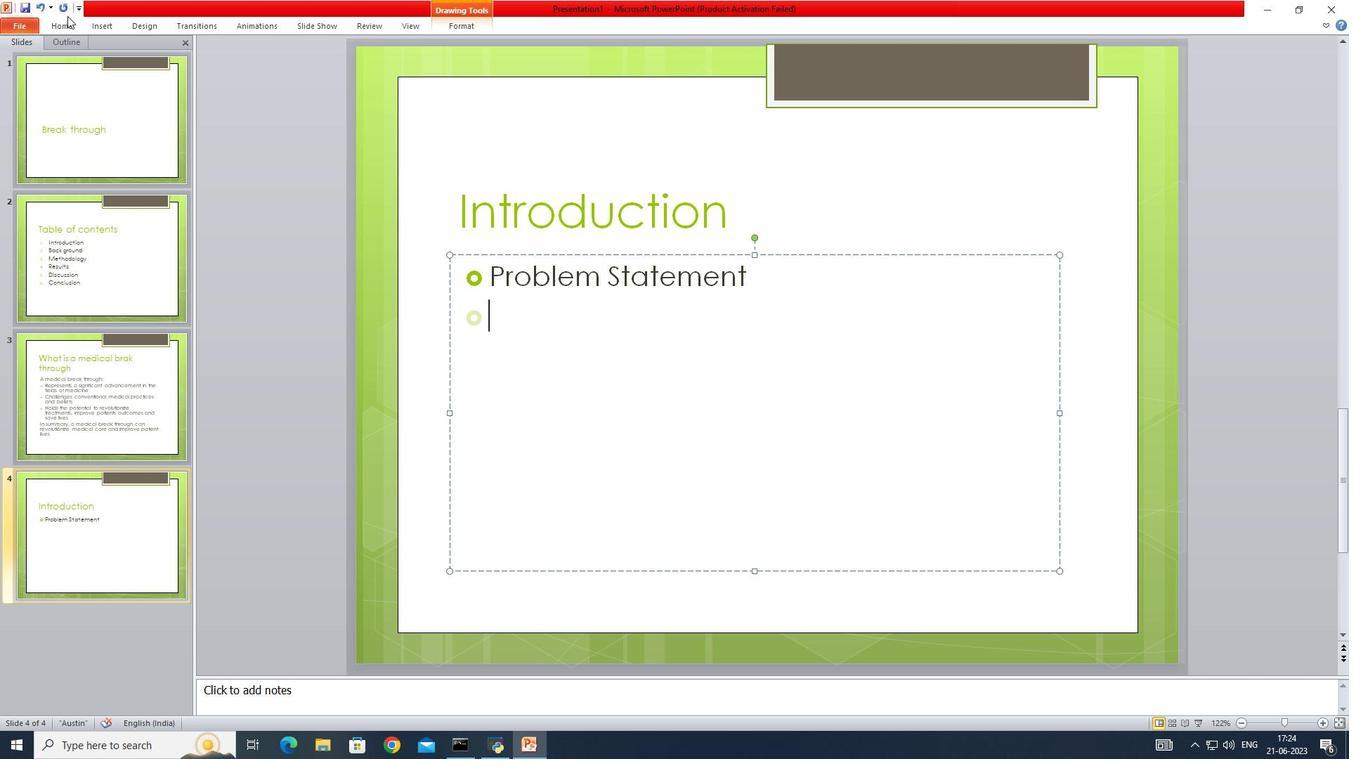 
Action: Mouse pressed left at (67, 21)
Screenshot: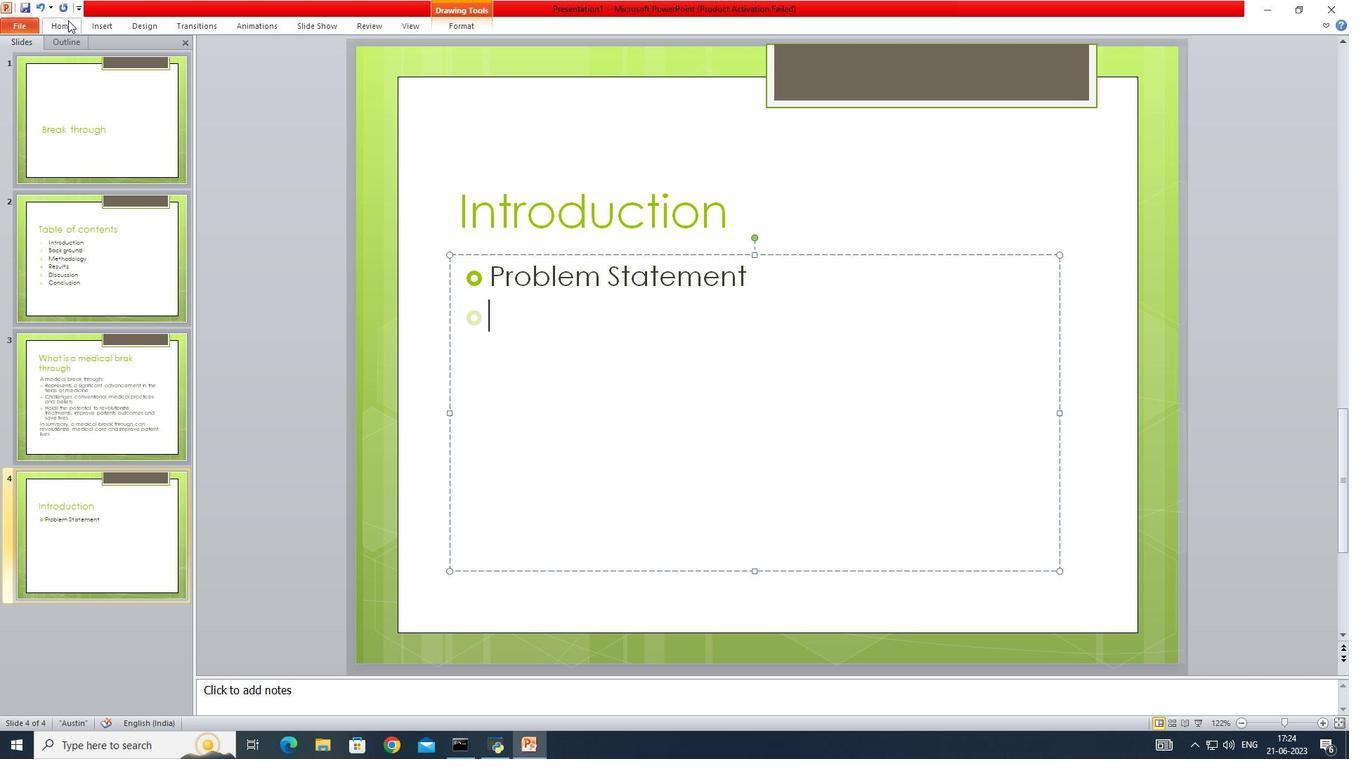 
Action: Mouse moved to (377, 47)
Screenshot: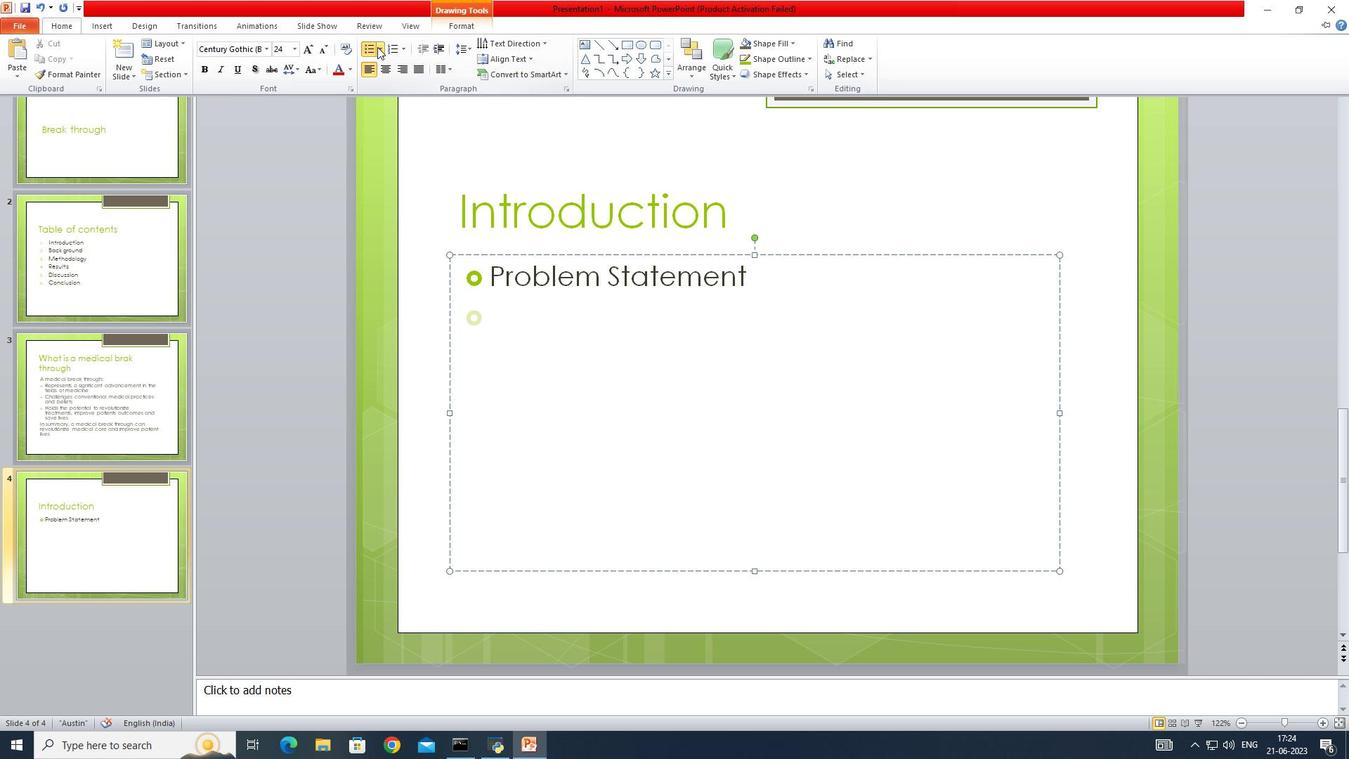 
Action: Mouse pressed left at (377, 47)
Screenshot: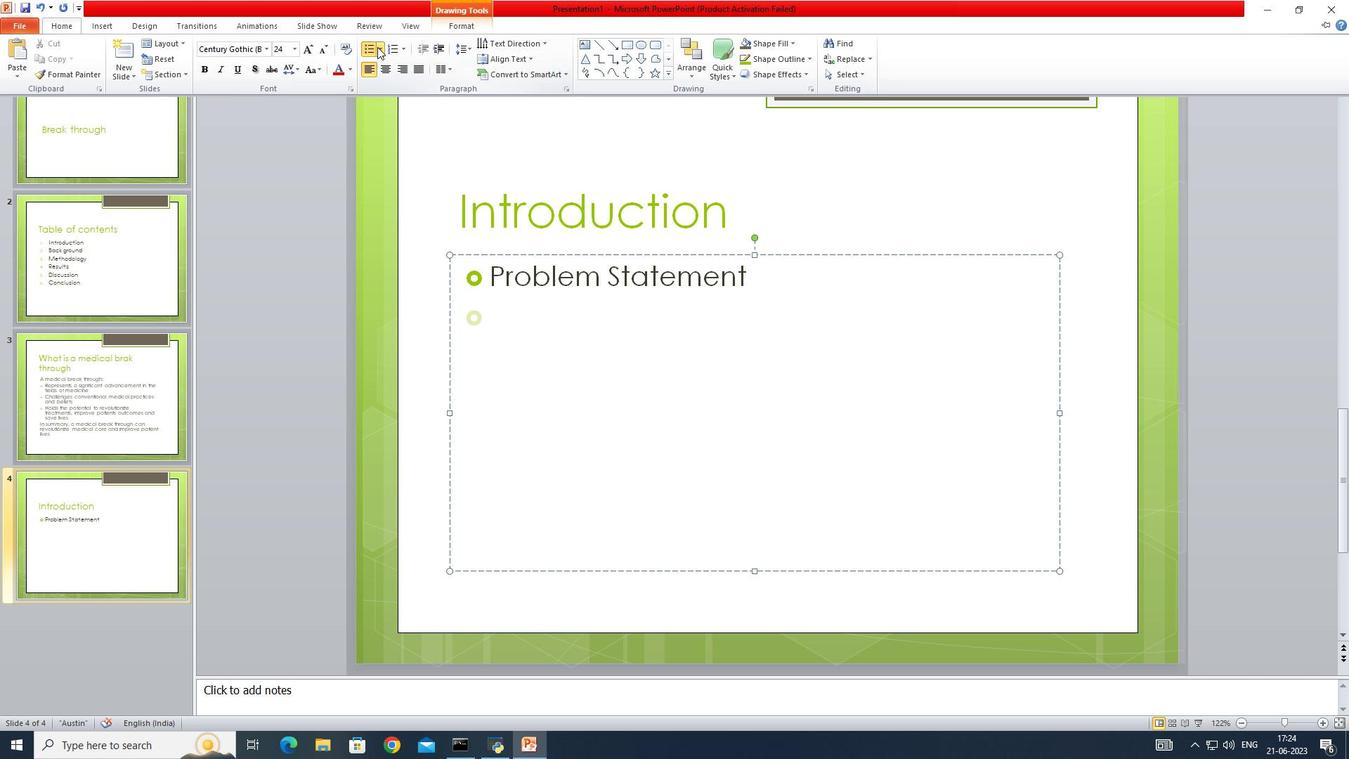 
Action: Mouse moved to (380, 93)
Screenshot: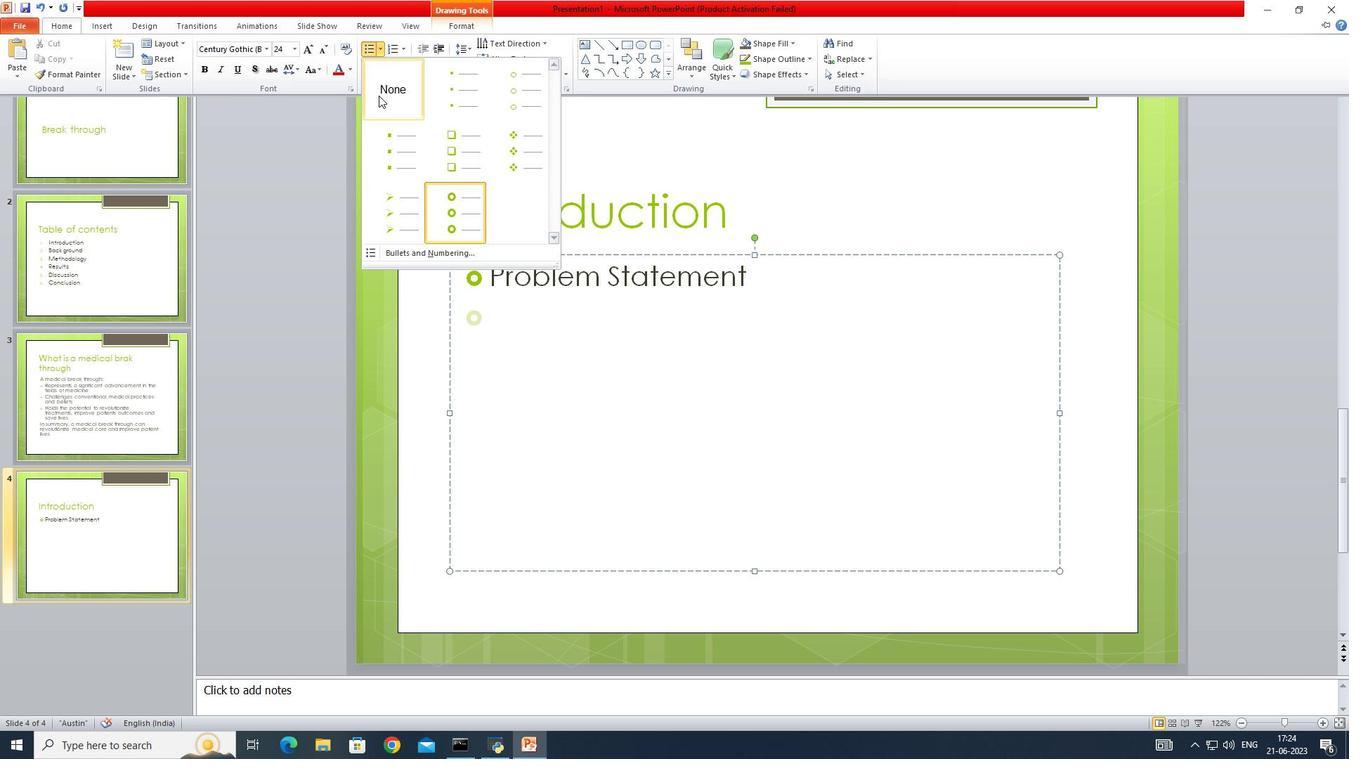 
Action: Mouse pressed left at (380, 93)
Screenshot: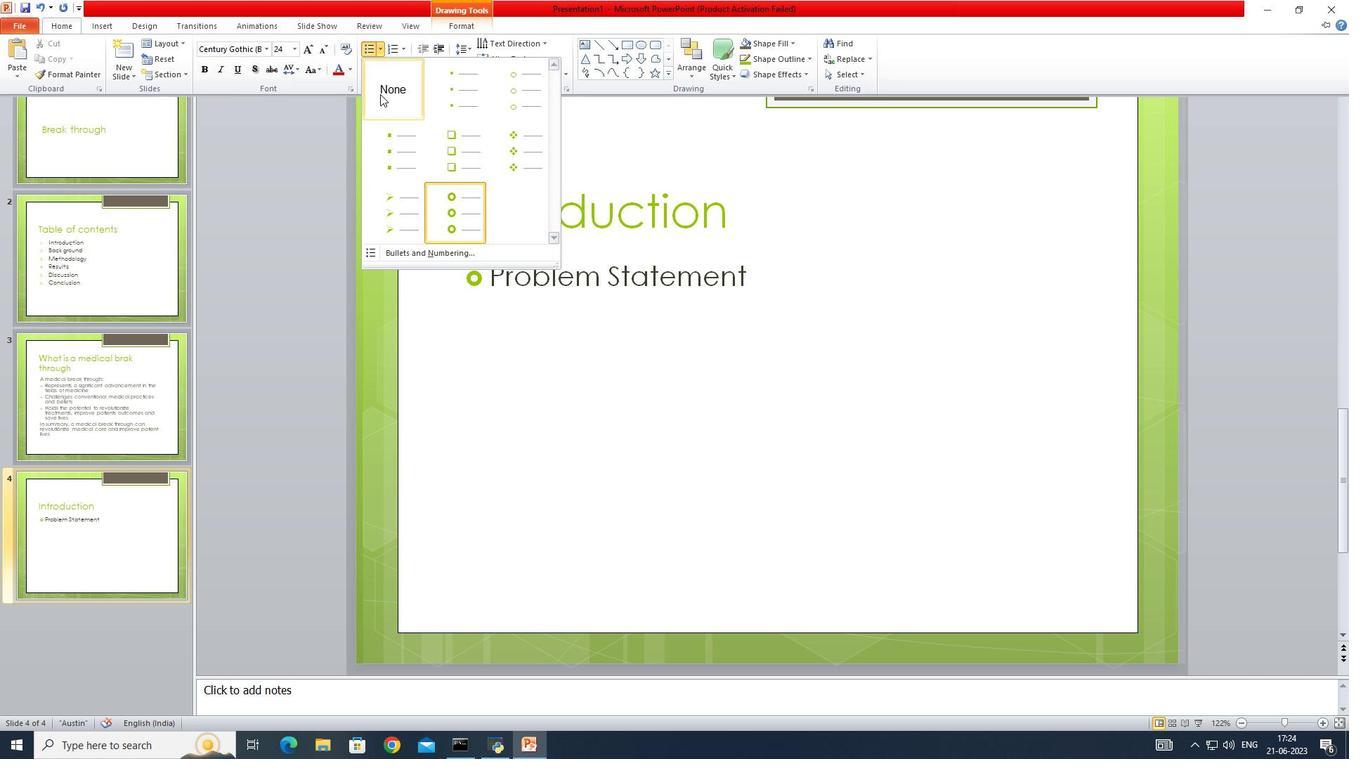 
Action: Mouse moved to (433, 243)
Screenshot: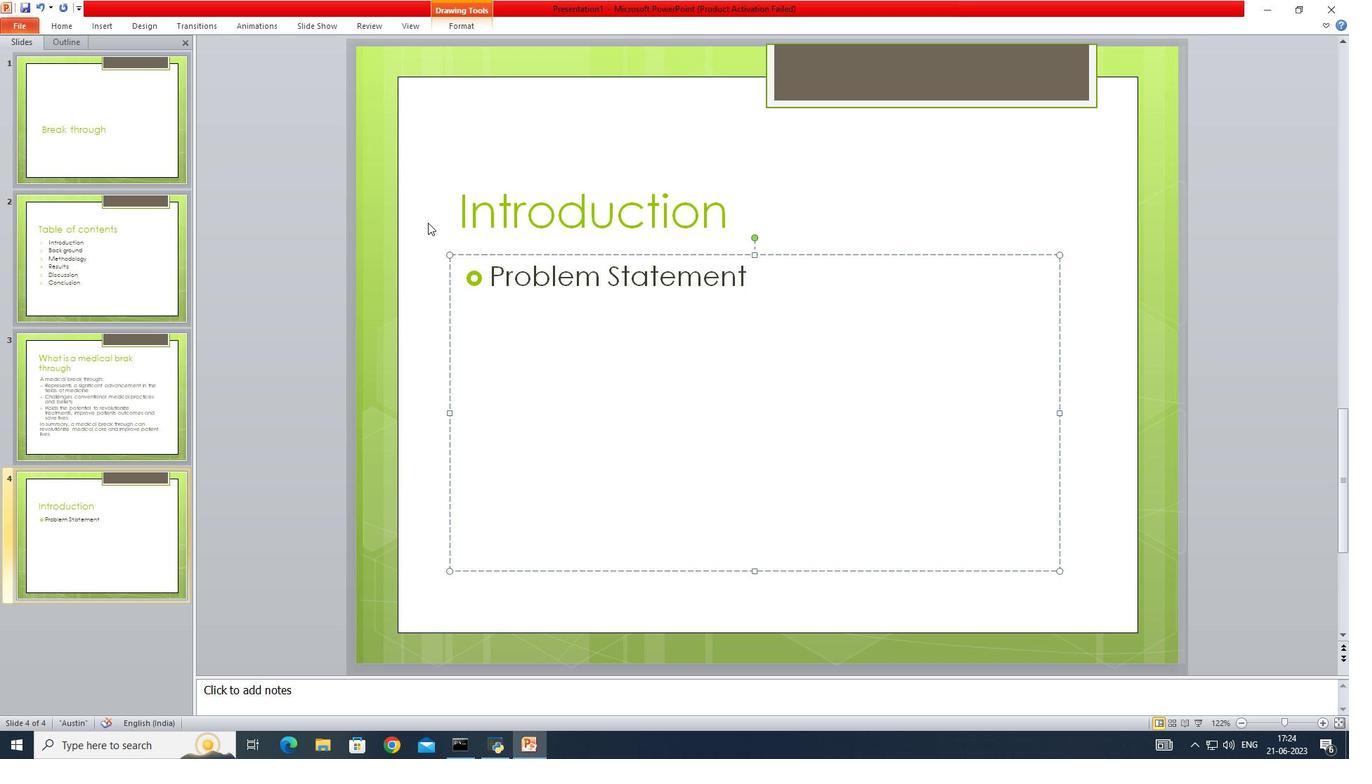 
Action: Key pressed cla
Screenshot: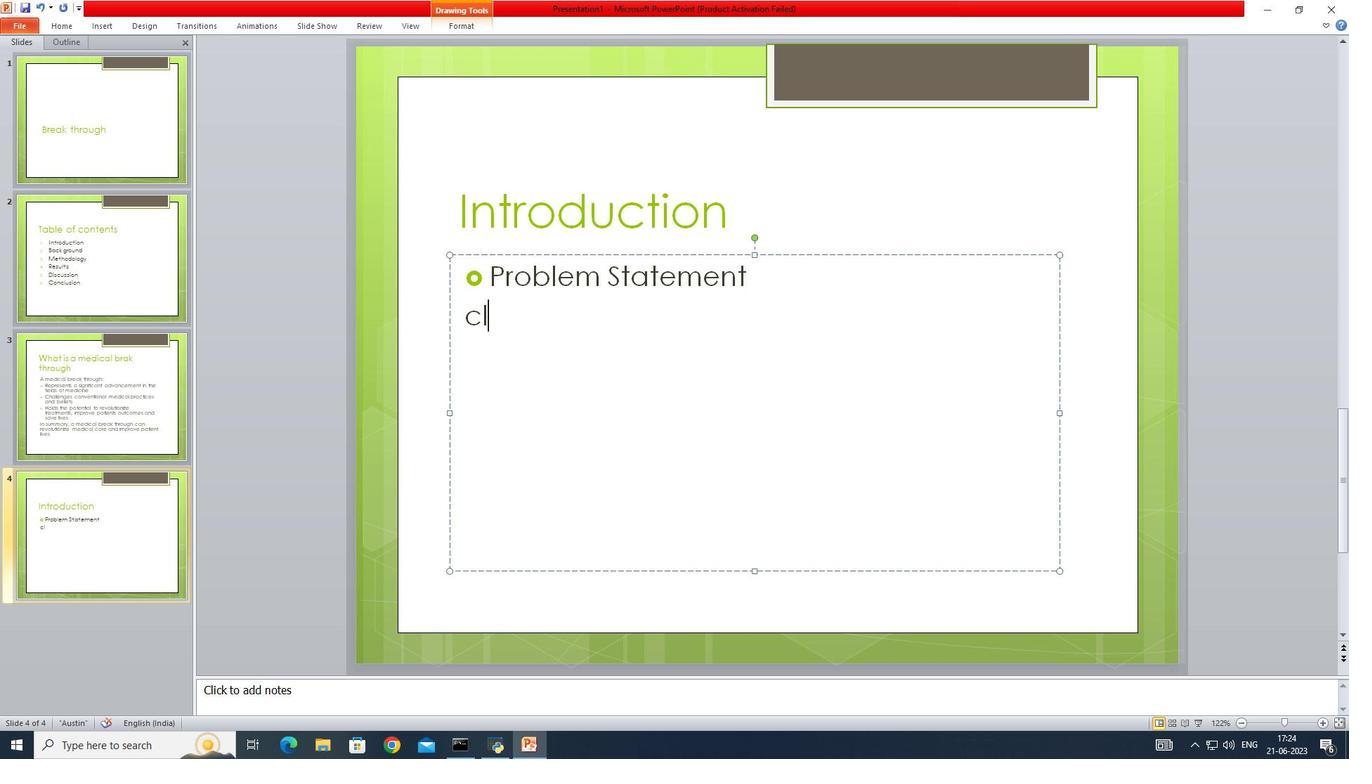
Action: Mouse moved to (102, 23)
Screenshot: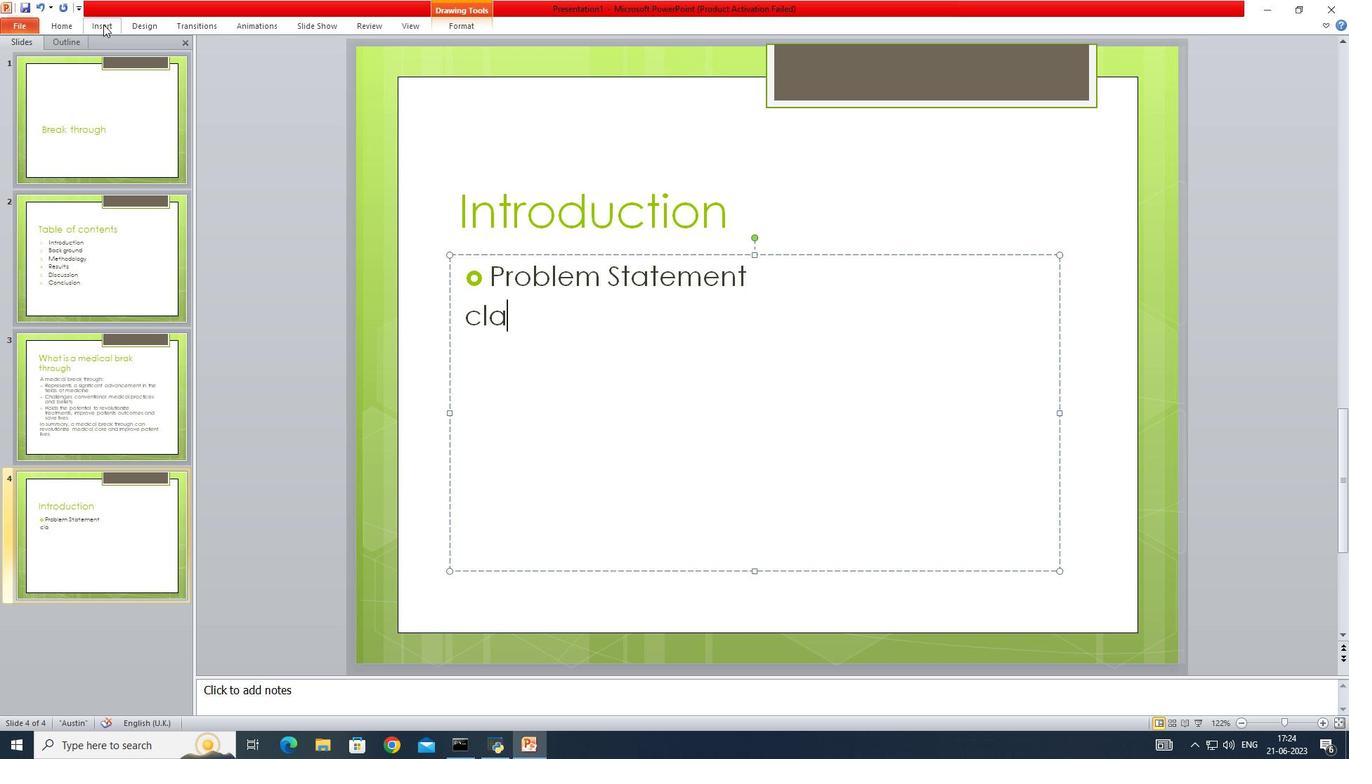 
Action: Mouse pressed left at (102, 23)
Screenshot: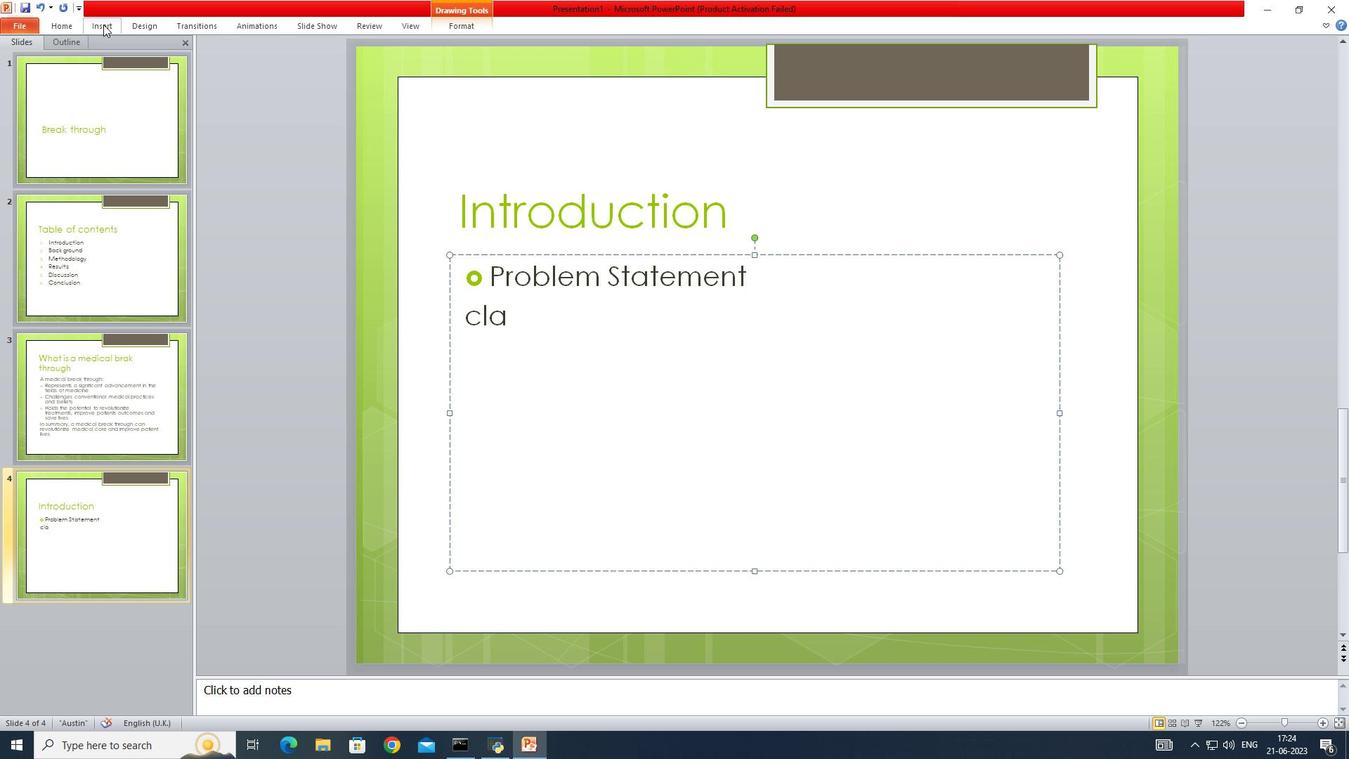 
Action: Mouse moved to (60, 27)
Screenshot: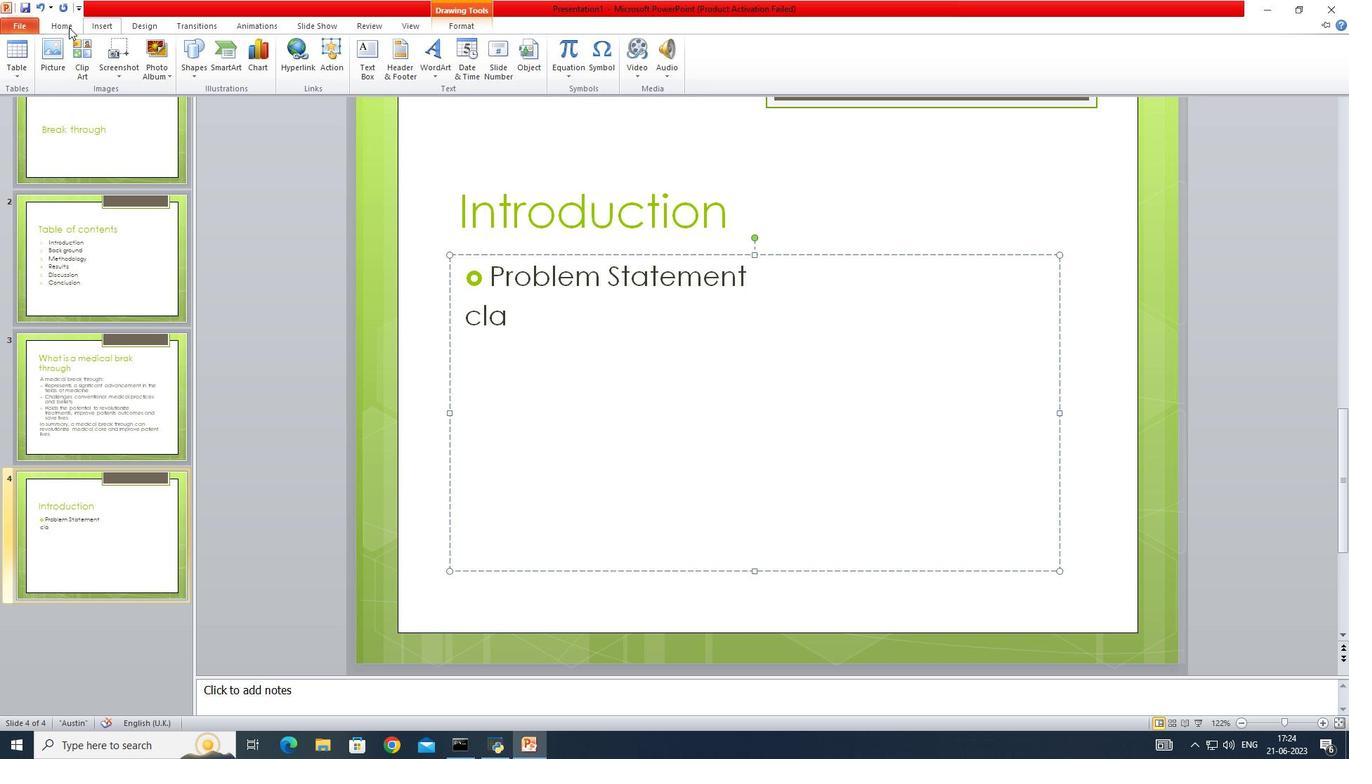 
Action: Mouse pressed left at (60, 27)
Screenshot: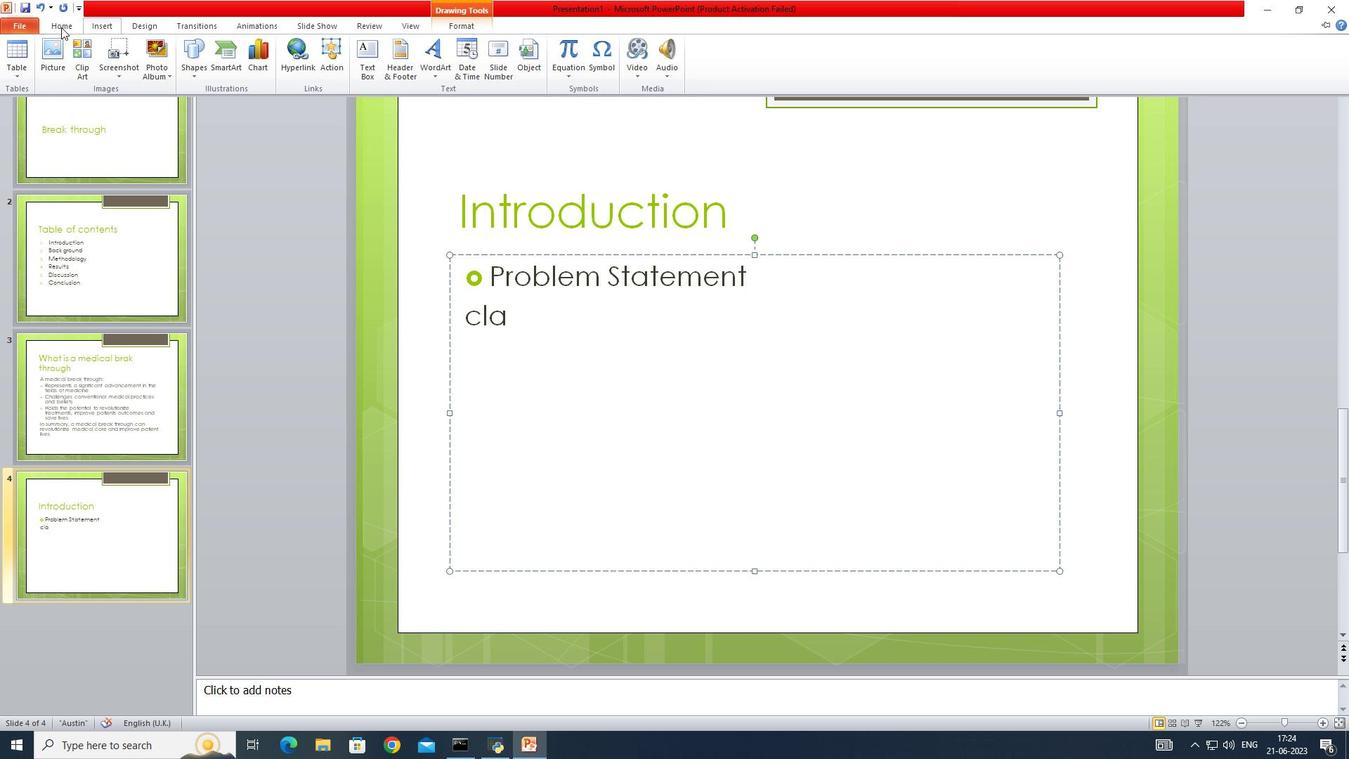 
Action: Mouse moved to (134, 74)
Screenshot: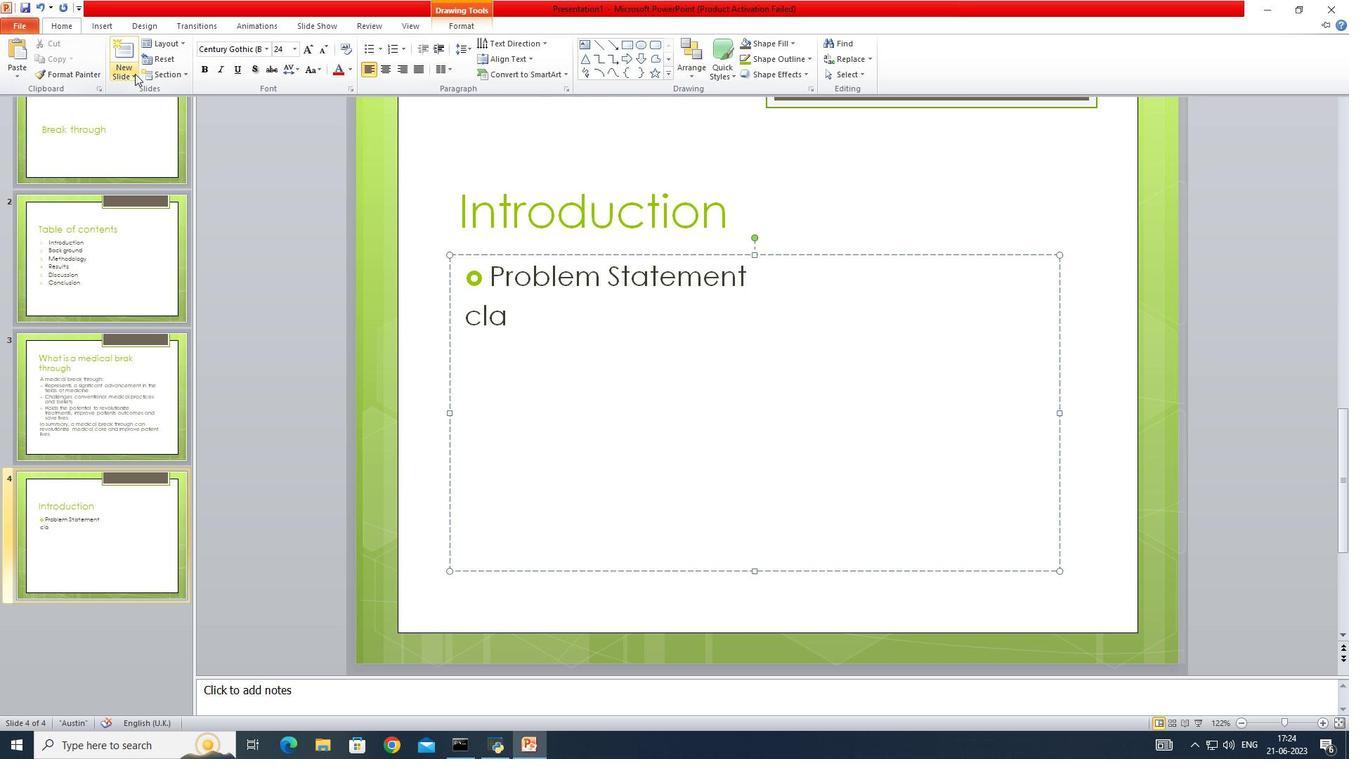 
Action: Mouse pressed left at (134, 74)
Screenshot: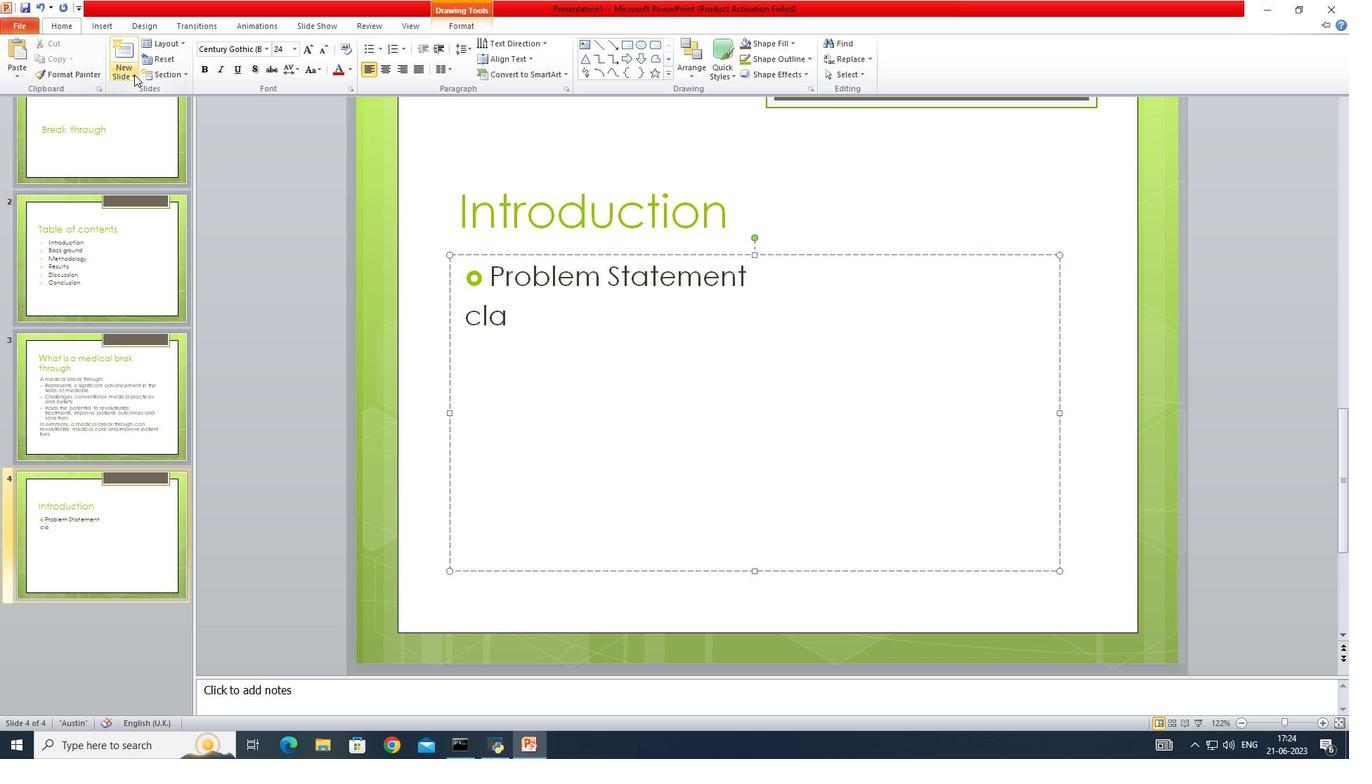 
Action: Mouse moved to (90, 522)
Screenshot: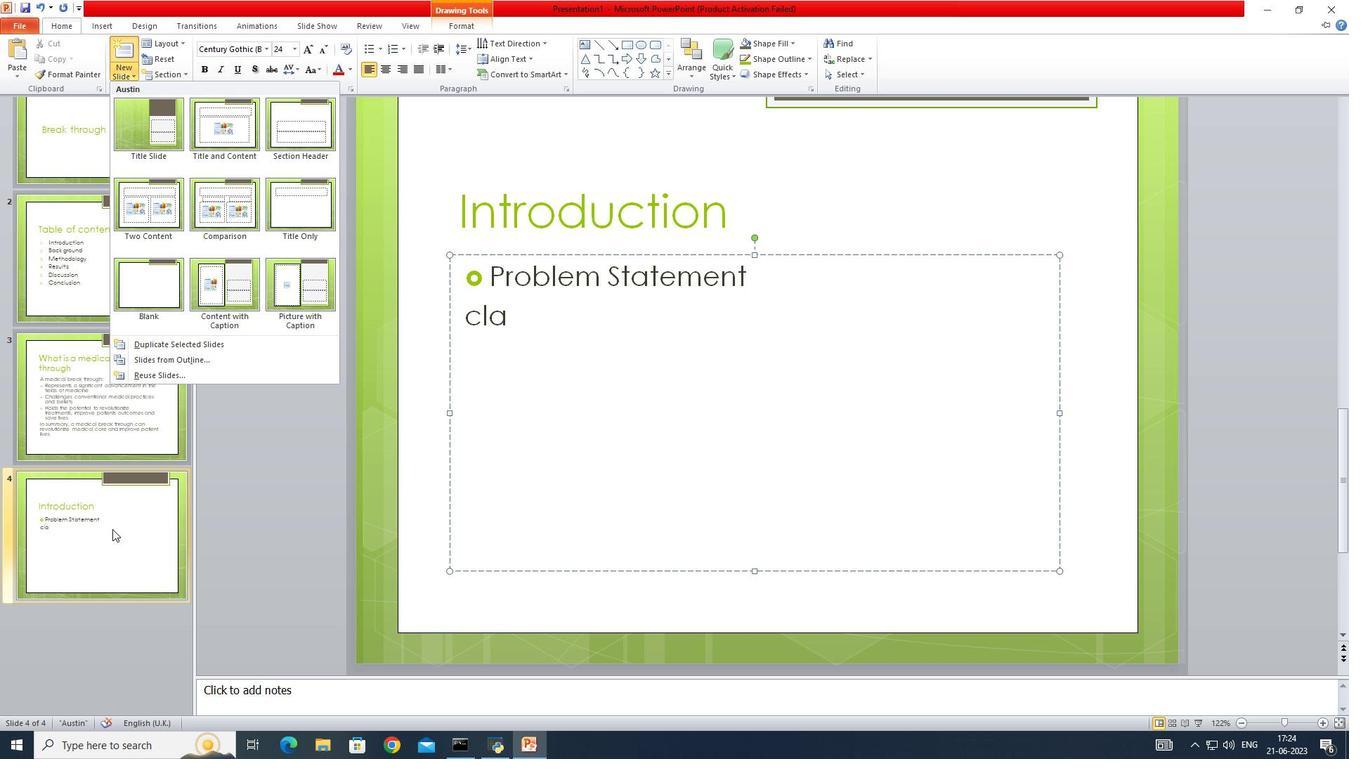 
Action: Mouse pressed left at (90, 522)
Screenshot: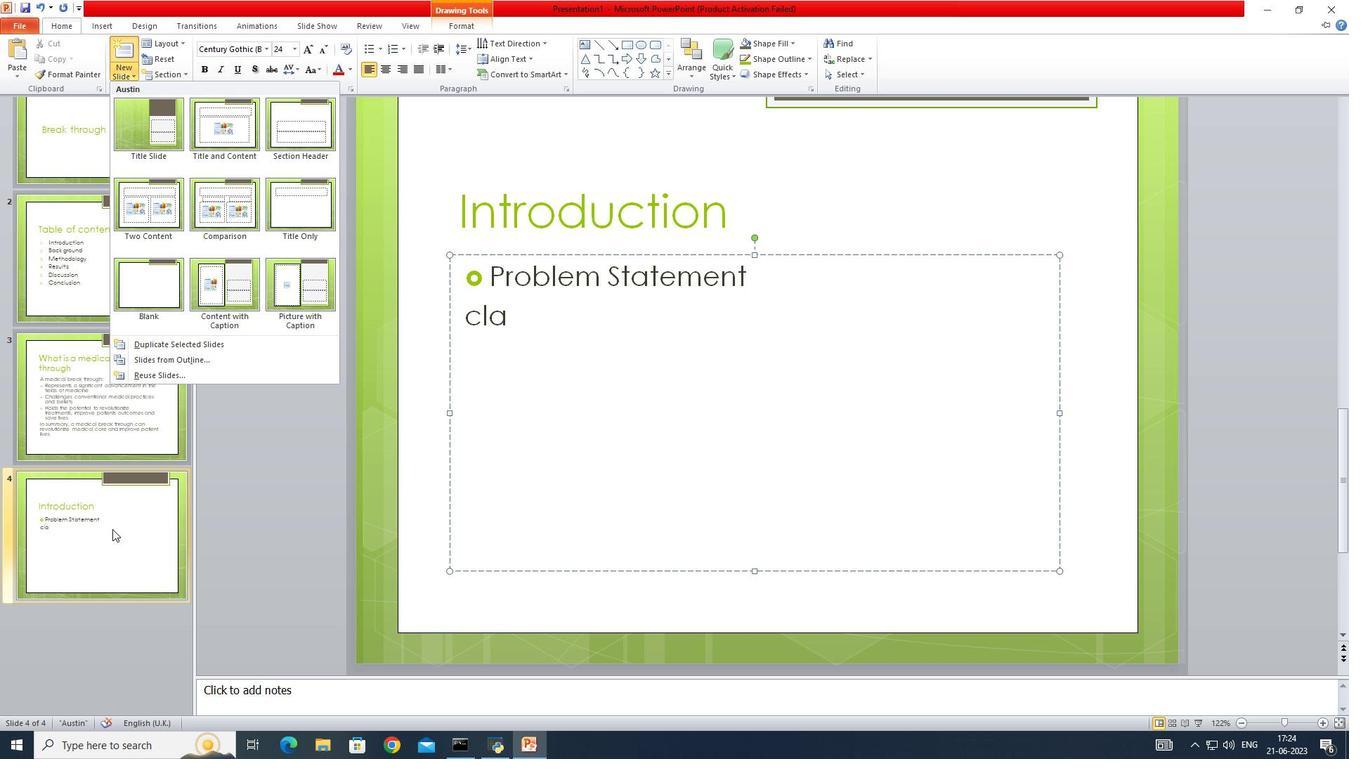 
Action: Mouse moved to (93, 522)
Screenshot: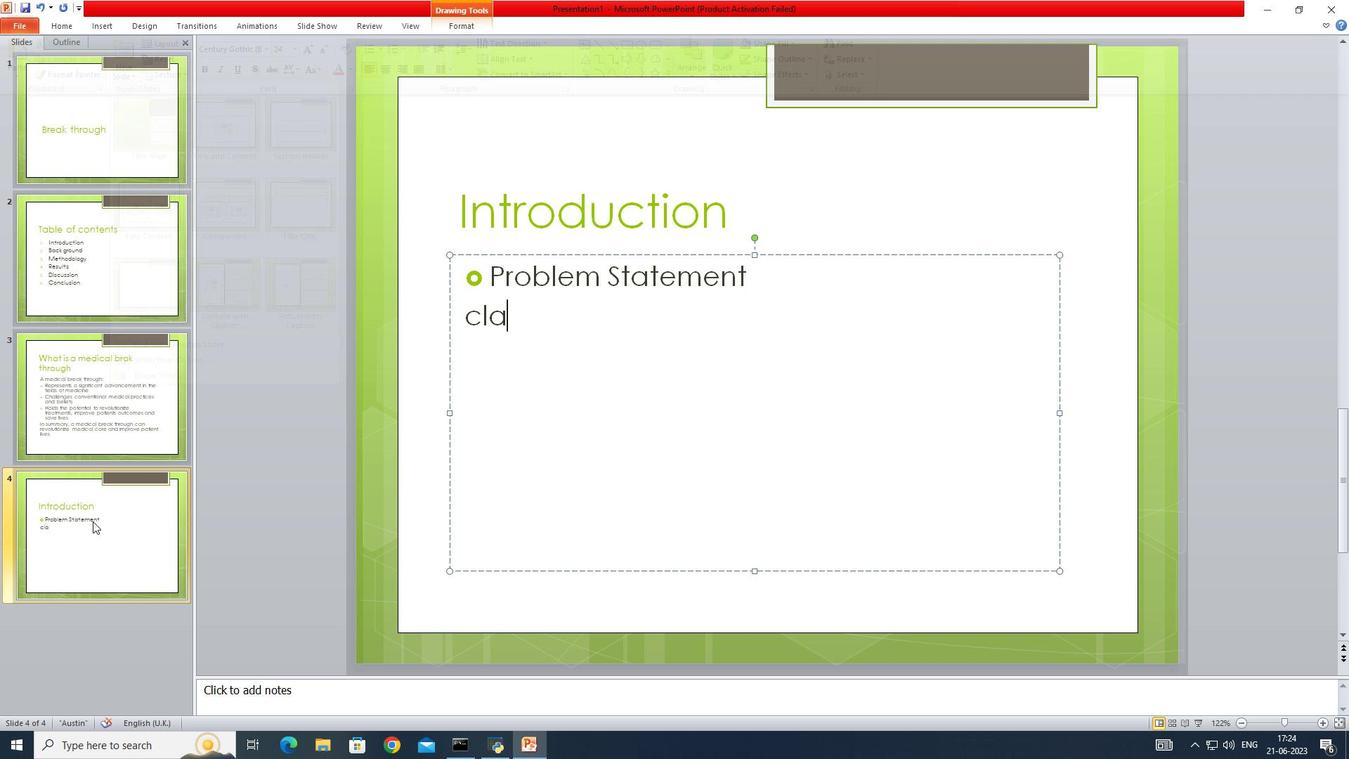 
Action: Key pressed <Key.delete>
Screenshot: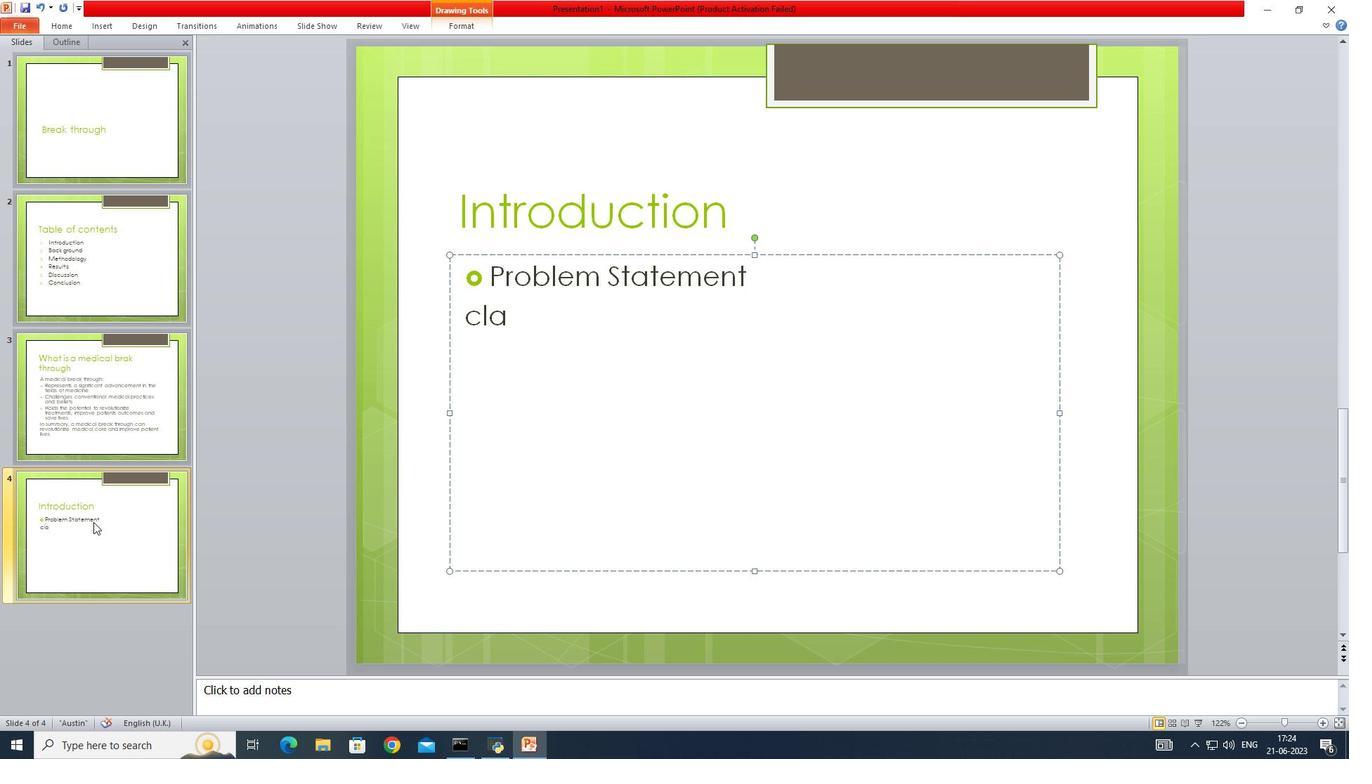 
Action: Mouse moved to (94, 522)
Screenshot: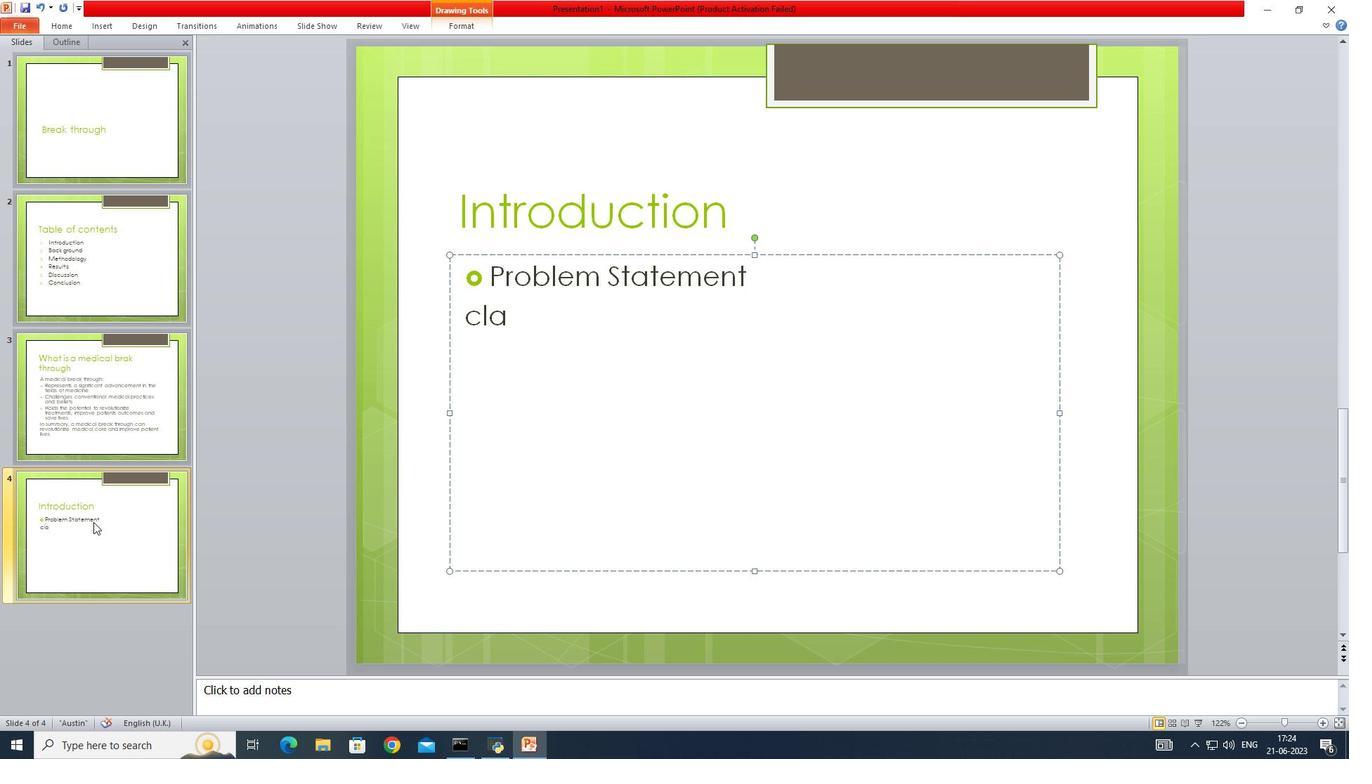 
Action: Mouse pressed left at (94, 522)
Screenshot: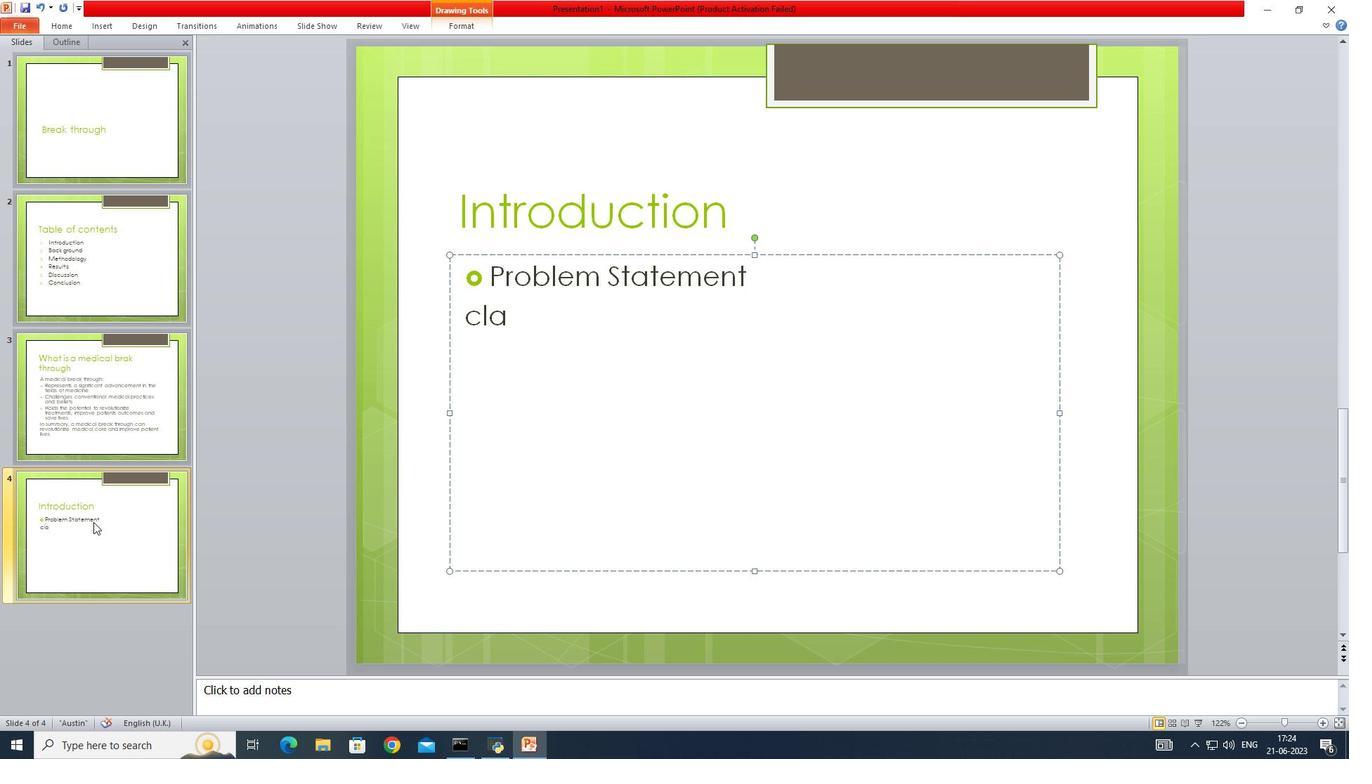 
Action: Key pressed <Key.delete>
Screenshot: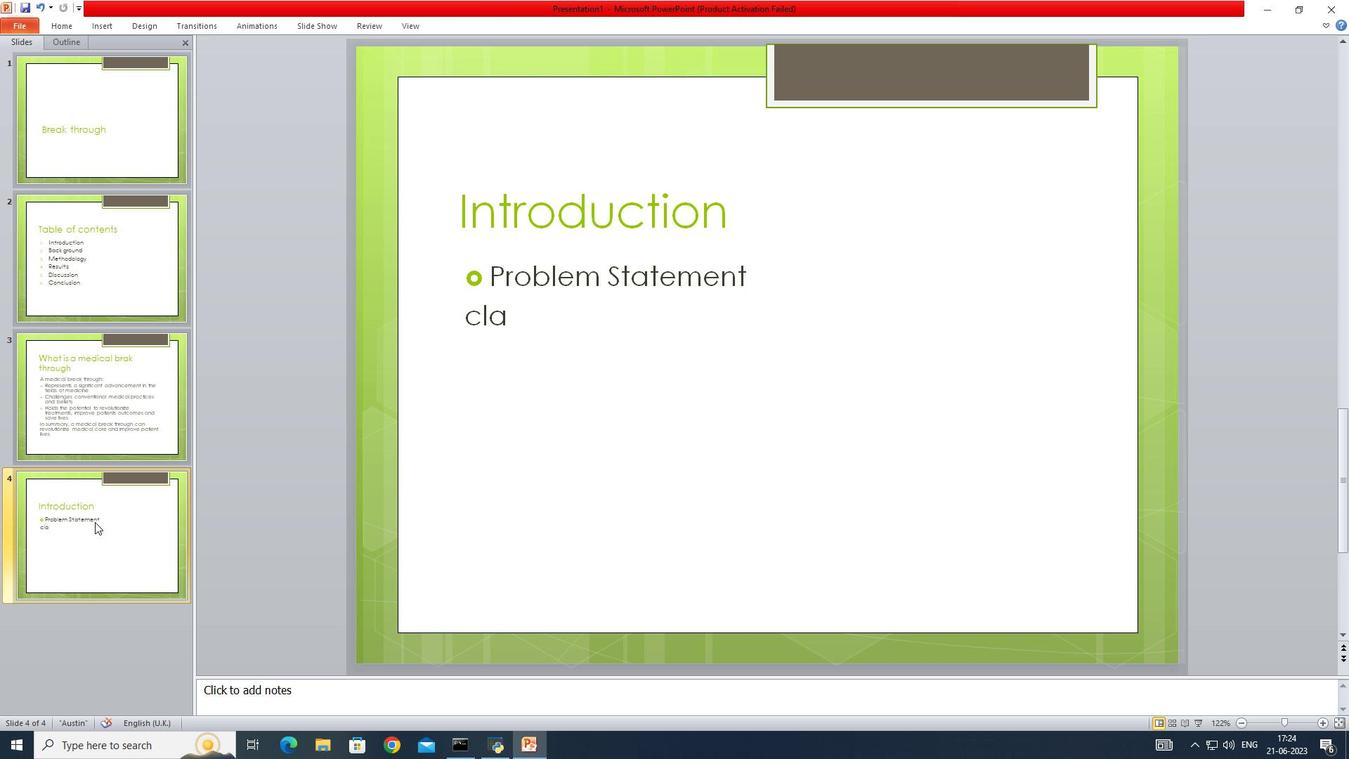 
Action: Mouse moved to (62, 18)
Screenshot: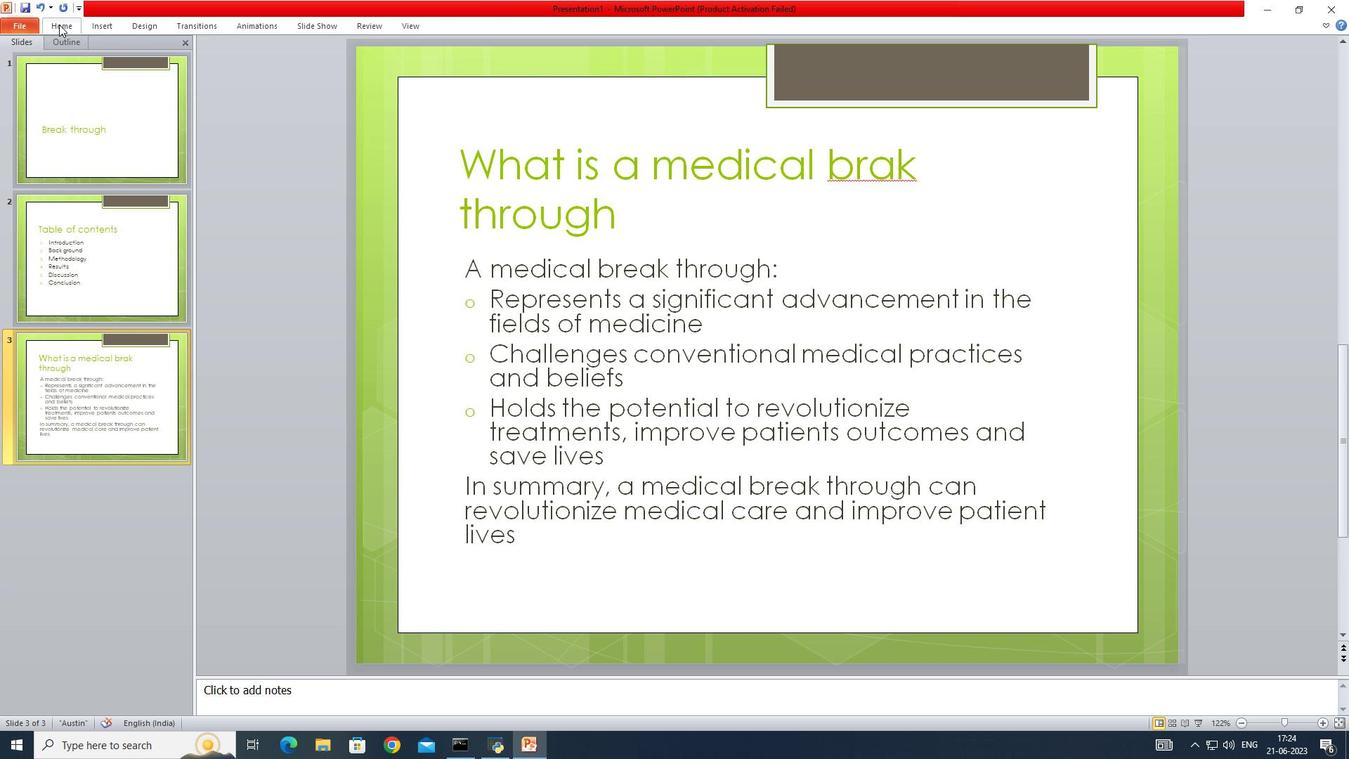 
Action: Mouse pressed left at (62, 18)
Screenshot: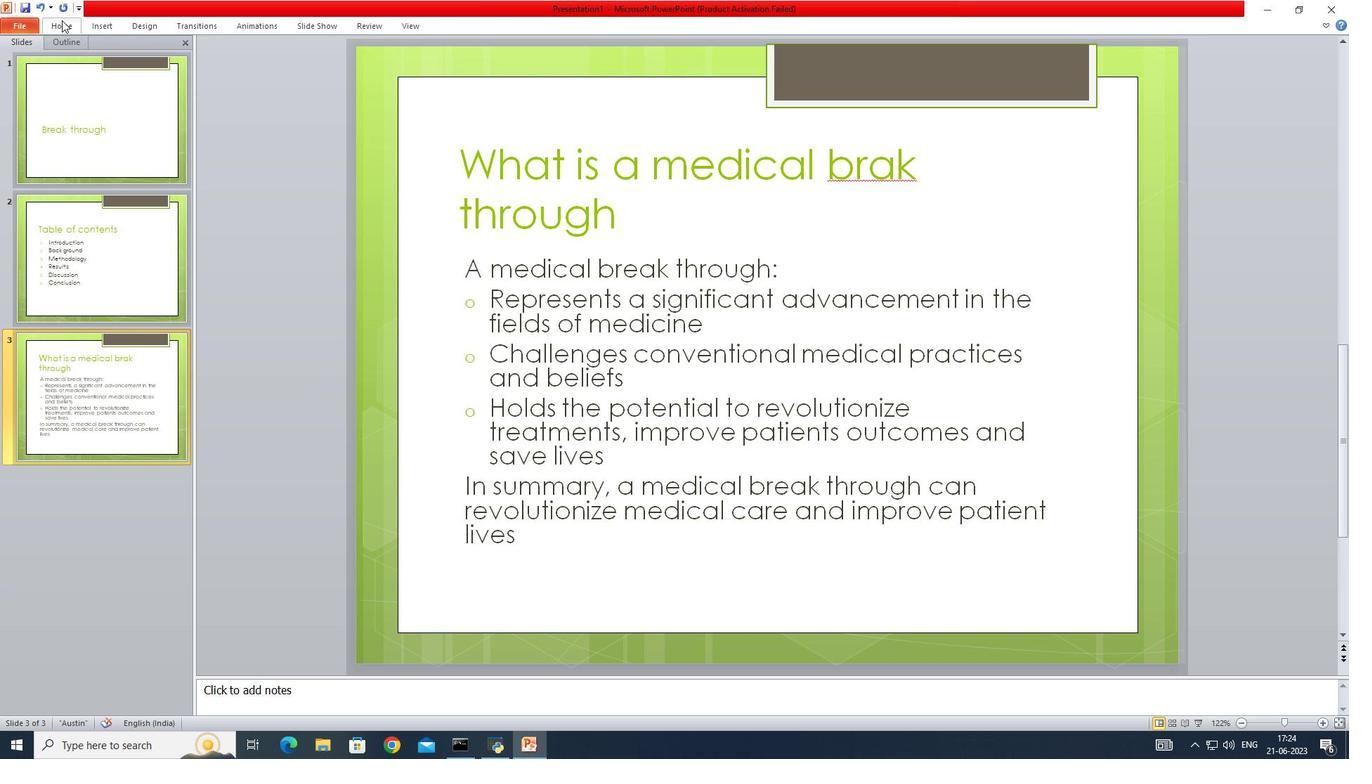 
Action: Mouse moved to (131, 75)
Screenshot: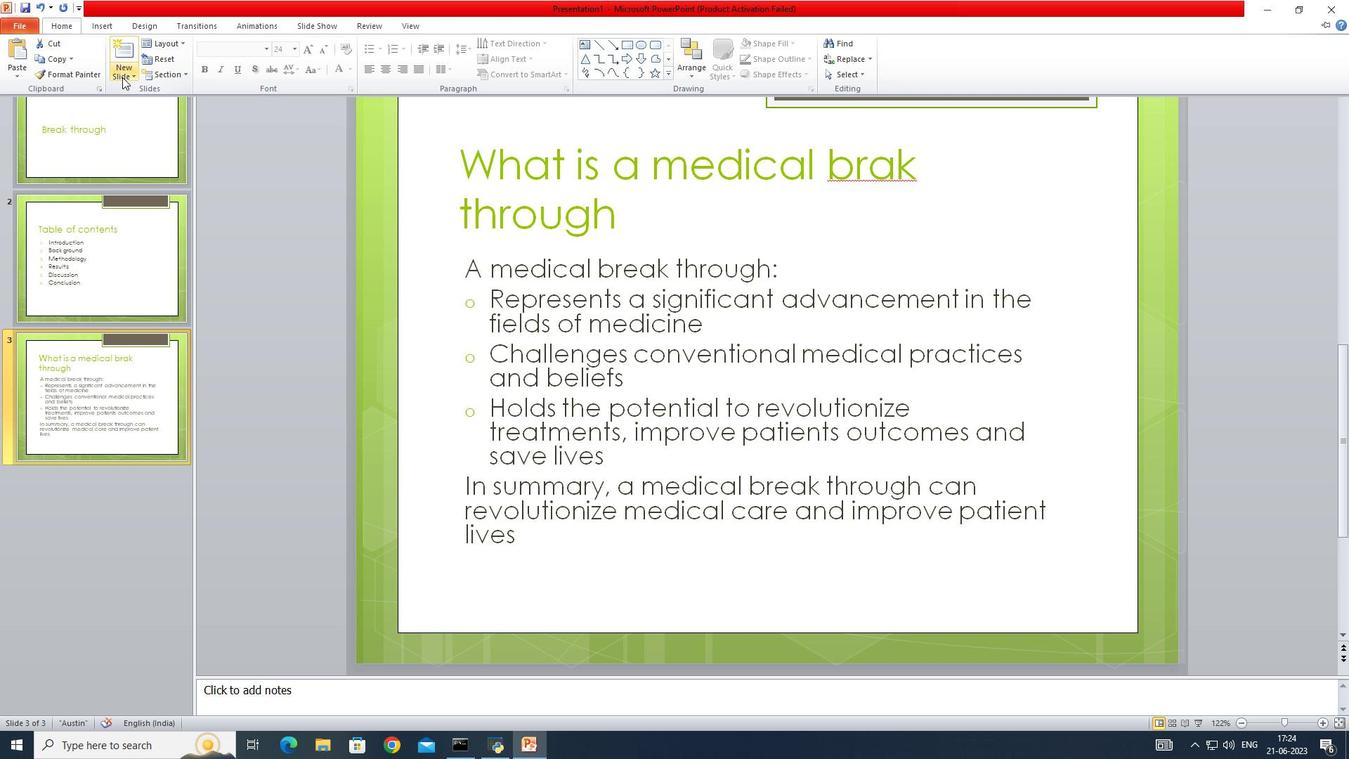 
Action: Mouse pressed left at (131, 75)
Screenshot: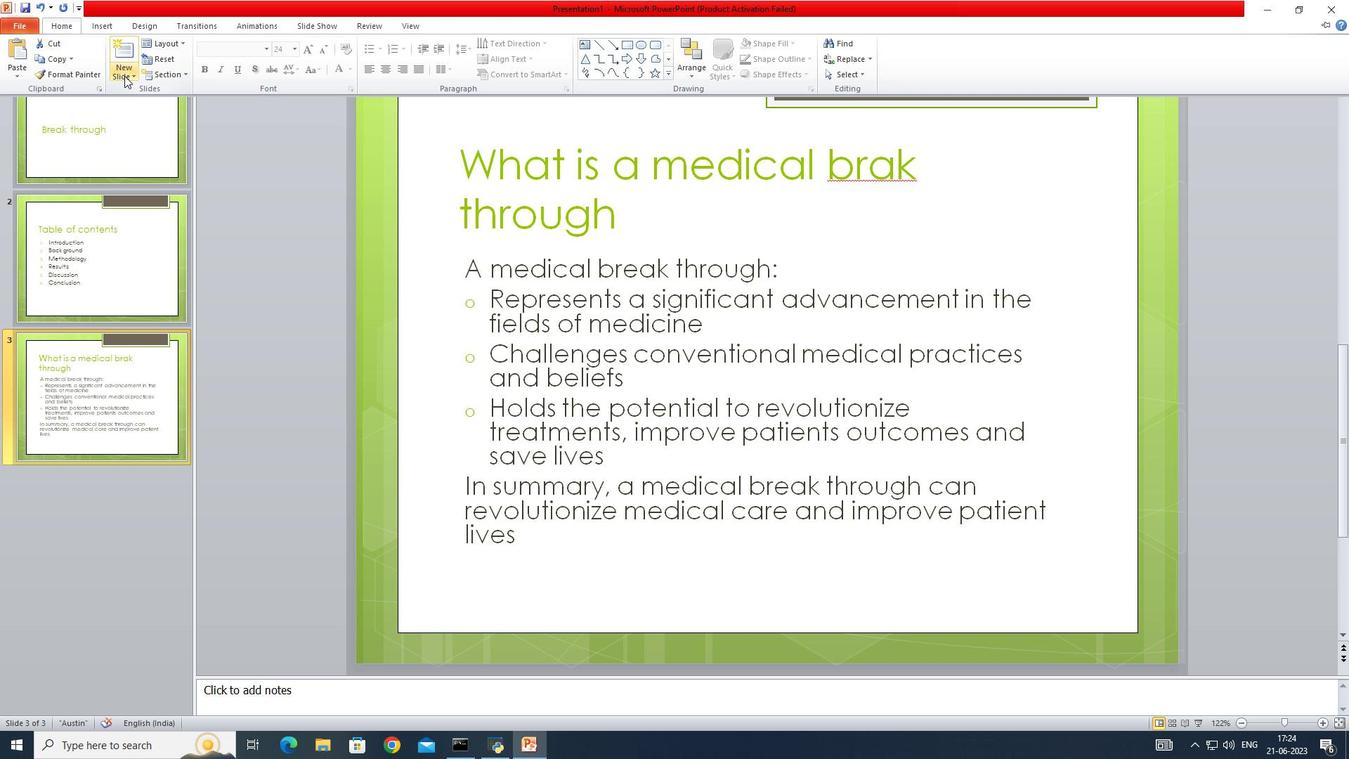 
Action: Mouse moved to (295, 289)
Screenshot: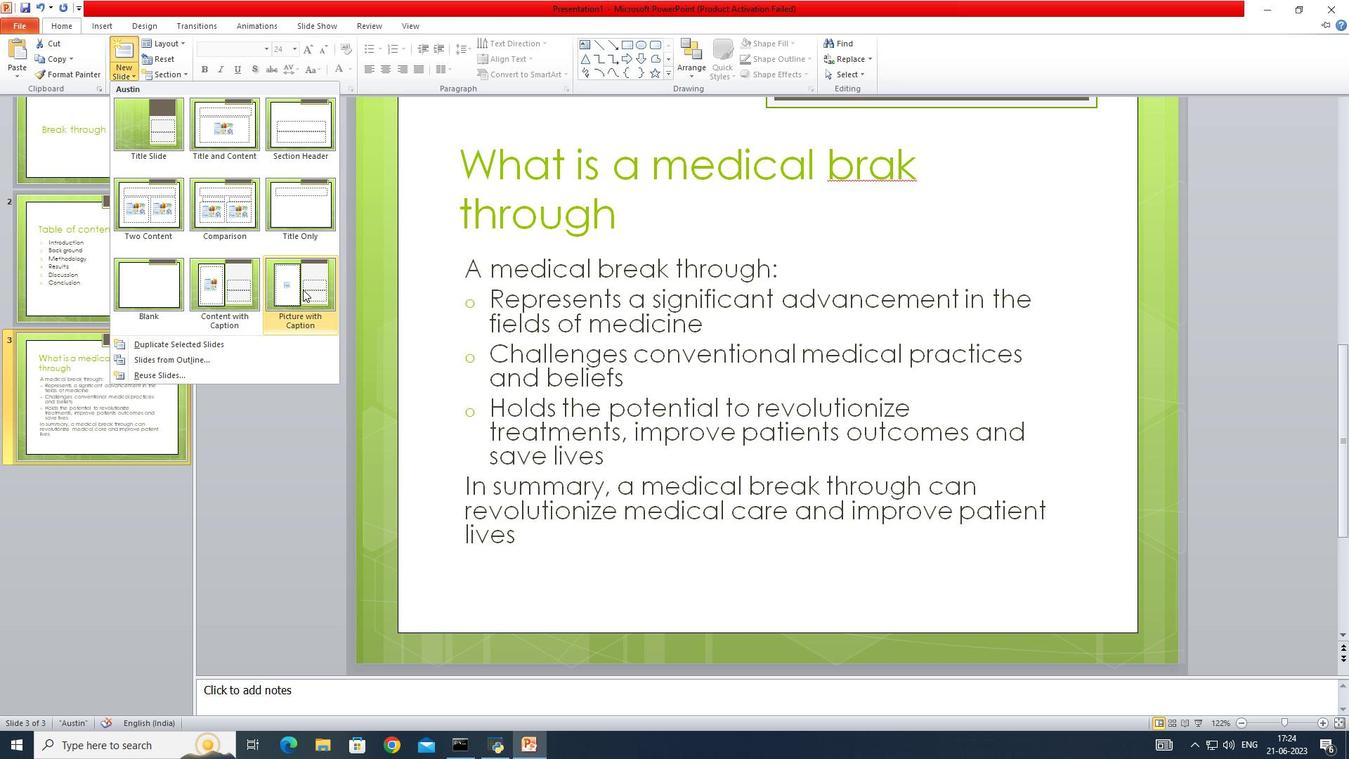 
Action: Mouse pressed left at (295, 289)
Screenshot: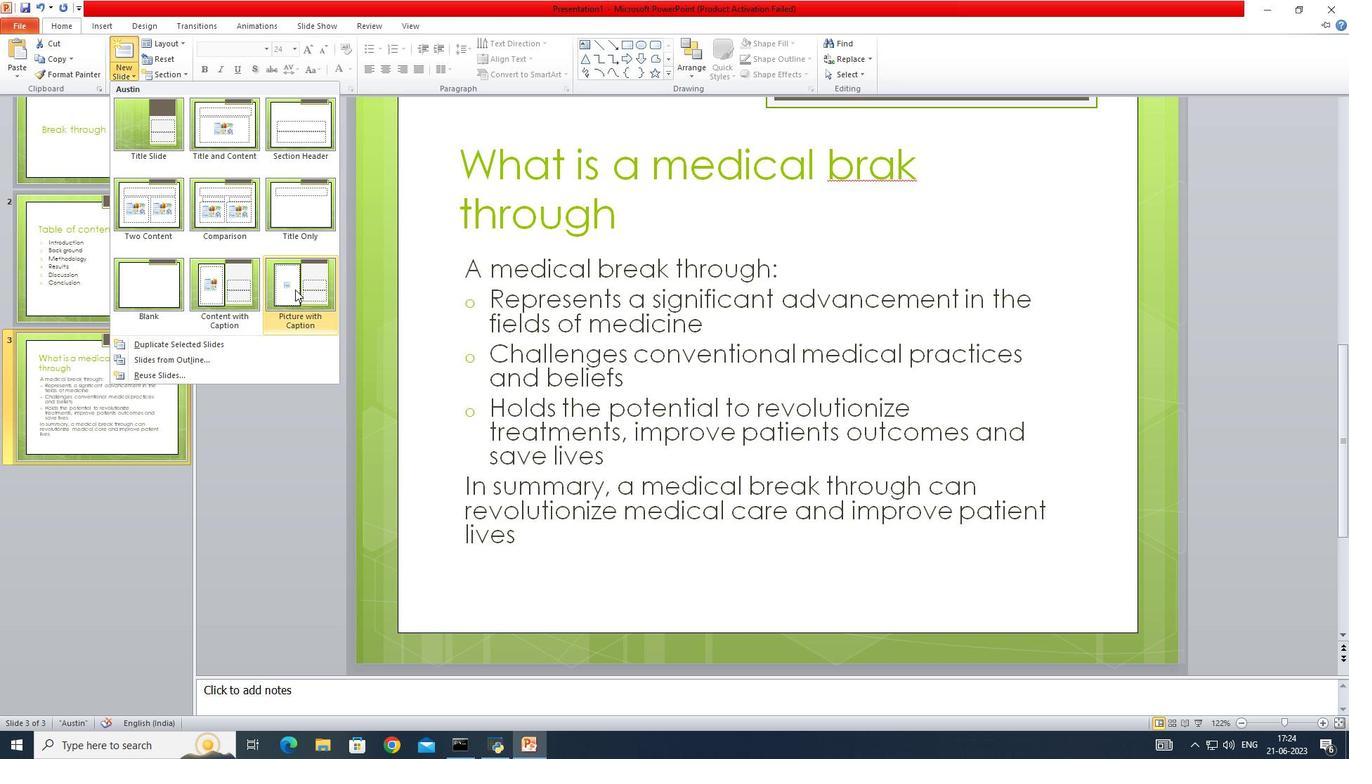 
Action: Mouse moved to (584, 186)
Screenshot: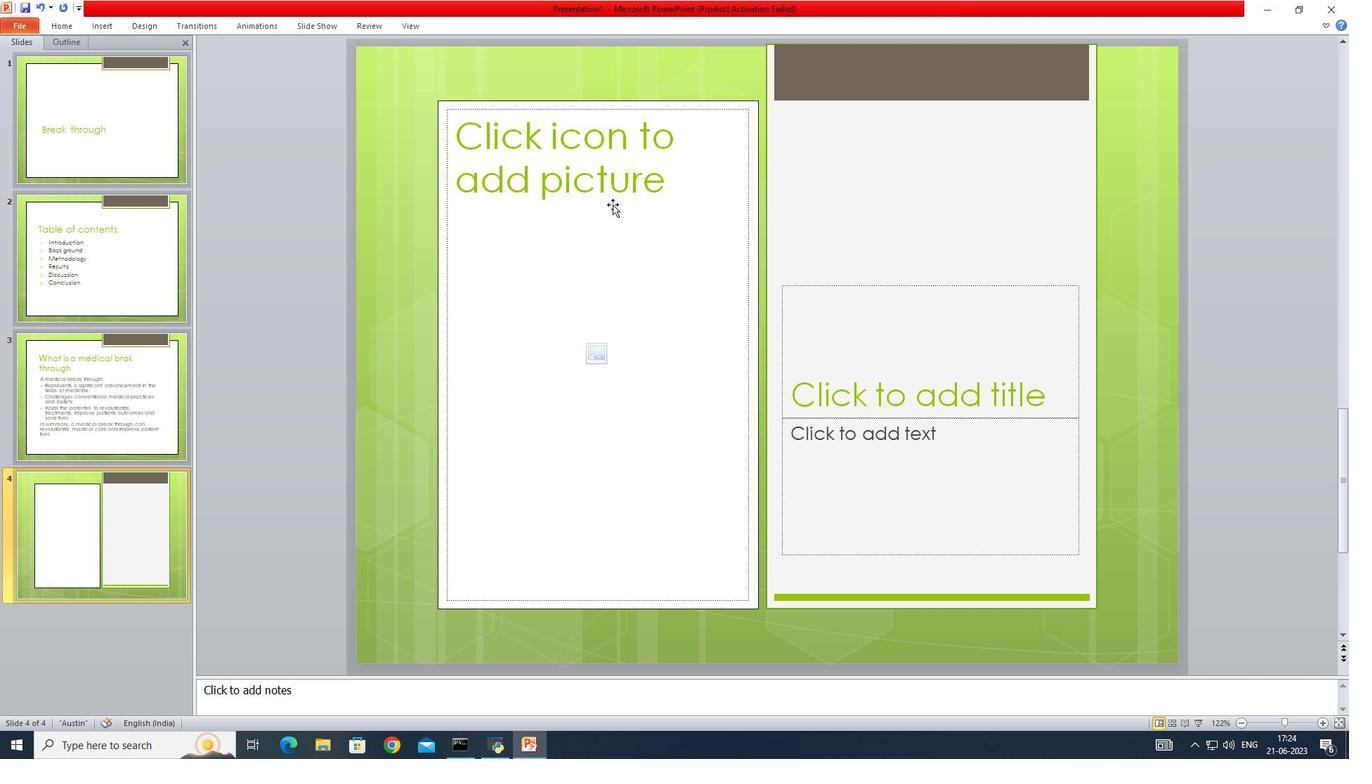 
Action: Mouse pressed left at (584, 186)
Screenshot: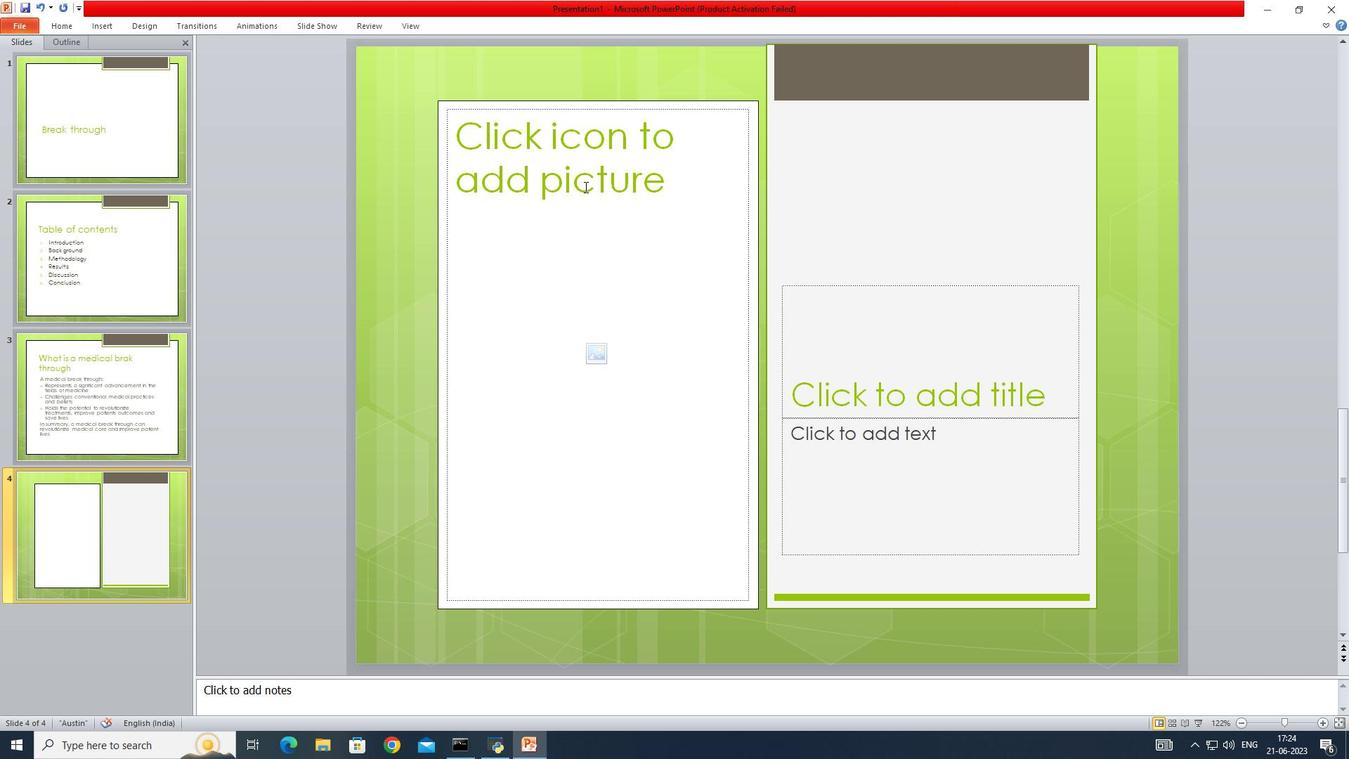 
Action: Mouse moved to (112, 497)
Screenshot: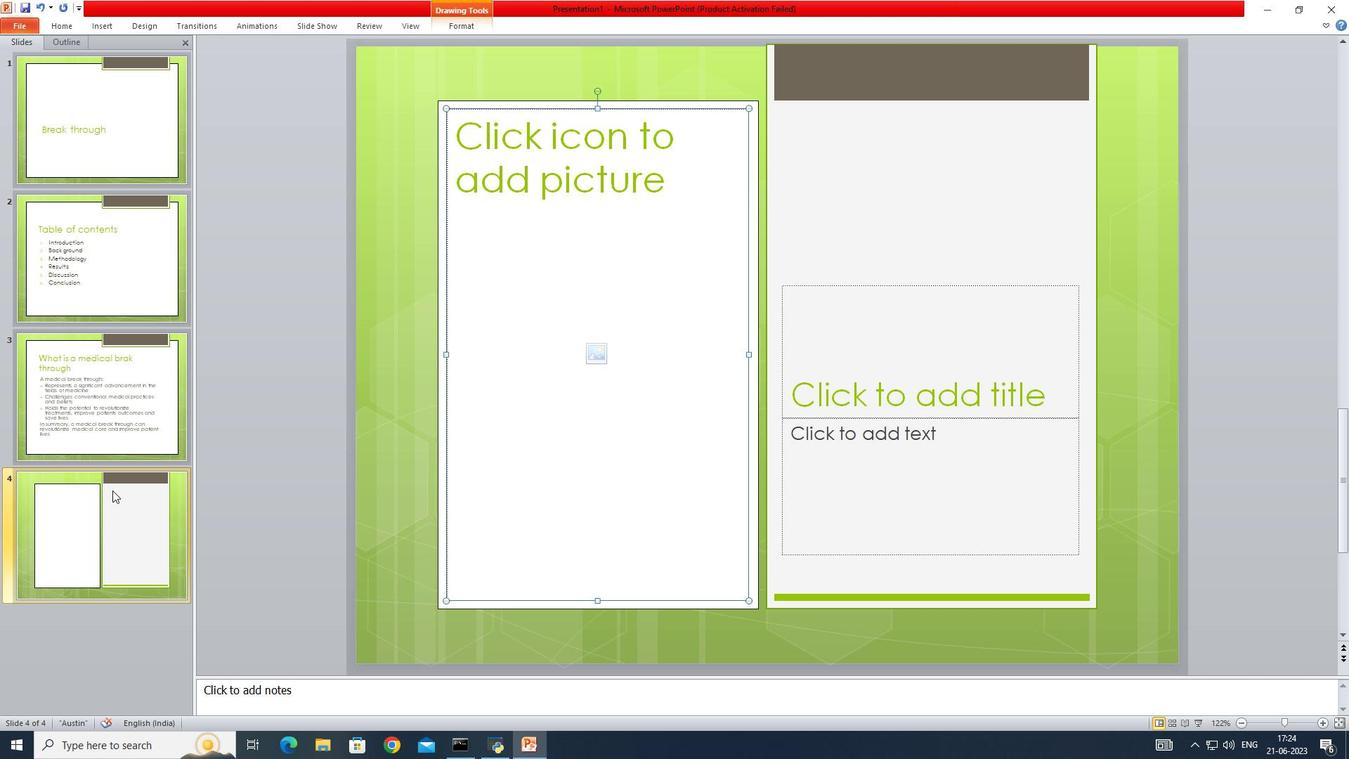 
Action: Mouse pressed left at (112, 497)
Screenshot: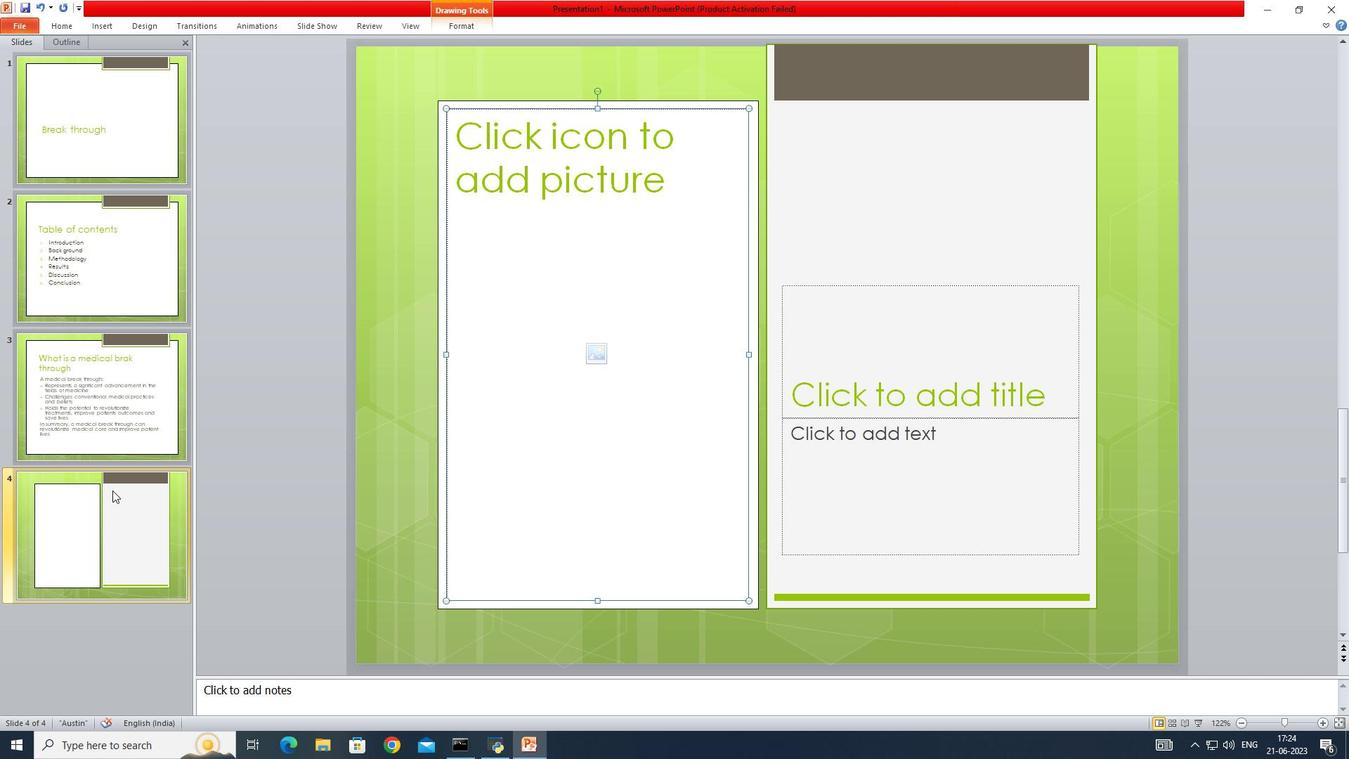 
Action: Mouse moved to (111, 497)
Screenshot: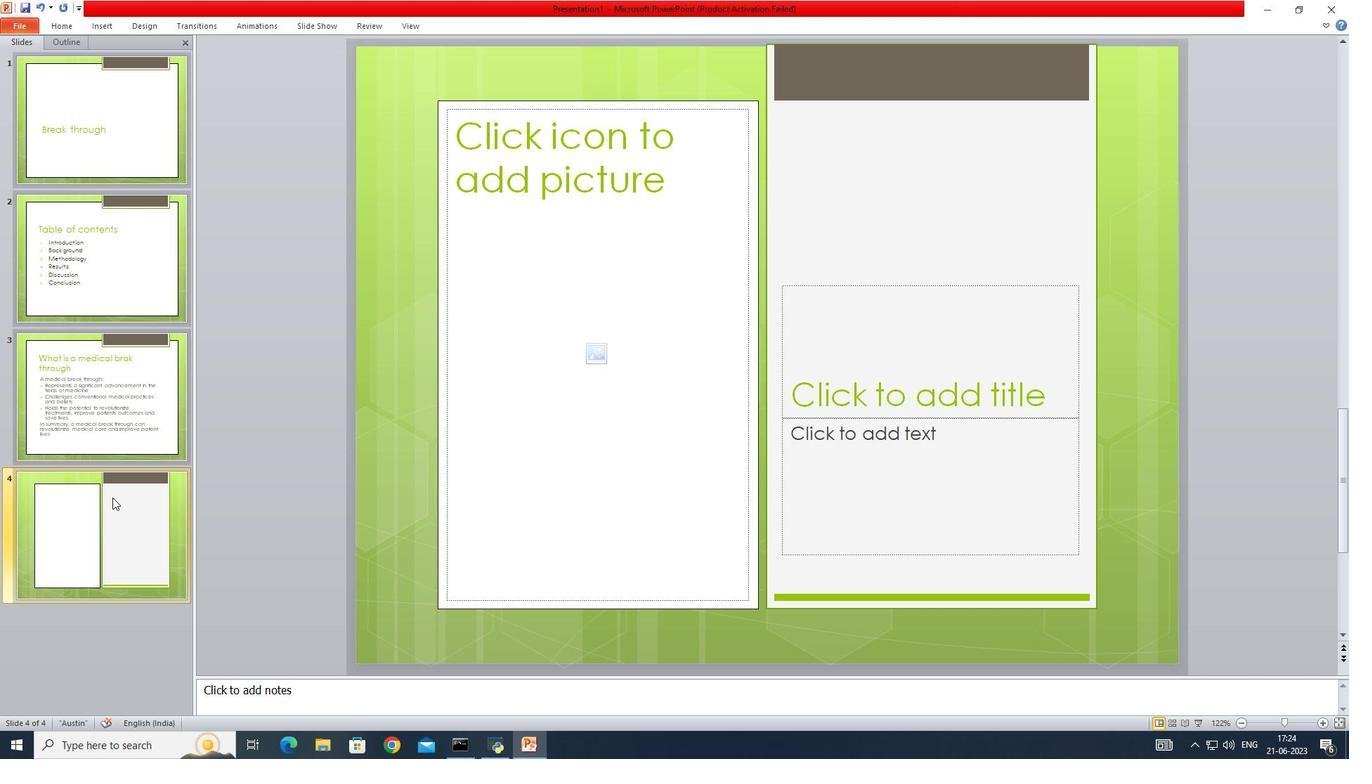 
Action: Key pressed <Key.delete>
Screenshot: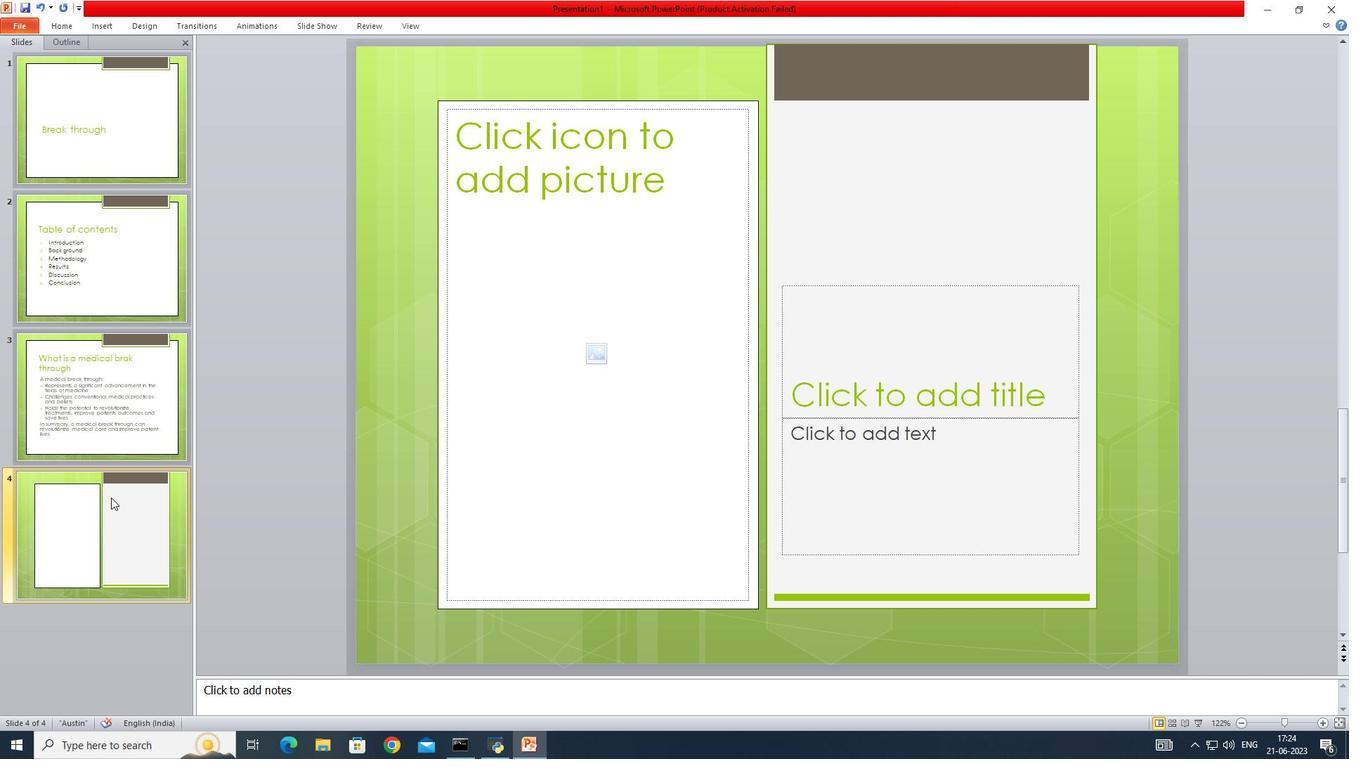 
Action: Mouse moved to (57, 23)
Screenshot: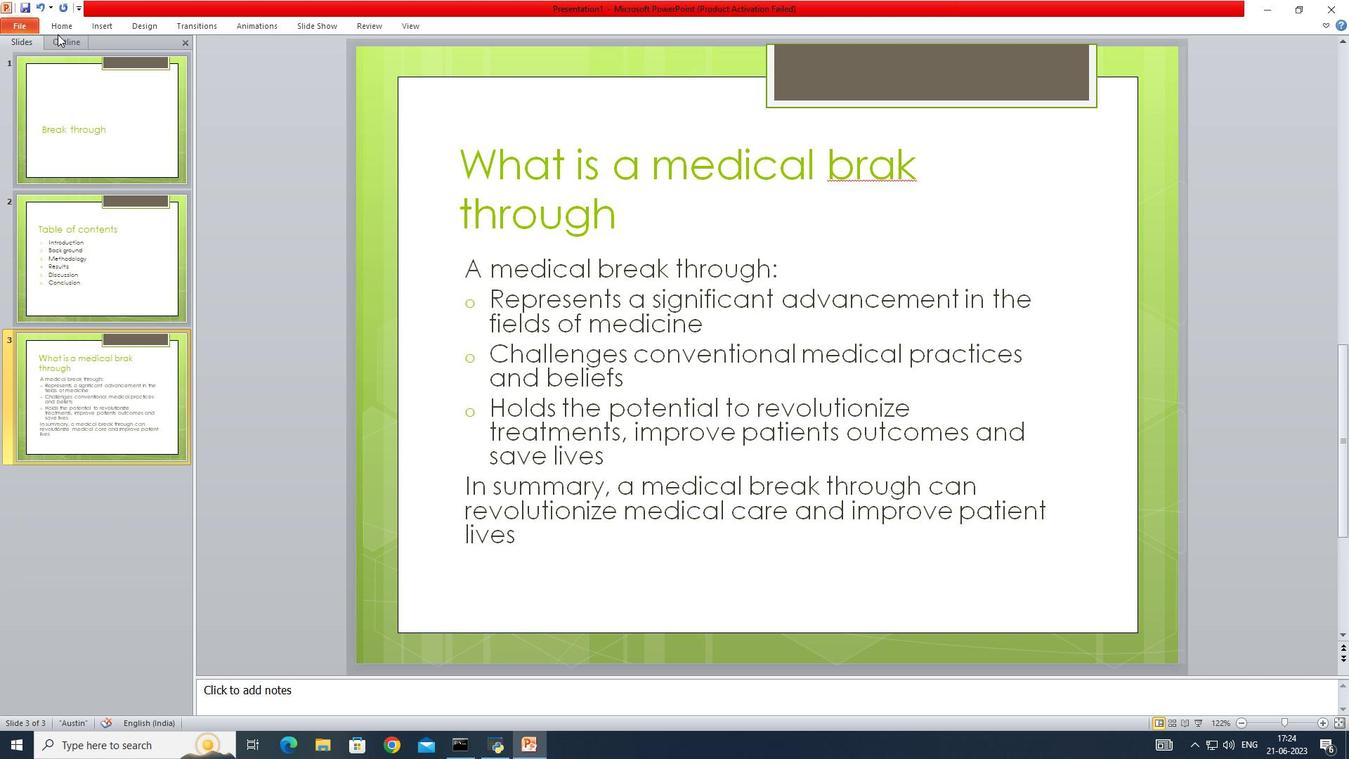 
Action: Mouse pressed left at (57, 23)
Screenshot: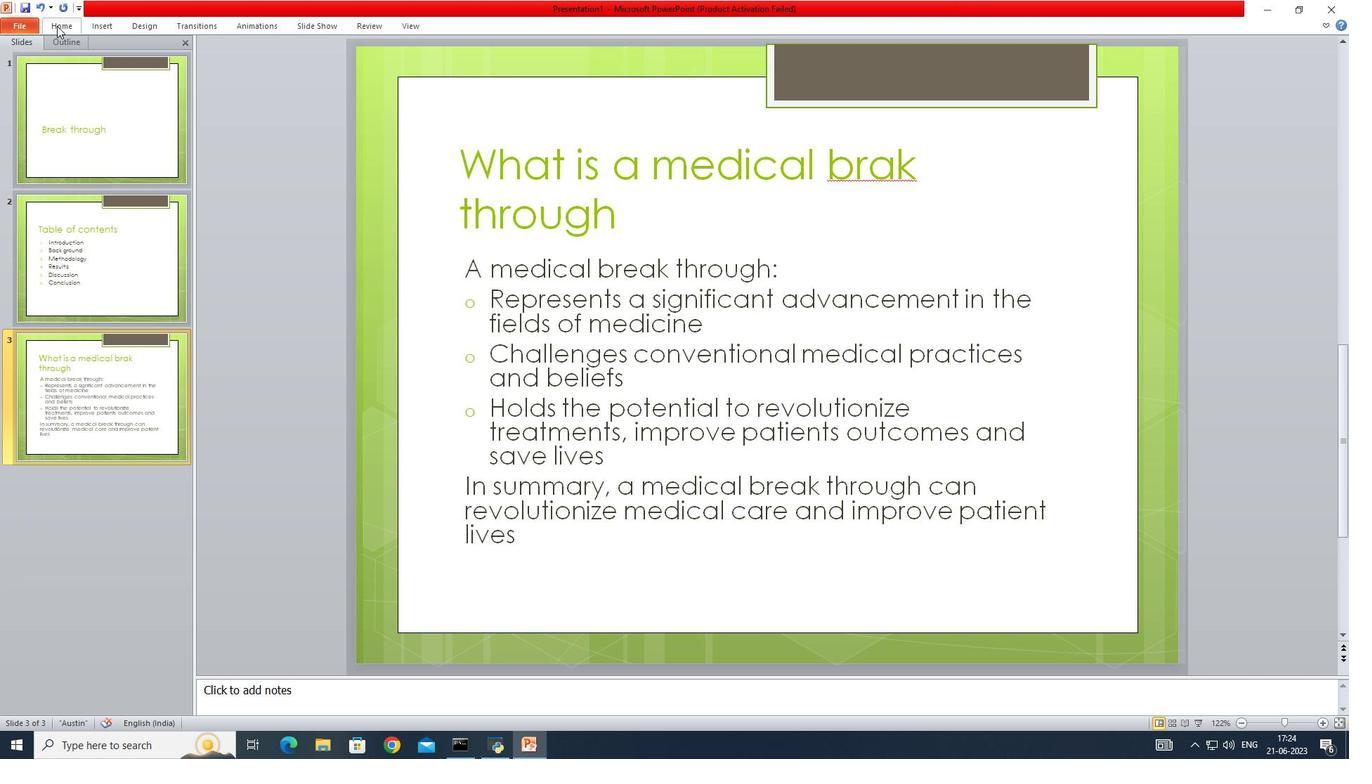 
Action: Mouse moved to (134, 75)
Screenshot: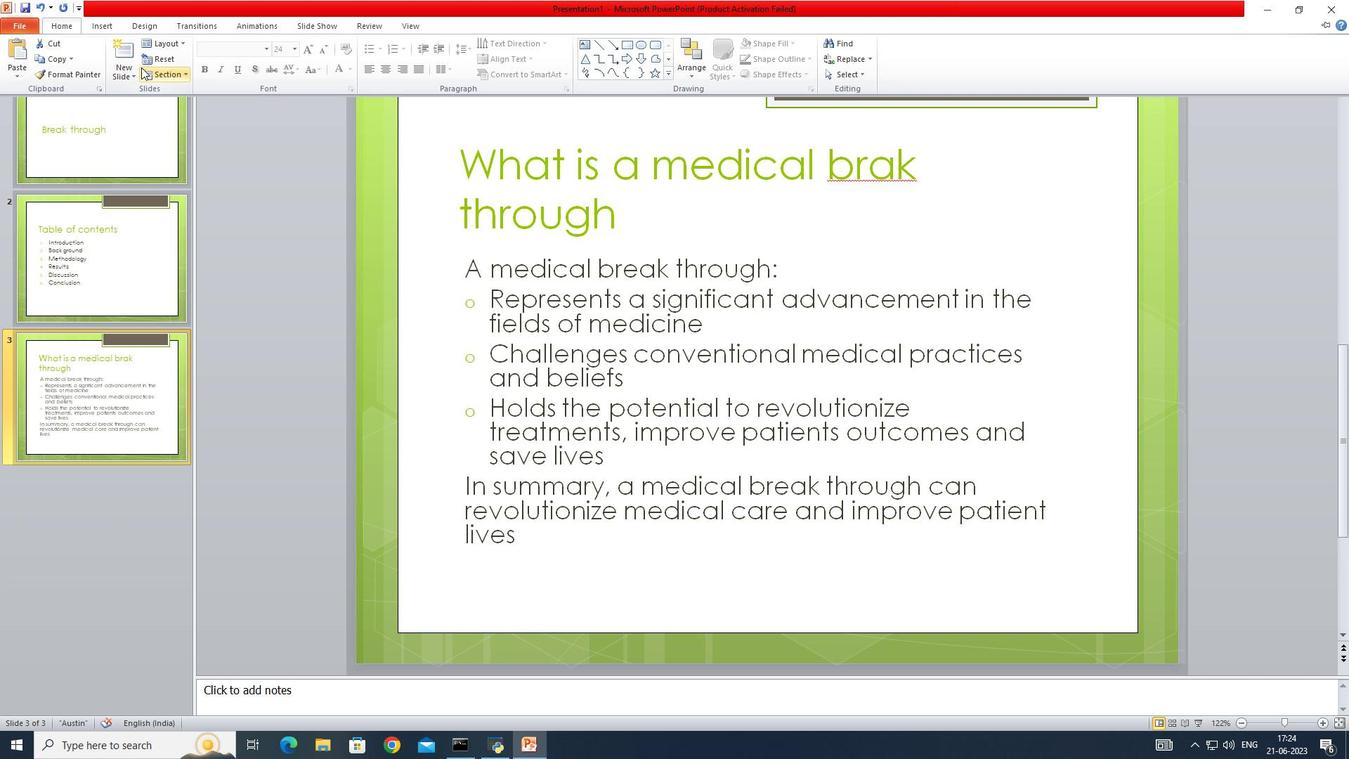 
Action: Mouse pressed left at (134, 75)
Screenshot: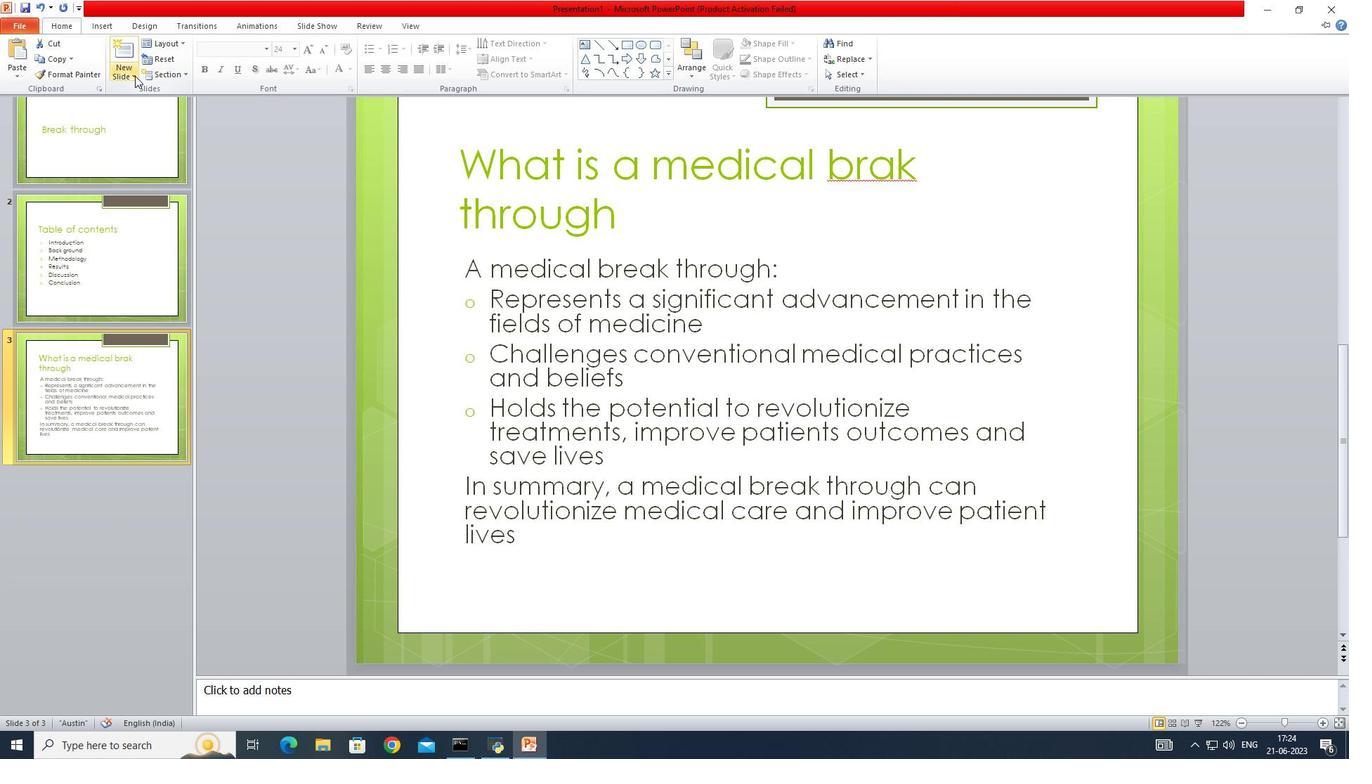
Action: Mouse moved to (163, 210)
Screenshot: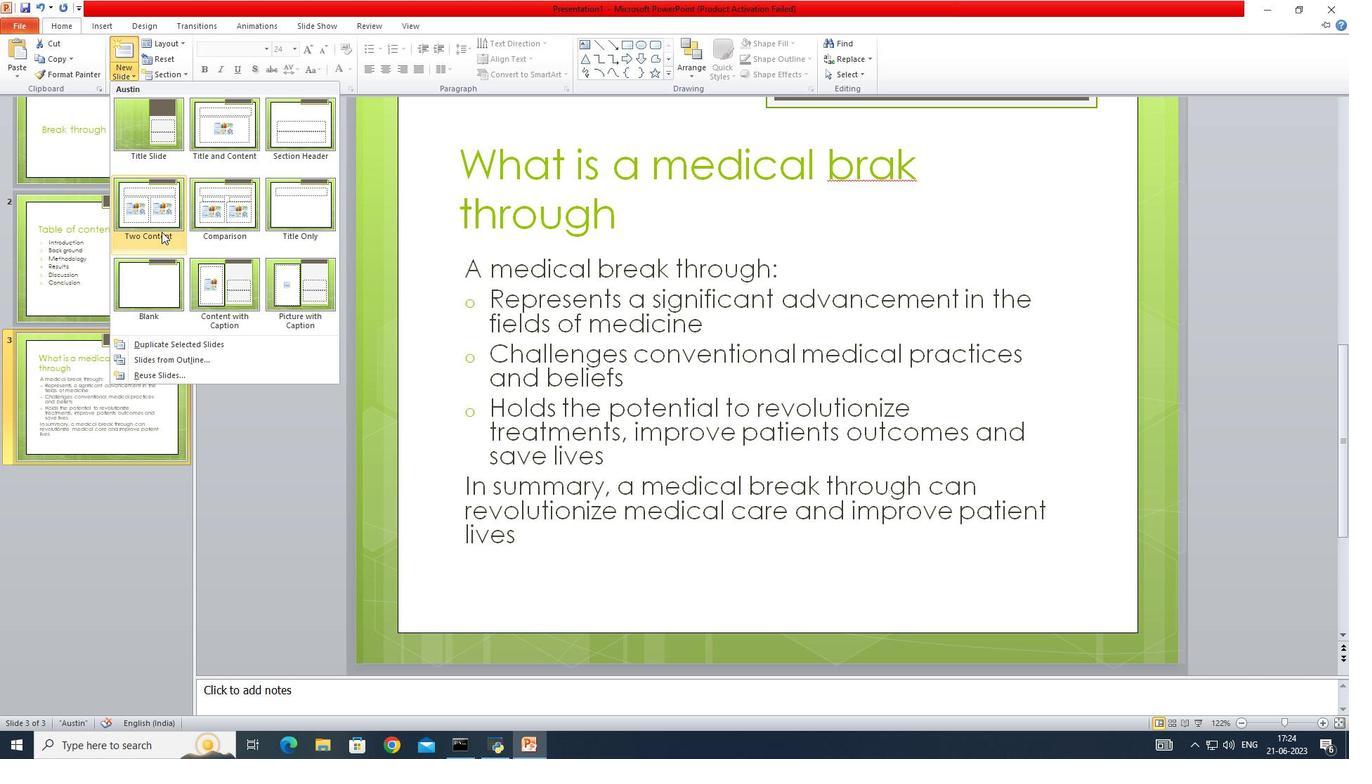 
Action: Mouse pressed left at (163, 210)
Screenshot: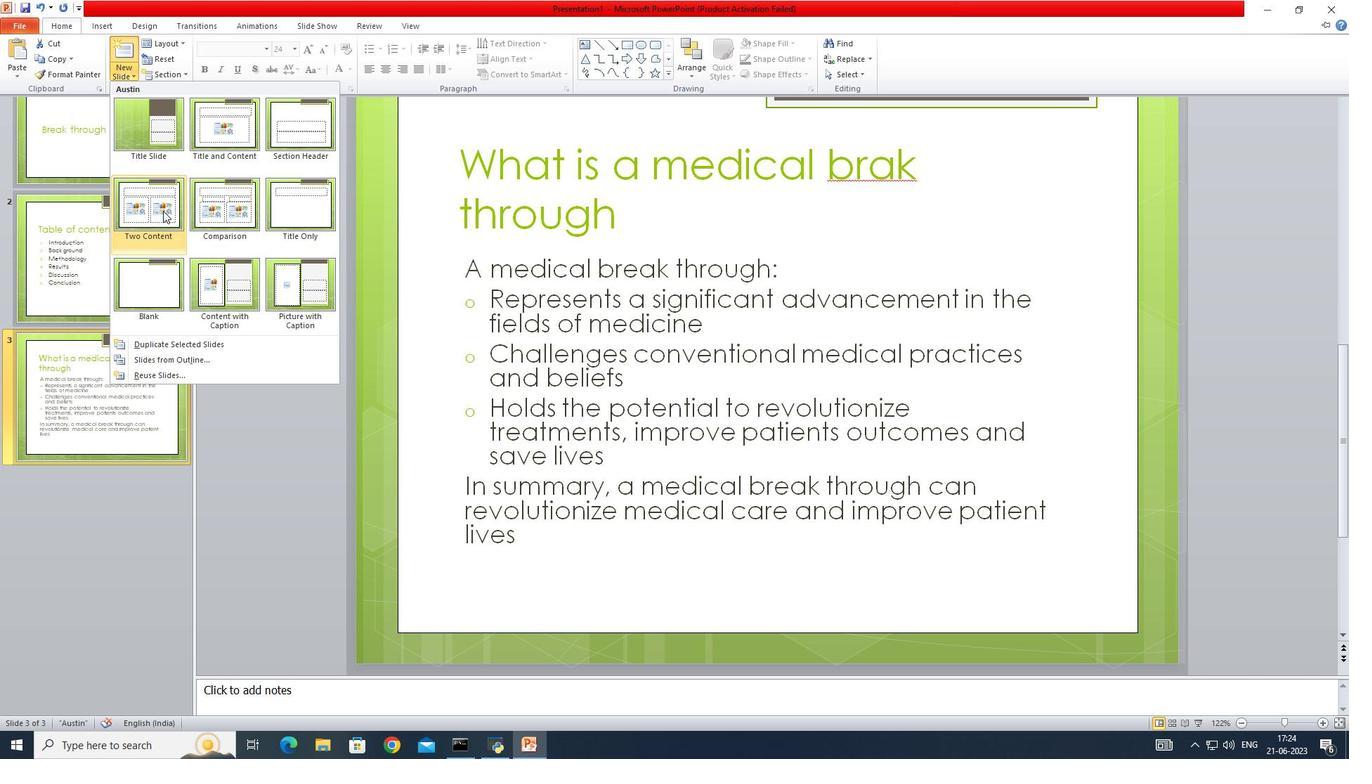 
Action: Mouse moved to (634, 217)
Screenshot: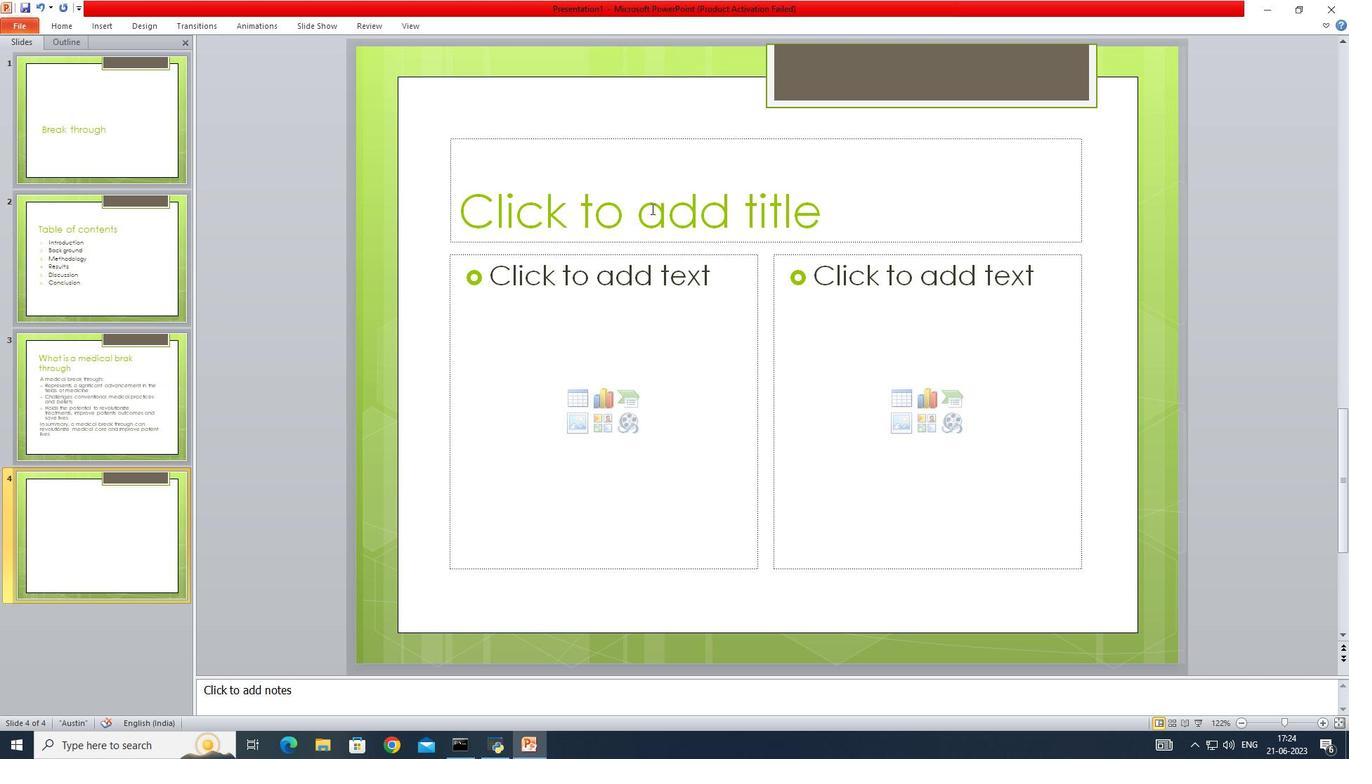 
Action: Mouse pressed left at (634, 217)
Screenshot: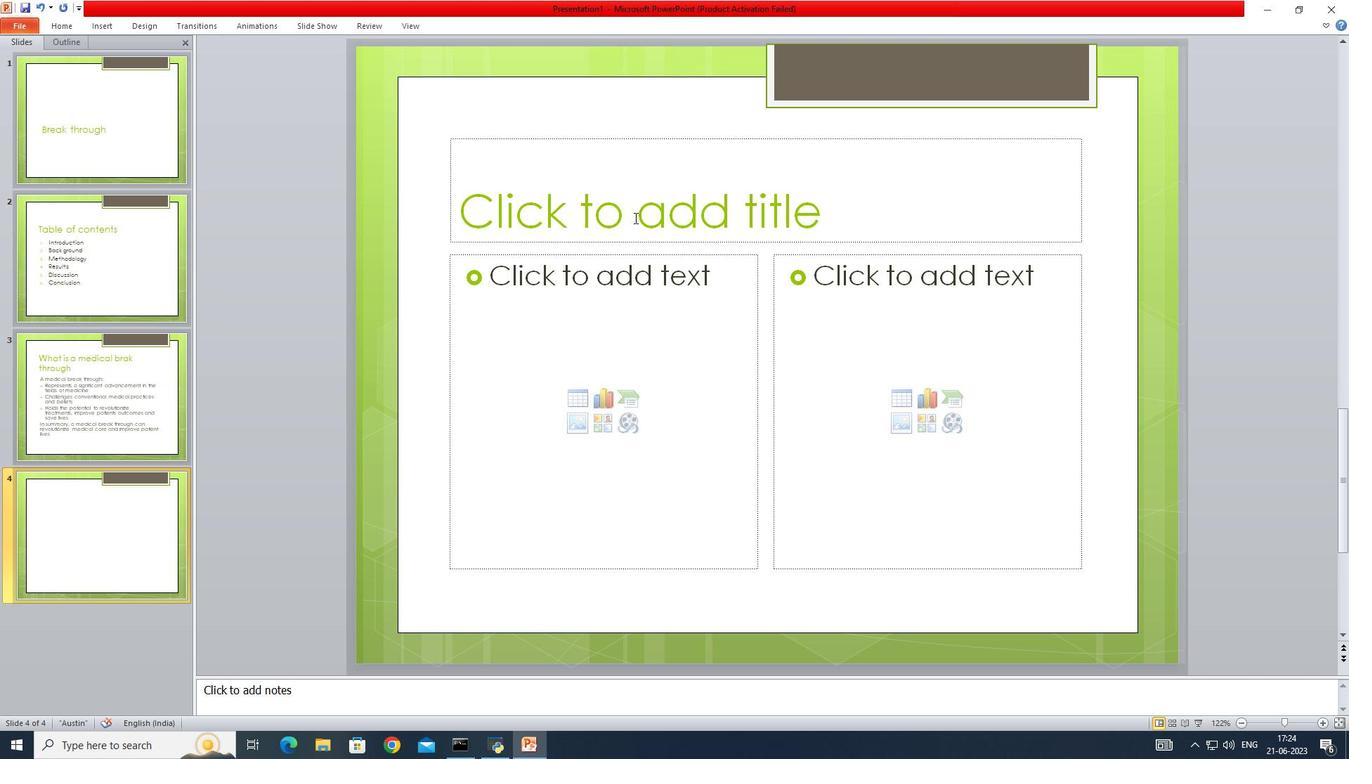 
Action: Mouse moved to (627, 217)
Screenshot: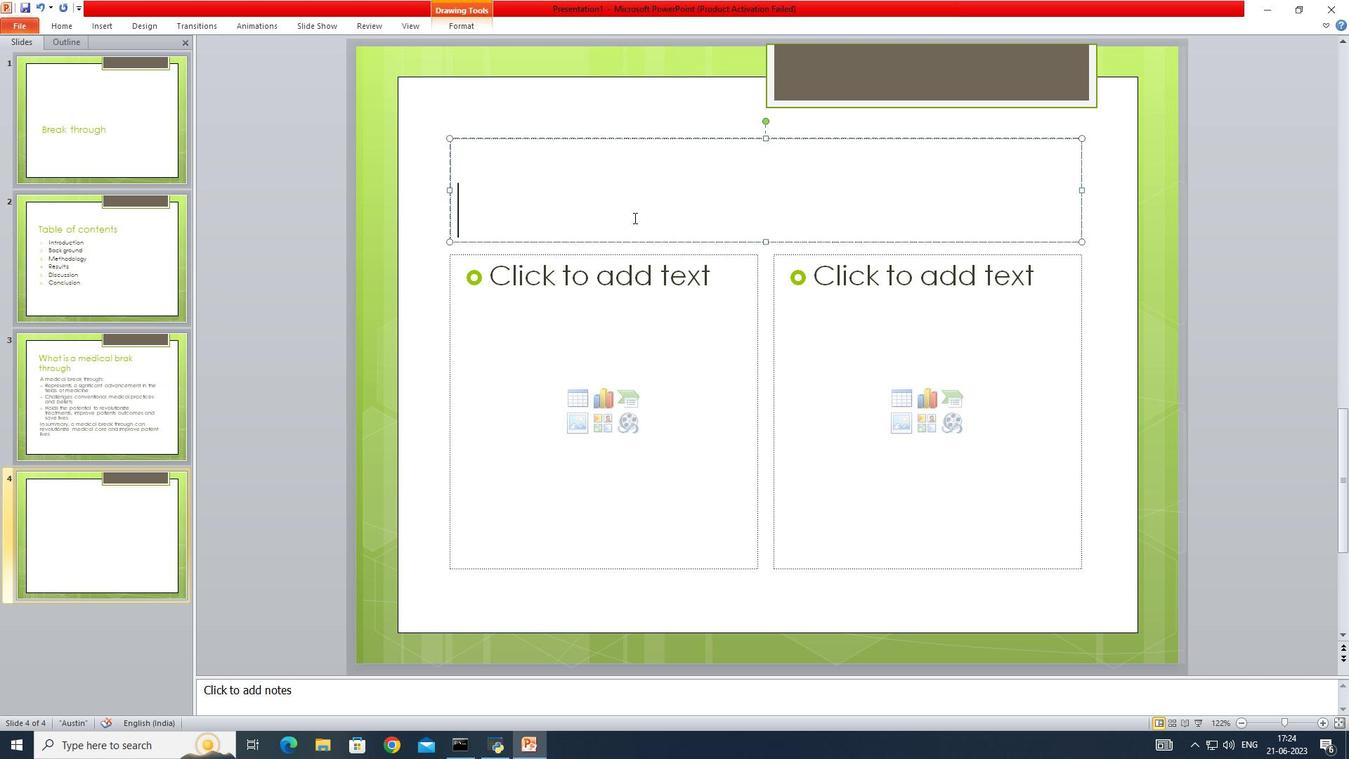 
Action: Key pressed <Key.shift>Introduction
Screenshot: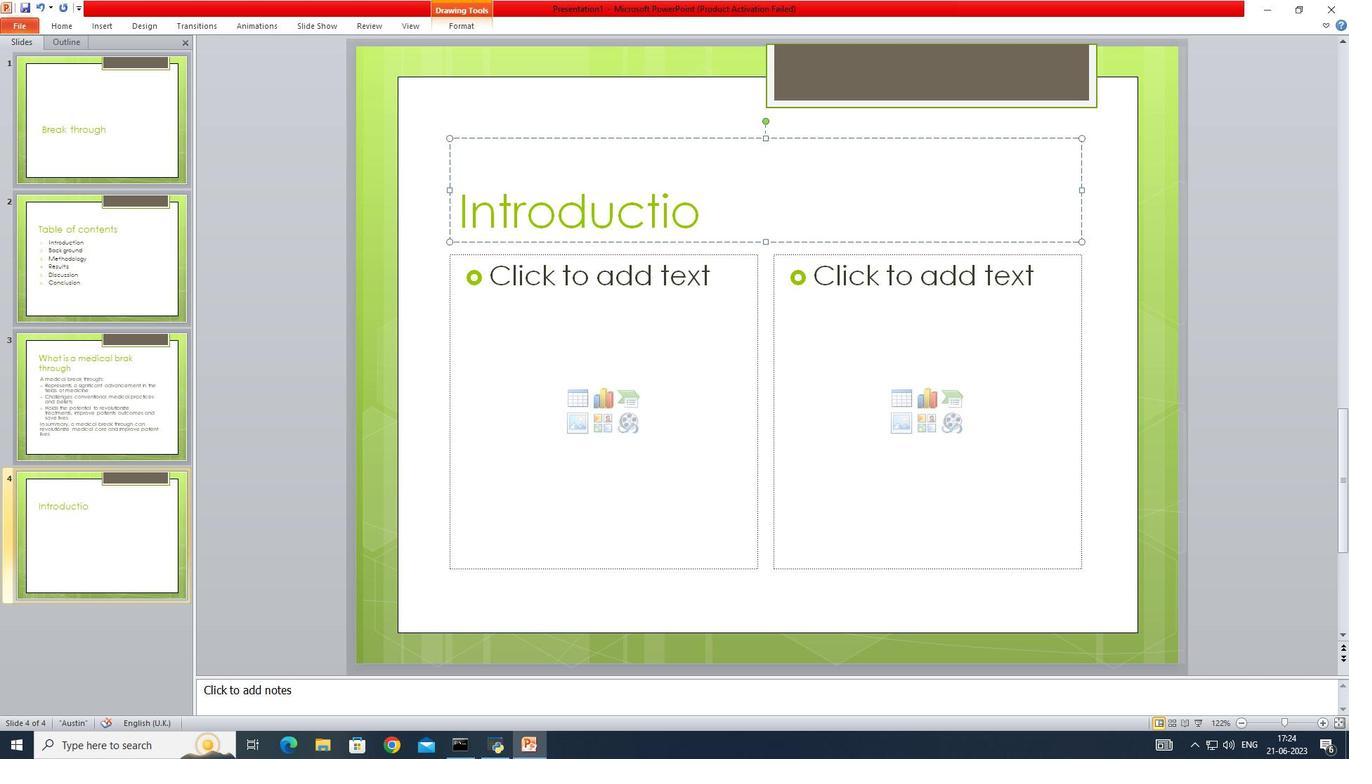 
Action: Mouse moved to (538, 279)
Screenshot: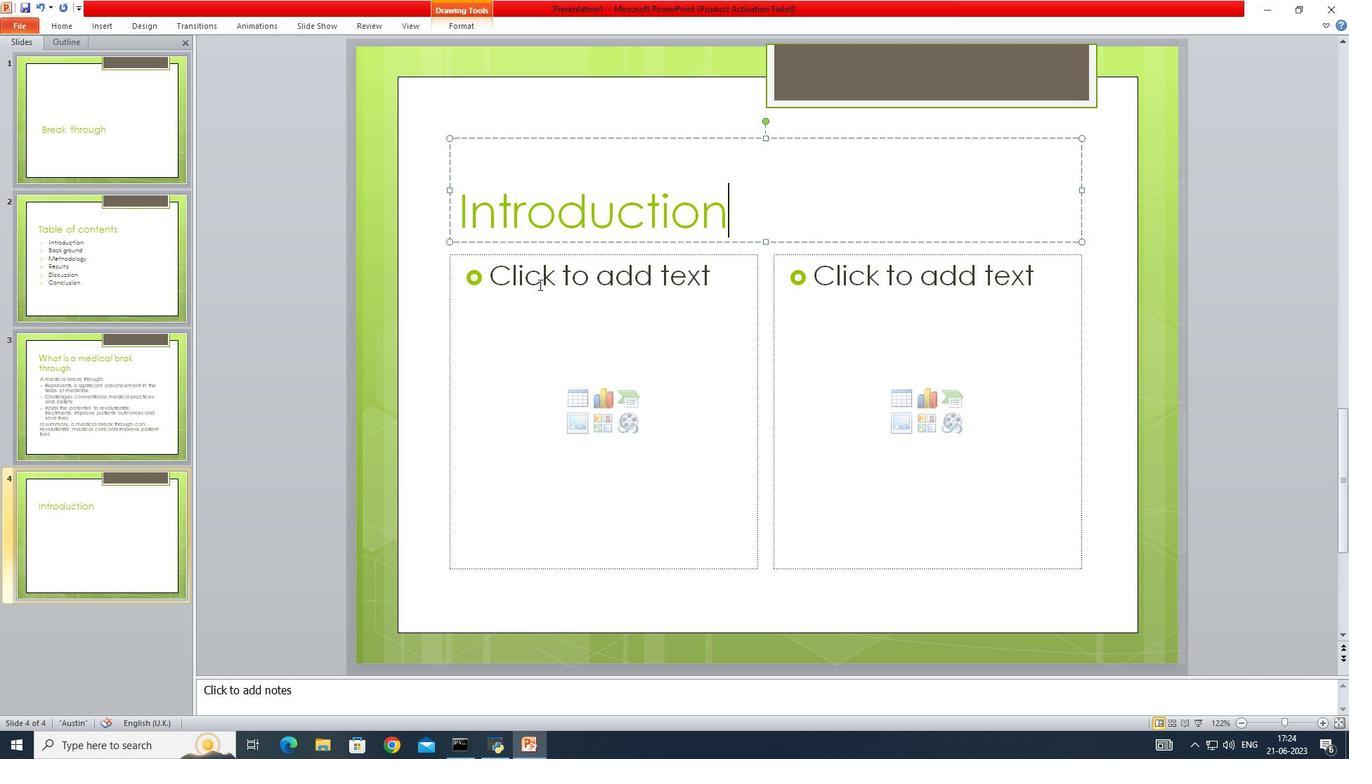
Action: Mouse pressed left at (538, 279)
Screenshot: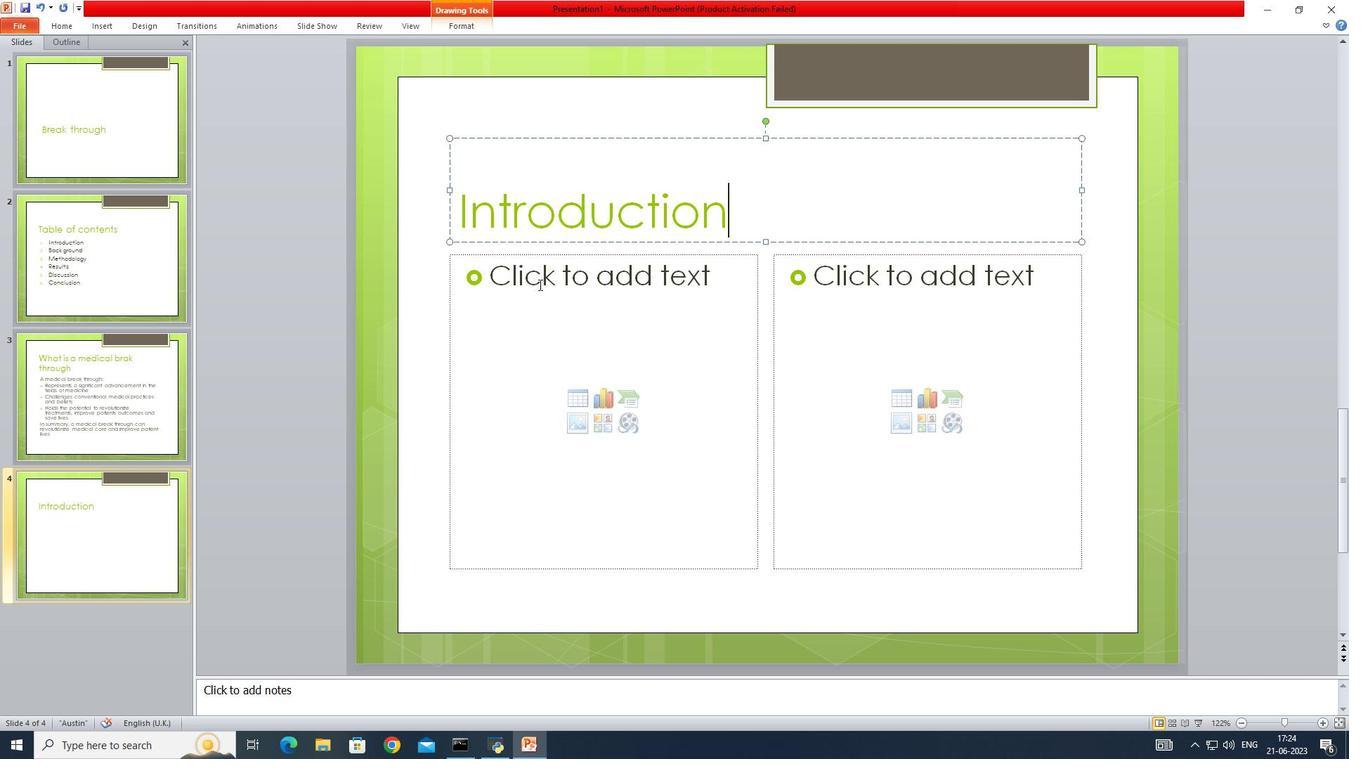 
Action: Mouse moved to (537, 279)
Screenshot: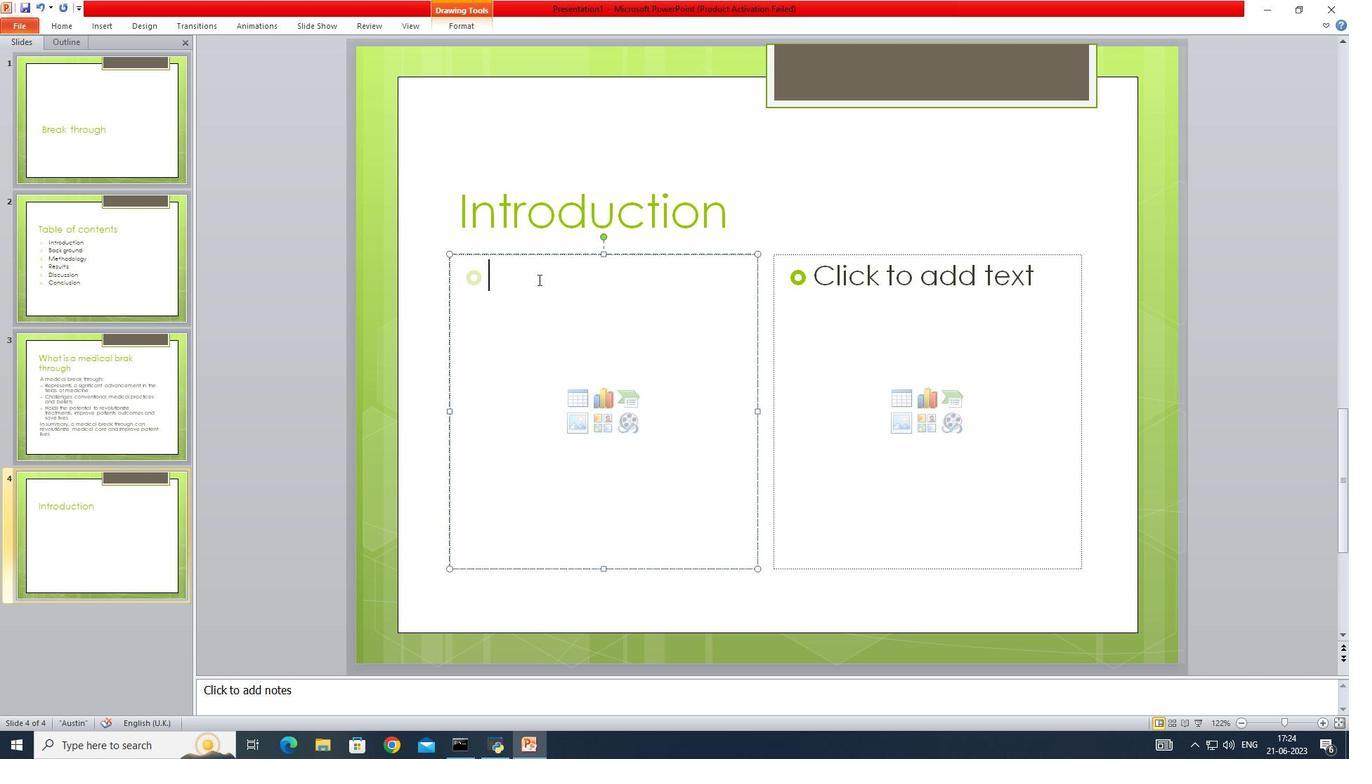 
Action: Key pressed <Key.shift>Problem<Key.space><Key.shift>Statement<Key.enter>
Screenshot: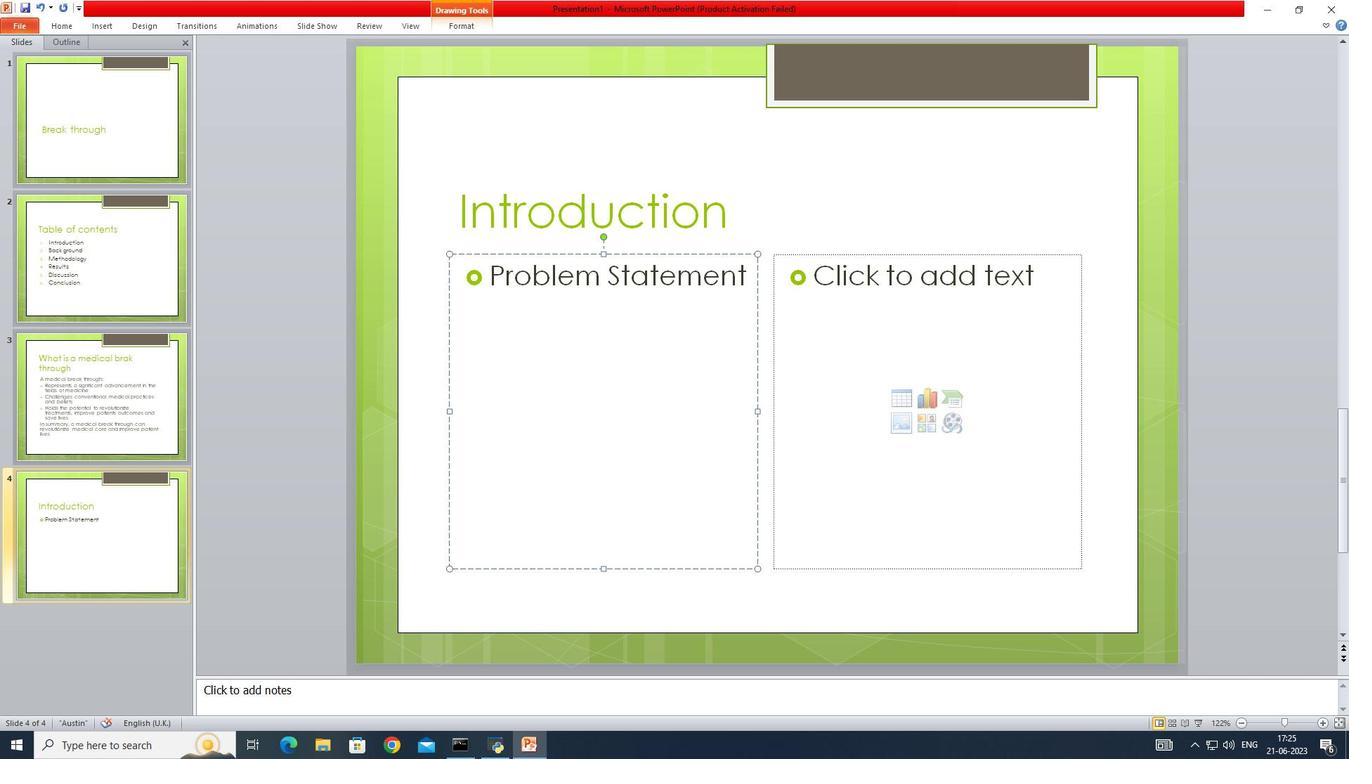 
Action: Mouse moved to (59, 26)
Screenshot: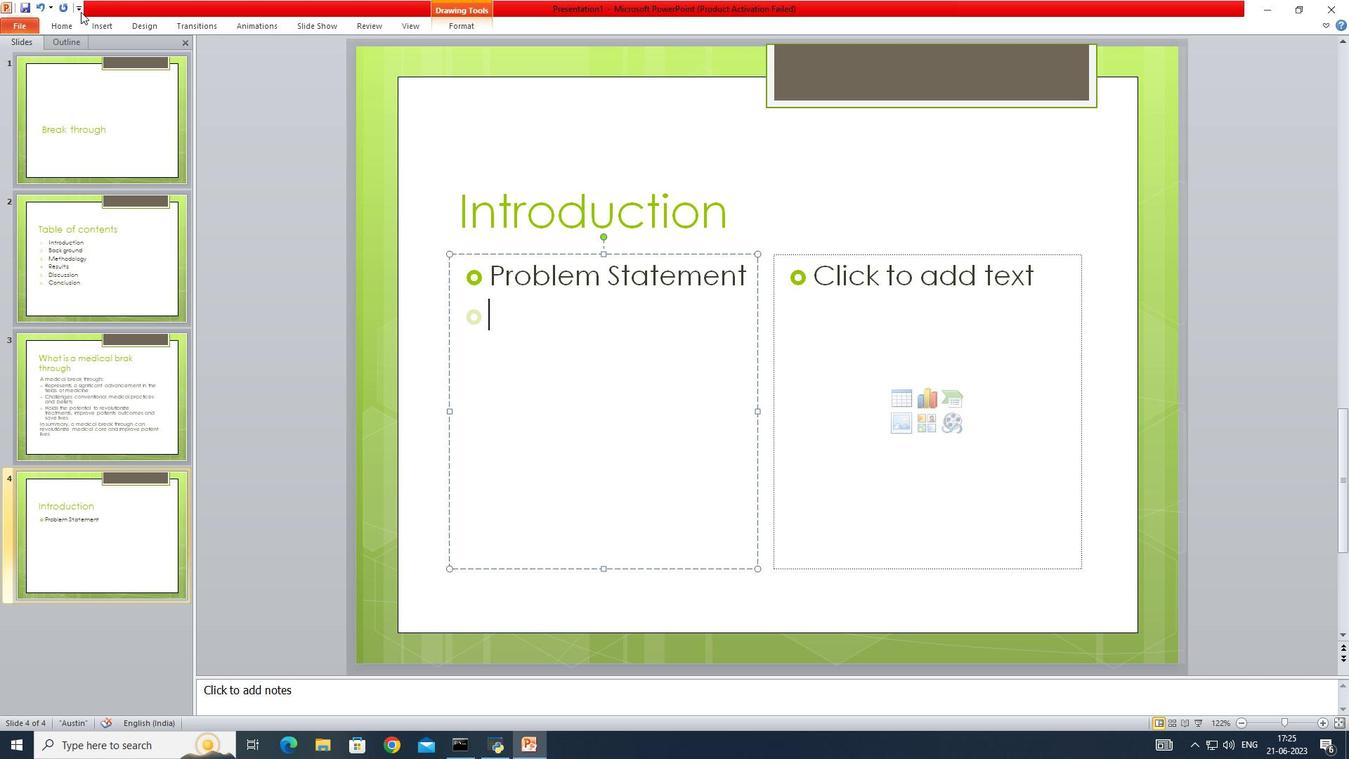 
Action: Mouse pressed left at (59, 26)
Screenshot: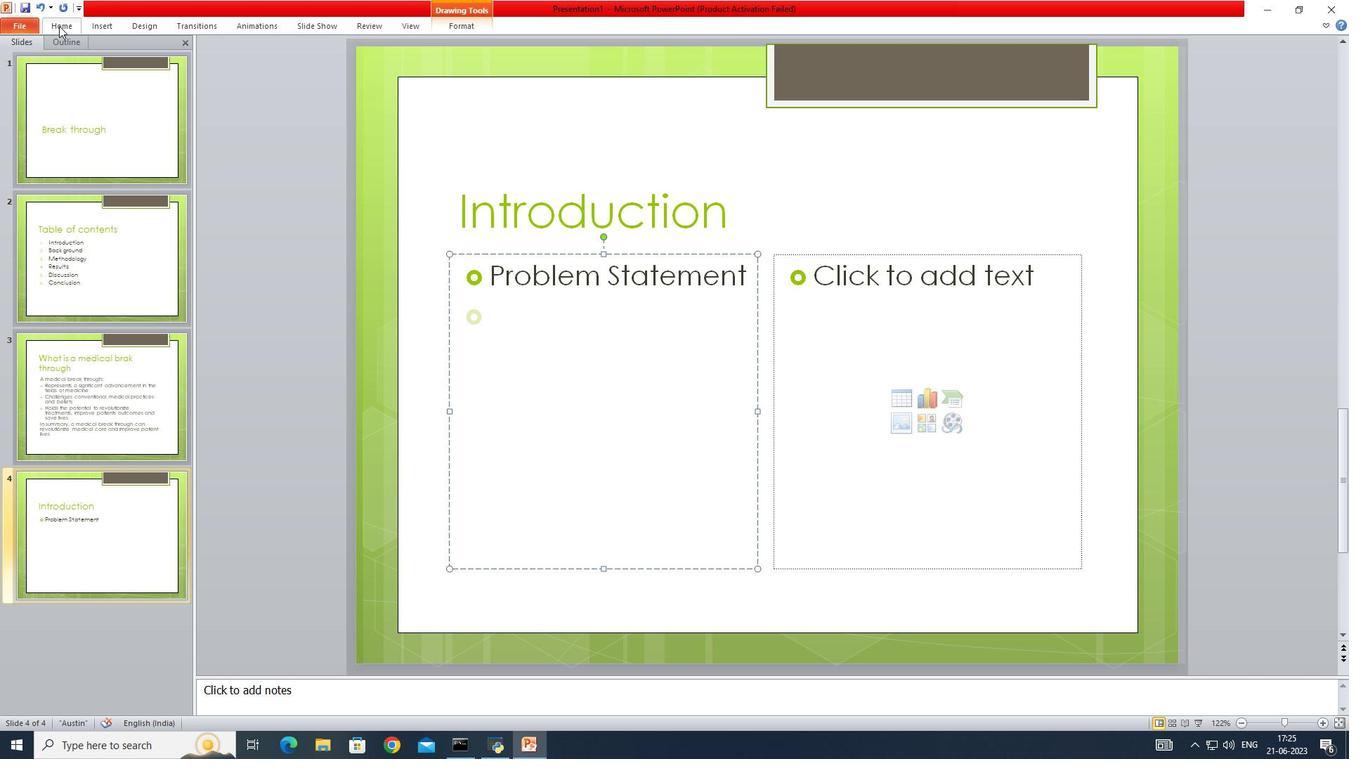 
Action: Mouse moved to (379, 48)
Screenshot: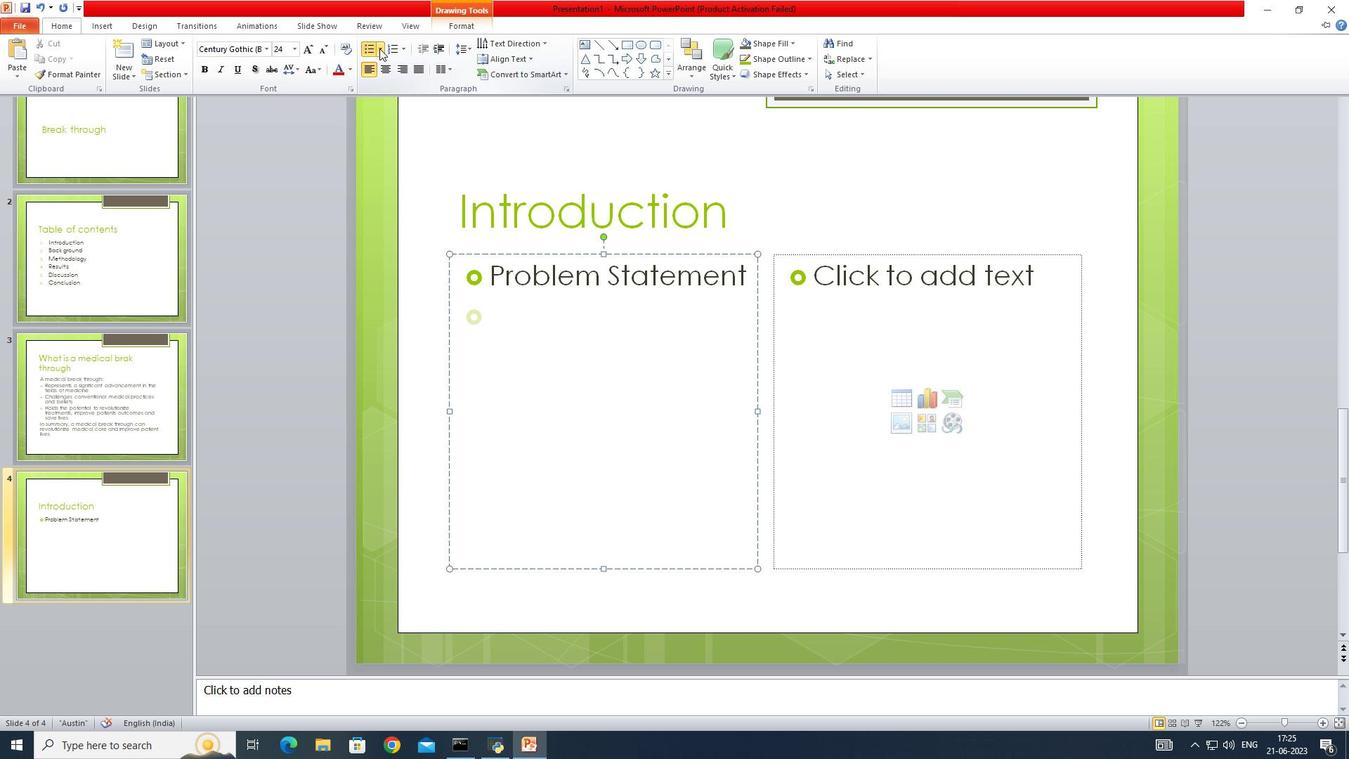 
Action: Mouse pressed left at (379, 48)
Screenshot: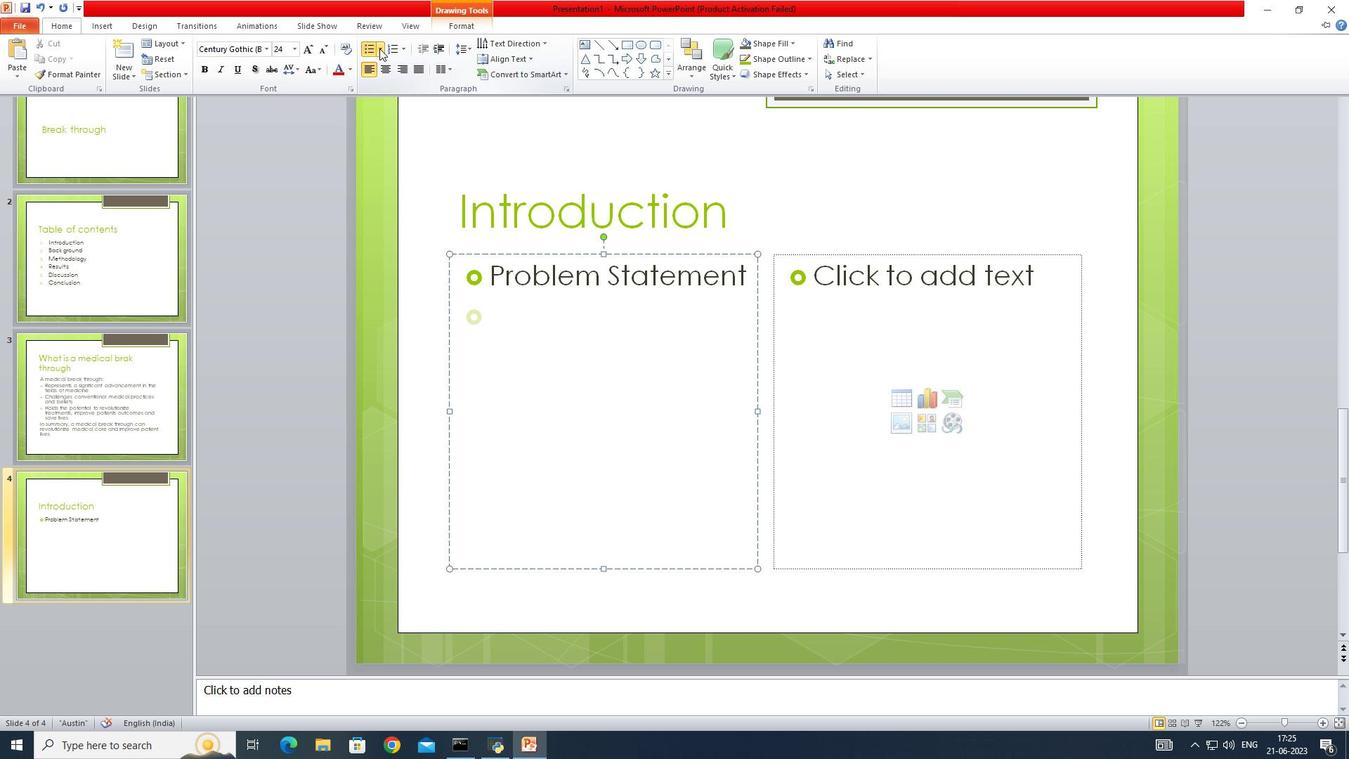 
Action: Mouse moved to (384, 89)
Screenshot: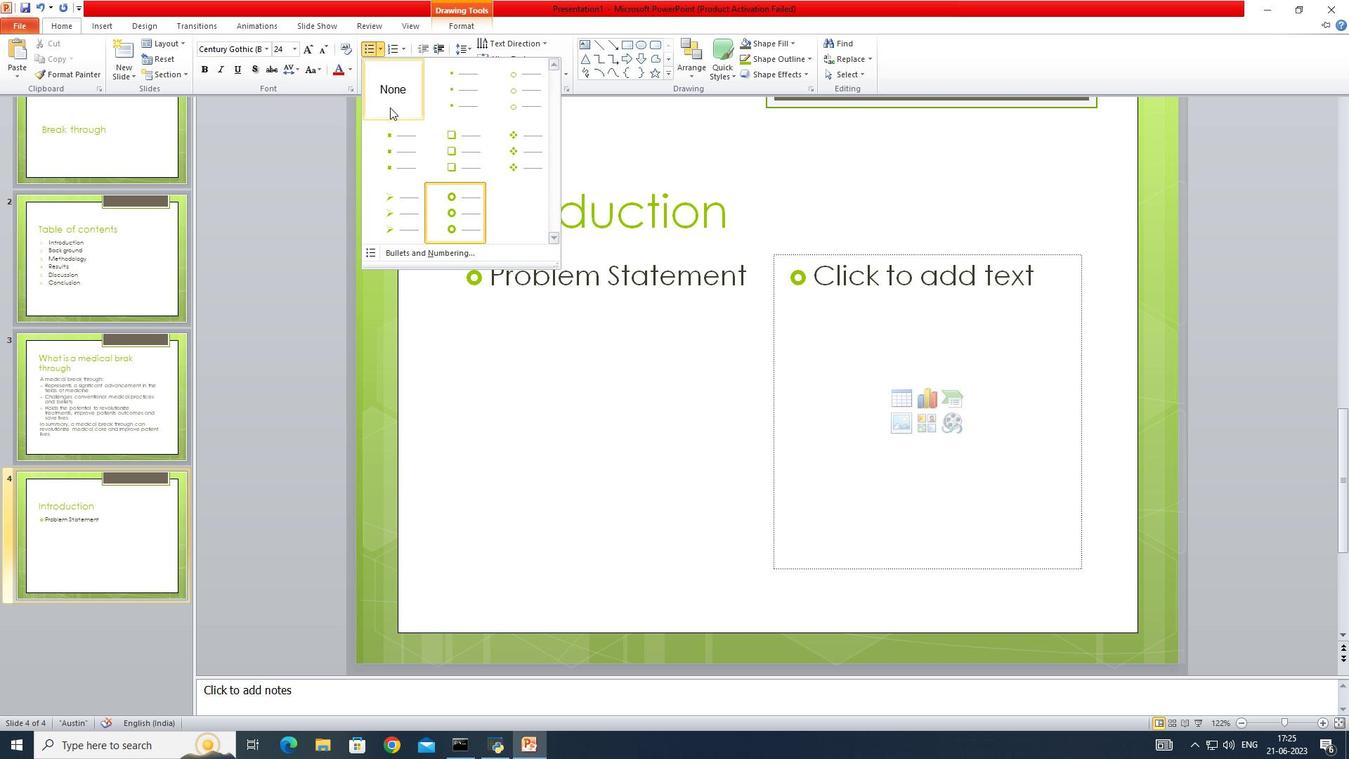 
Action: Mouse pressed left at (384, 89)
Screenshot: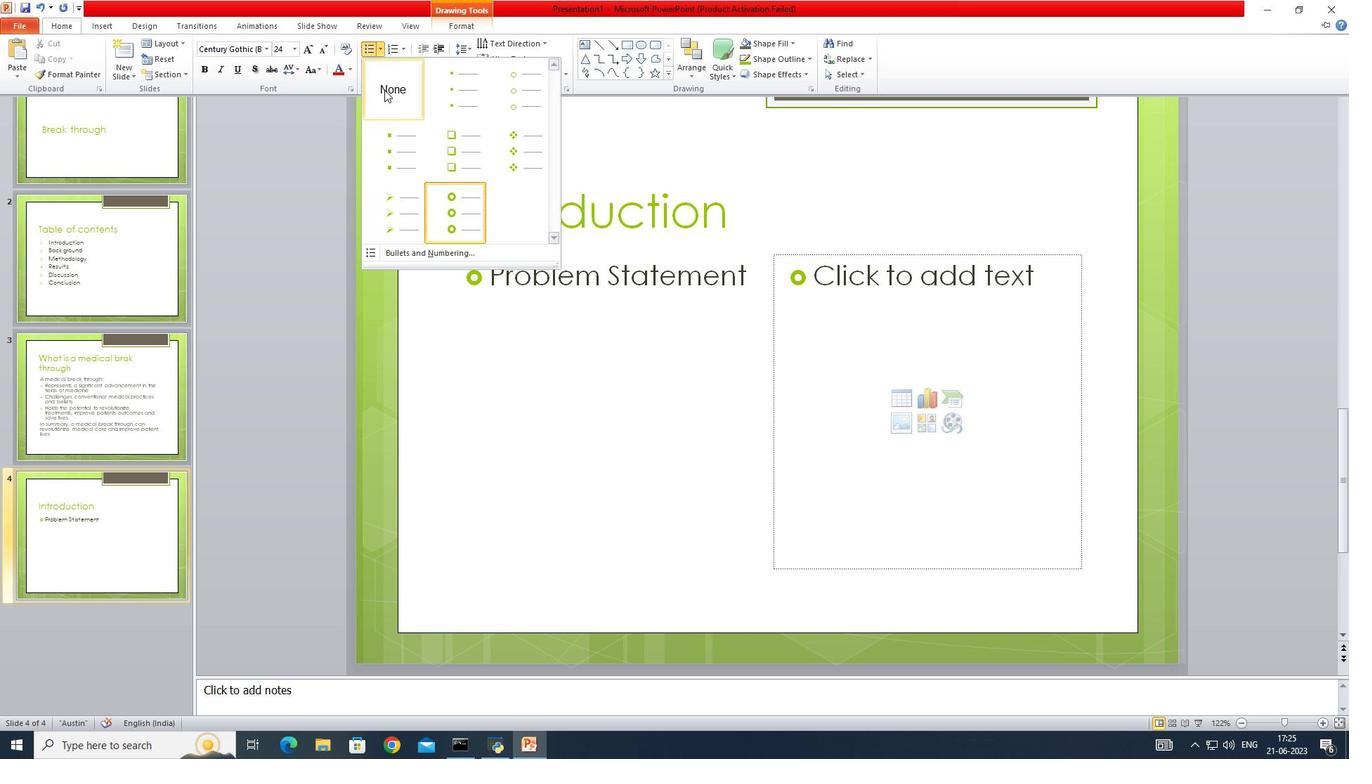 
Action: Mouse moved to (428, 224)
Screenshot: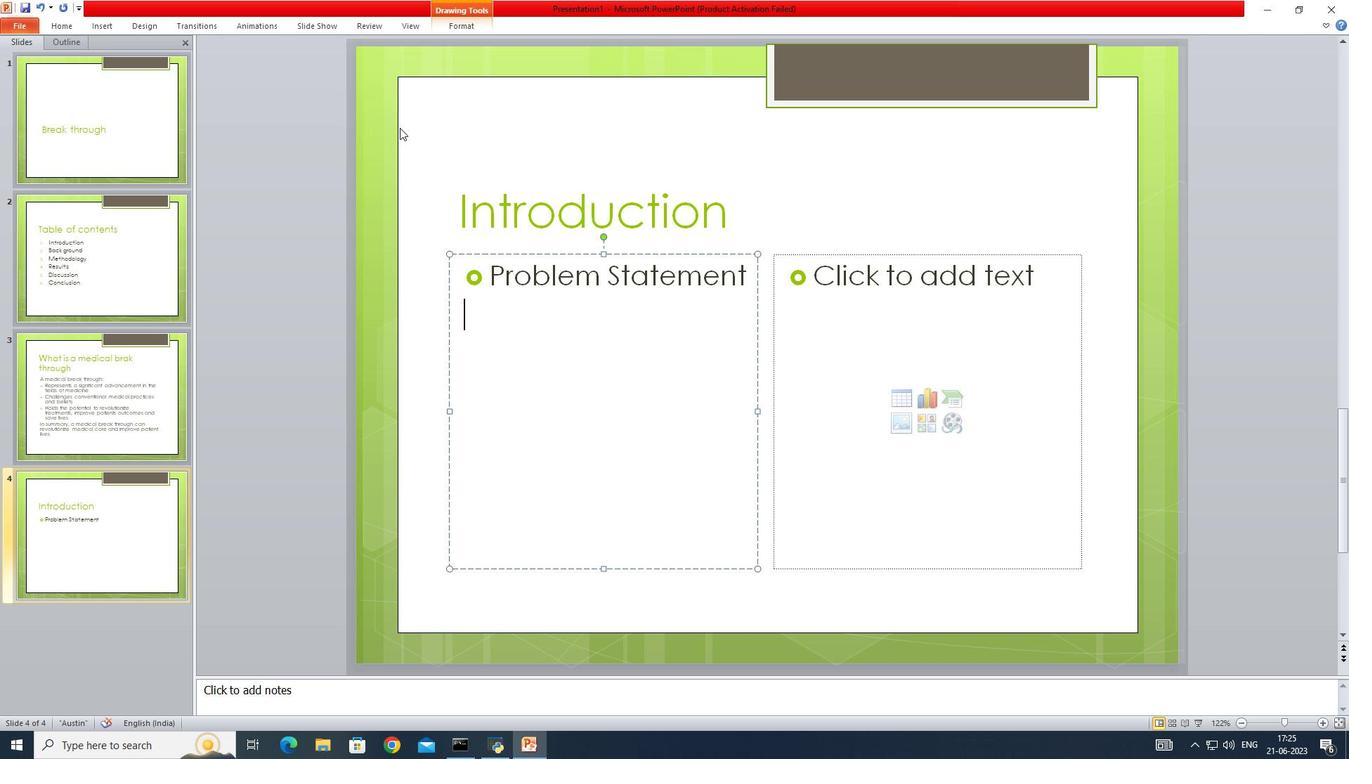 
Action: Key pressed clearly<Key.space>star<Key.backspace>te<Key.space>the<Key.space>specific<Key.space>problem<Key.space>or<Key.space>challenge<Key.space>in<Key.space>the<Key.space>medicak<Key.backspace>l<Key.space>field<Key.space>impact,<Key.space>highlighting<Key.space>gaps<Key.space>or<Key.space>limitations<Key.space>in<Key.space>cut<Key.backspace>rrent<Key.space>knop<Key.backspace>wledge<Key.space>or<Key.space>approaches<Key.space>tg<Key.backspace>hat<Key.space>motivate<Key.space>the<Key.space>need<Key.space>for<Key.space>a<Key.space>bt<Key.backspace>reak<Key.space>through
Screenshot: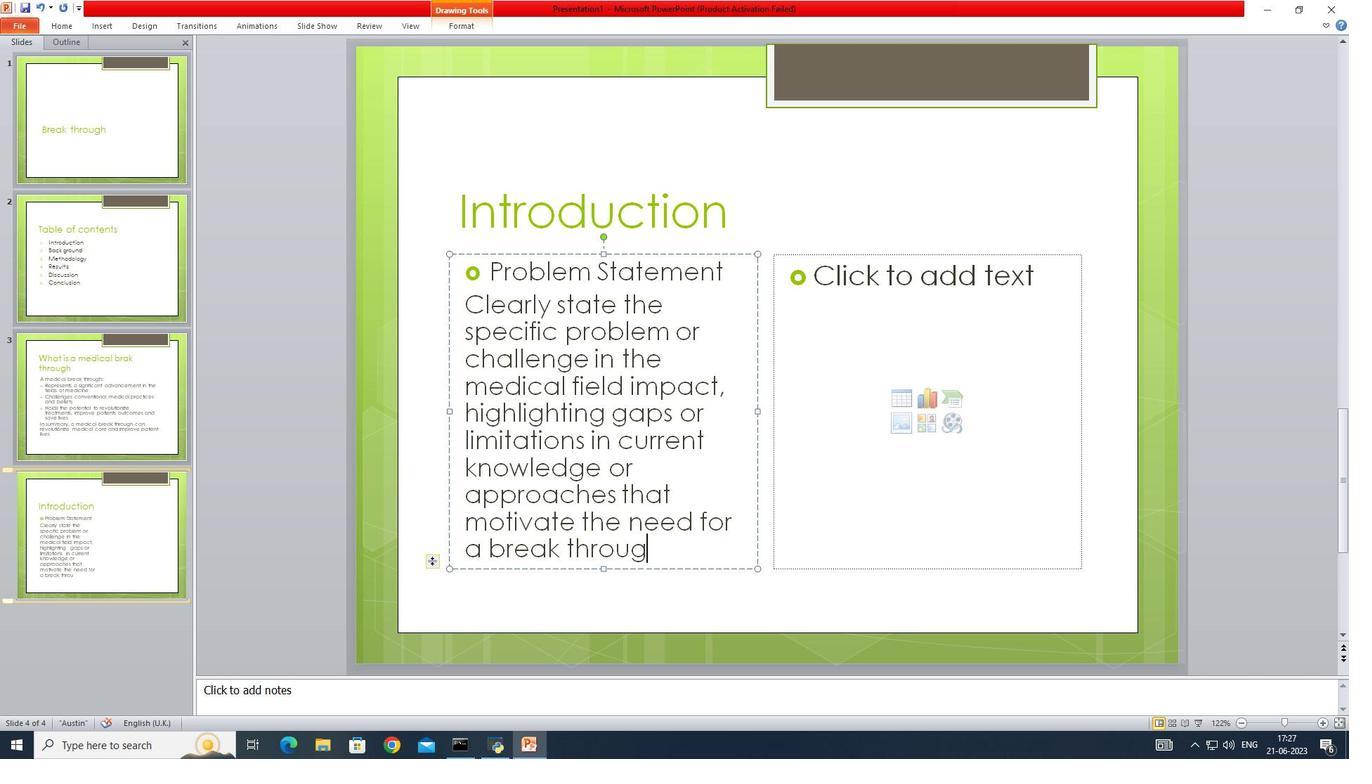 
Action: Mouse moved to (826, 281)
Screenshot: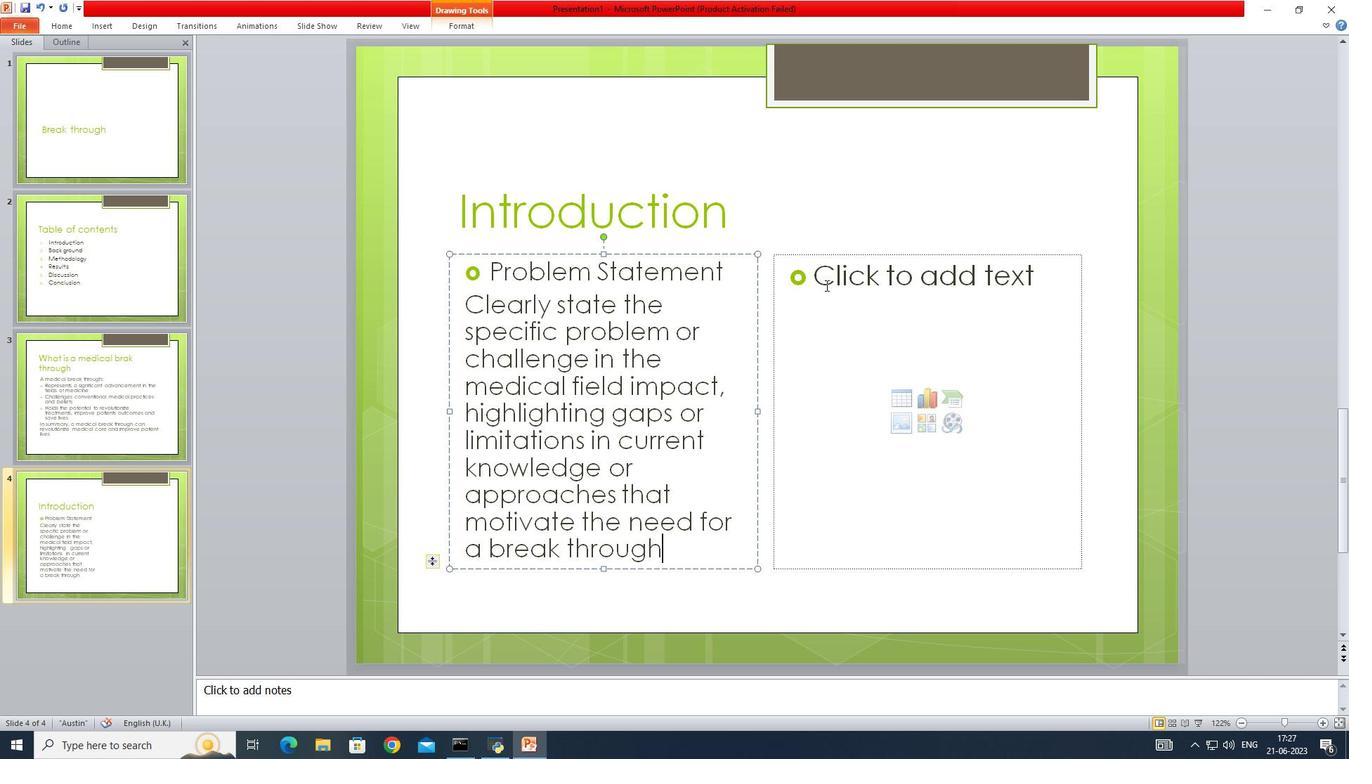 
Action: Mouse pressed left at (826, 281)
Screenshot: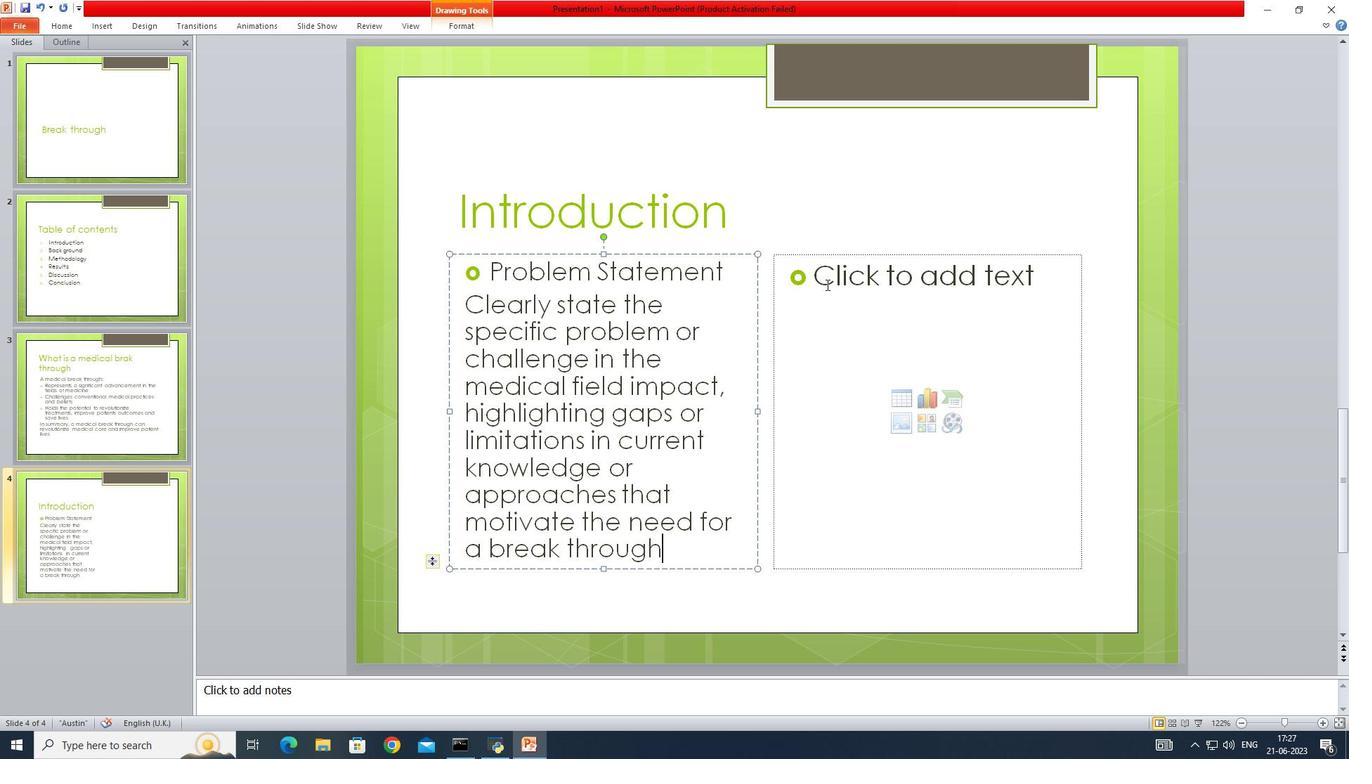
Action: Key pressed contexy<Key.backspace>t<Key.enter>
Screenshot: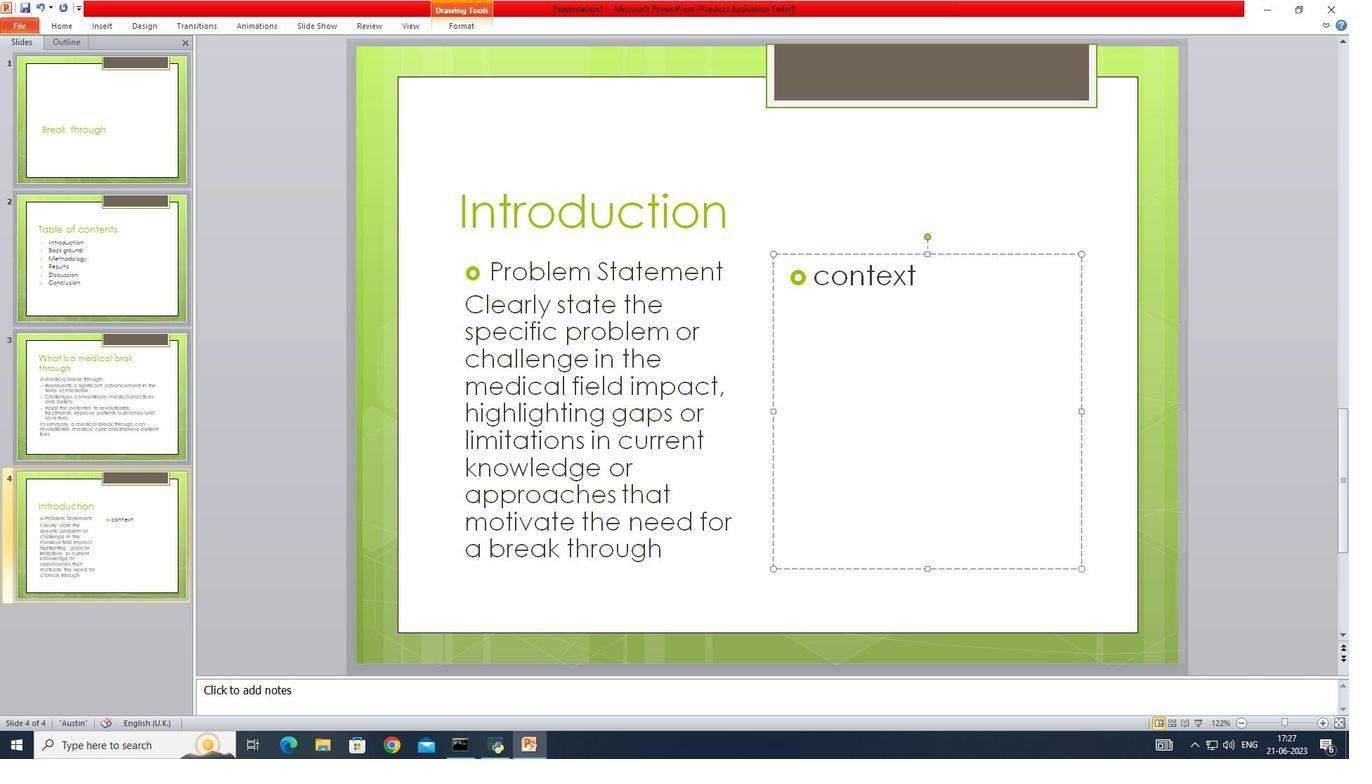 
Action: Mouse moved to (78, 23)
Screenshot: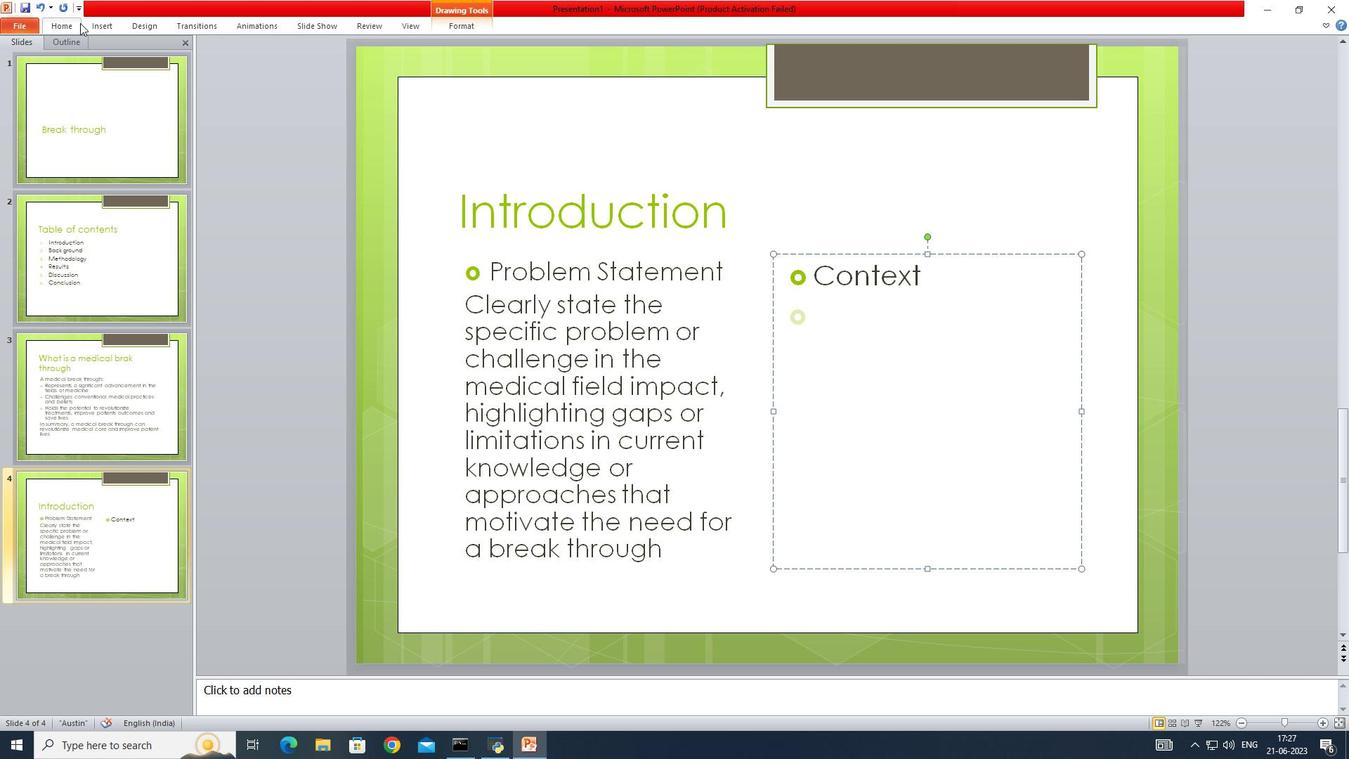 
Action: Mouse pressed left at (78, 23)
Screenshot: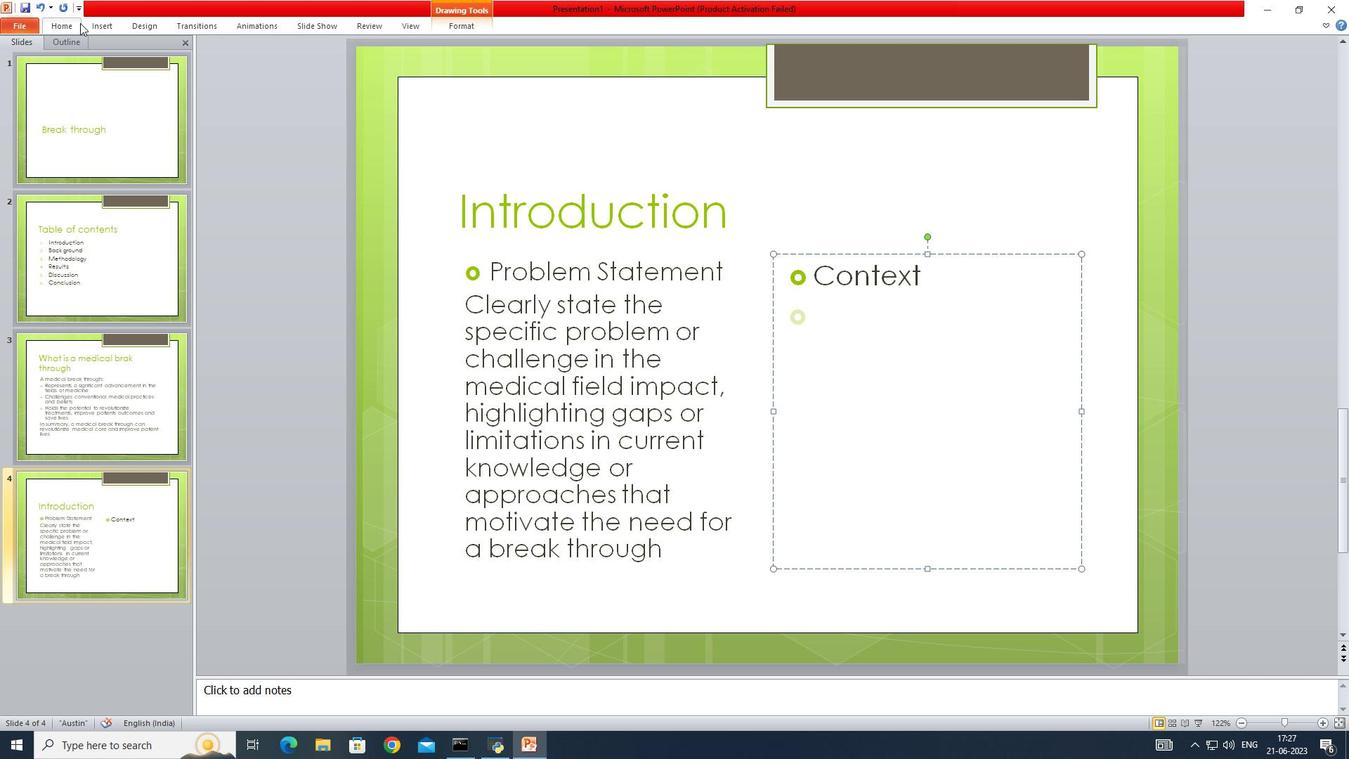
Action: Mouse moved to (380, 47)
Screenshot: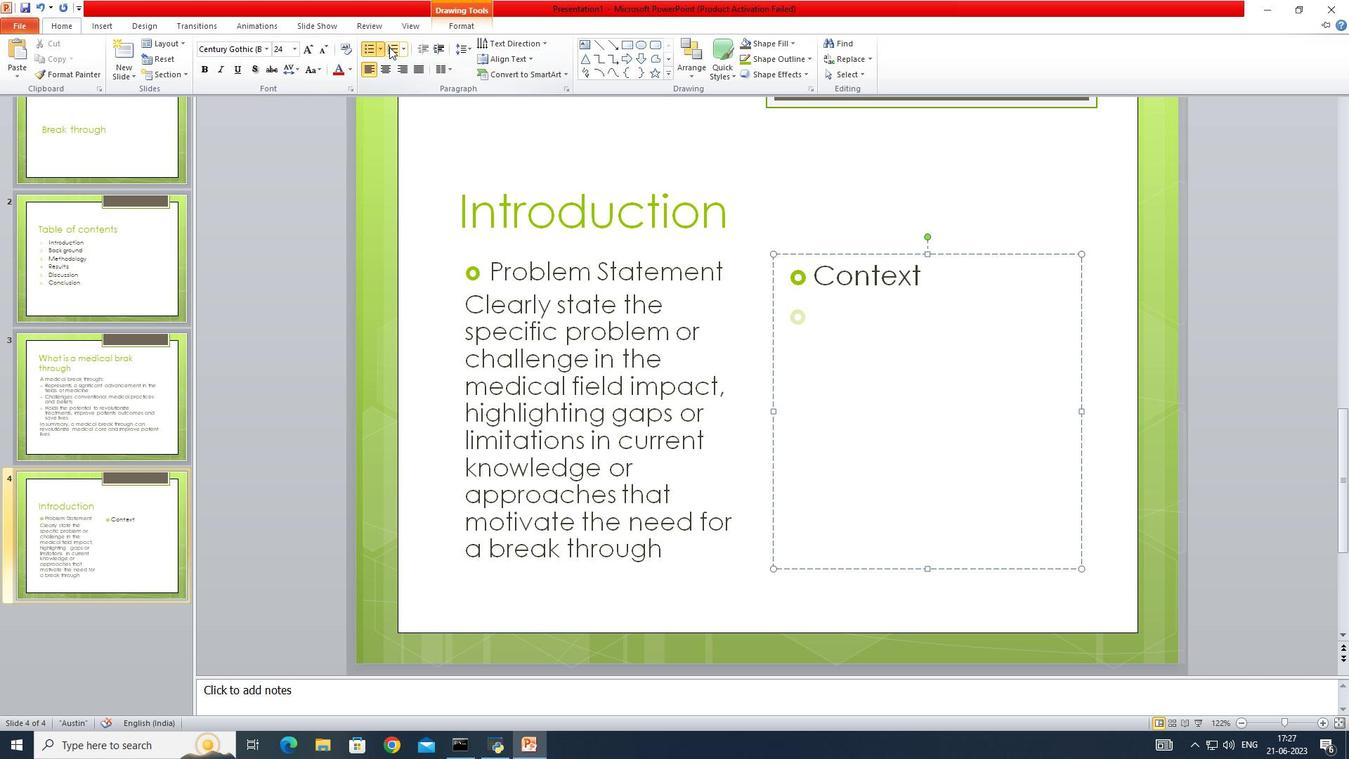 
Action: Mouse pressed left at (380, 47)
Screenshot: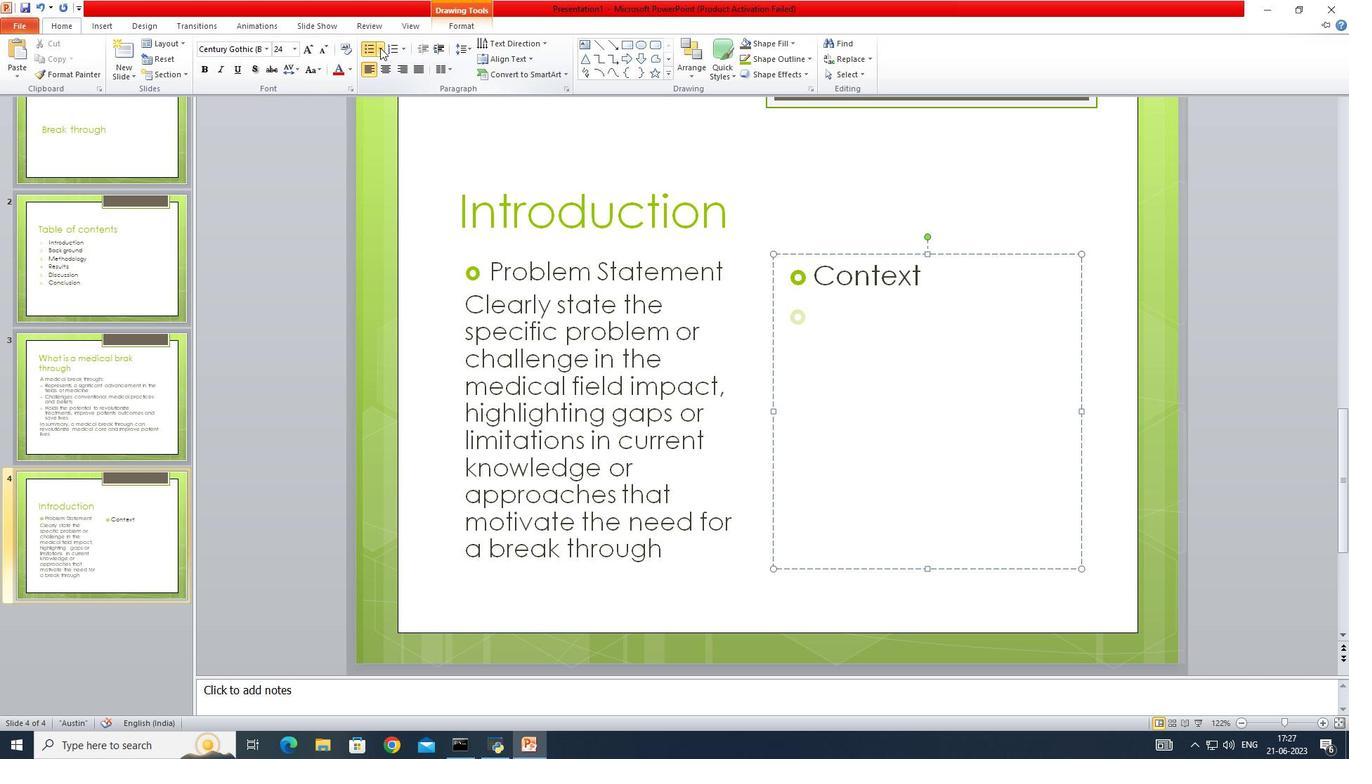 
Action: Mouse moved to (382, 95)
Screenshot: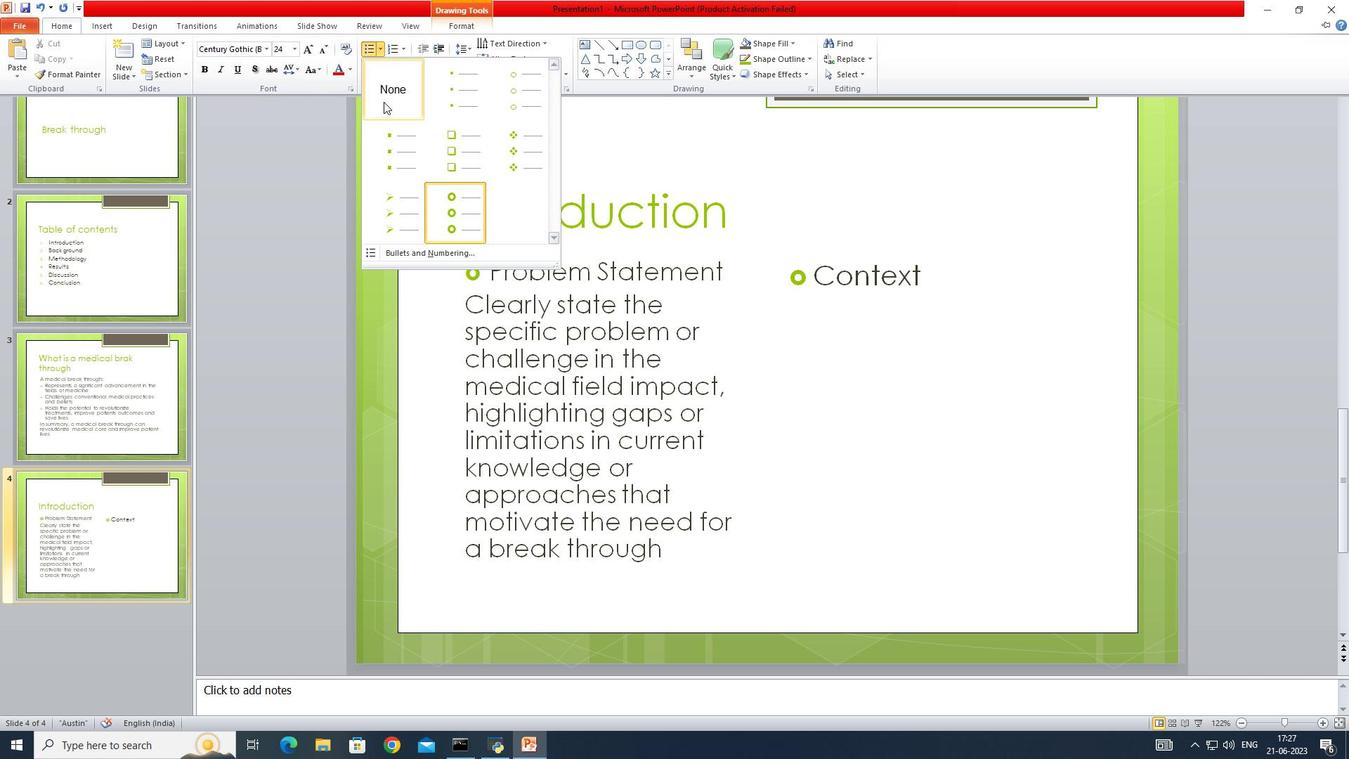 
Action: Mouse pressed left at (382, 95)
Screenshot: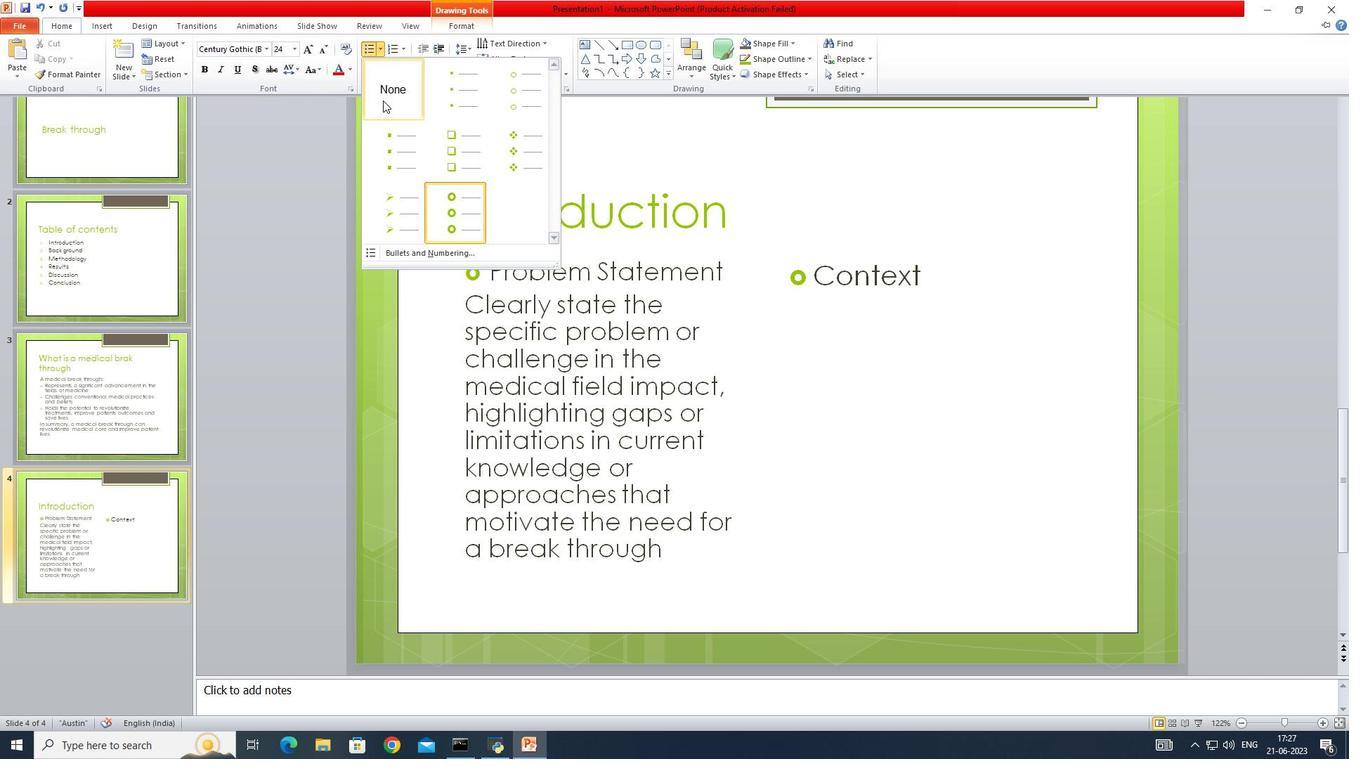 
Action: Mouse moved to (693, 330)
Screenshot: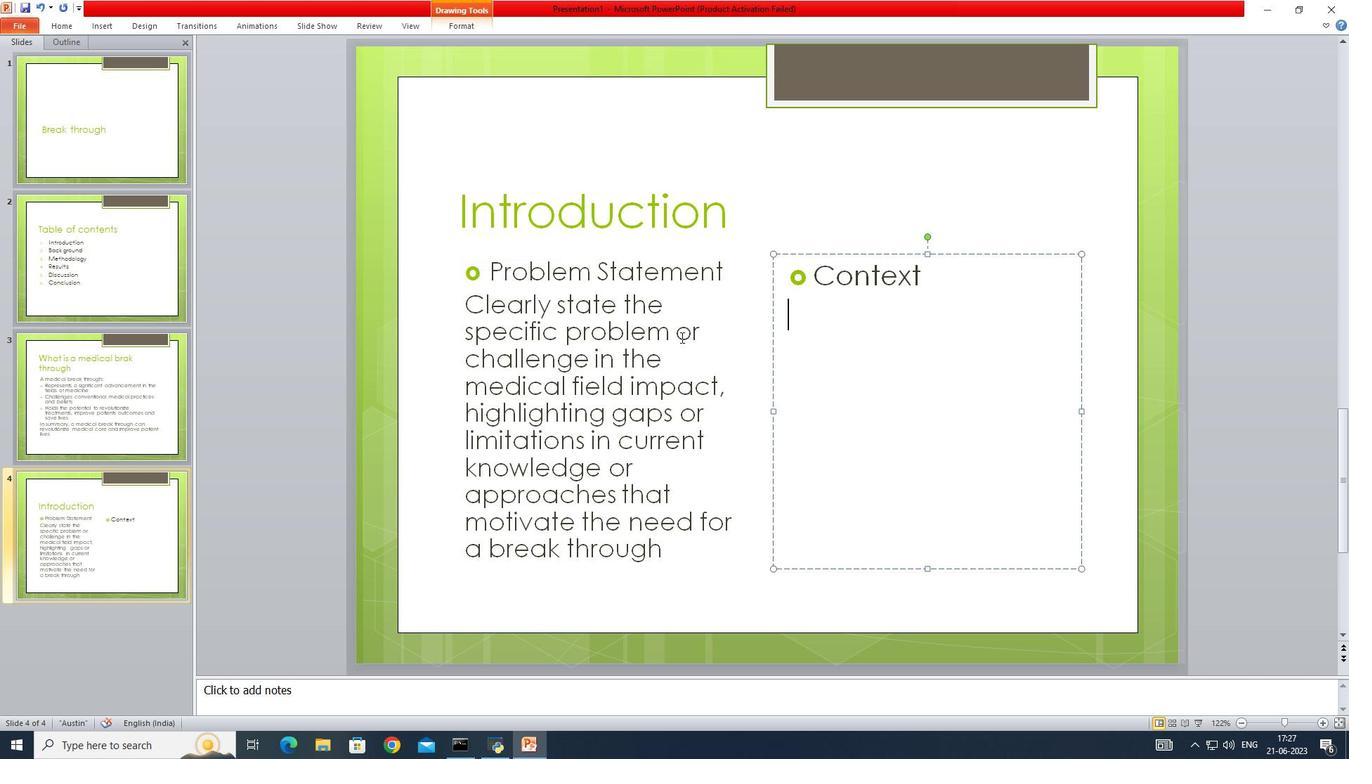
Action: Key pressed <Key.shift>Provide<Key.space>contec<Key.backspace>xt<Key.space>and<Key.space>emphasize<Key.space>the<Key.space>ip<Key.backspace>mportance<Key.space>of<Key.space>addressing<Key.space>the<Key.space>identified<Key.space>challenf<Key.backspace>gs<Key.space><Key.backspace>.<Key.space><Key.shift>Dis<Key.backspace><Key.backspace><Key.backspace><Key.backspace><Key.backspace><Key.backspace><Key.backspace><Key.backspace><Key.backspace><Key.backspace>lenge.<Key.space><Key.shift>Dsi<Key.backspace><Key.backspace>iscuss<Key.space>existing<Key.space>knowloe<Key.backspace><Key.backspace>edge<Key.space>or<Key.space>approaches<Key.space>emphasizing<Key.space>the<Key.space>gaps<Key.space>or<Key.space>limitations<Key.space>that<Key.space>hinder<Key.space>progress<Key.space>and<Key.space>drives<Key.space>that<Key.space>n<Key.backspace>neesd<Key.backspace><Key.backspace>d<Key.space>for<Key.space>innovative<Key.space>solutions<Key.space>
Screenshot: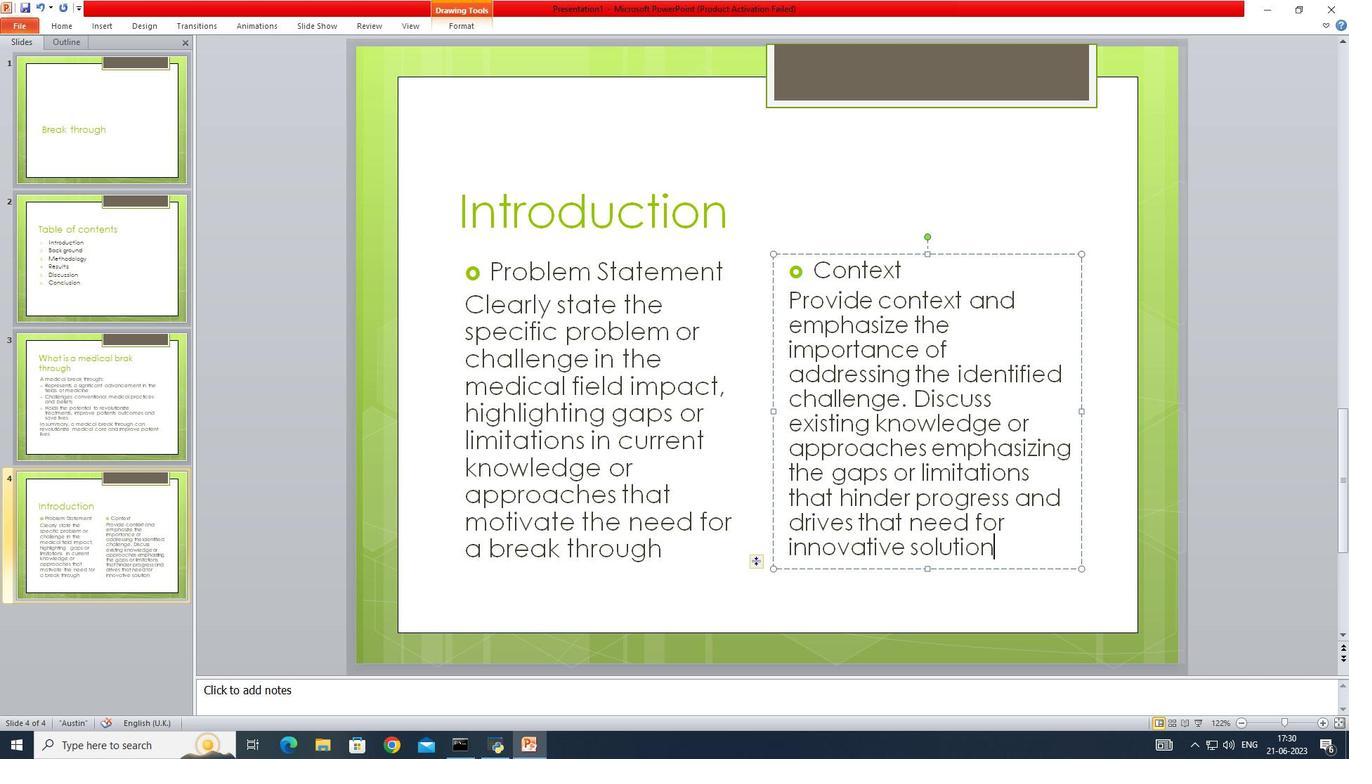
Action: Mouse moved to (815, 314)
Screenshot: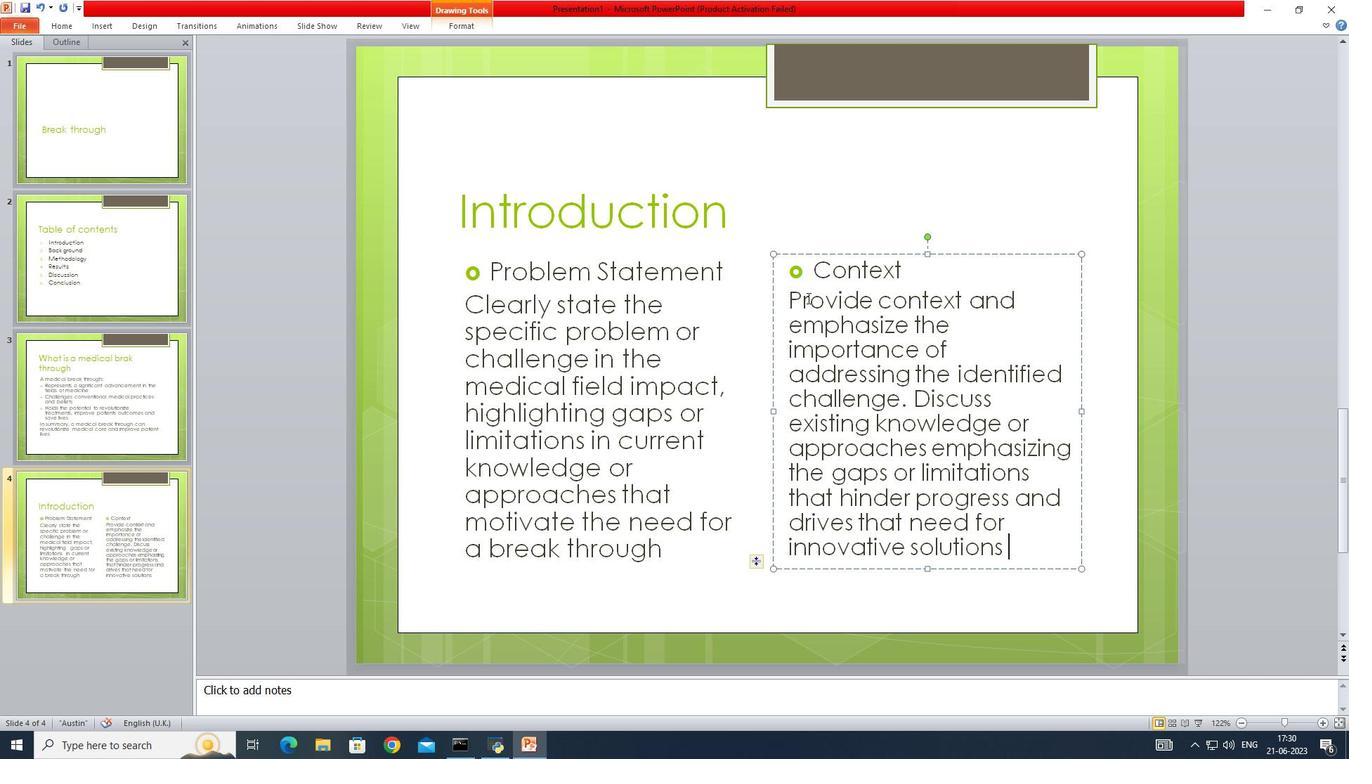 
Action: Mouse scrolled (815, 312) with delta (0, 0)
Screenshot: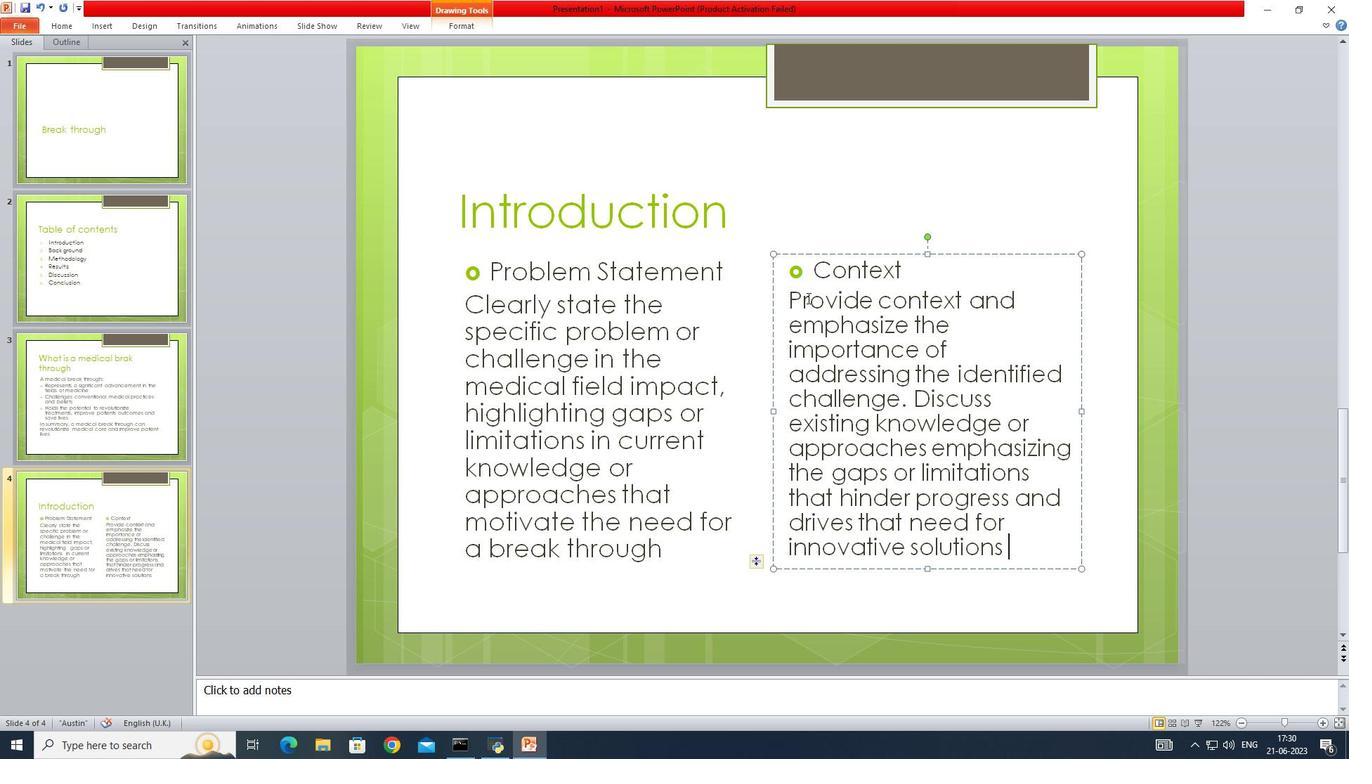 
Action: Mouse moved to (815, 315)
Screenshot: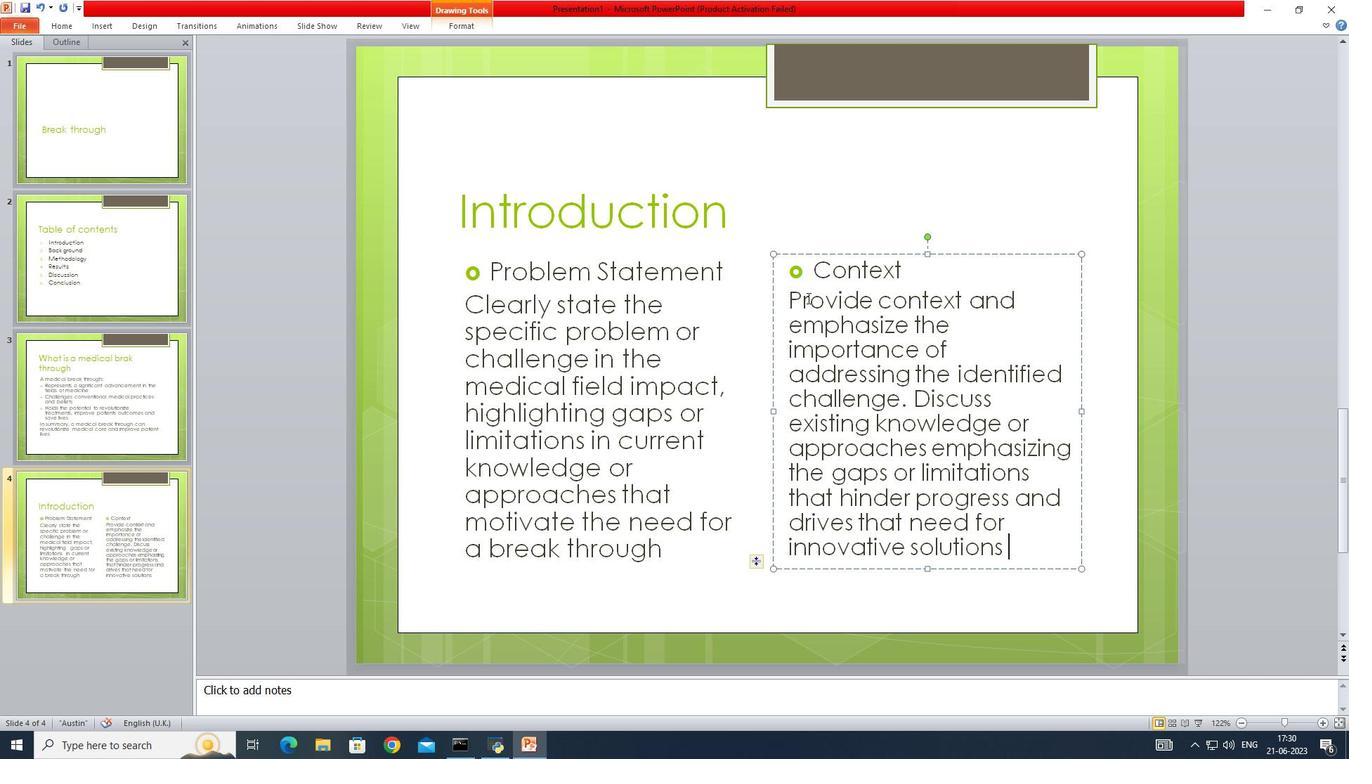 
Action: Mouse scrolled (815, 314) with delta (0, 0)
Screenshot: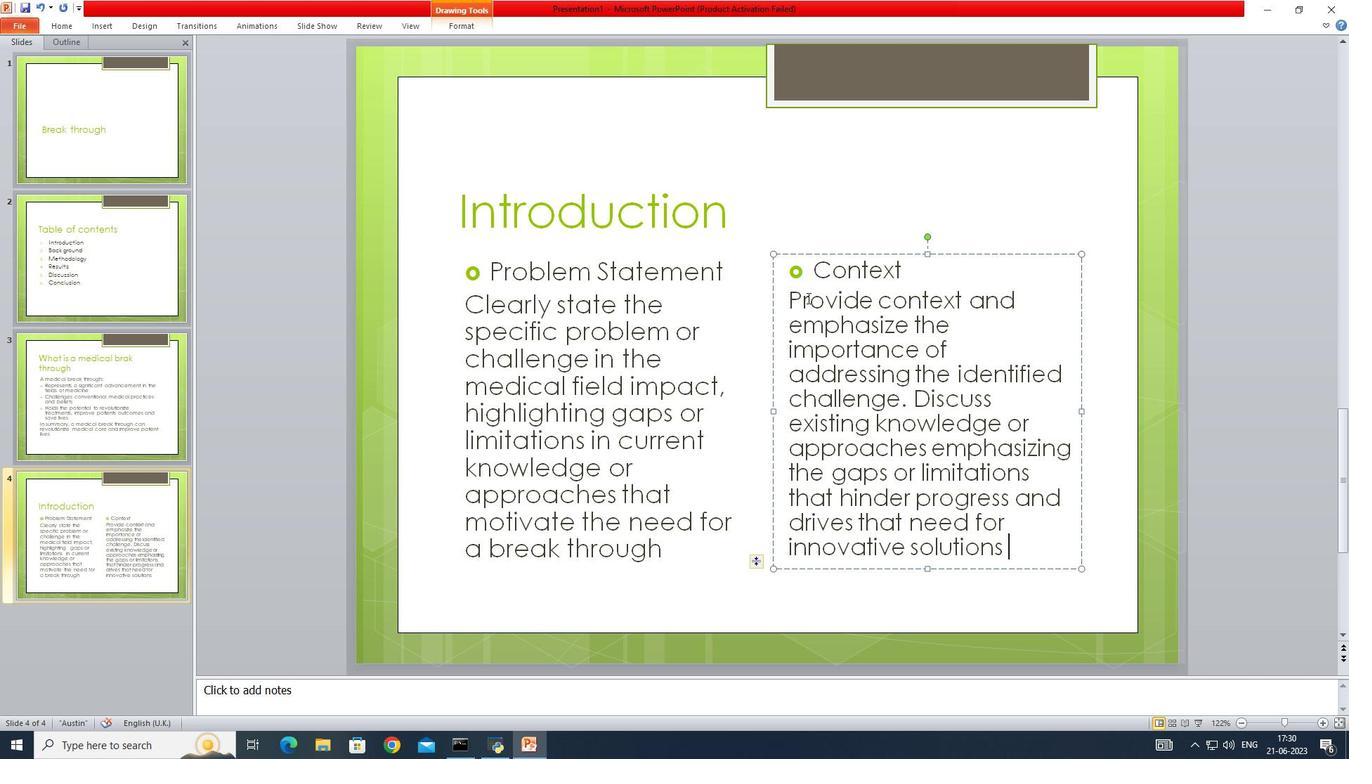 
Action: Mouse moved to (817, 317)
Screenshot: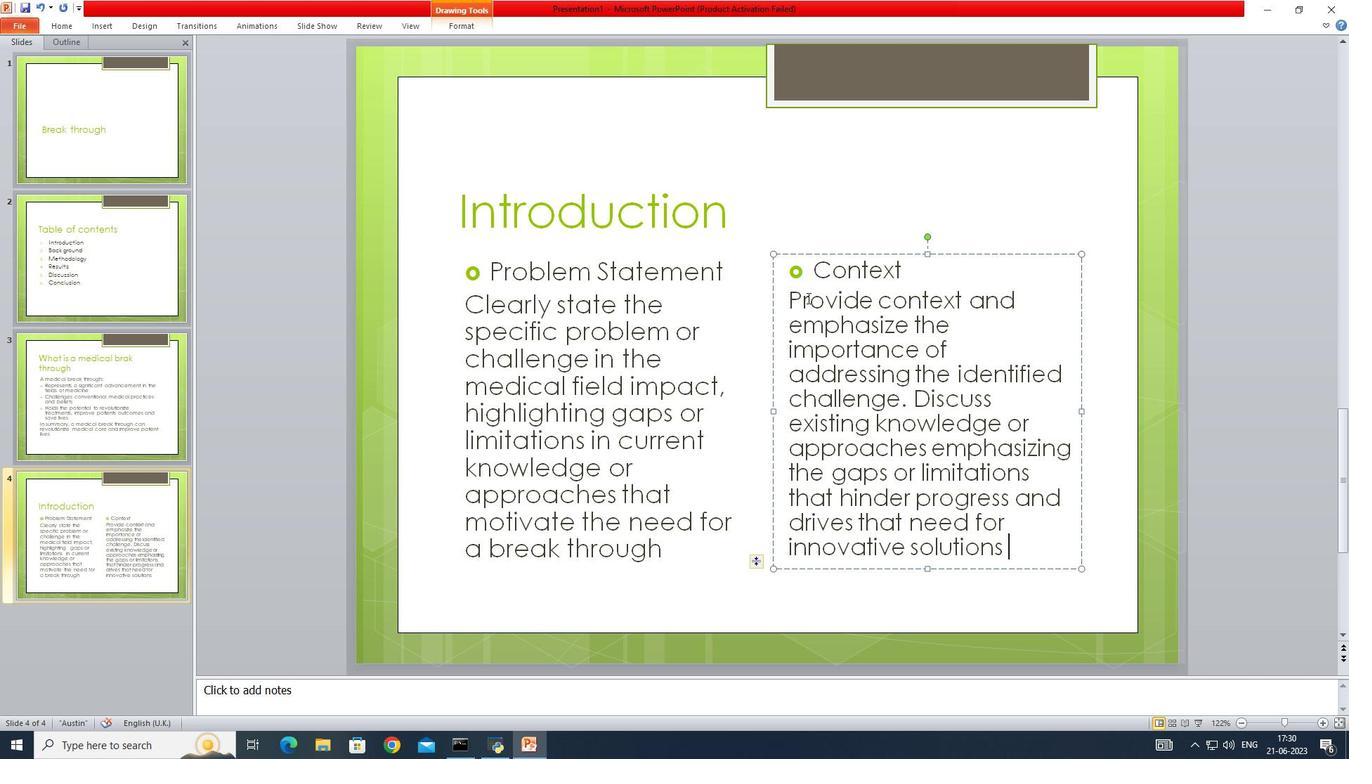 
Action: Mouse scrolled (817, 316) with delta (0, 0)
Screenshot: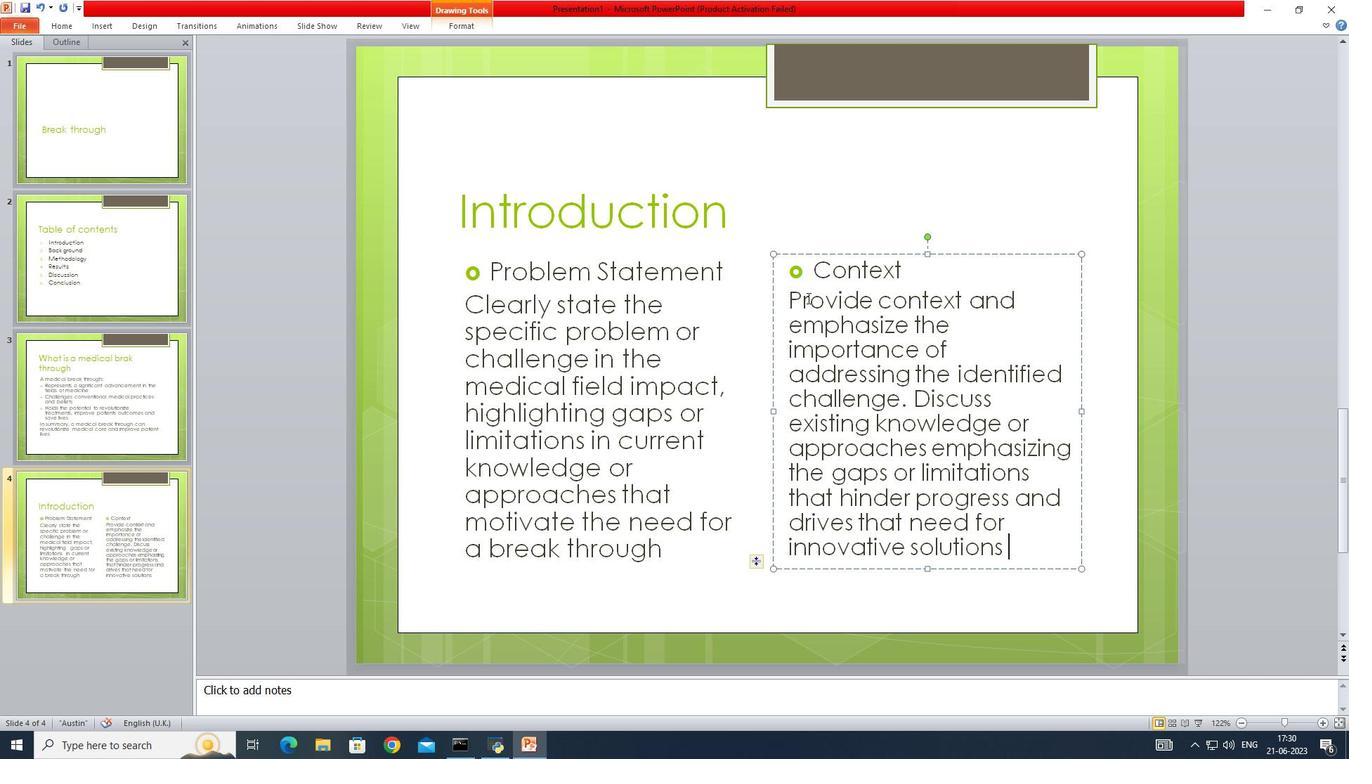 
Action: Mouse moved to (68, 21)
Screenshot: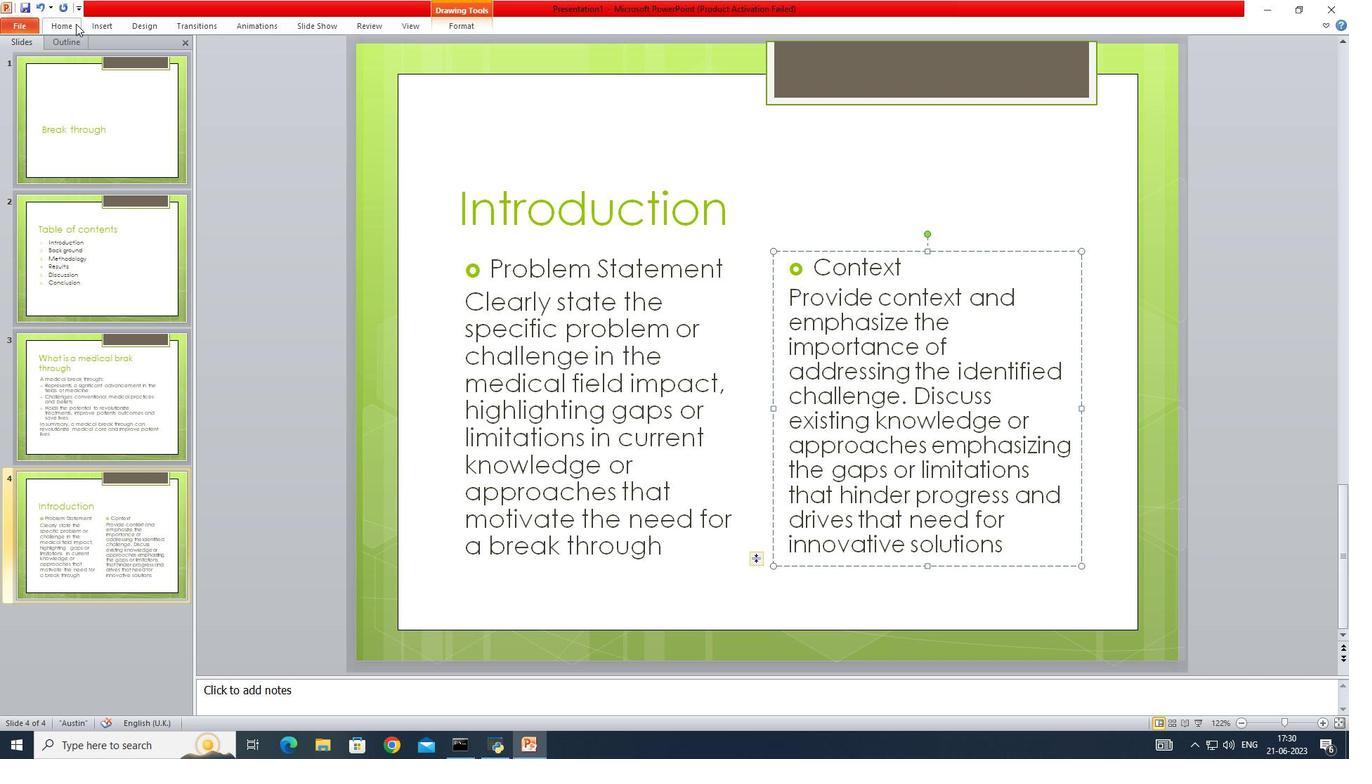 
Action: Mouse pressed left at (68, 21)
Screenshot: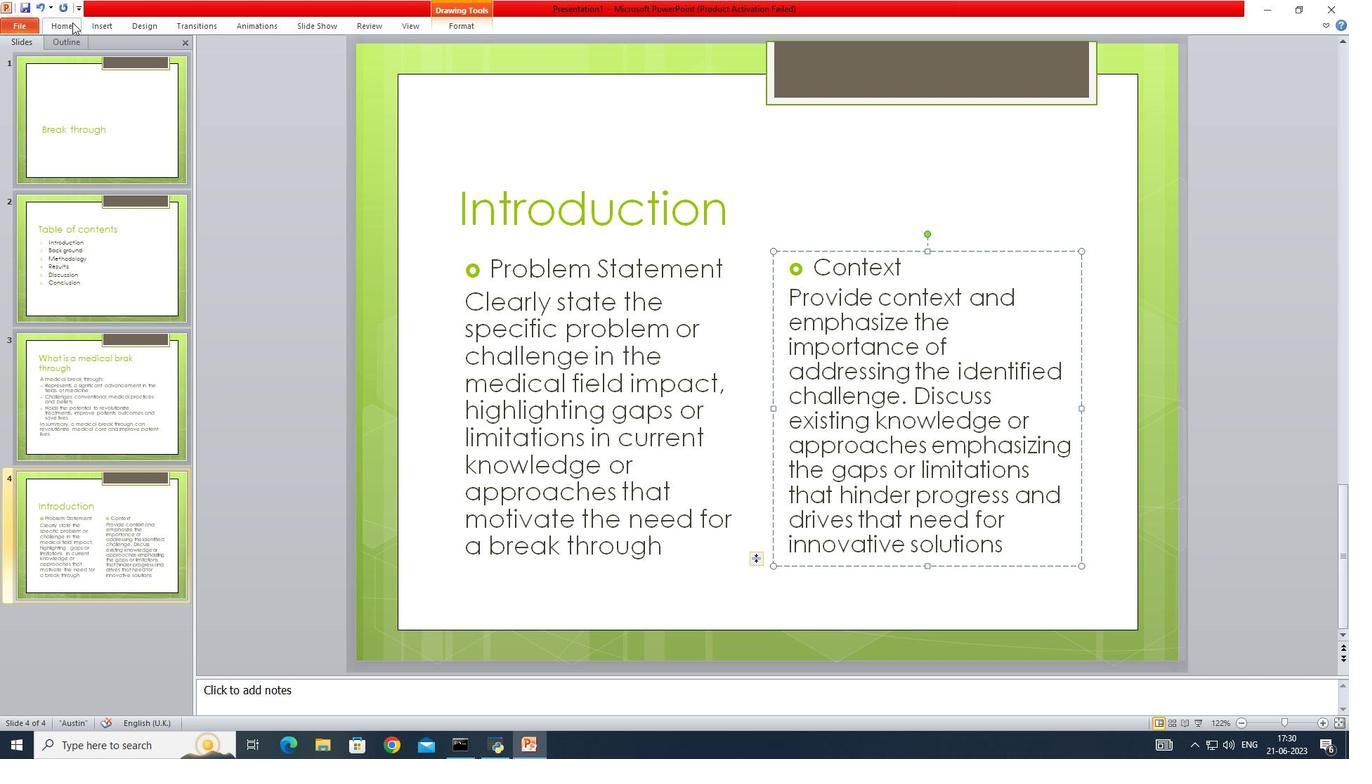 
Action: Mouse moved to (133, 77)
Screenshot: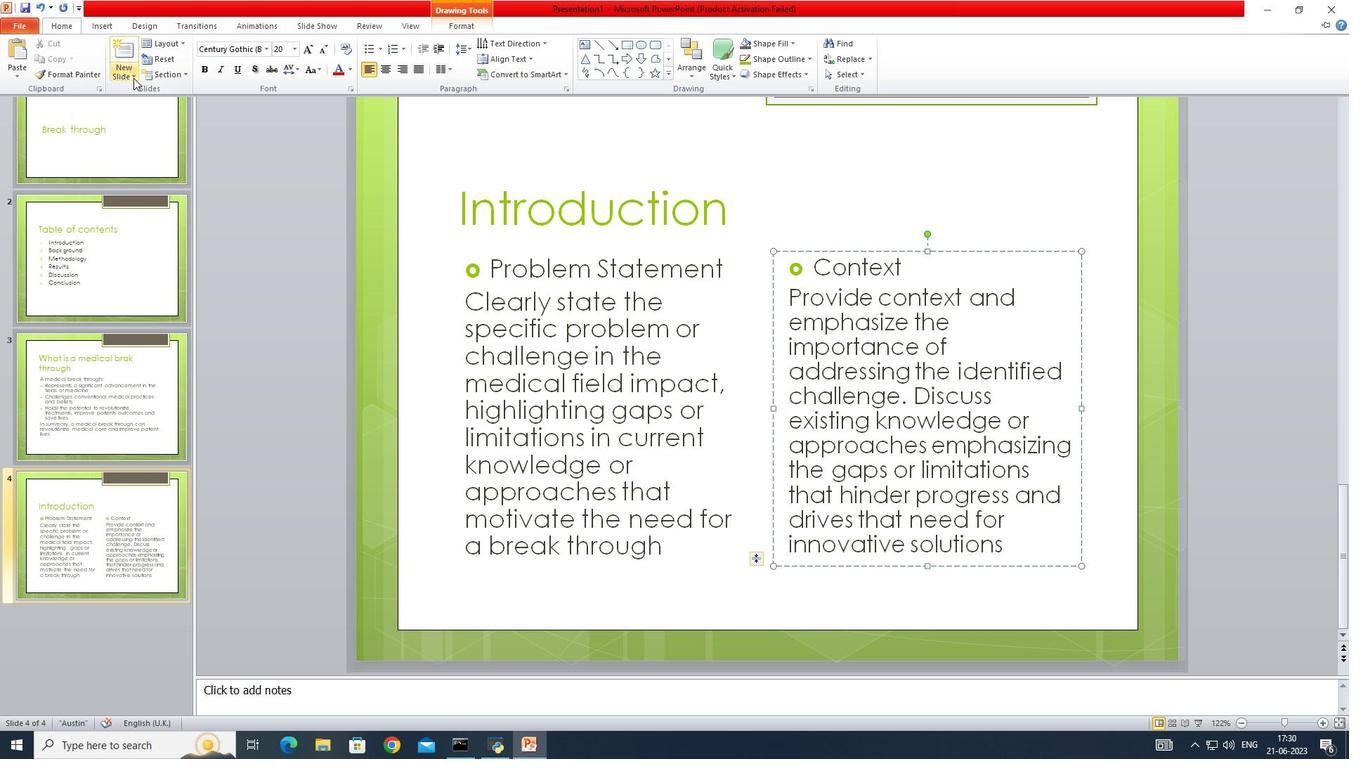 
Action: Mouse pressed left at (133, 77)
Screenshot: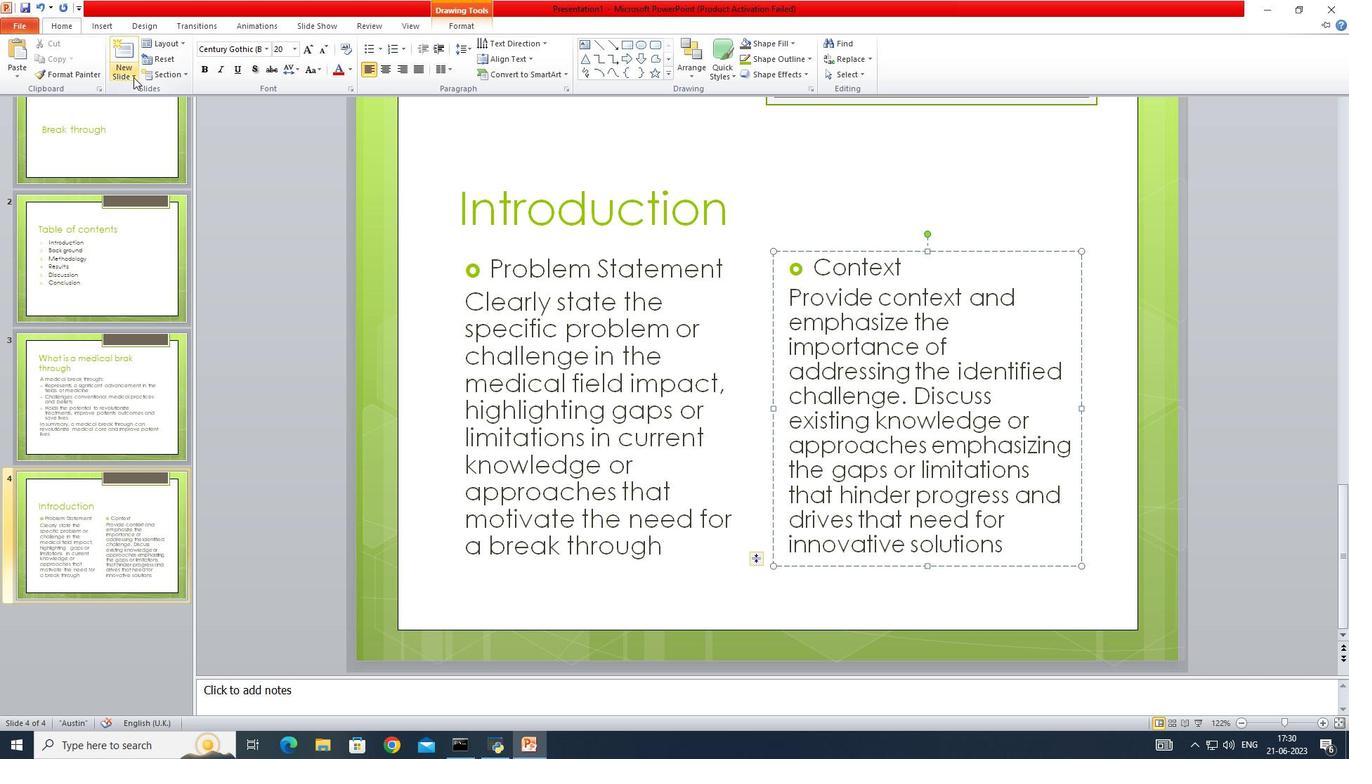 
Action: Mouse moved to (237, 203)
Screenshot: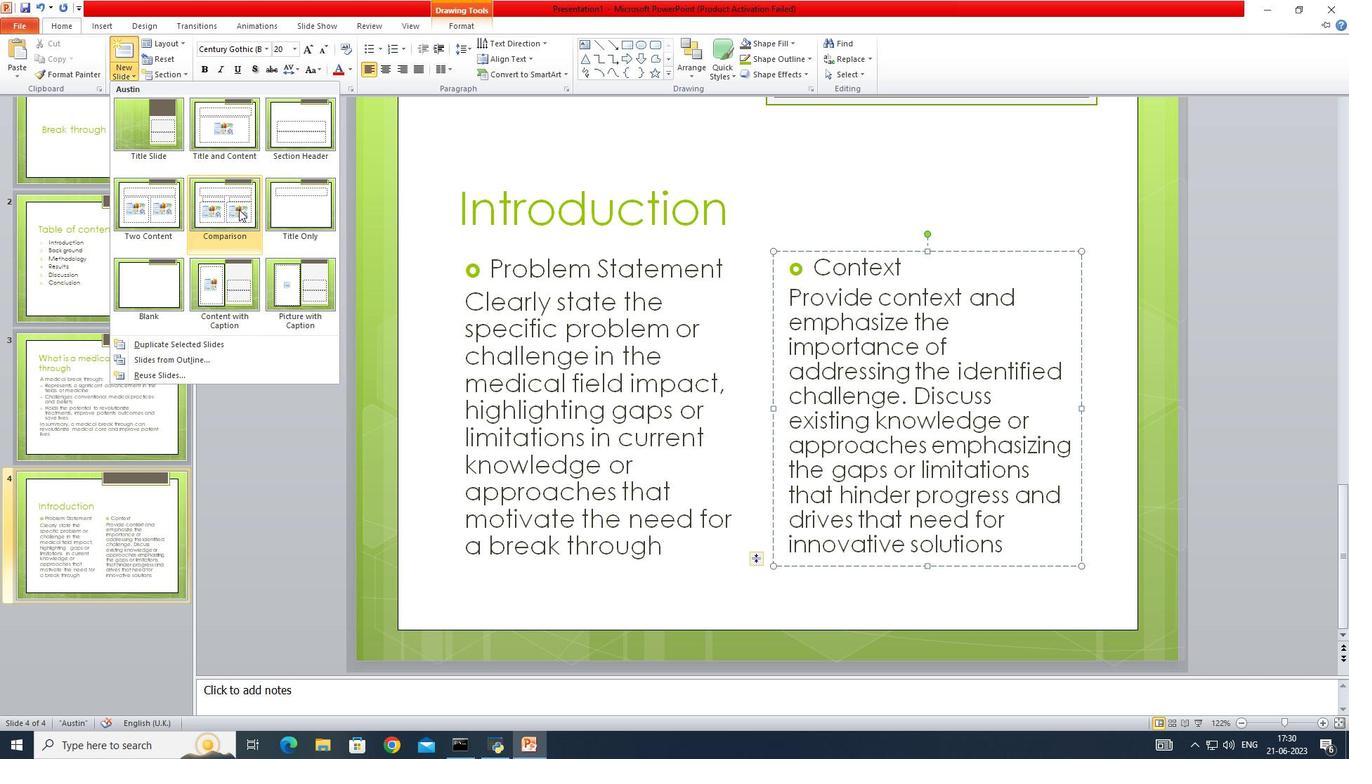 
Action: Mouse pressed left at (237, 203)
Screenshot: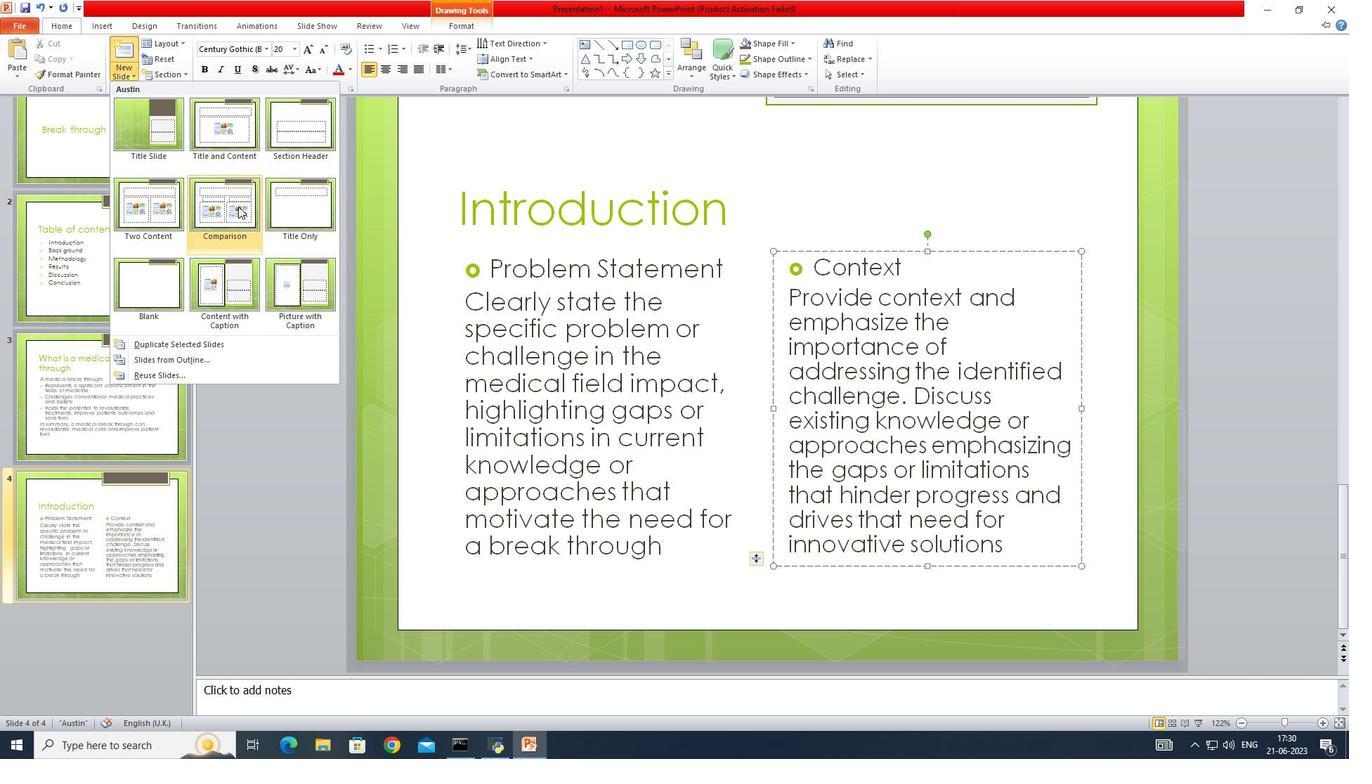 
Action: Mouse moved to (131, 522)
Screenshot: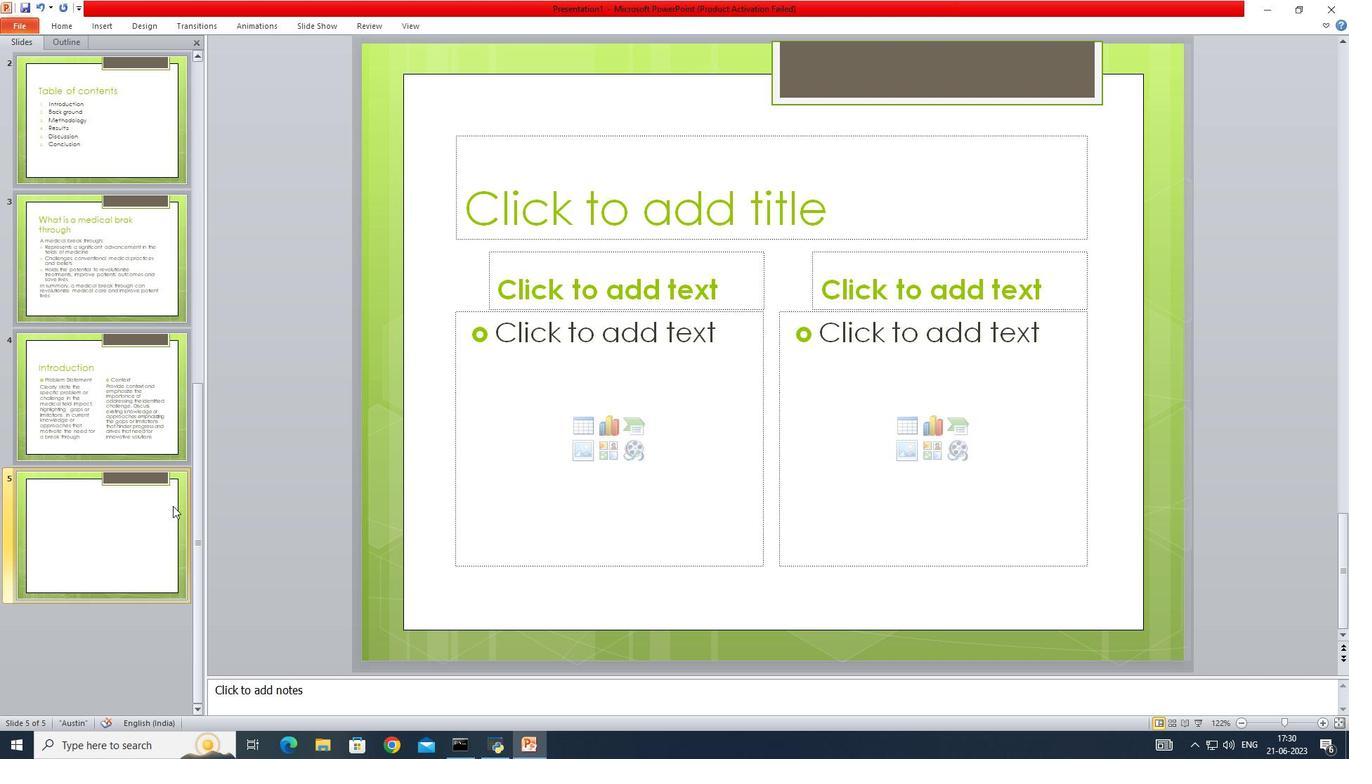 
Action: Mouse pressed left at (131, 522)
Screenshot: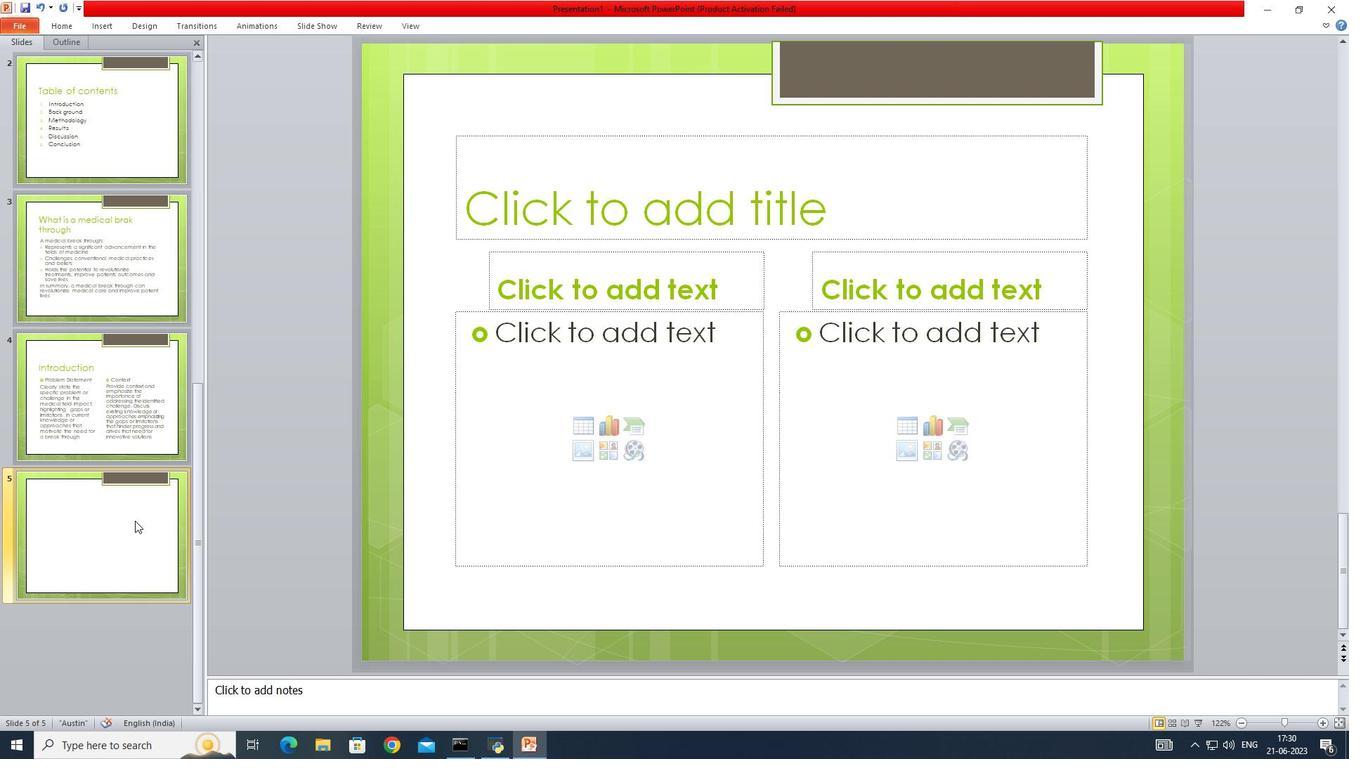 
Action: Mouse moved to (131, 522)
Screenshot: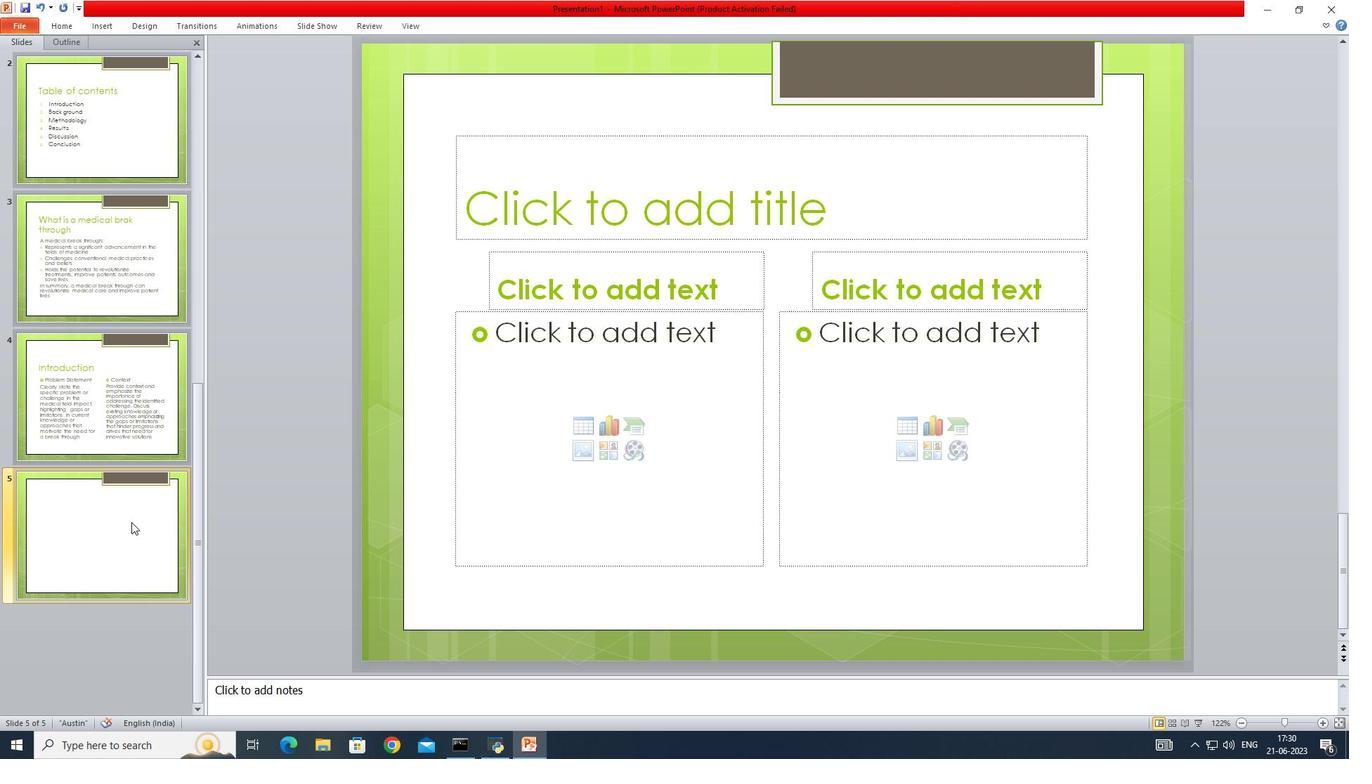
Action: Key pressed <Key.delete>
Screenshot: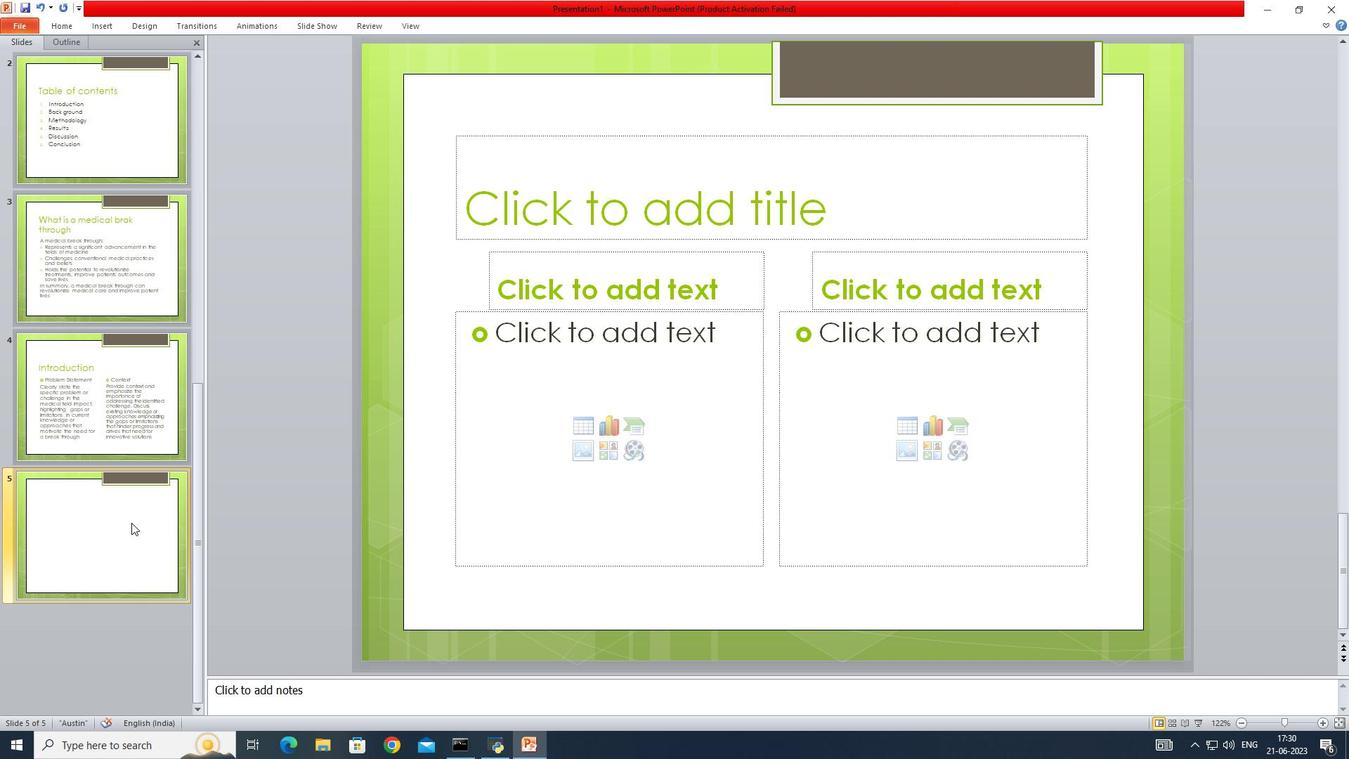 
Action: Mouse moved to (56, 22)
Screenshot: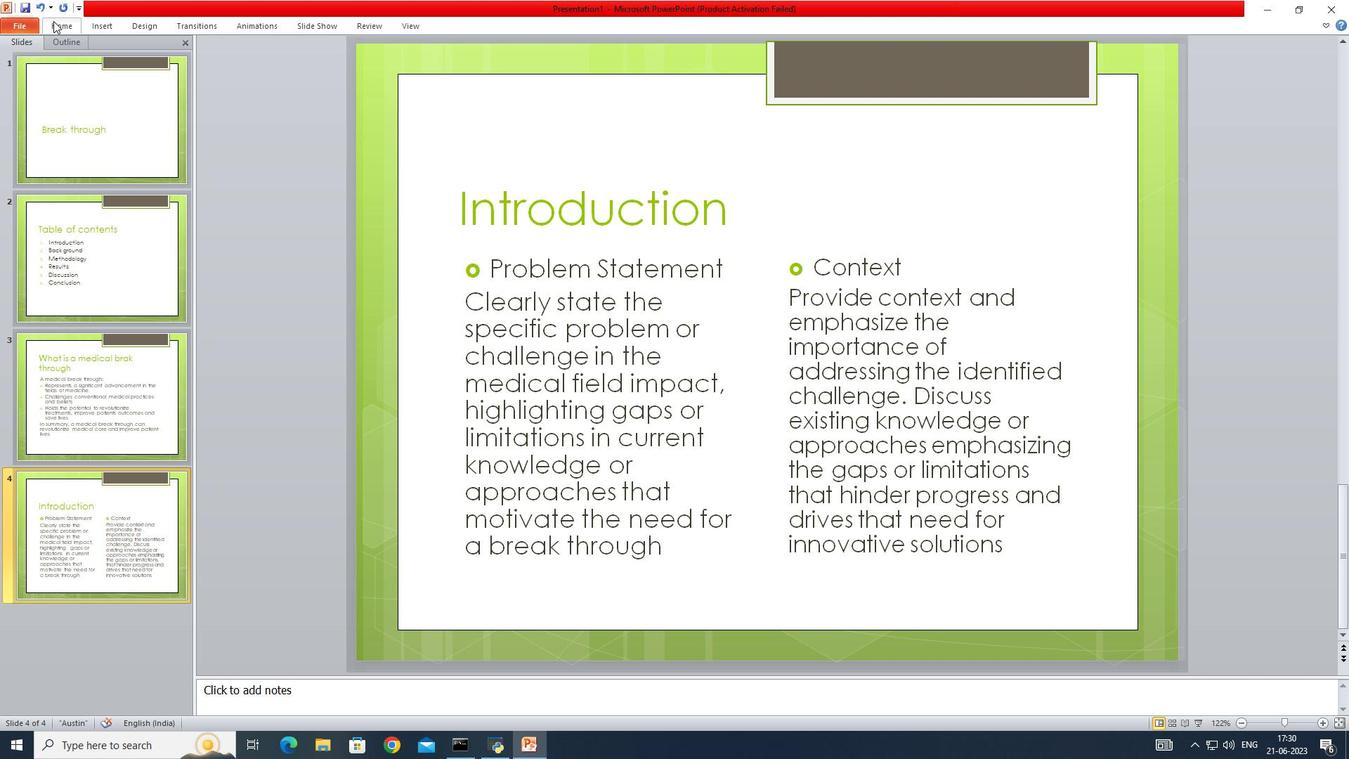
Action: Mouse pressed left at (56, 22)
Screenshot: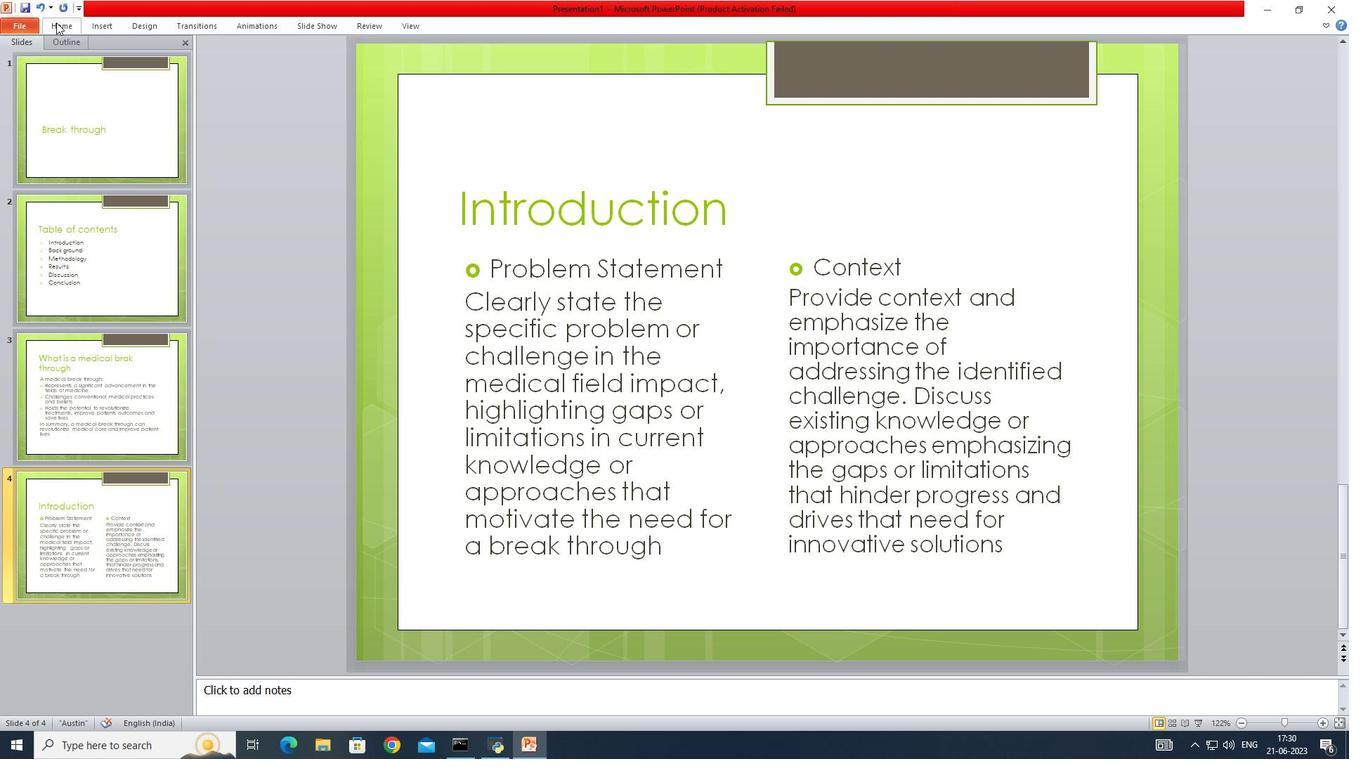 
Action: Mouse moved to (135, 76)
Screenshot: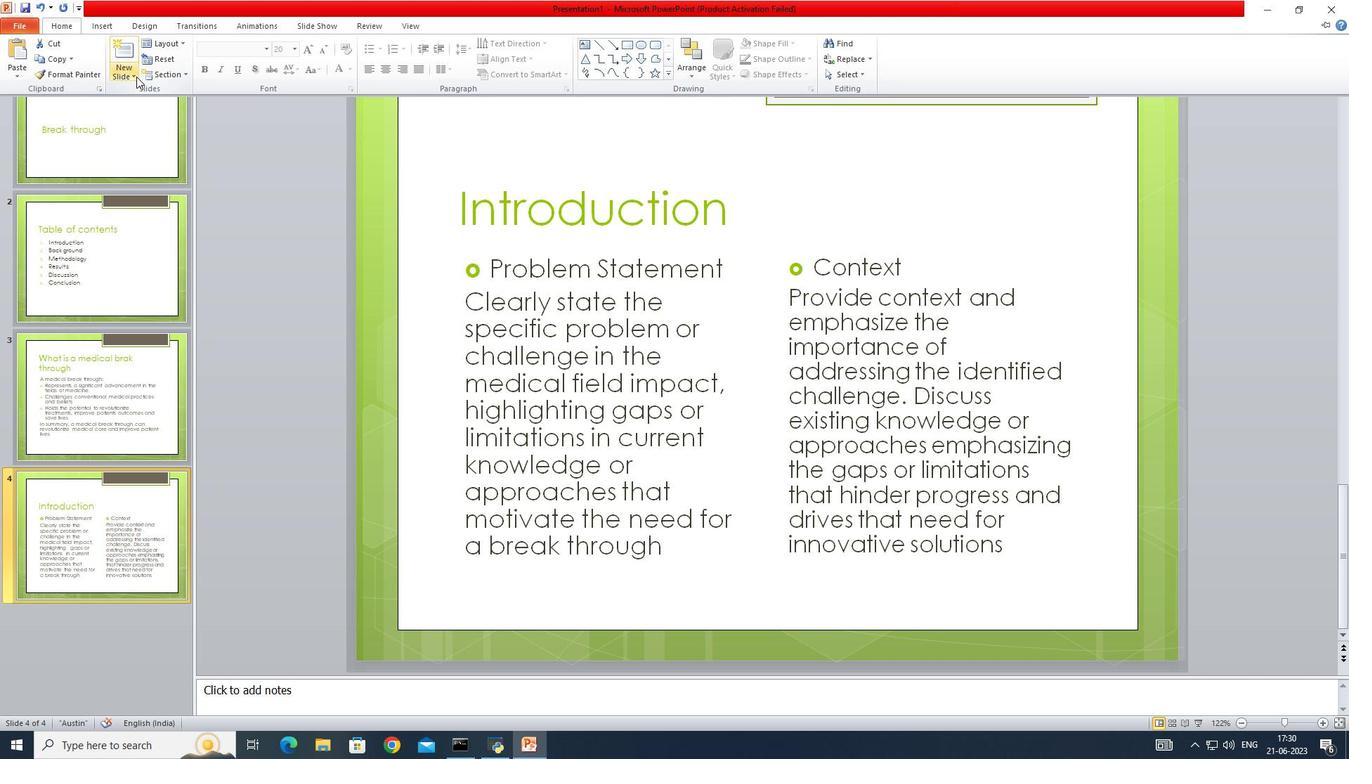 
Action: Mouse pressed left at (135, 76)
Screenshot: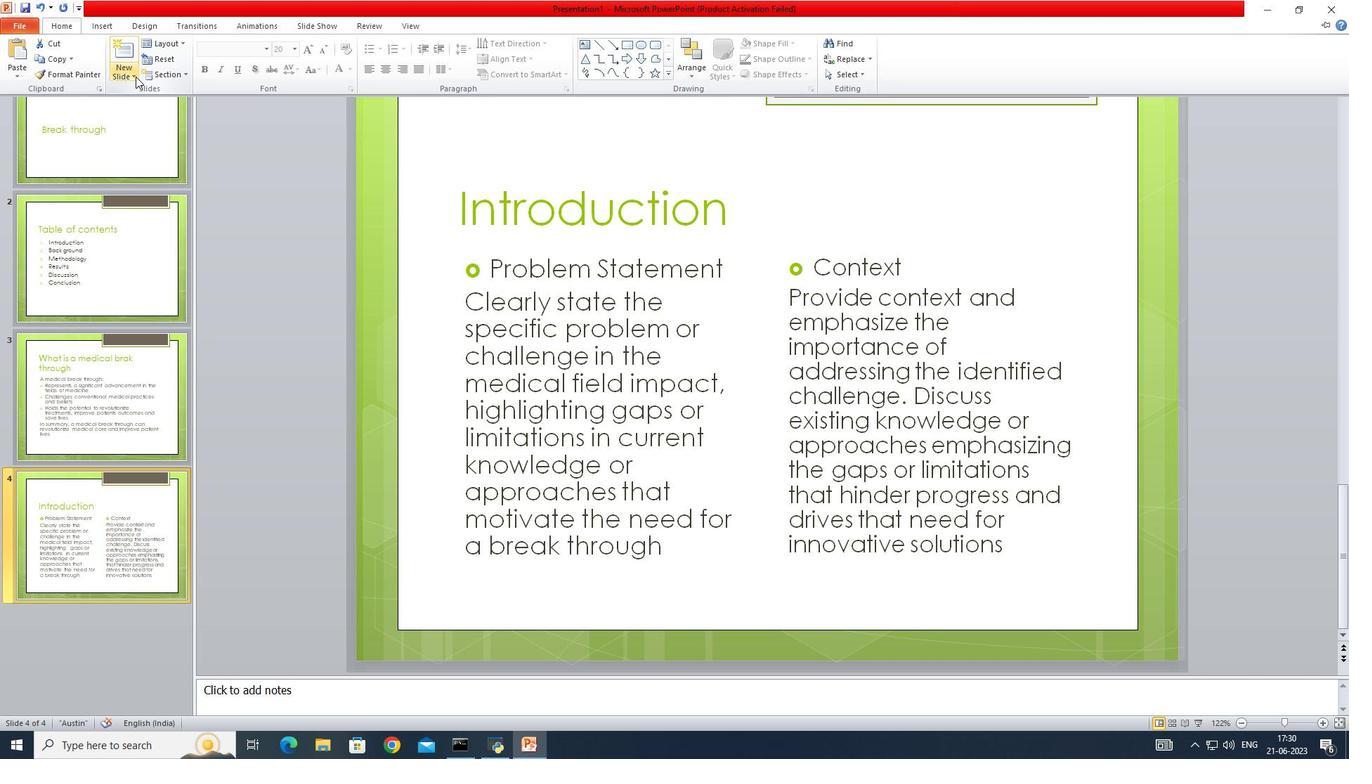 
Action: Mouse moved to (212, 121)
Screenshot: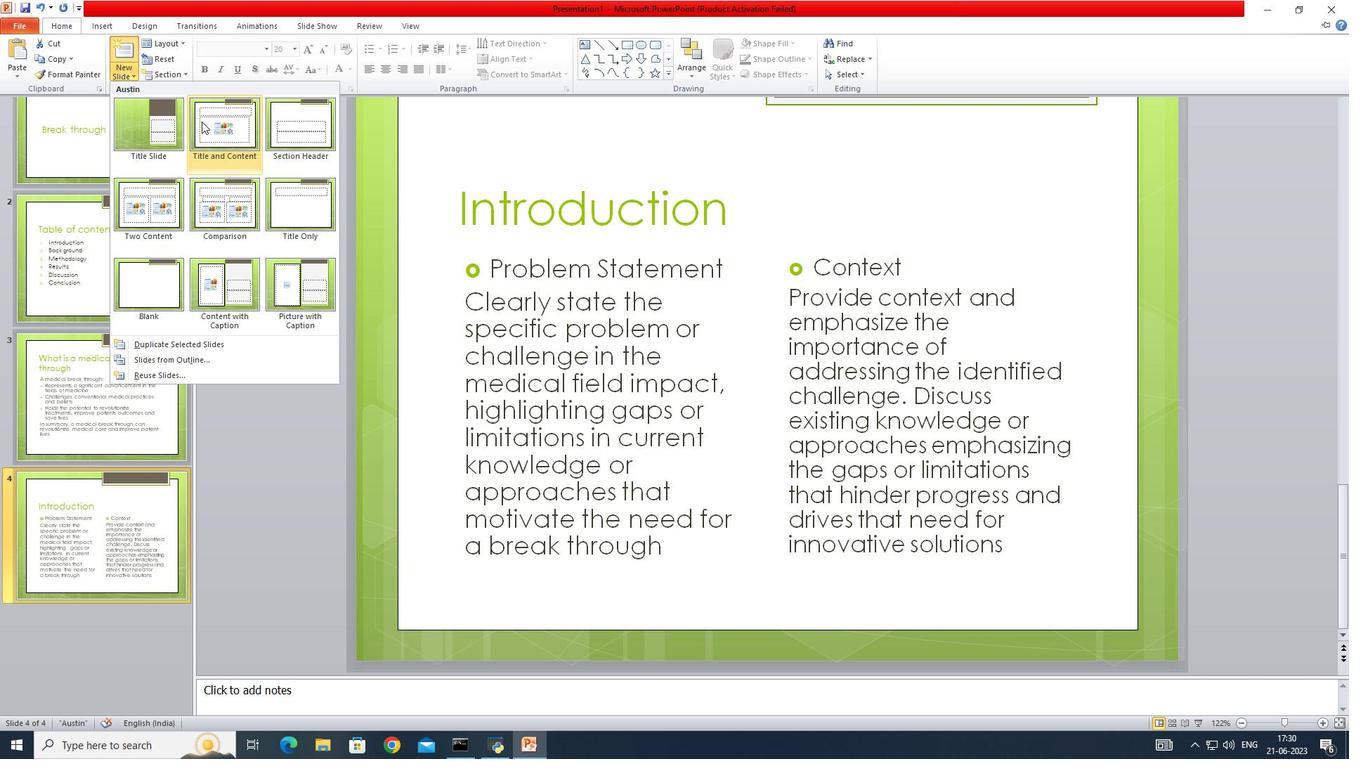 
Action: Mouse pressed left at (212, 121)
Screenshot: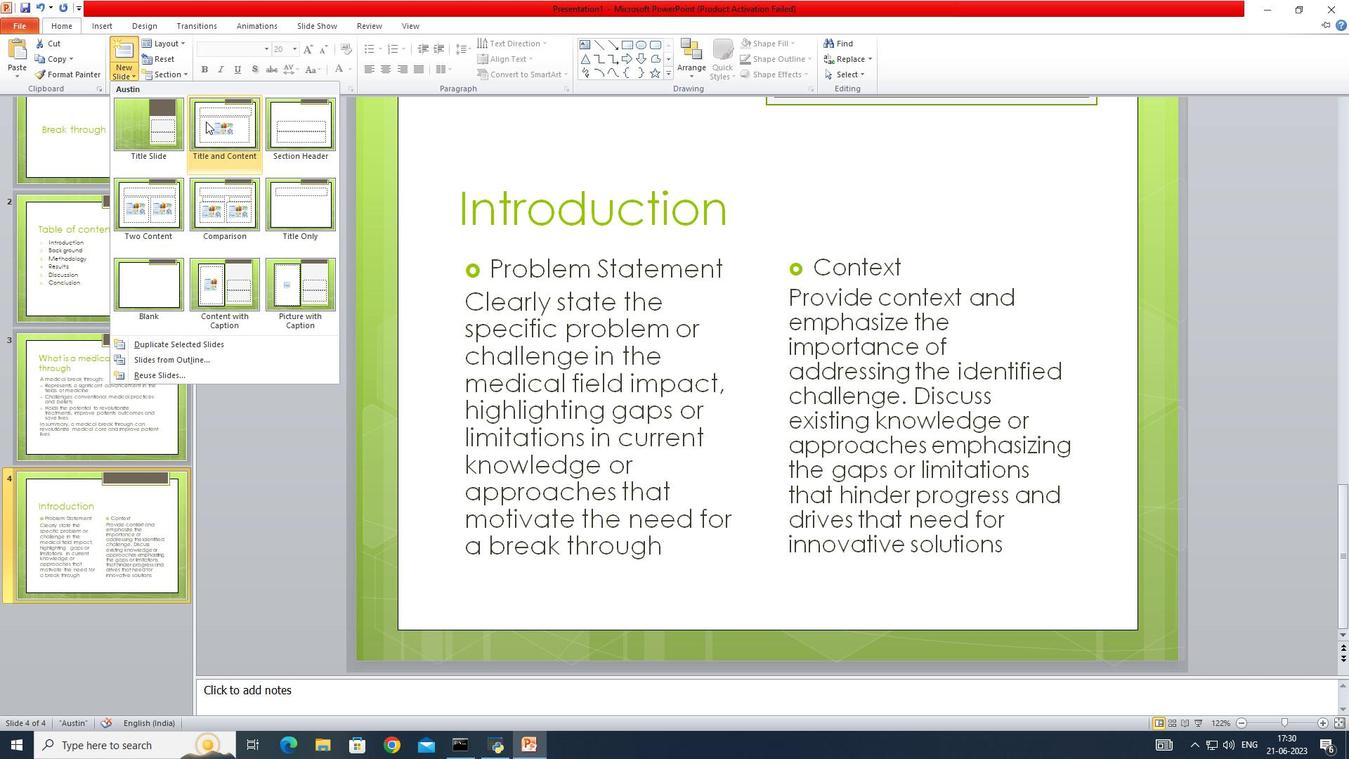 
Action: Mouse moved to (535, 212)
Screenshot: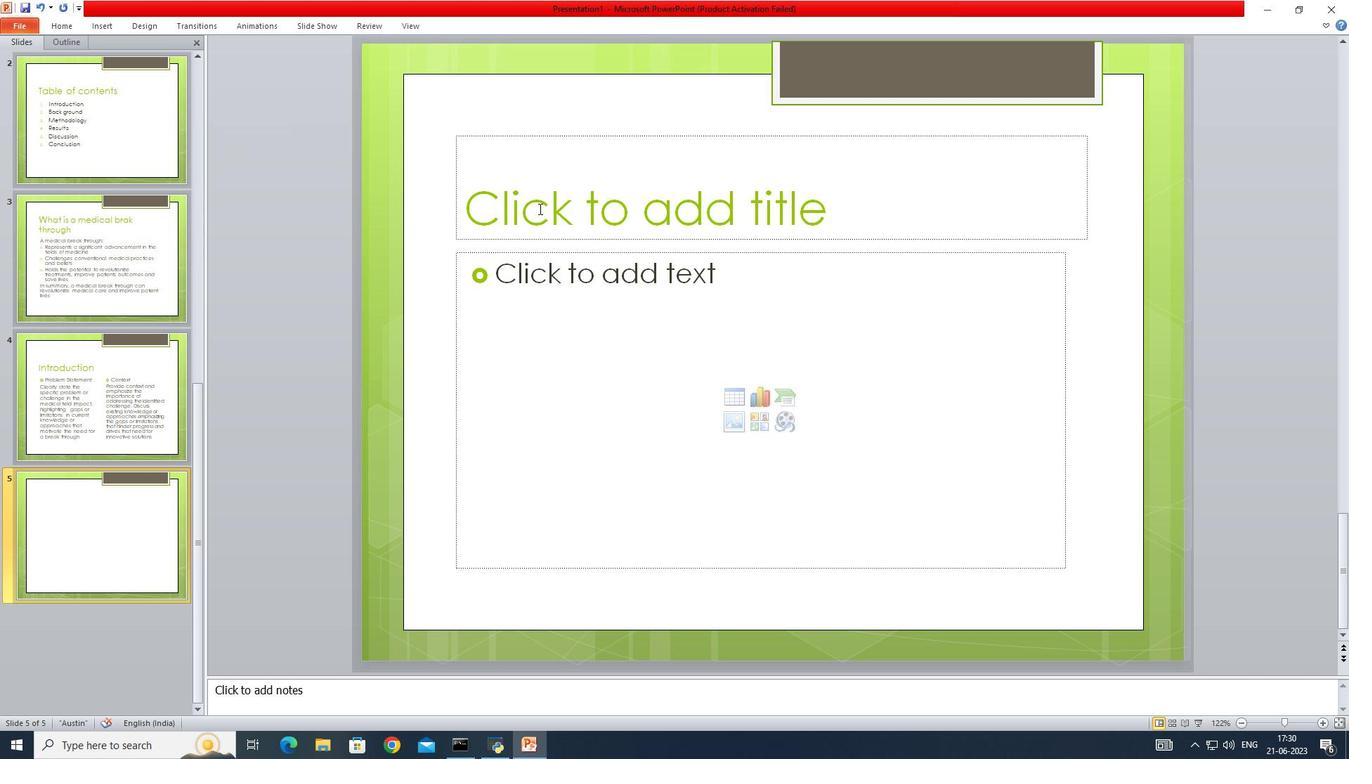 
Action: Mouse pressed left at (535, 212)
Screenshot: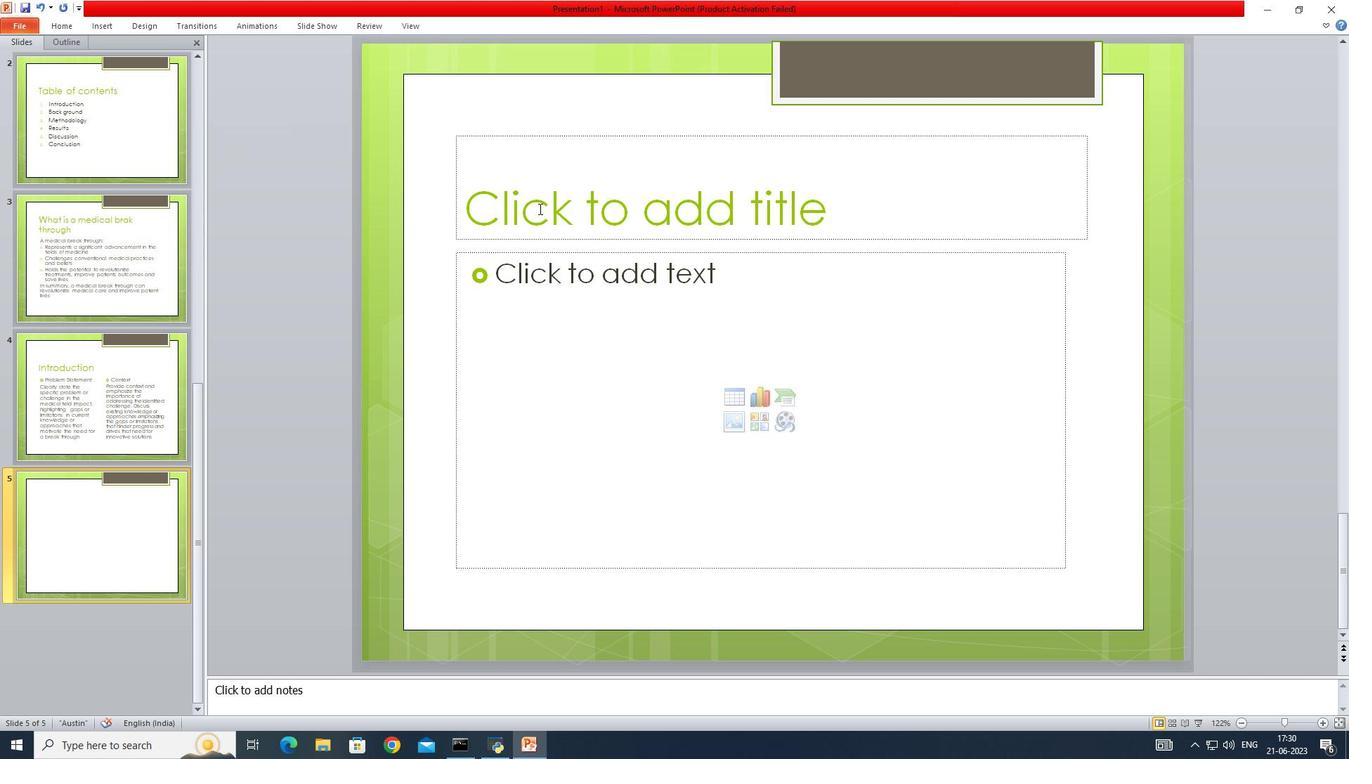 
Action: Mouse moved to (529, 214)
Screenshot: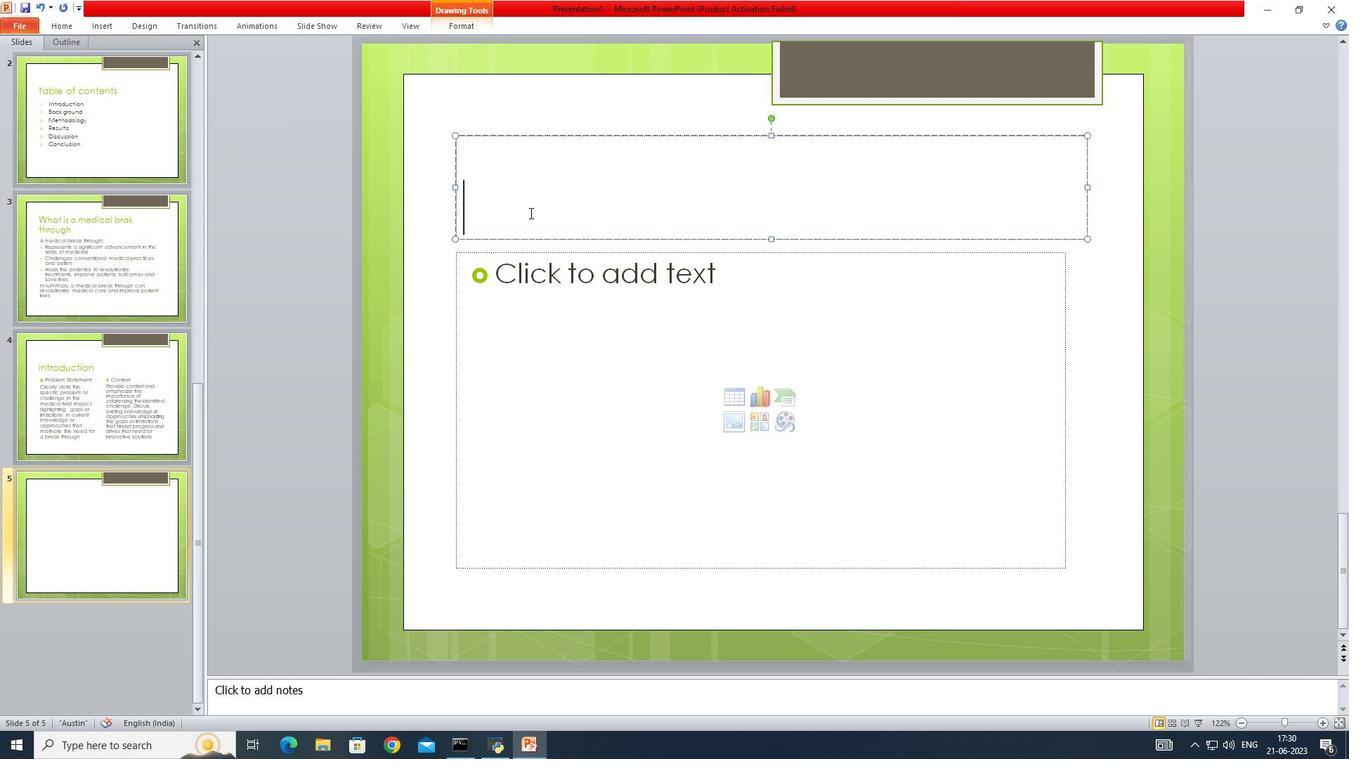 
Action: Key pressed <Key.shift><Key.shift>Back<Key.space>ground
Screenshot: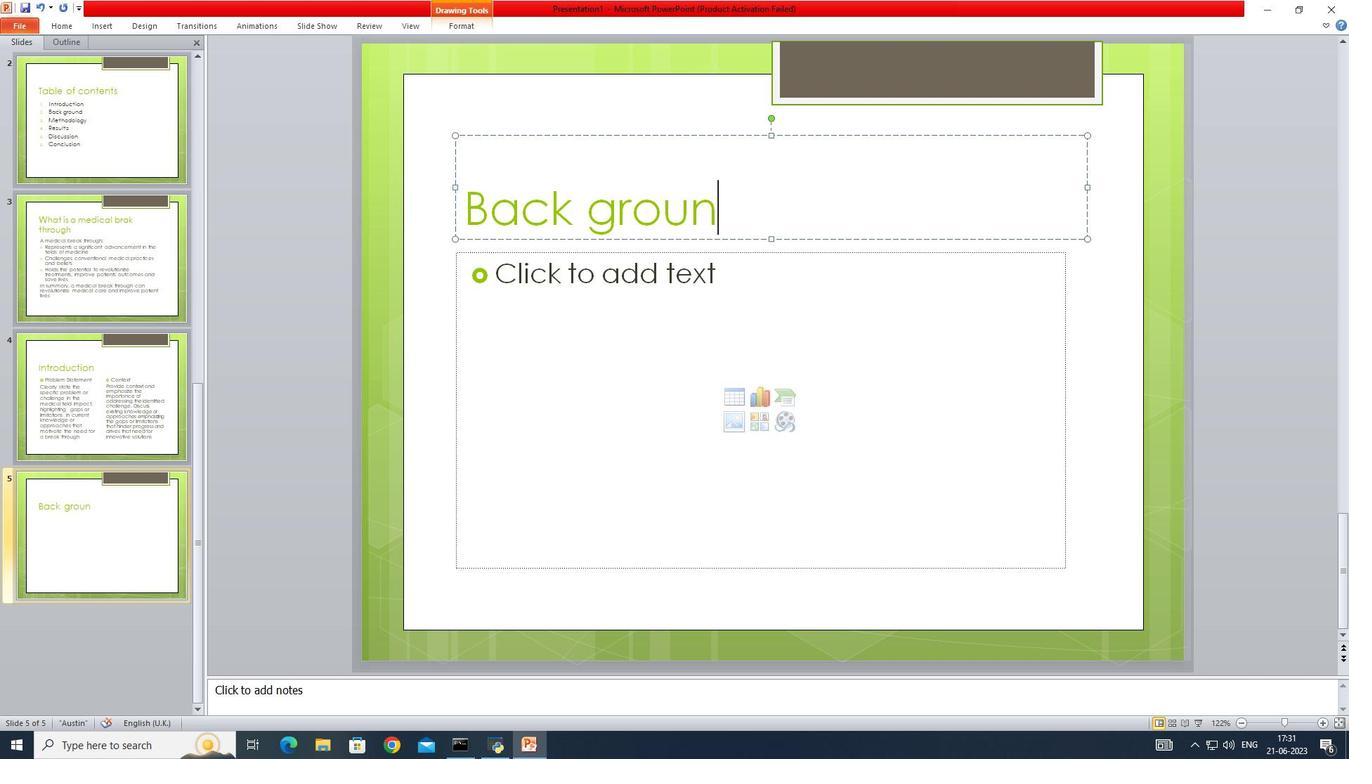 
Action: Mouse moved to (500, 281)
Screenshot: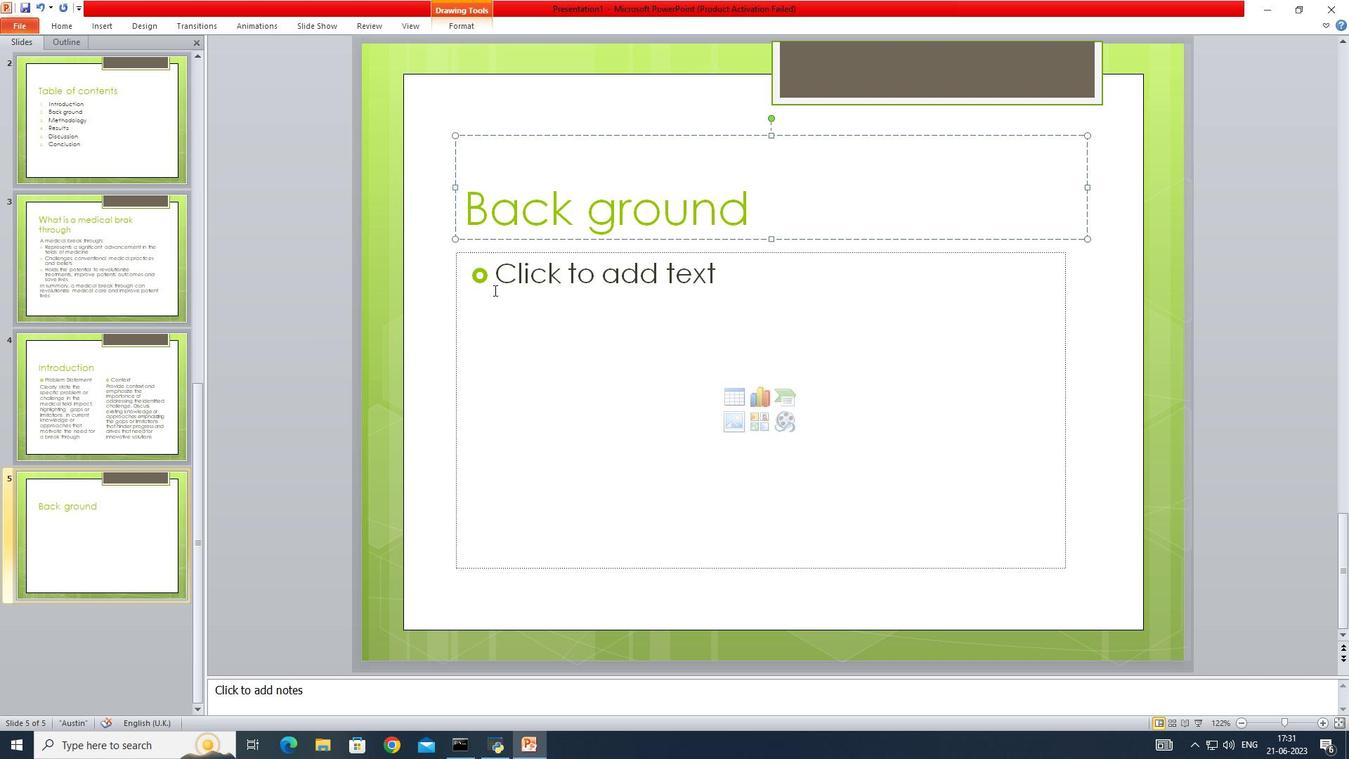 
Action: Mouse pressed left at (500, 281)
Screenshot: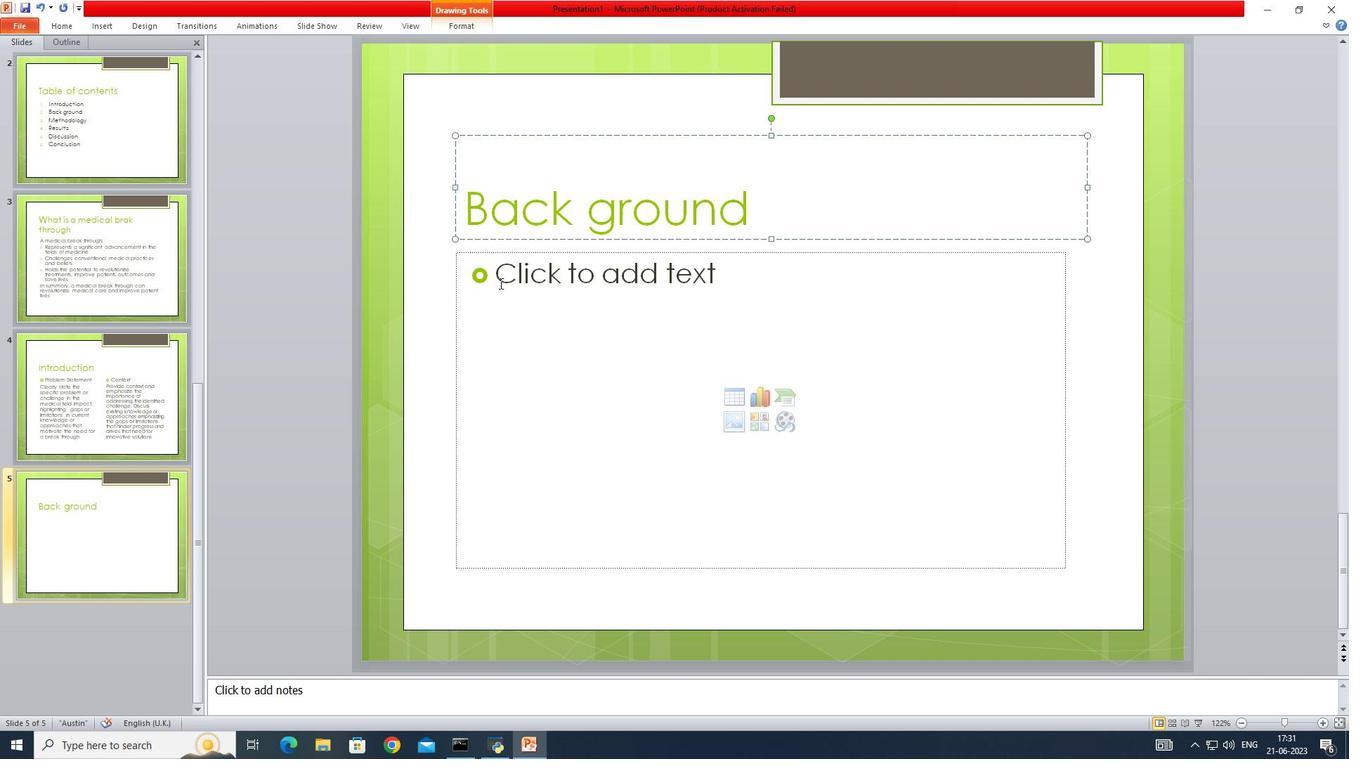 
Action: Mouse moved to (499, 281)
Screenshot: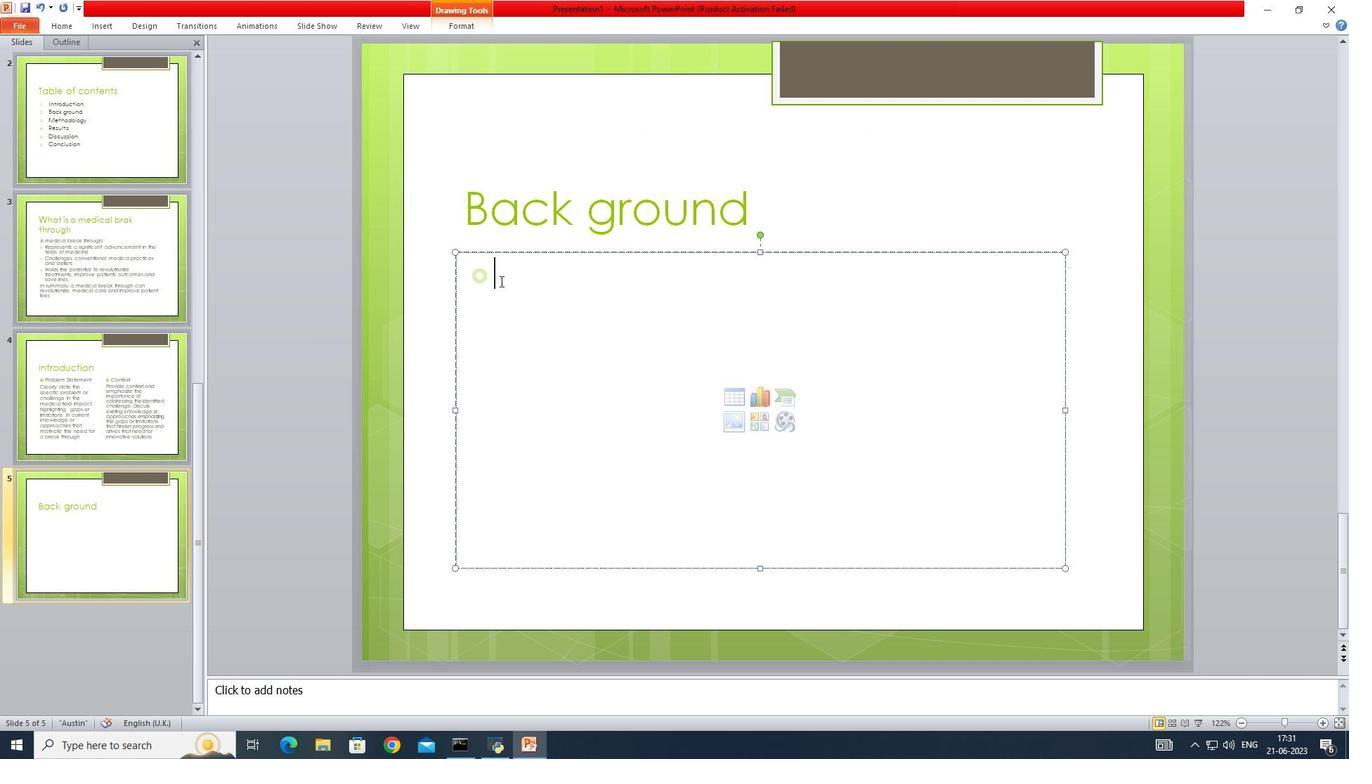 
Action: Key pressed <Key.shift>Current<Key.space>lands<Key.space><Key.backspace>caps<Key.enter>
Screenshot: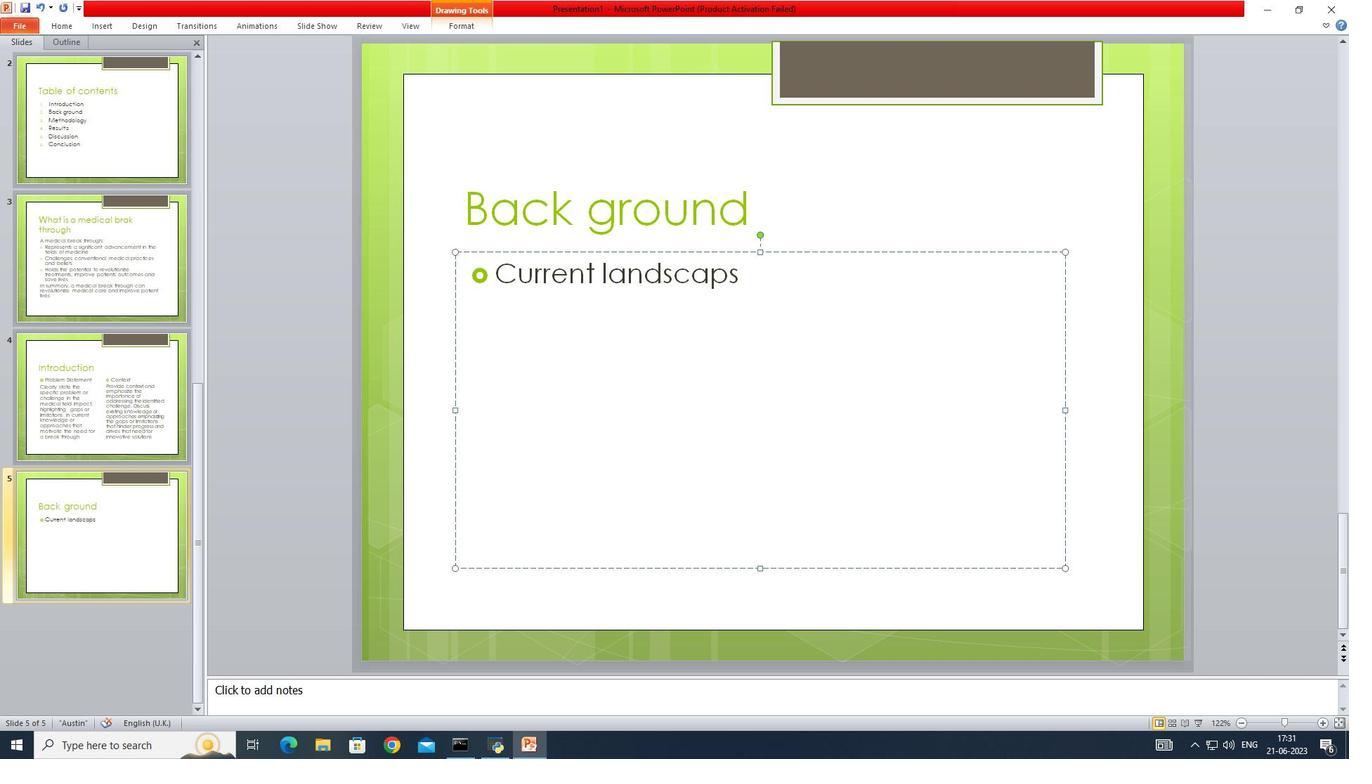 
Action: Mouse moved to (92, 21)
Screenshot: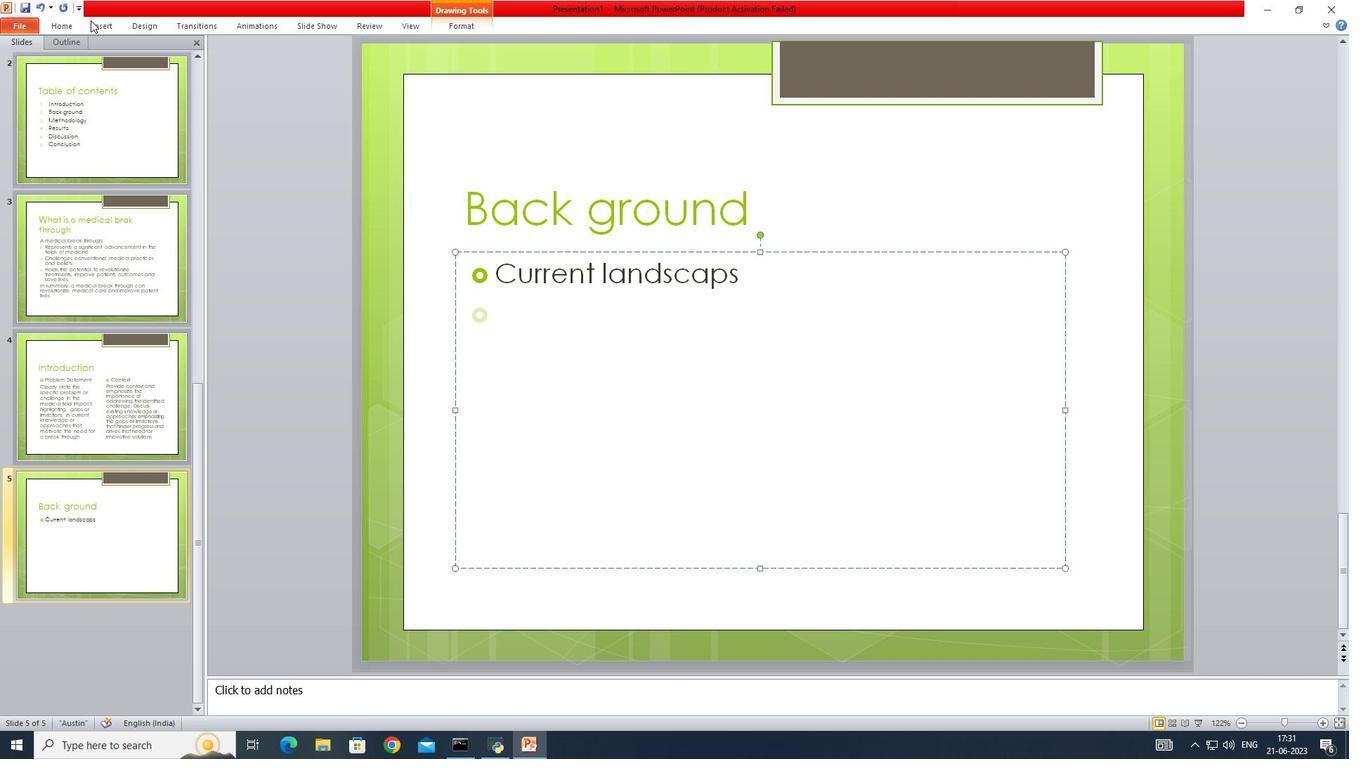 
Action: Mouse pressed left at (92, 21)
Screenshot: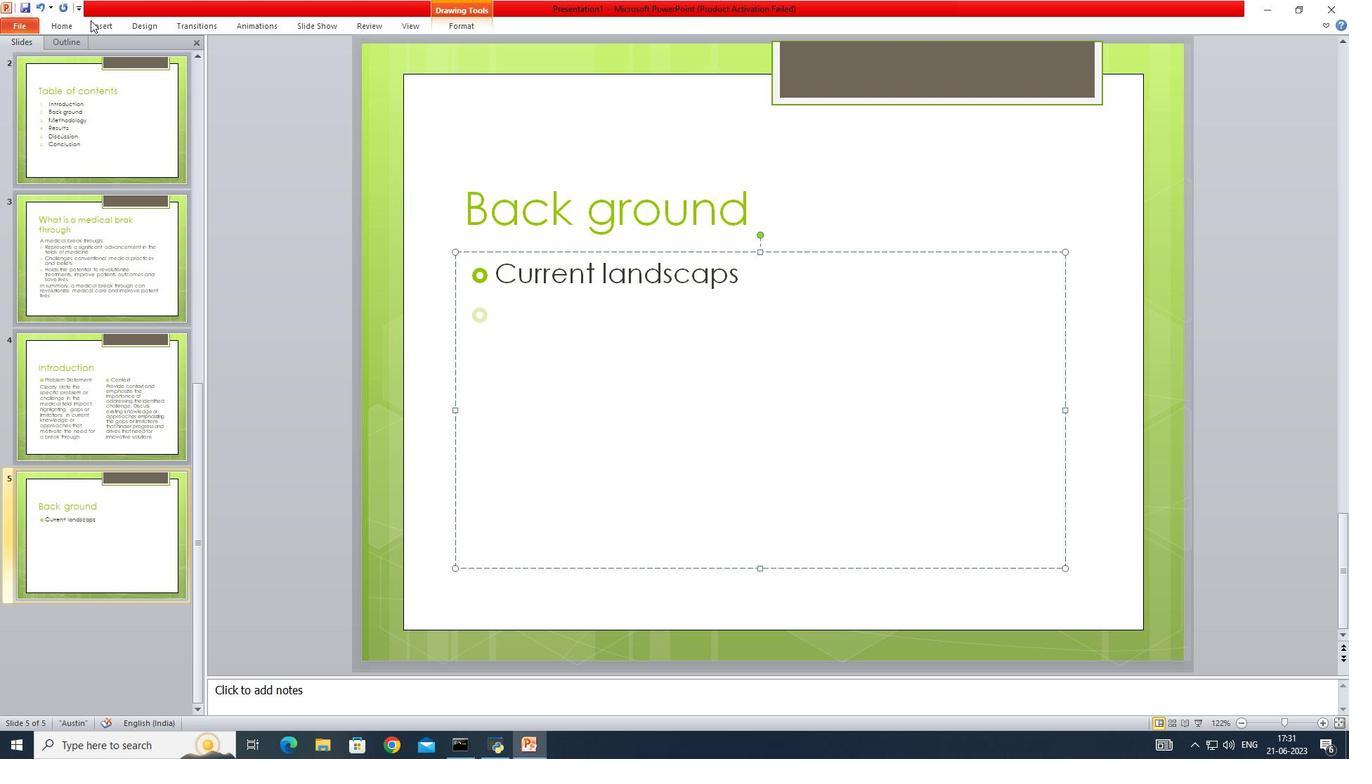 
Action: Mouse moved to (54, 24)
Screenshot: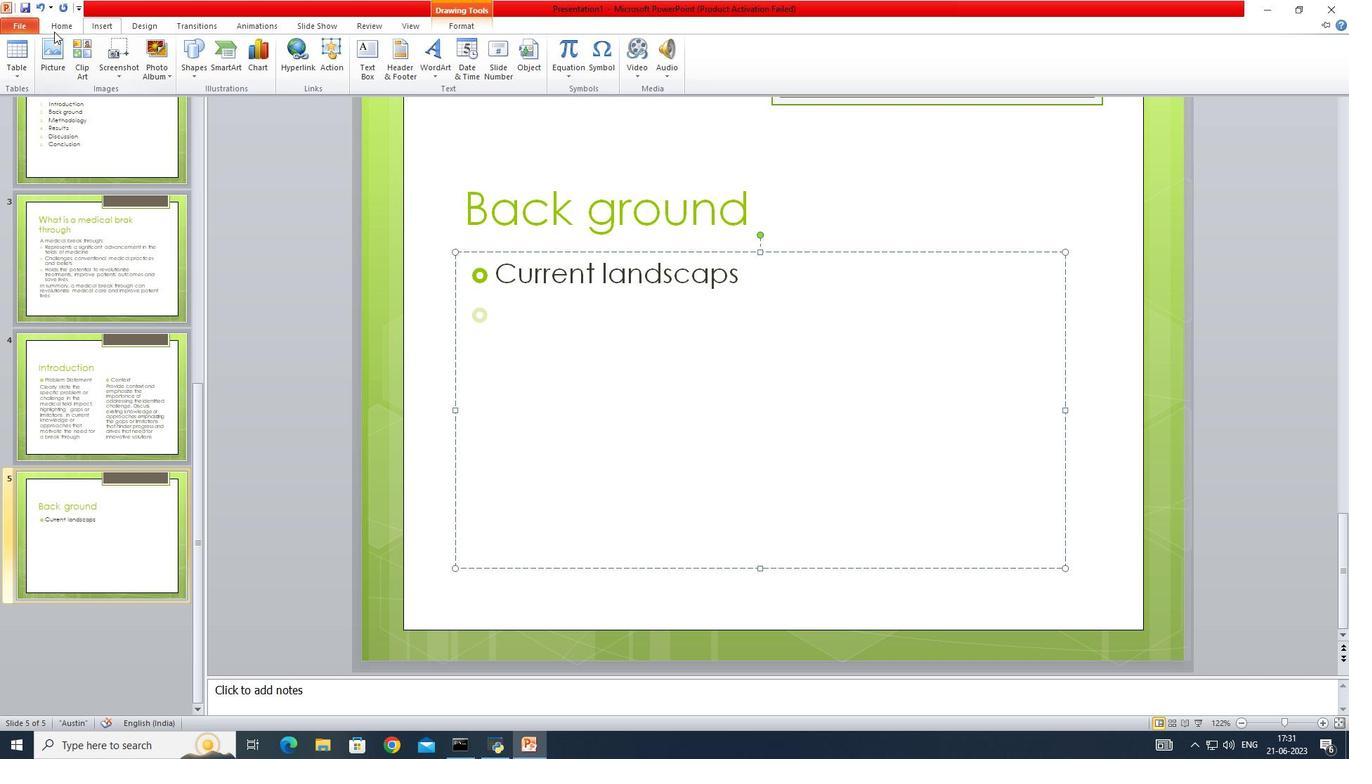 
Action: Mouse pressed left at (54, 24)
Screenshot: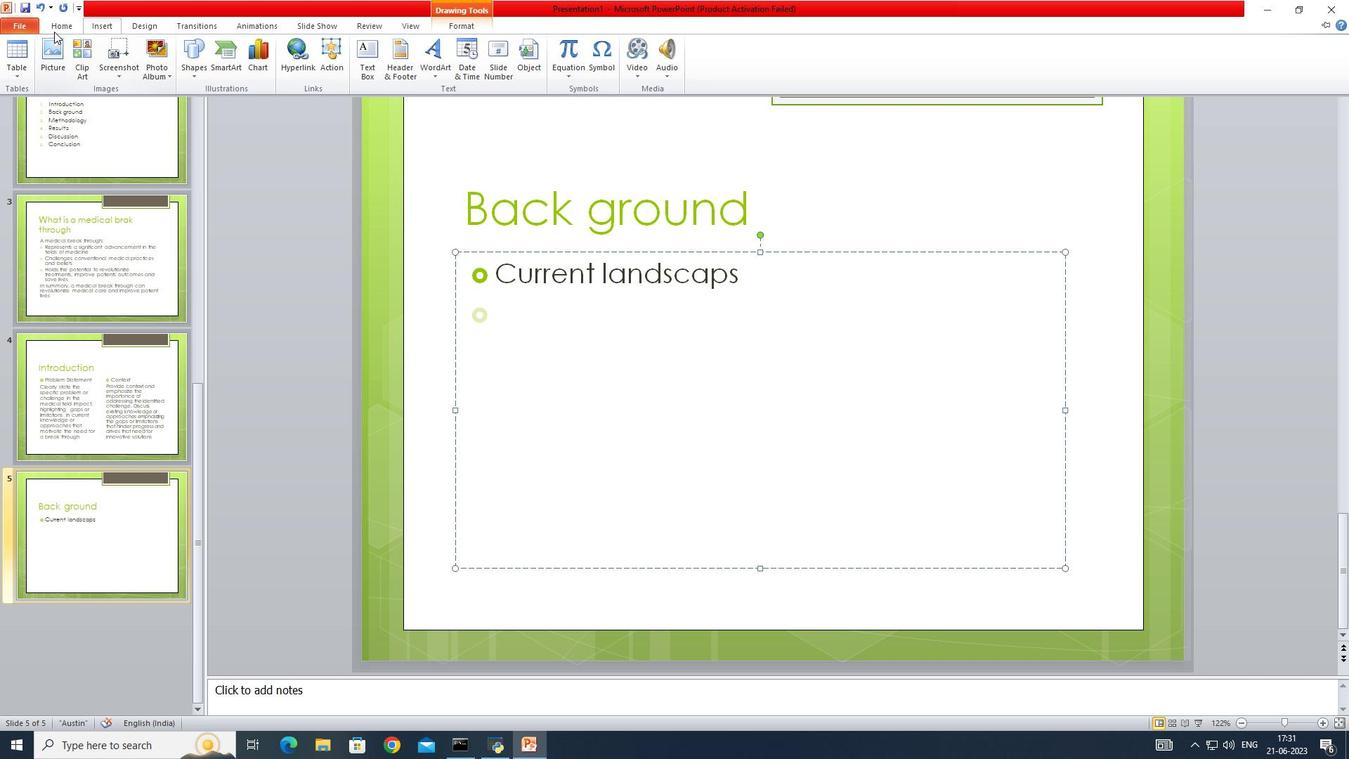 
Action: Mouse moved to (383, 45)
Screenshot: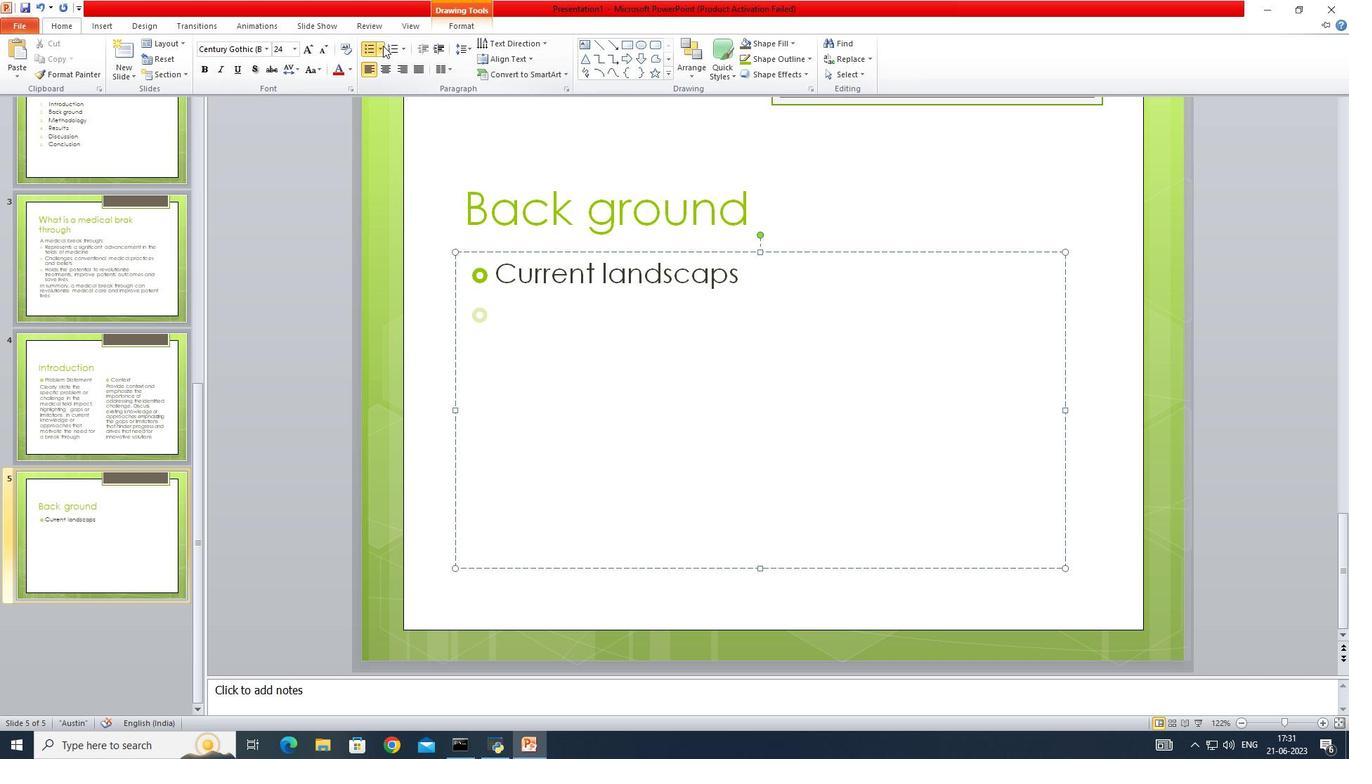 
Action: Mouse pressed left at (383, 45)
Screenshot: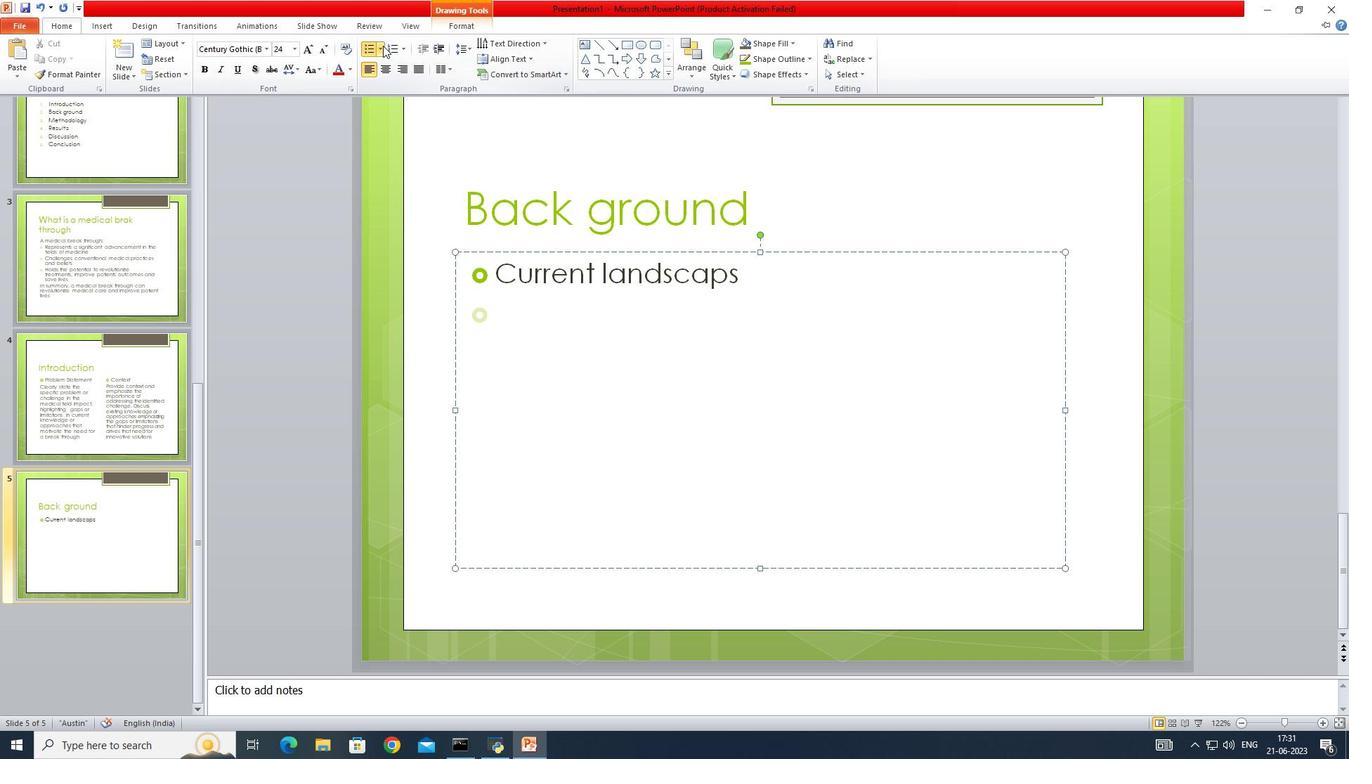 
Action: Mouse moved to (381, 92)
Screenshot: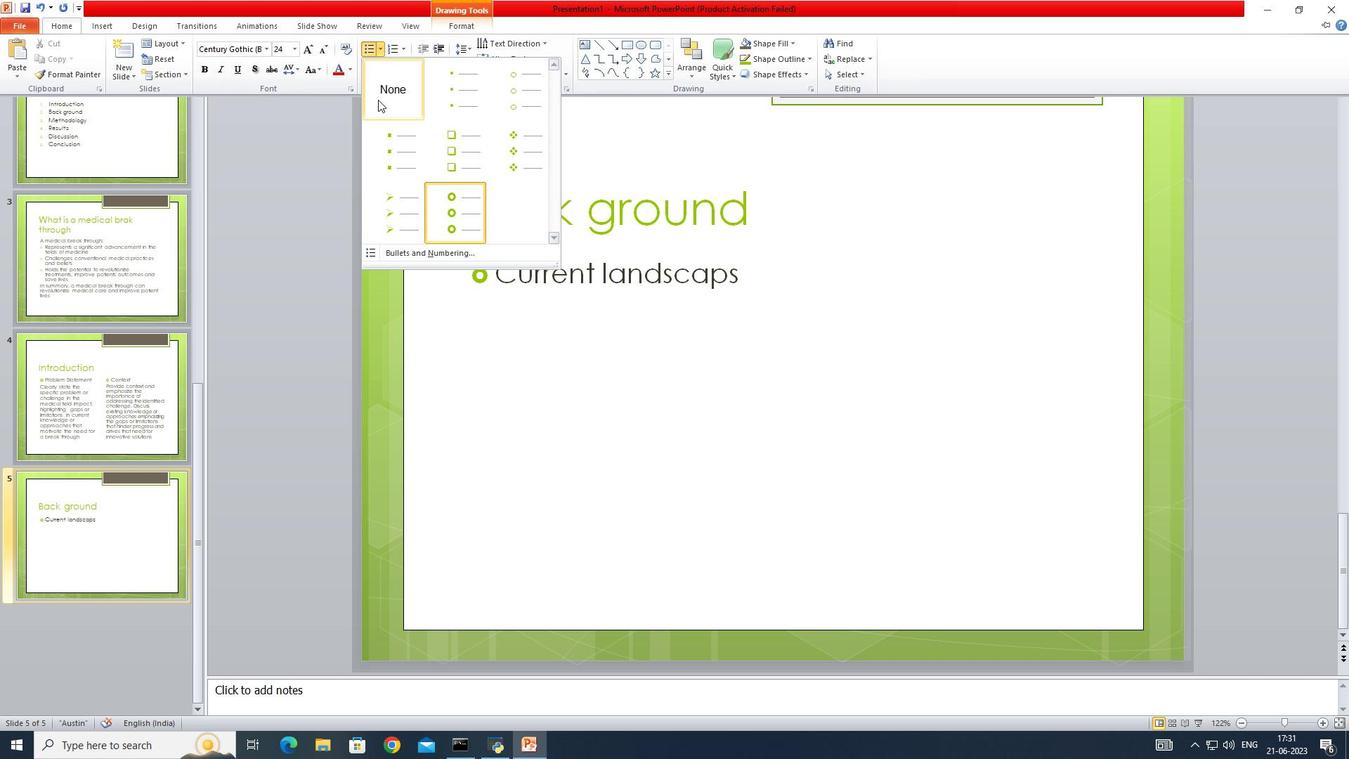 
Action: Mouse pressed left at (381, 92)
Screenshot: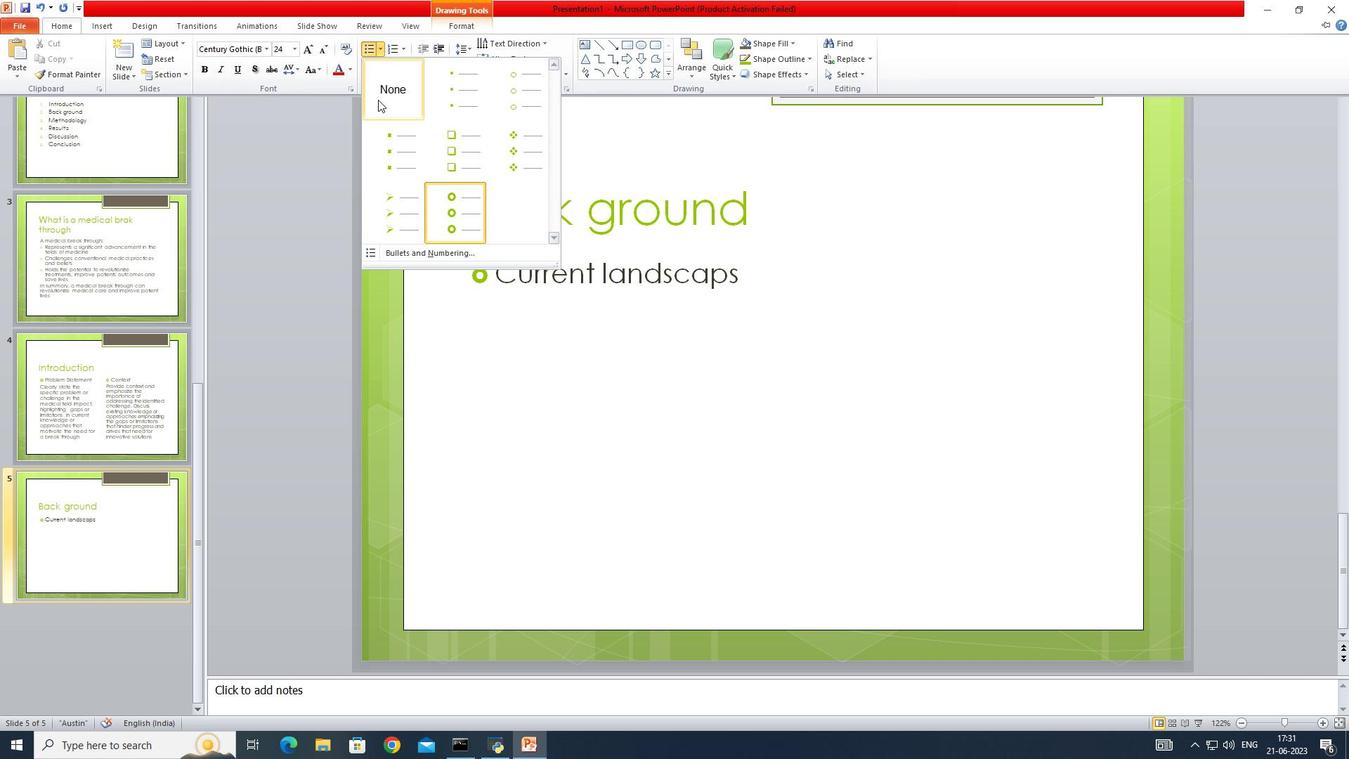 
Action: Mouse moved to (756, 280)
Screenshot: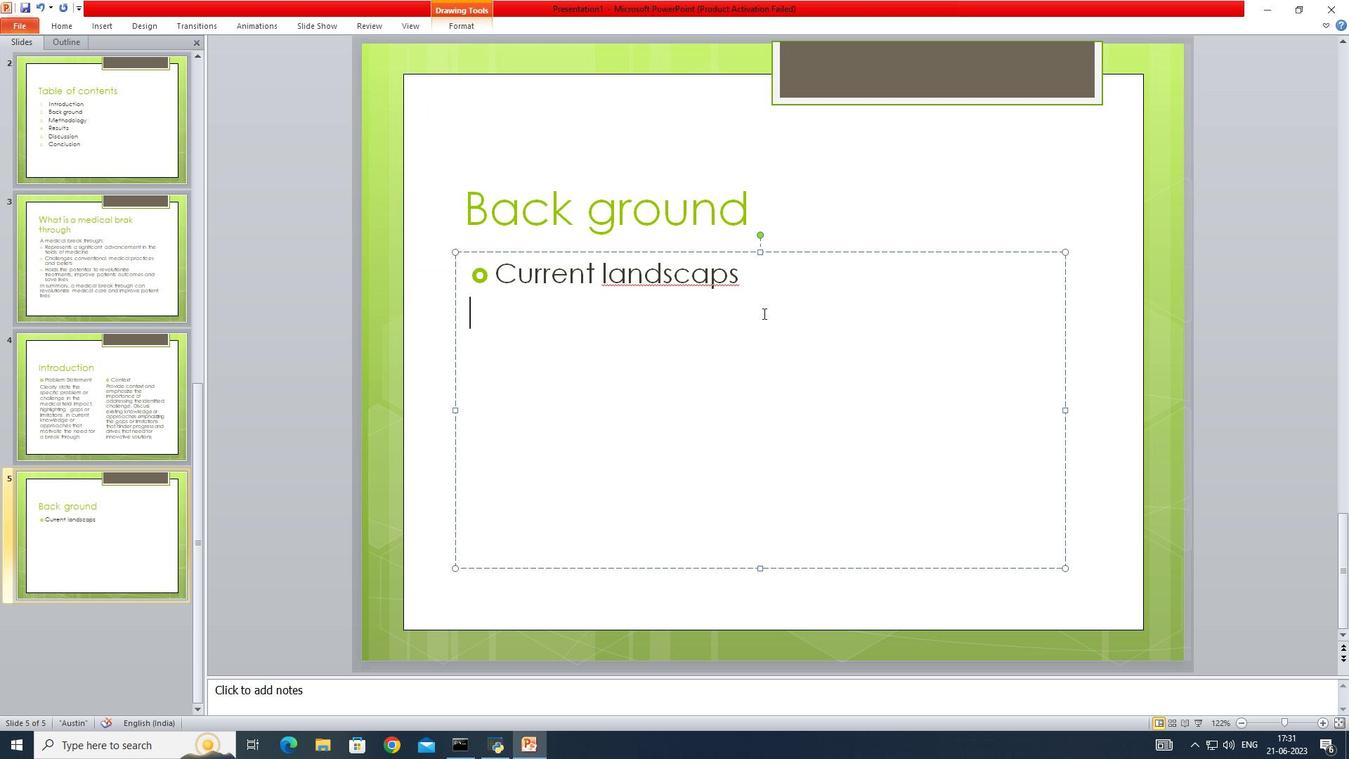 
Action: Mouse pressed left at (756, 280)
Screenshot: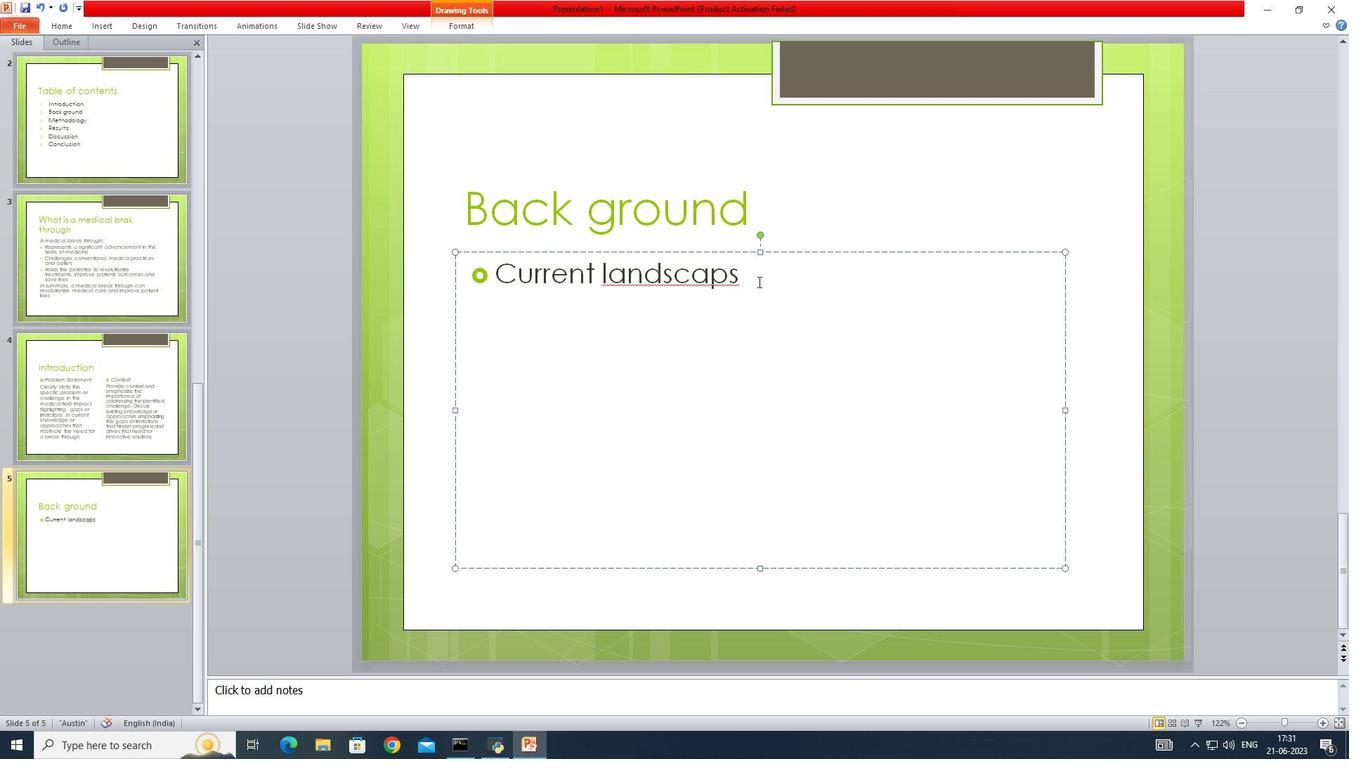 
Action: Mouse moved to (756, 280)
Screenshot: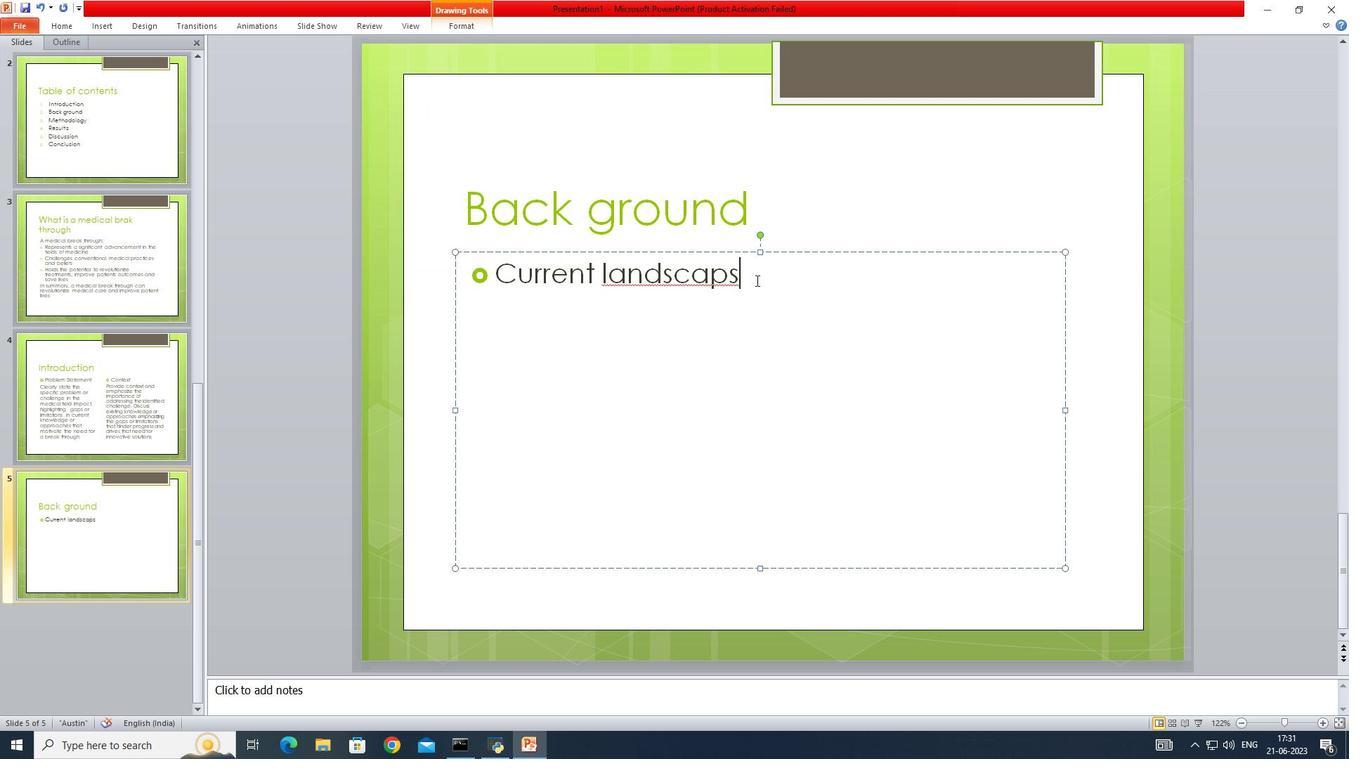 
Action: Key pressed <Key.backspace><Key.backspace><Key.backspace><Key.backspace><Key.backspace>scape<Key.enter>
Screenshot: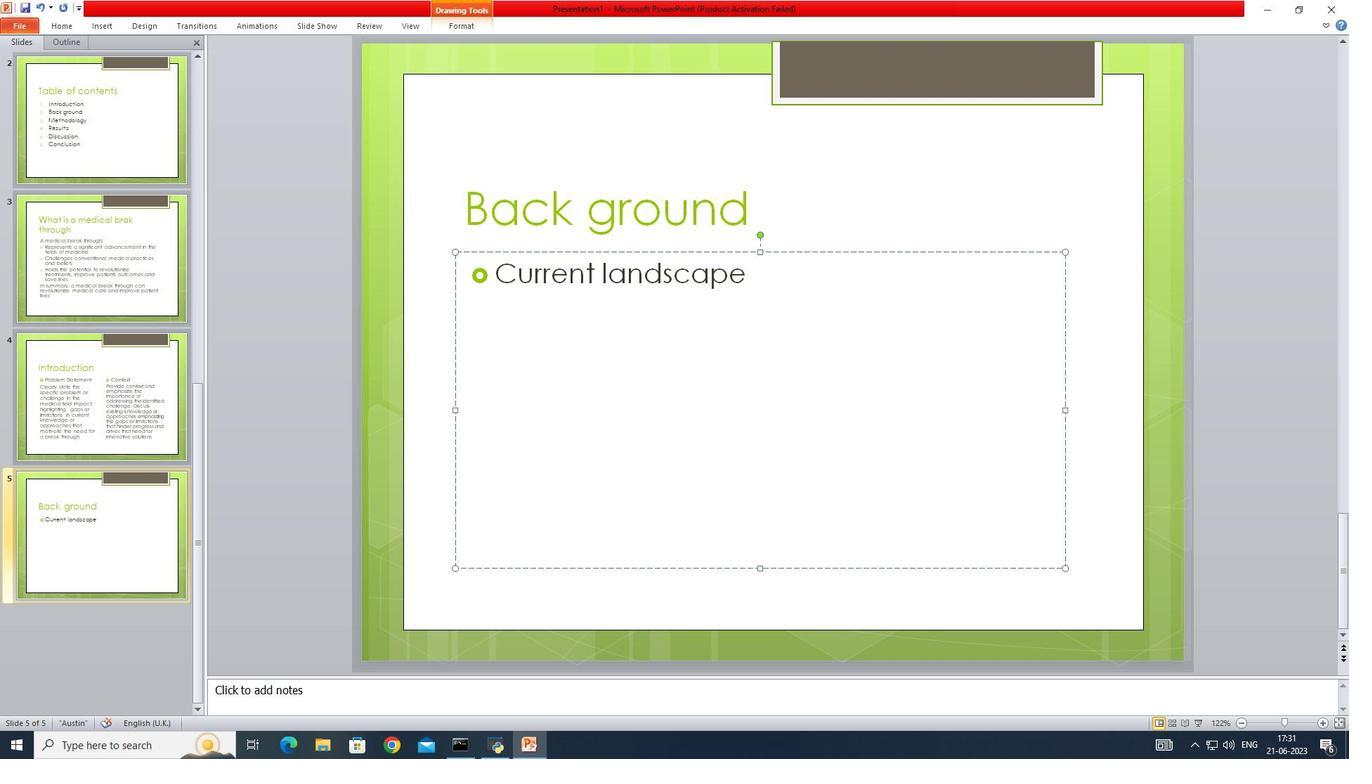 
Action: Mouse moved to (96, 24)
Screenshot: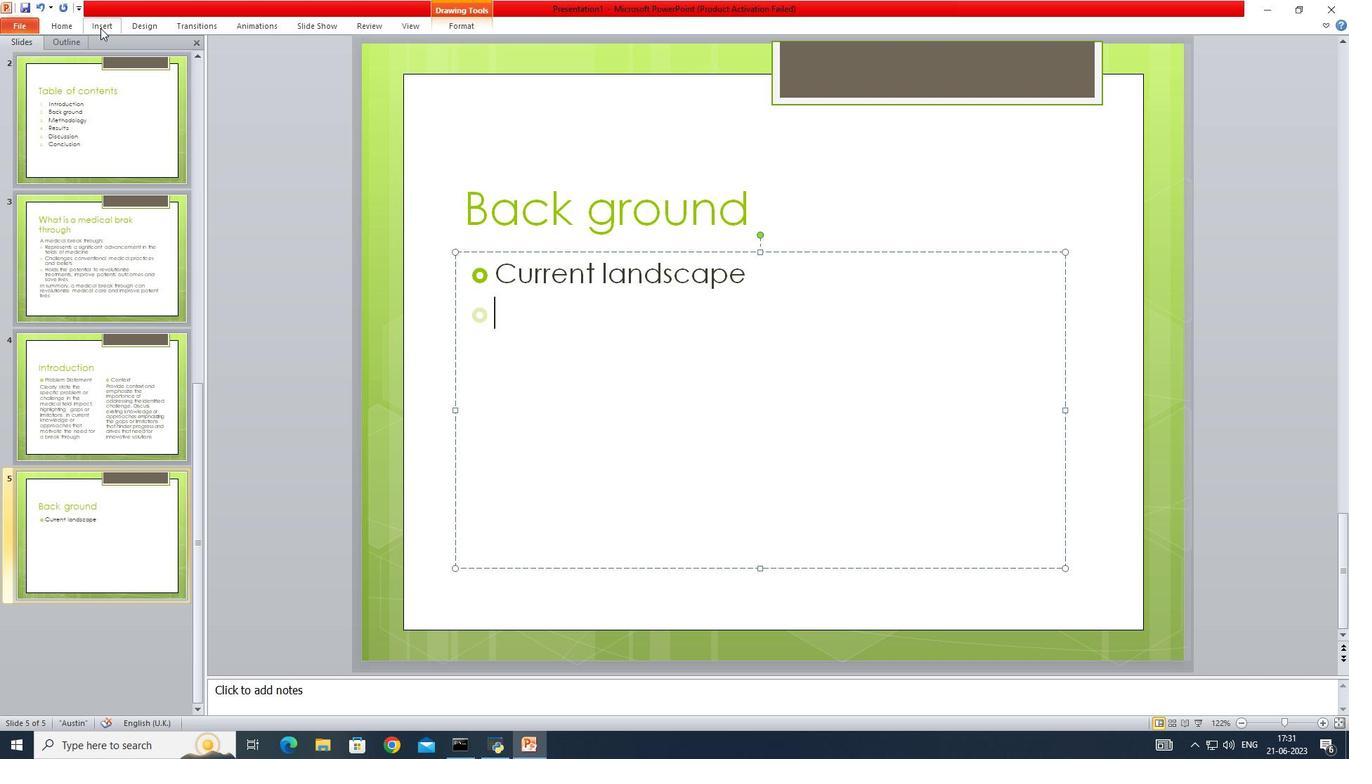 
Action: Mouse pressed left at (96, 24)
Screenshot: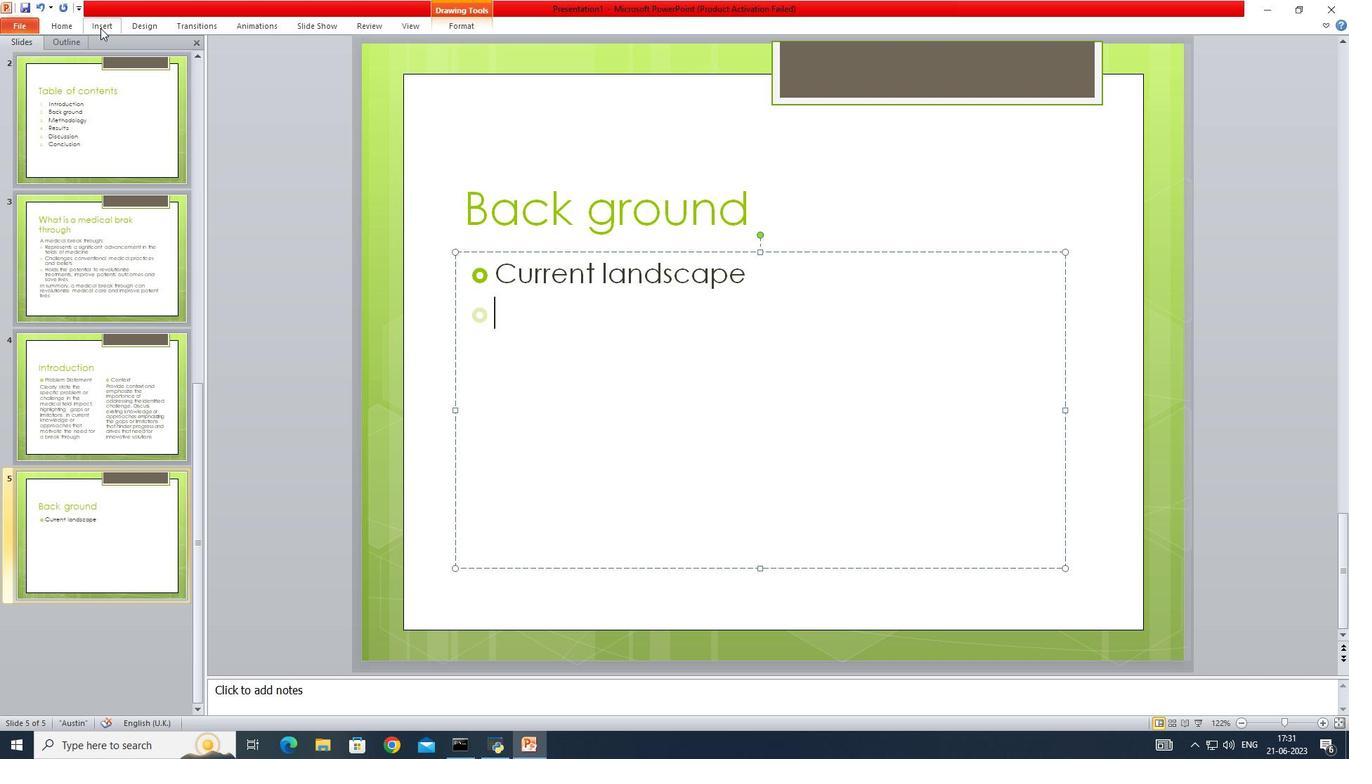 
Action: Mouse moved to (66, 26)
Screenshot: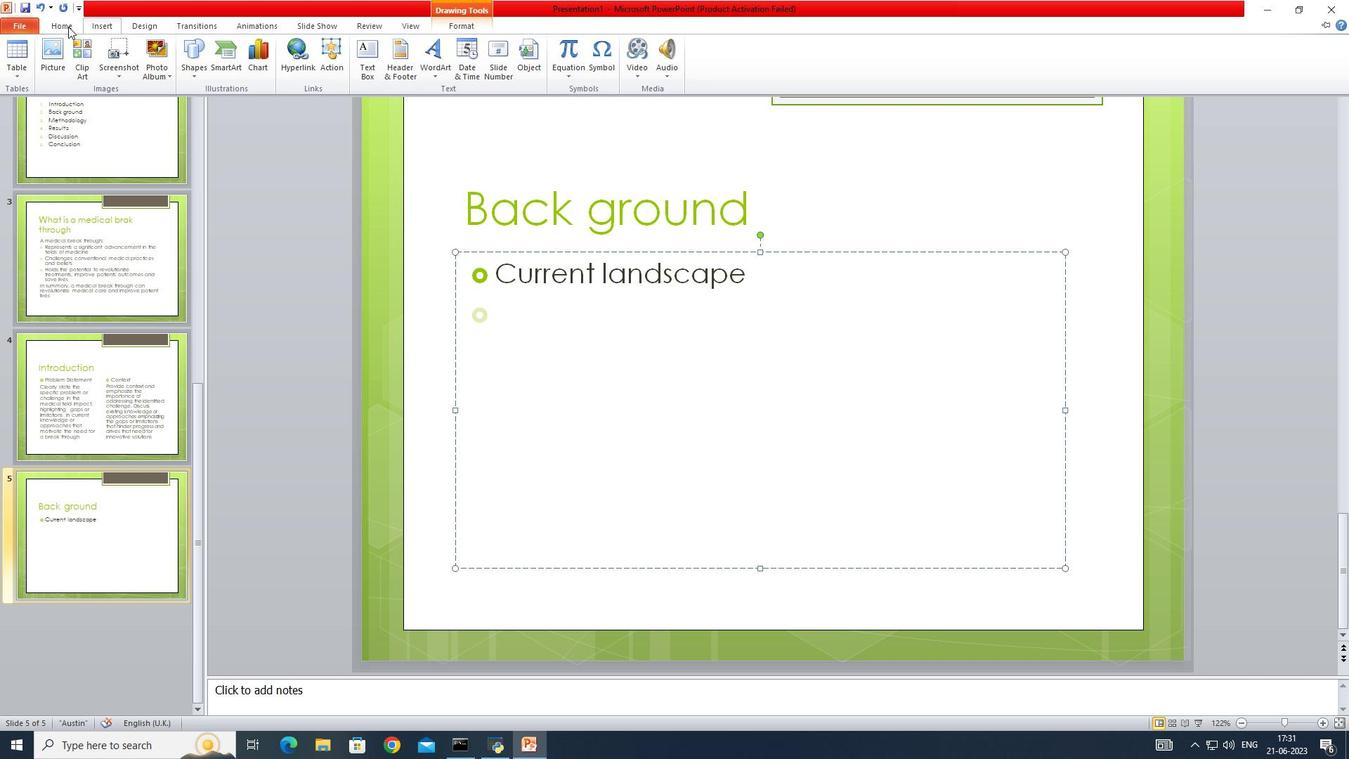 
Action: Mouse pressed left at (66, 26)
Screenshot: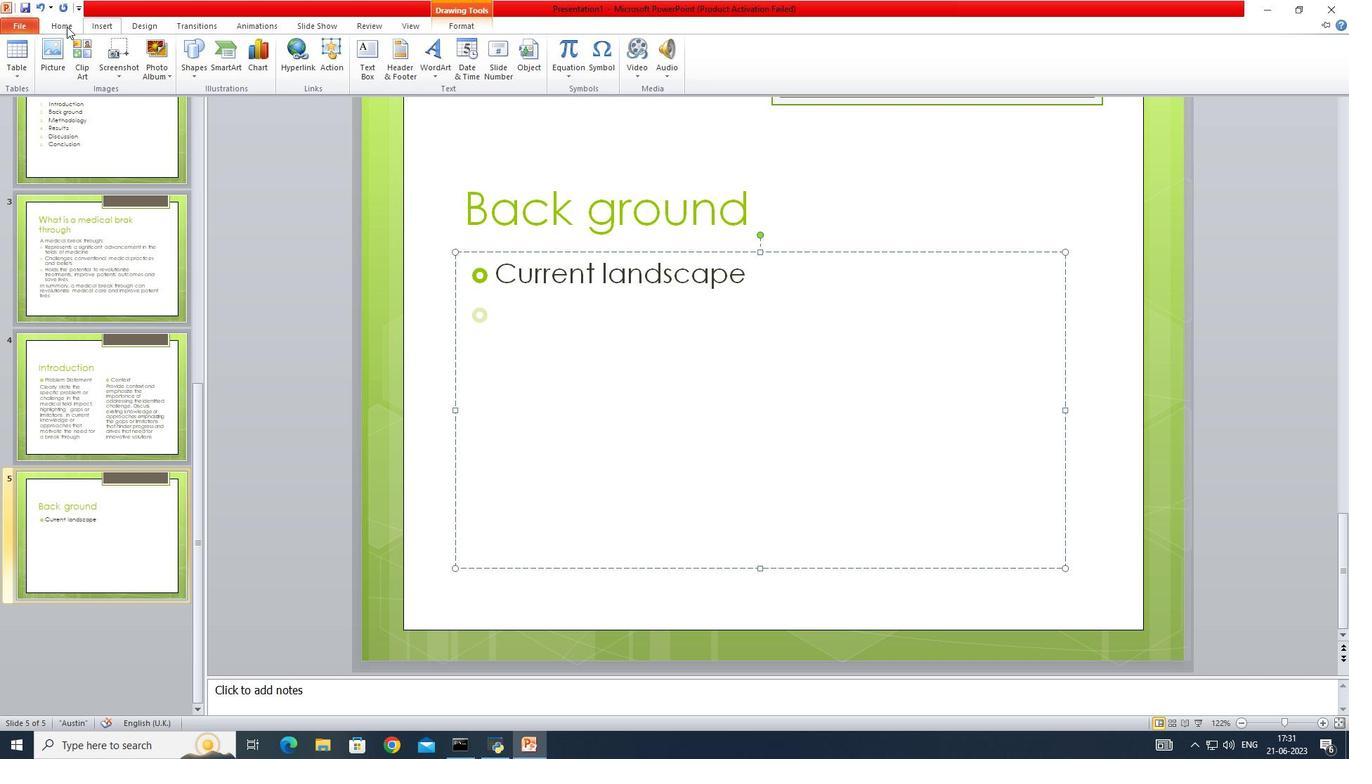 
Action: Mouse moved to (380, 46)
Screenshot: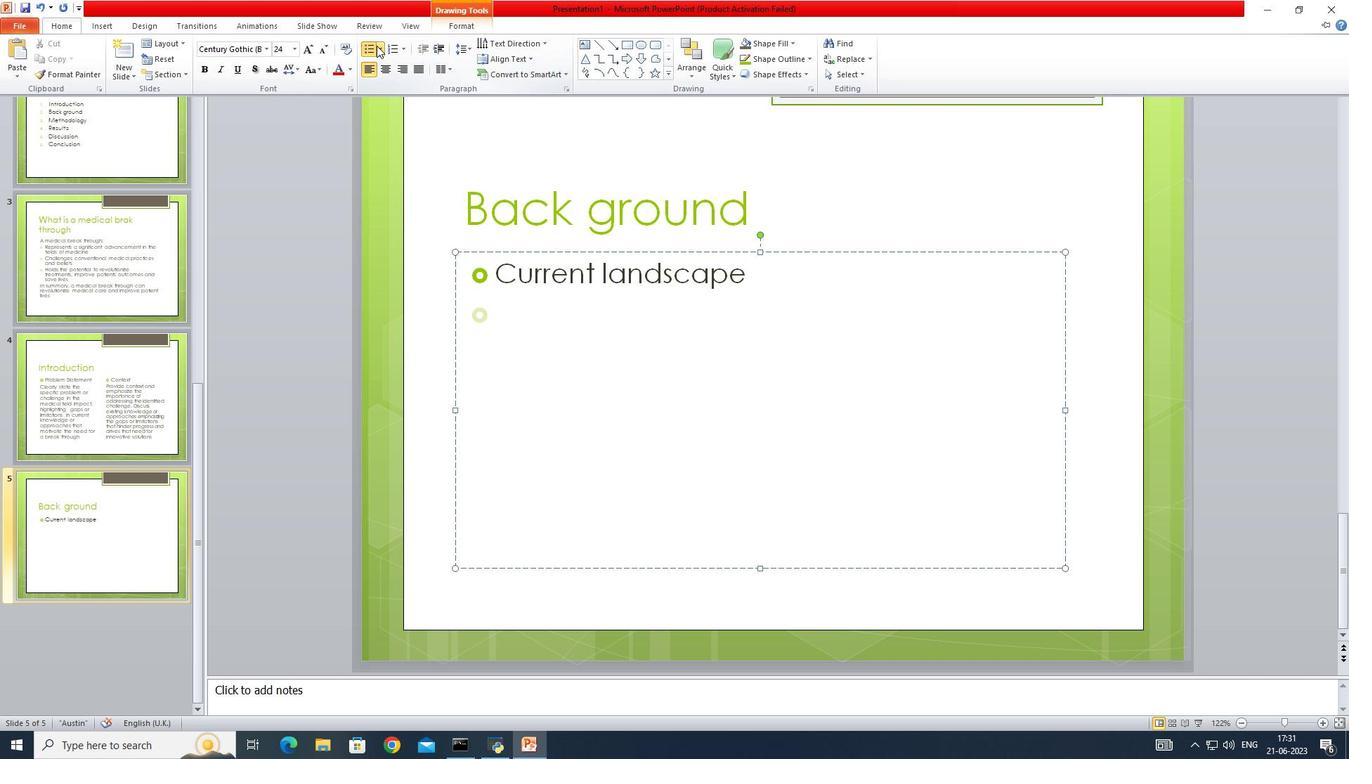 
Action: Mouse pressed left at (380, 46)
Screenshot: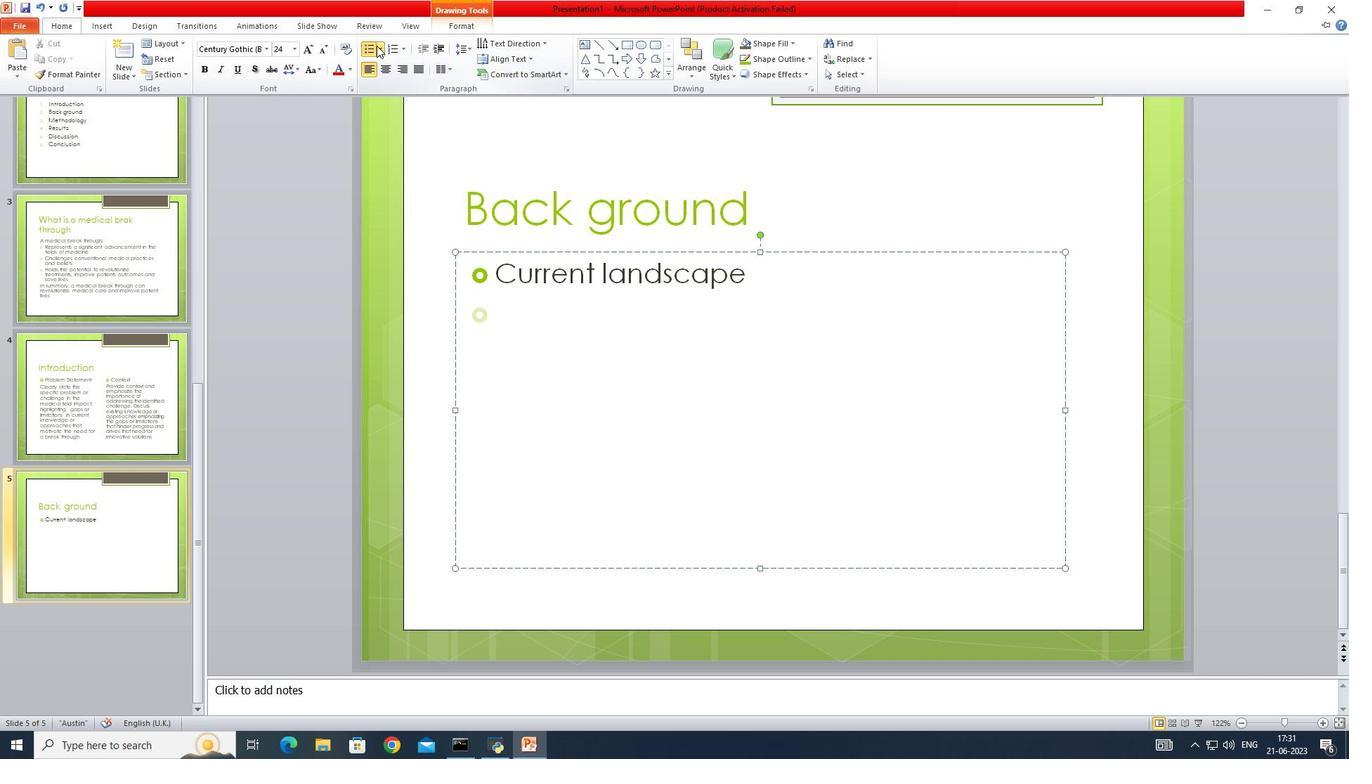 
Action: Mouse moved to (386, 93)
Screenshot: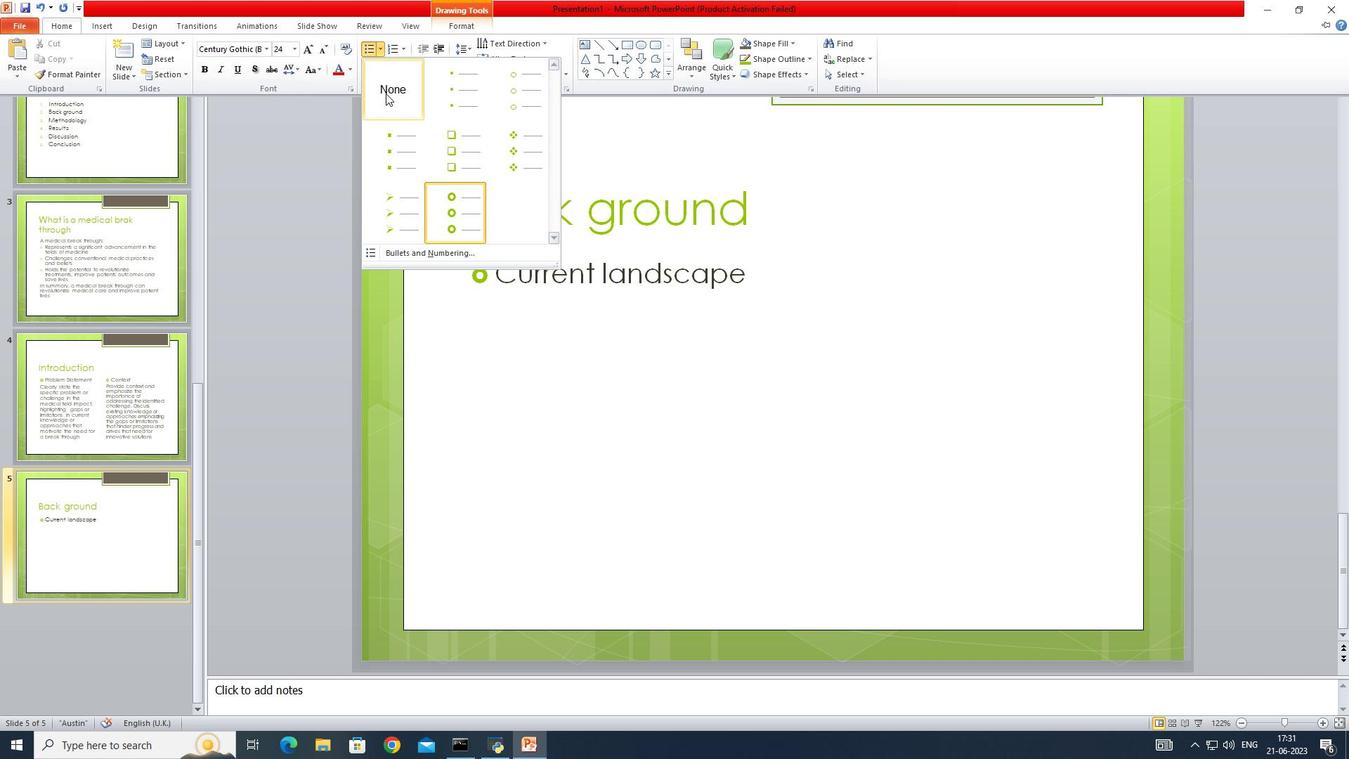
Action: Mouse pressed left at (386, 93)
Screenshot: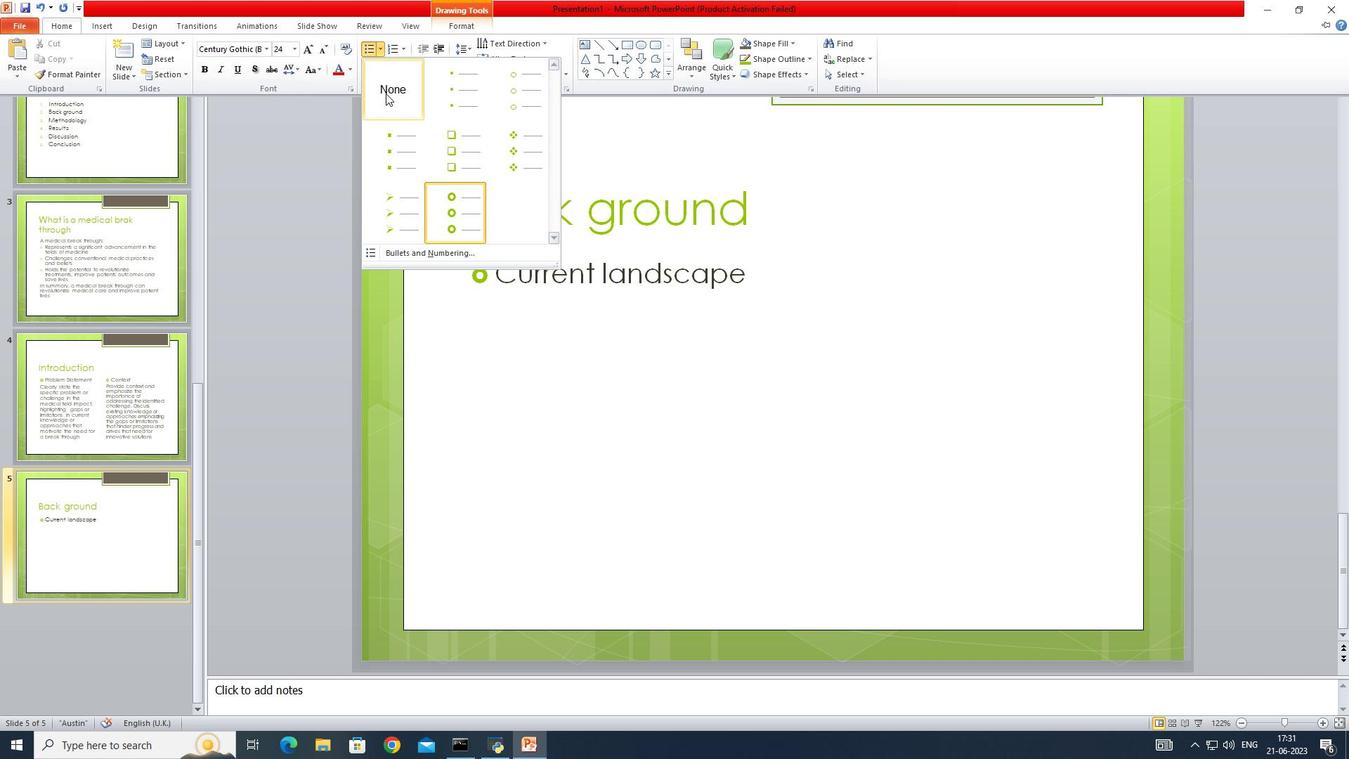 
Action: Mouse moved to (523, 332)
Screenshot: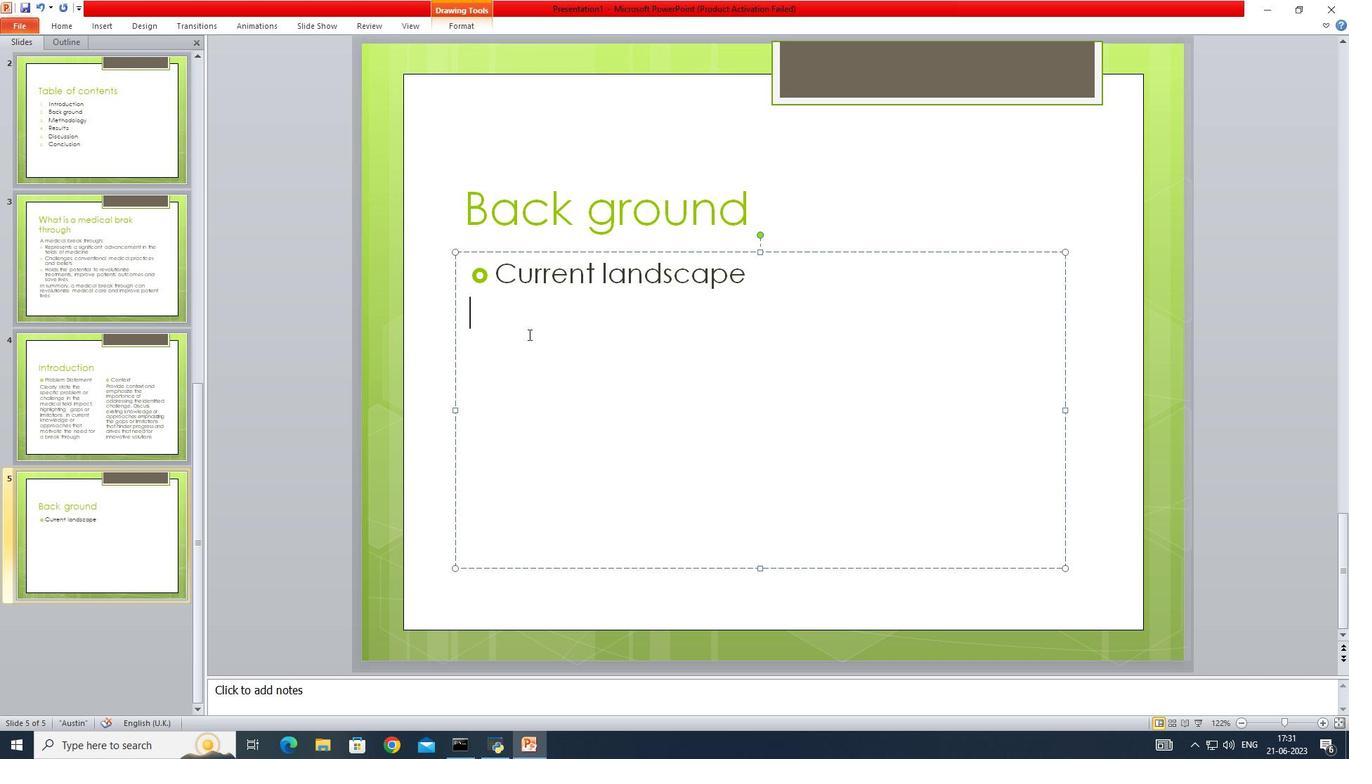 
Action: Key pressed <Key.shift><Key.shift><Key.shift>Highlight<Key.space>the<Key.space>current<Key.space>challenges<Key.space>and<Key.space>limitations<Key.space>in<Key.space>the<Key.space>medical<Key.space>field<Key.space>that<Key.space>require<Key.space>a<Key.space>break<Key.space>through.<Key.space><Key.shift>Describr<Key.backspace>e<Key.space>the<Key.space>healthcare<Key.space>problems<Key.space>disesses<Key.space>or<Key.space>conditions<Key.space>that<Key.space>need<Key.space>innovative<Key.space>soli<Key.backspace>utions<Key.enter>
